 Task: Explore satellite view of the Great Barrier Reef in Australia.
Action: Mouse moved to (84, 62)
Screenshot: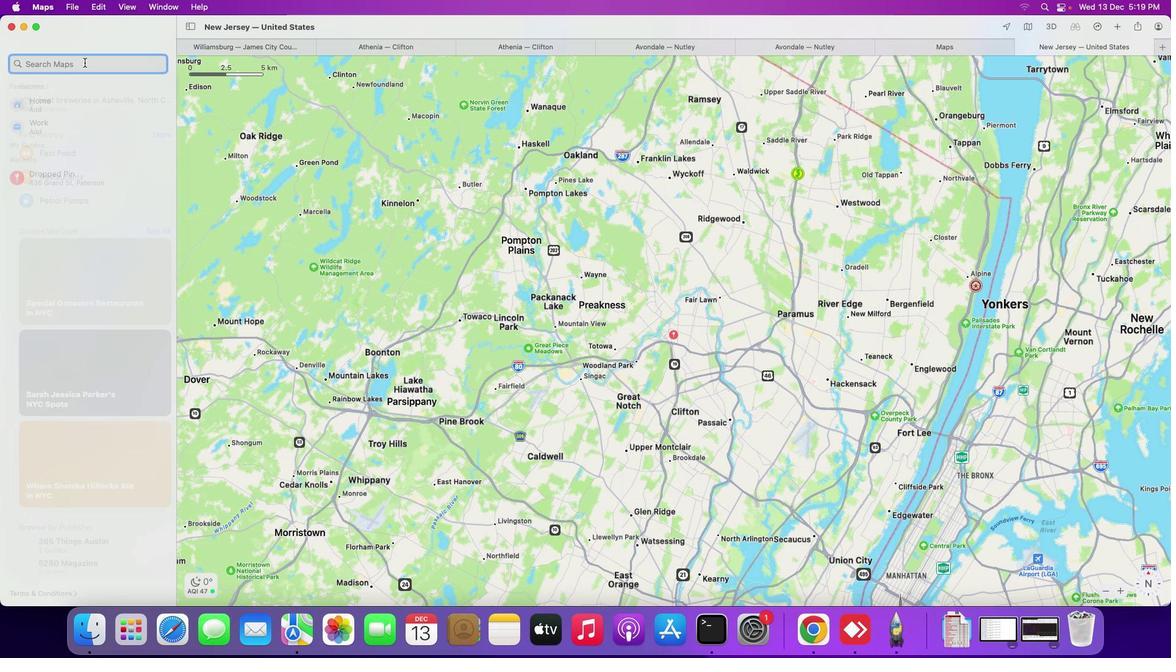 
Action: Mouse pressed left at (84, 62)
Screenshot: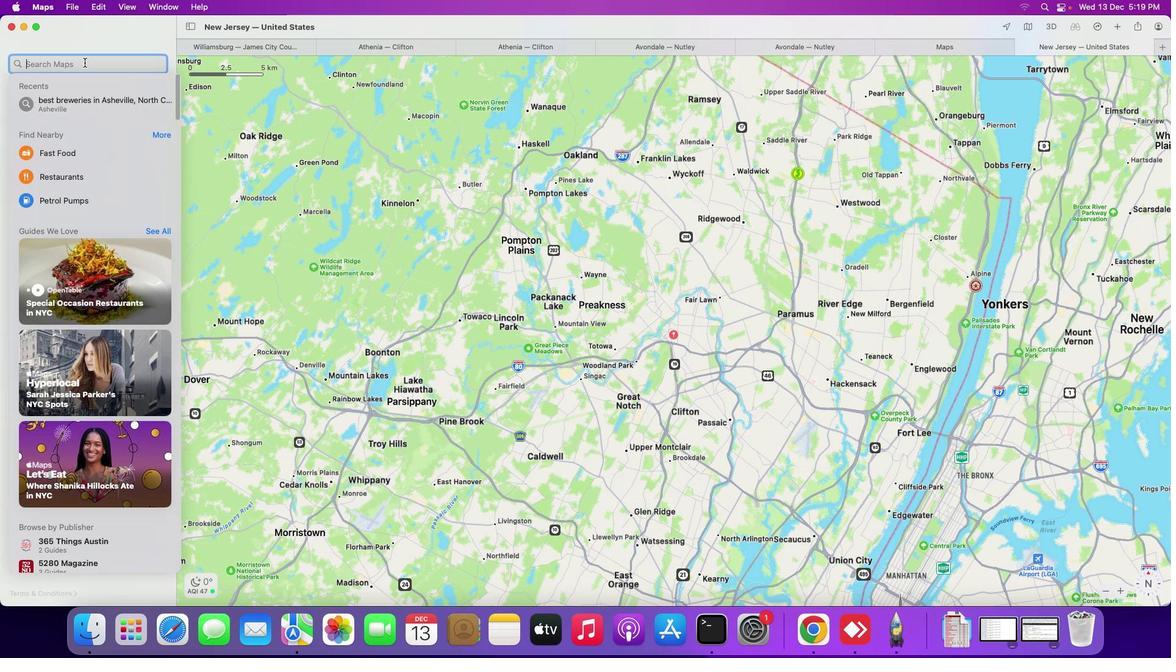 
Action: Mouse moved to (84, 62)
Screenshot: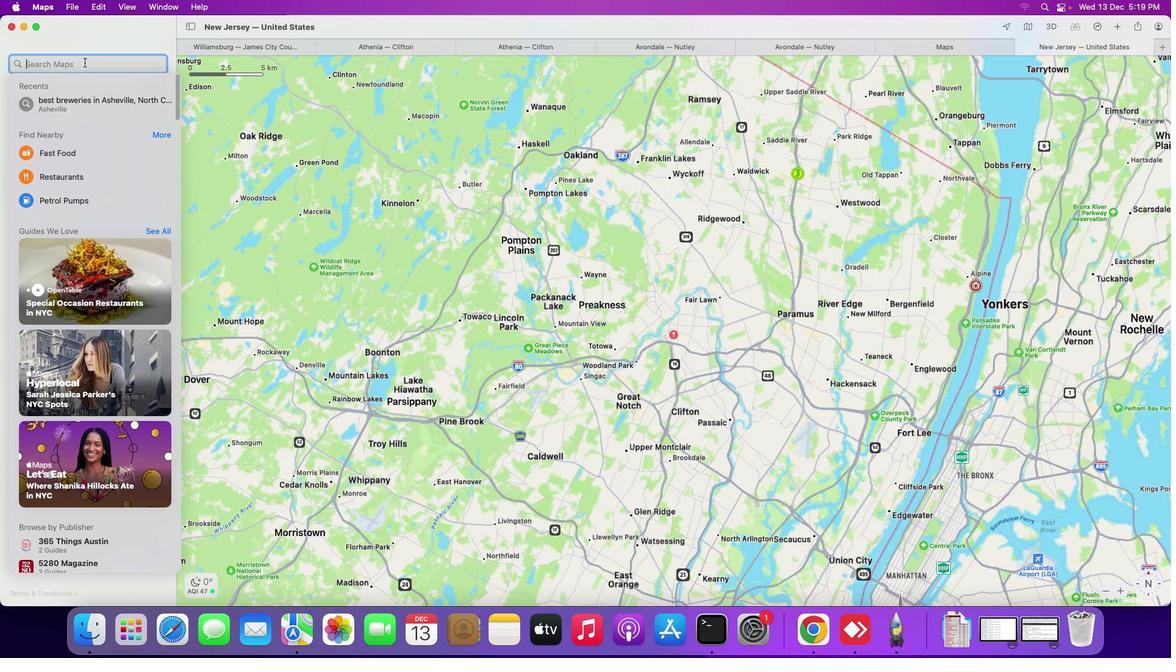 
Action: Key pressed Key.shift_r'V'Key.backspaceKey.shift_r'G''r''e''a''t'Key.spaceKey.shift_r'B'Key.backspaceKey.shift_r'B''a''r''r''i''e''r'Key.spaceKey.shift_r'R''e''e''f'Key.space'i''n'Key.spaceKey.shift_r'A''u''s''t''r''a''l''i''a'Key.enter
Screenshot: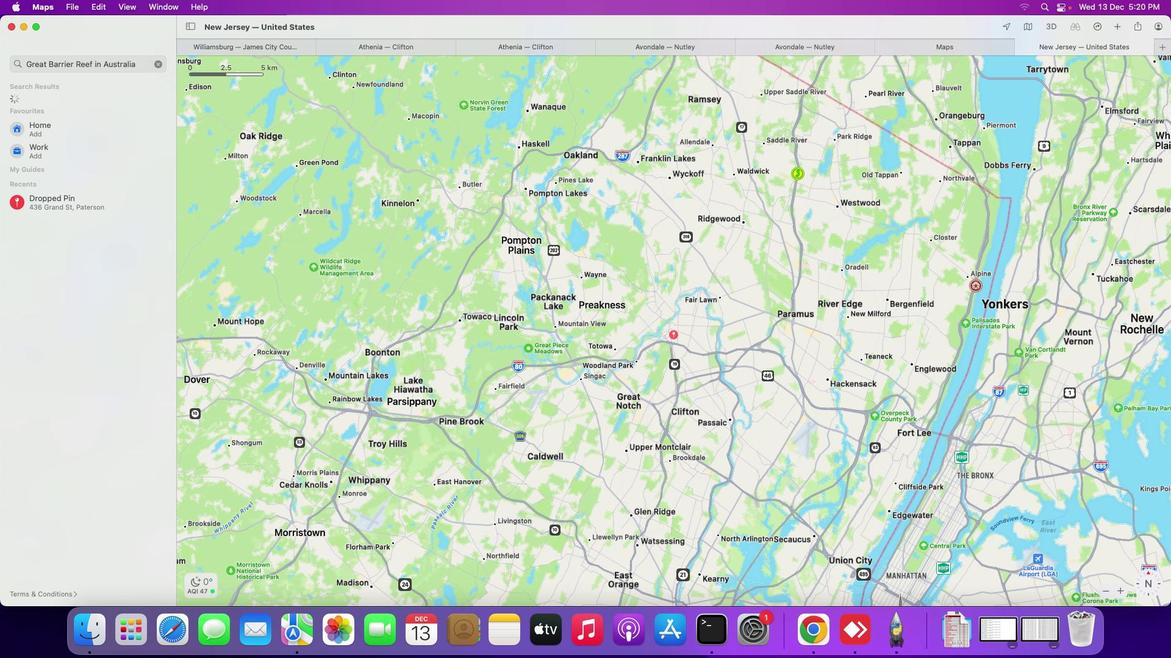 
Action: Mouse moved to (1029, 25)
Screenshot: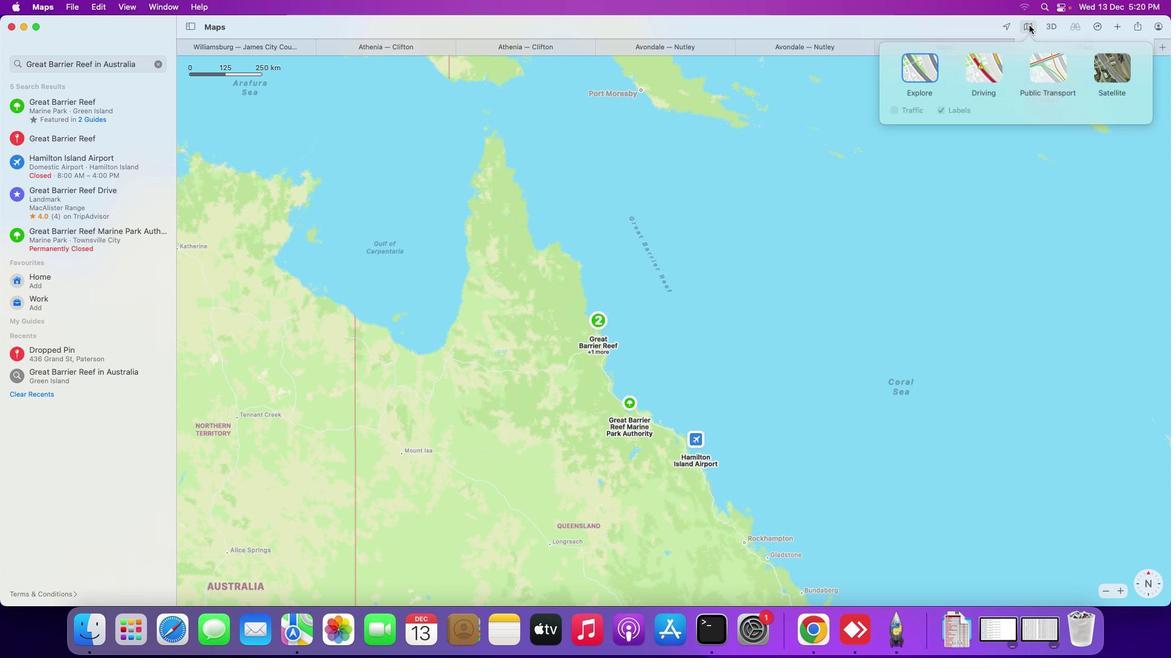 
Action: Mouse pressed left at (1029, 25)
Screenshot: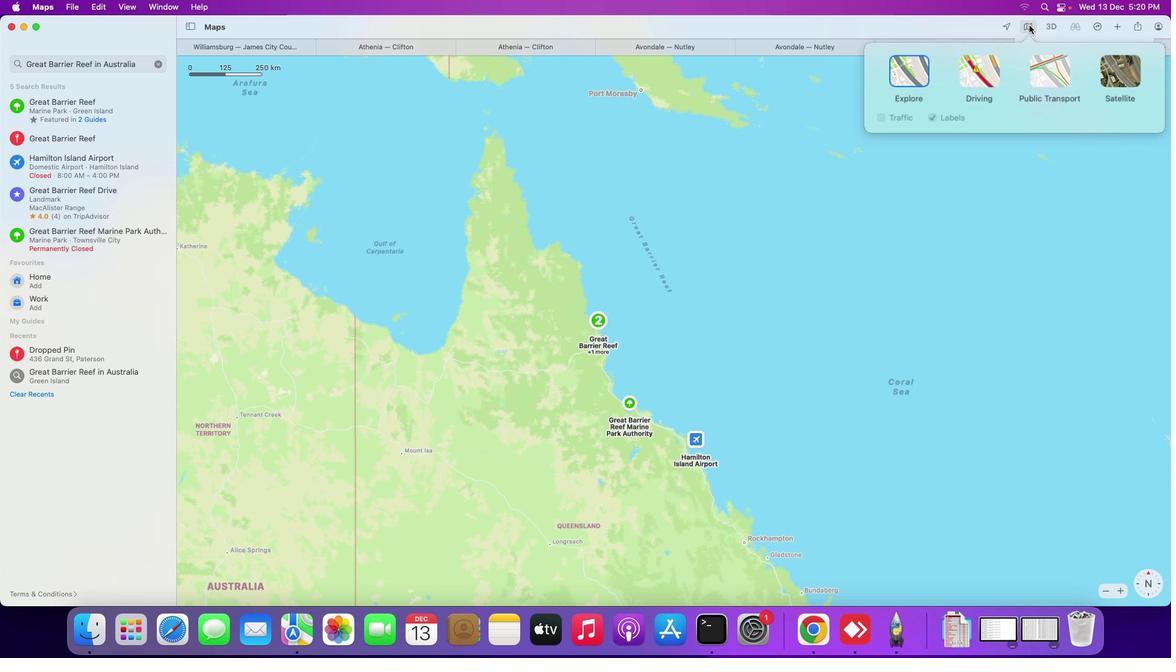 
Action: Mouse moved to (1113, 70)
Screenshot: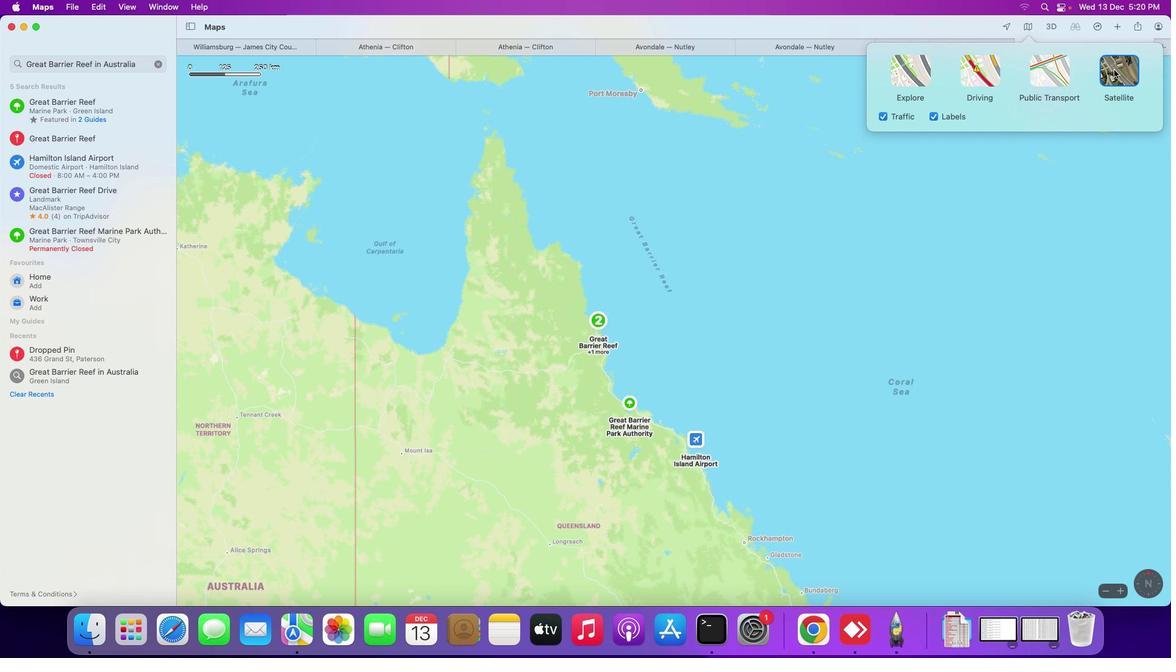 
Action: Mouse pressed left at (1113, 70)
Screenshot: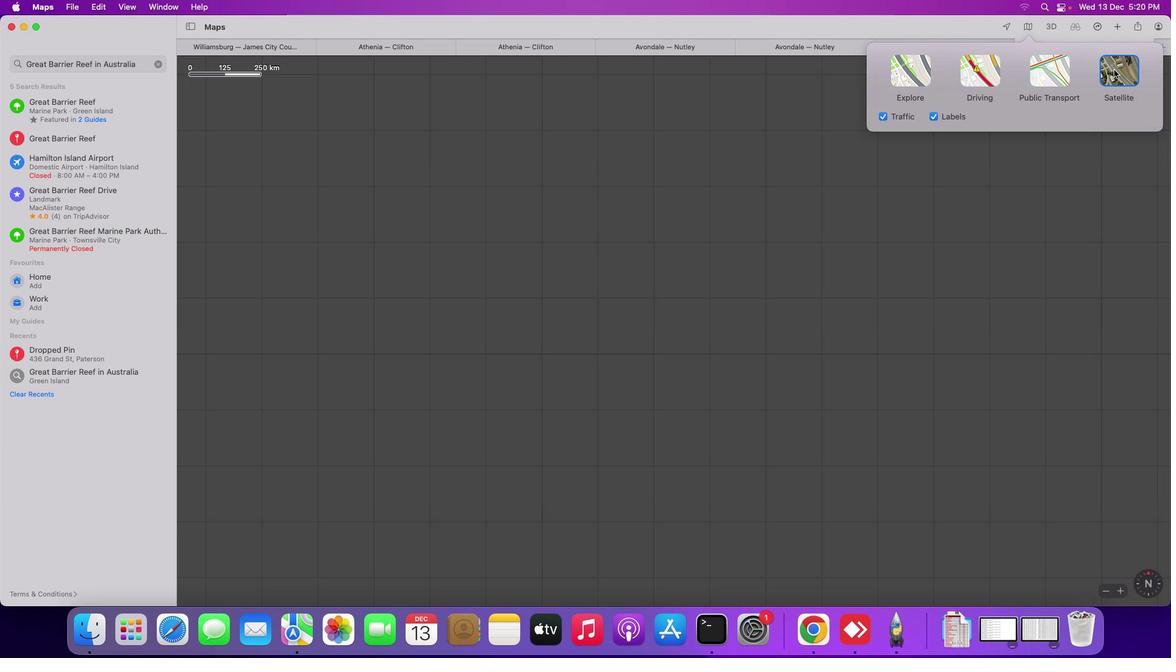 
Action: Mouse moved to (711, 310)
Screenshot: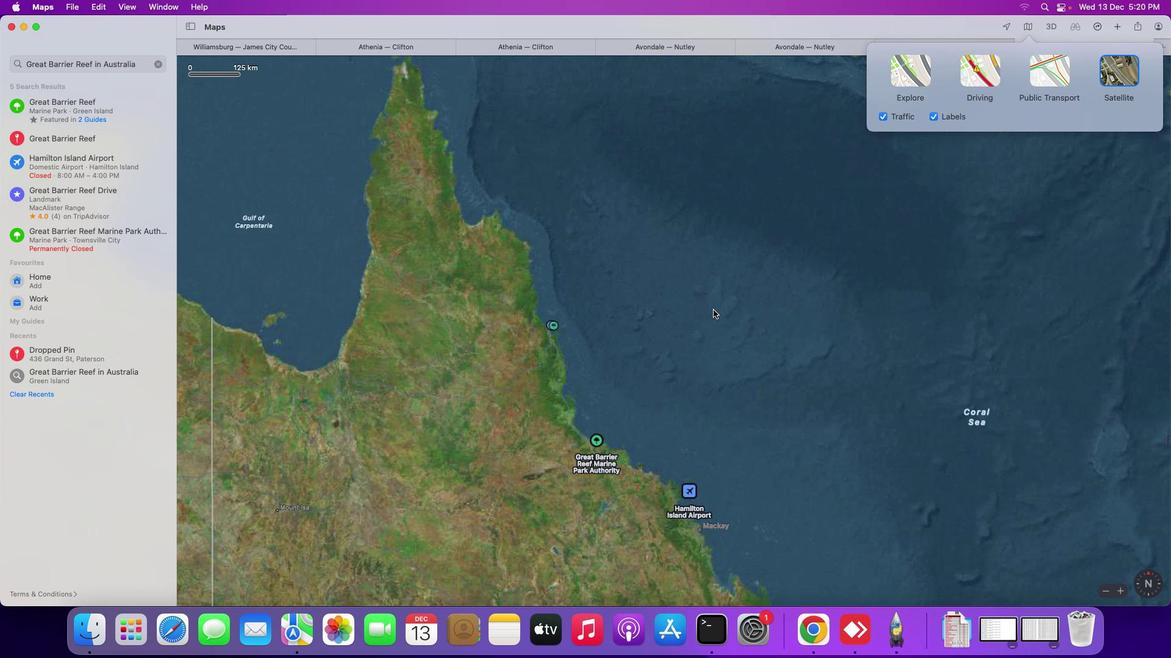 
Action: Mouse scrolled (711, 310) with delta (0, 0)
Screenshot: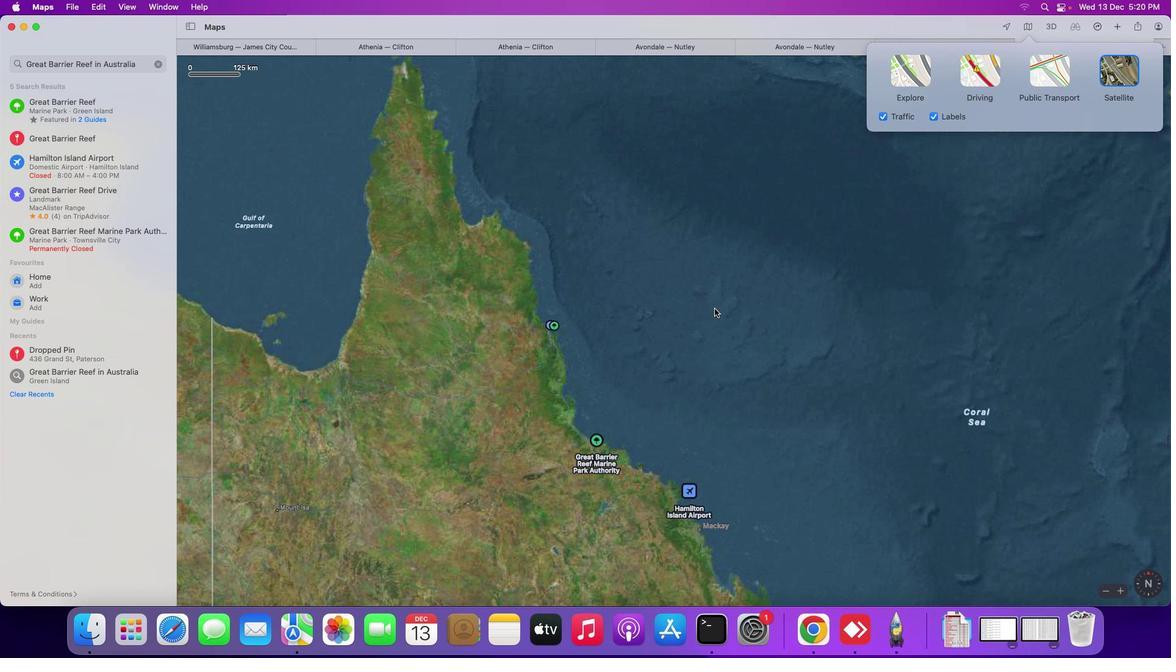 
Action: Mouse scrolled (711, 310) with delta (0, 0)
Screenshot: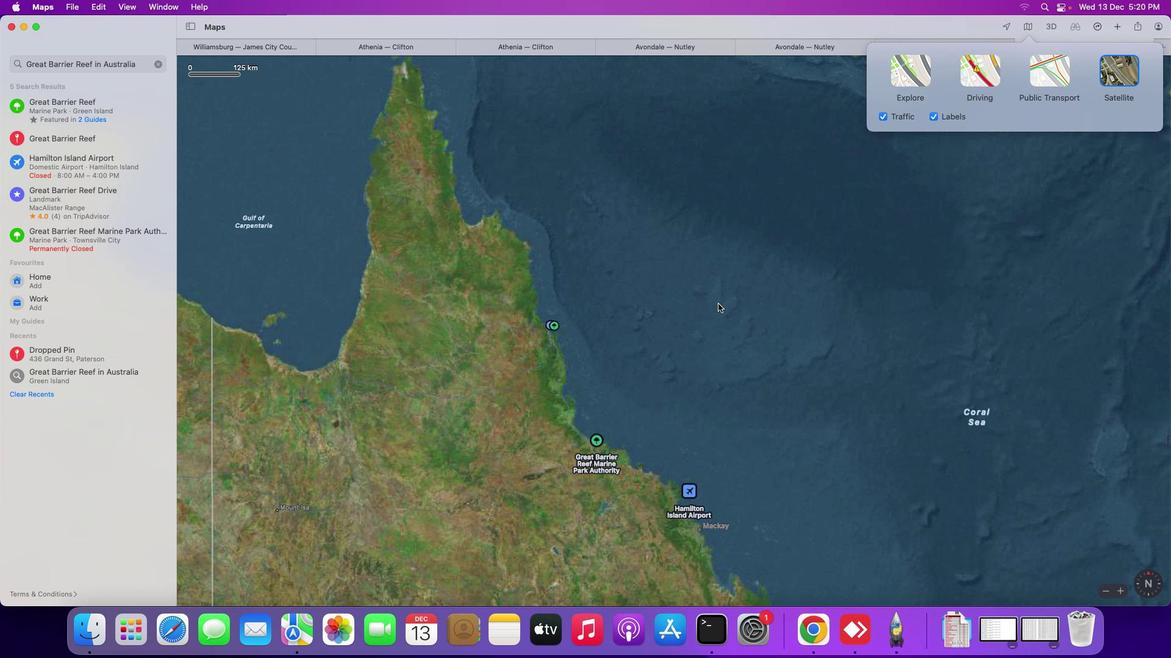 
Action: Mouse scrolled (711, 310) with delta (0, 1)
Screenshot: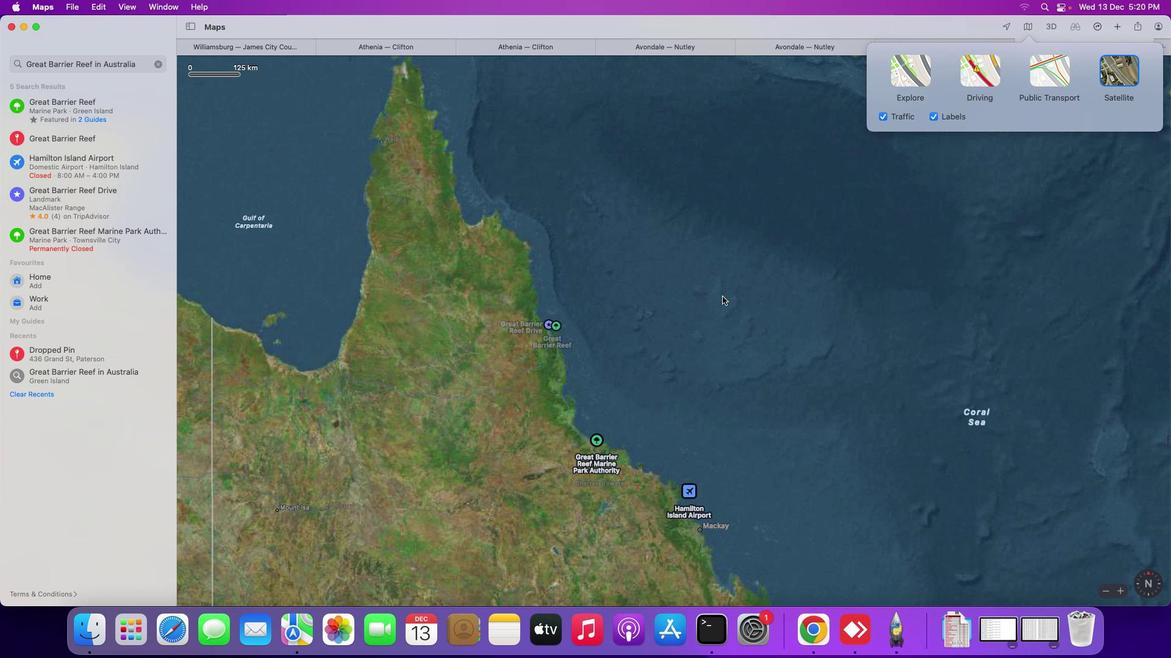 
Action: Mouse scrolled (711, 310) with delta (0, 2)
Screenshot: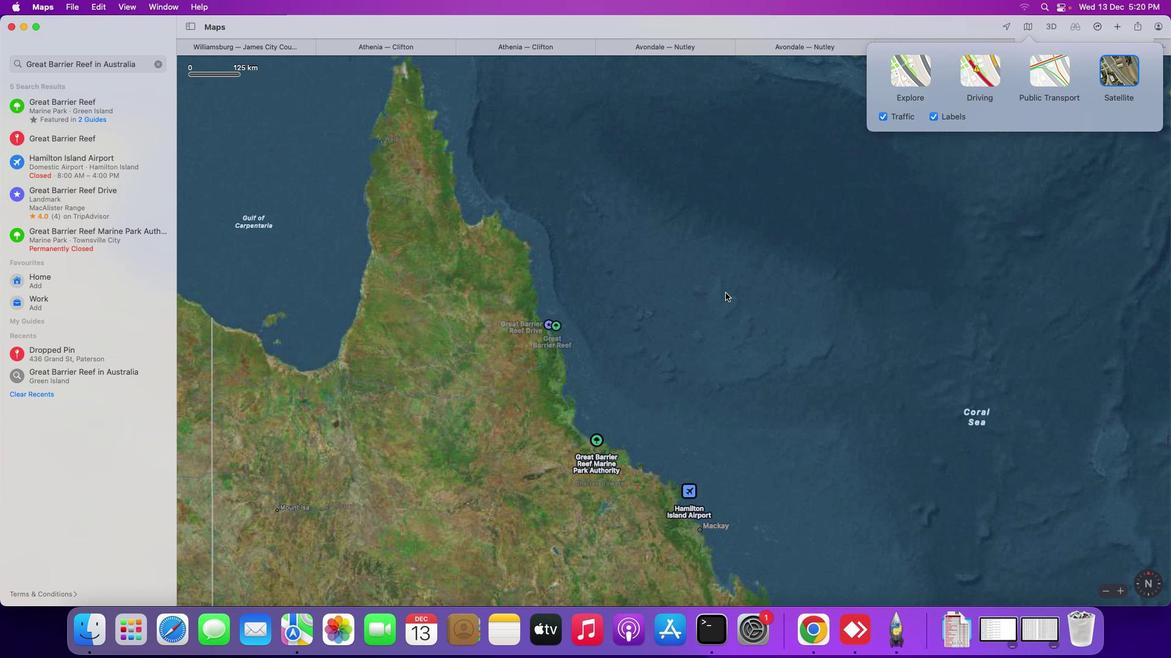 
Action: Mouse moved to (725, 292)
Screenshot: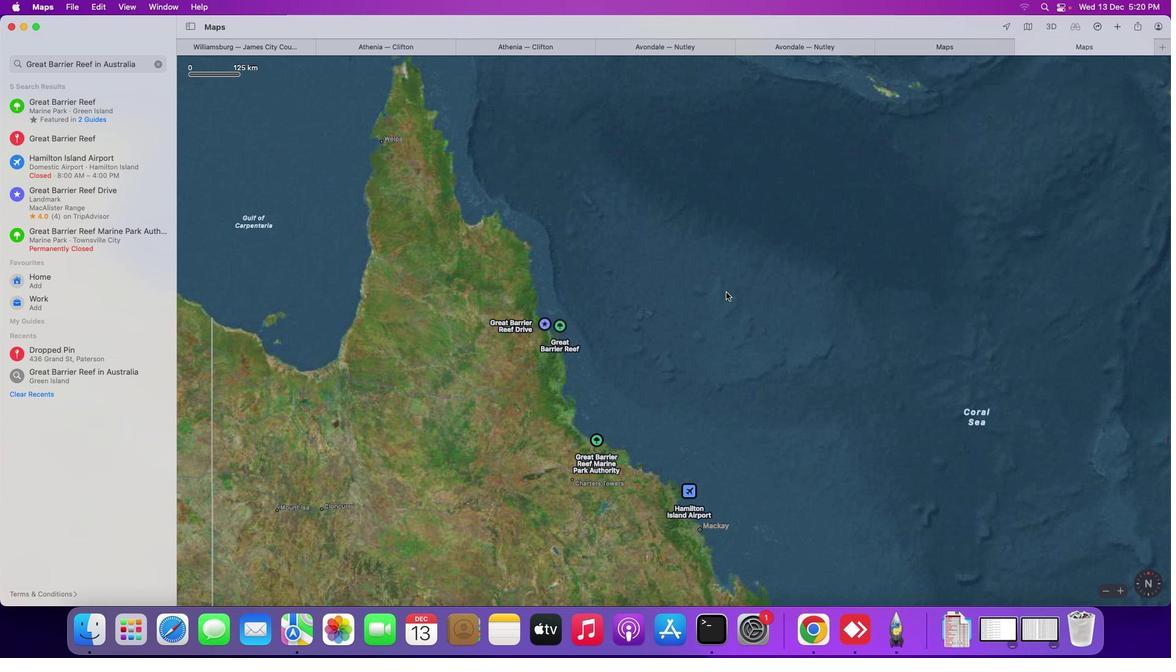 
Action: Mouse pressed left at (725, 292)
Screenshot: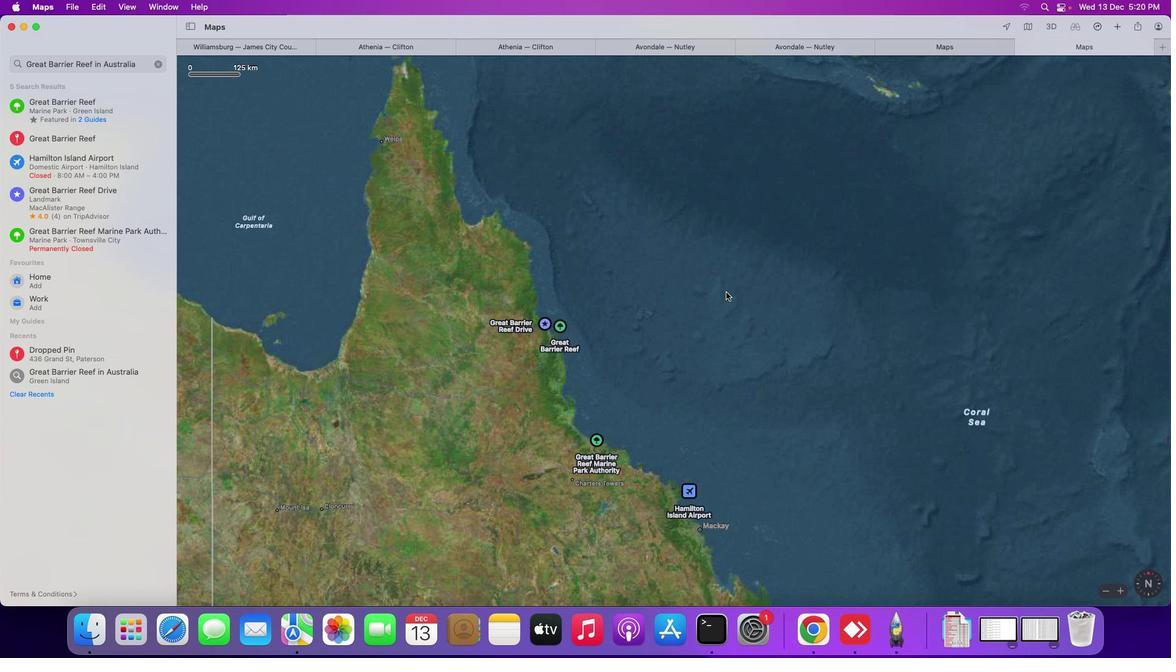 
Action: Mouse moved to (706, 326)
Screenshot: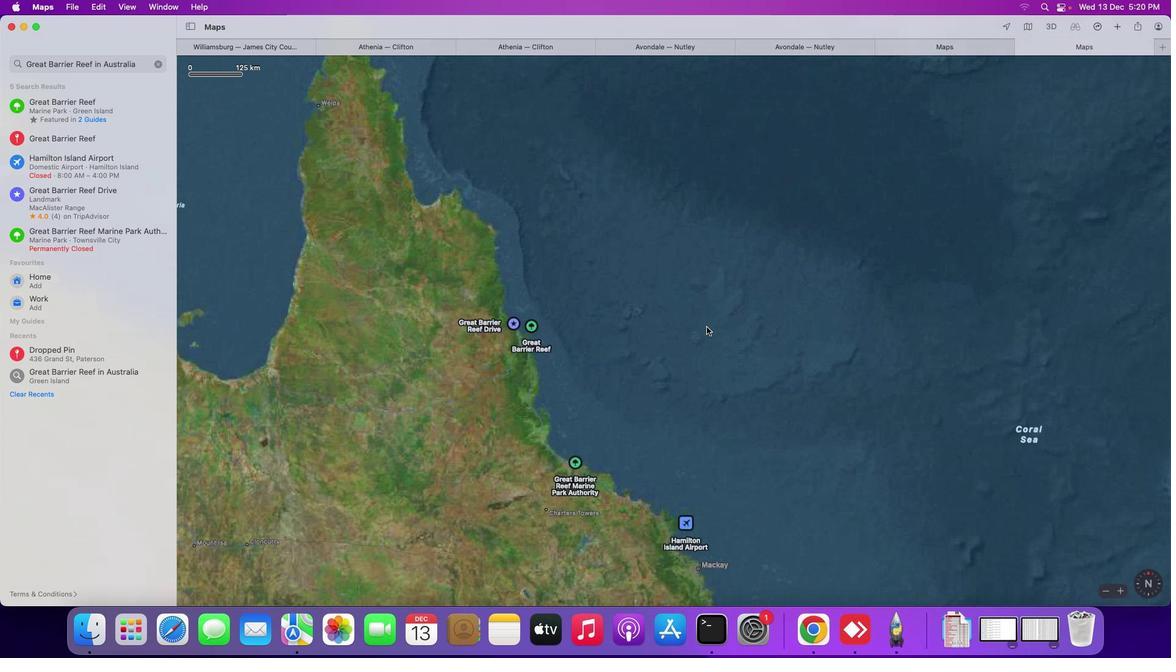 
Action: Mouse scrolled (706, 326) with delta (0, 0)
Screenshot: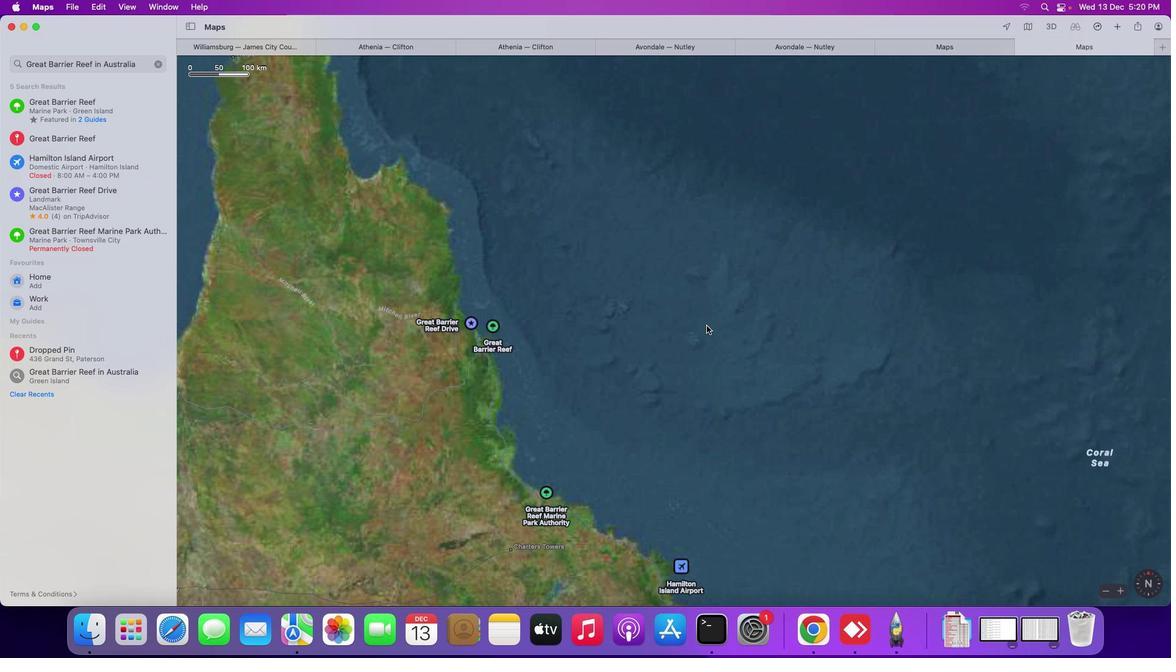
Action: Mouse scrolled (706, 326) with delta (0, 0)
Screenshot: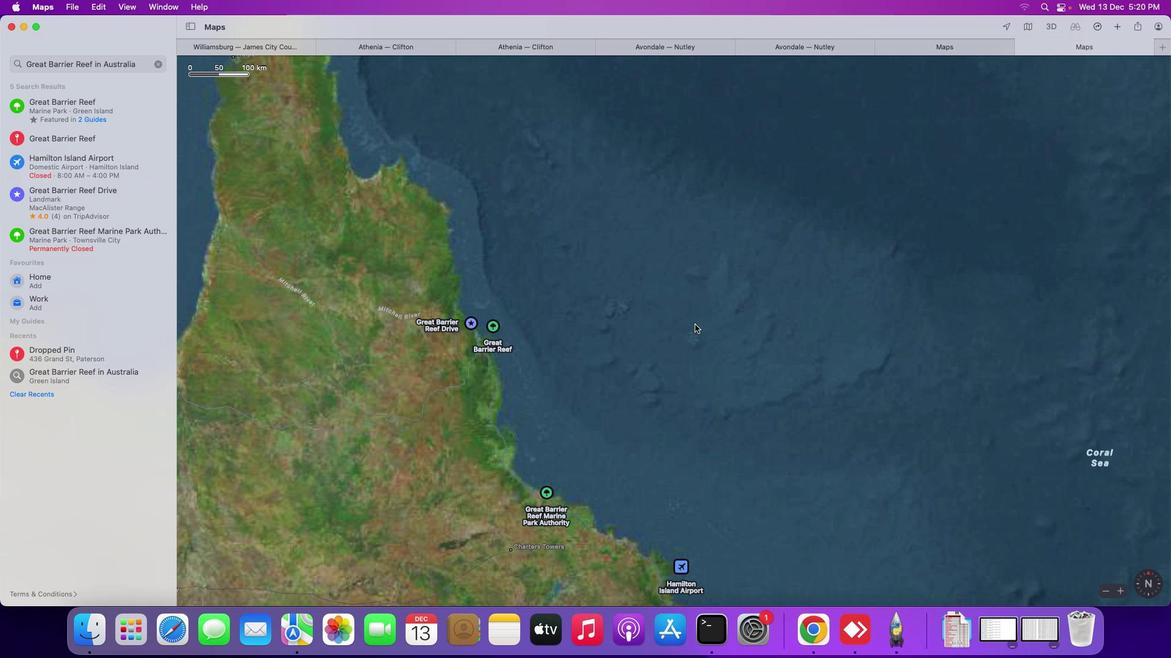 
Action: Mouse scrolled (706, 326) with delta (0, 1)
Screenshot: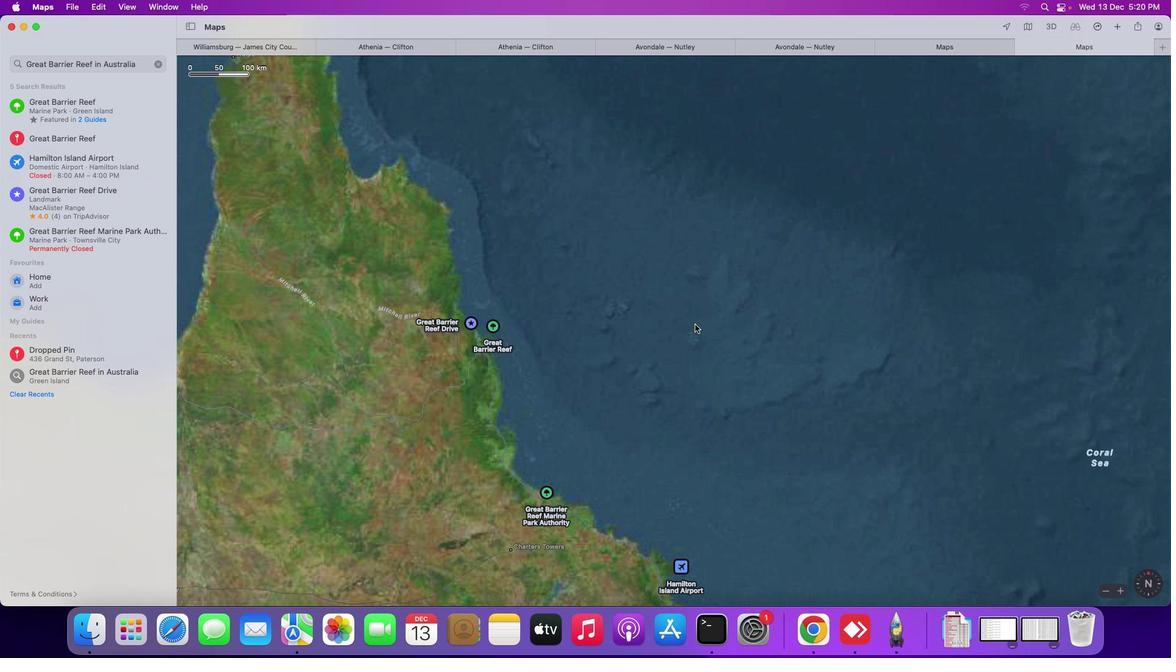 
Action: Mouse scrolled (706, 326) with delta (0, 3)
Screenshot: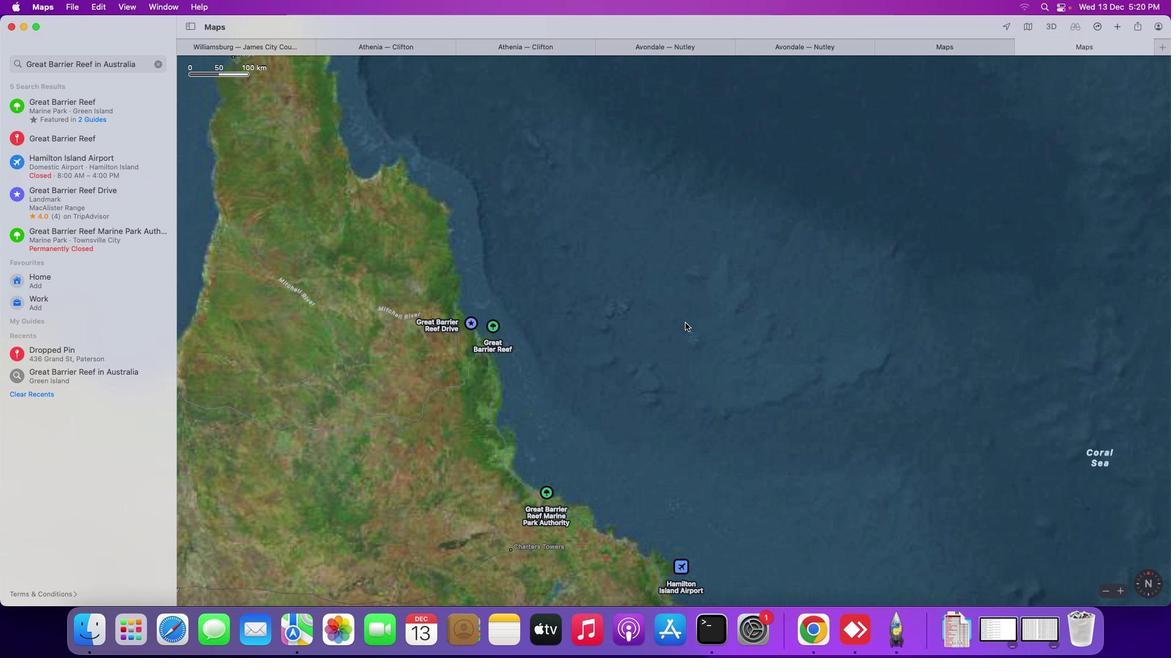 
Action: Mouse moved to (677, 320)
Screenshot: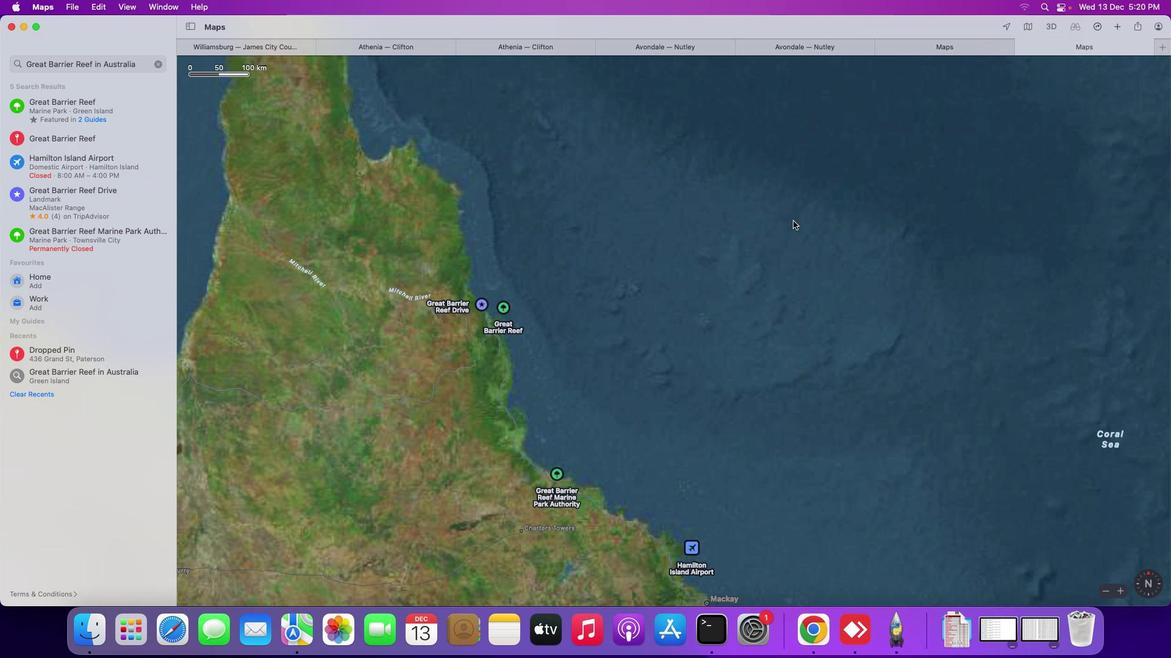 
Action: Mouse pressed left at (677, 320)
Screenshot: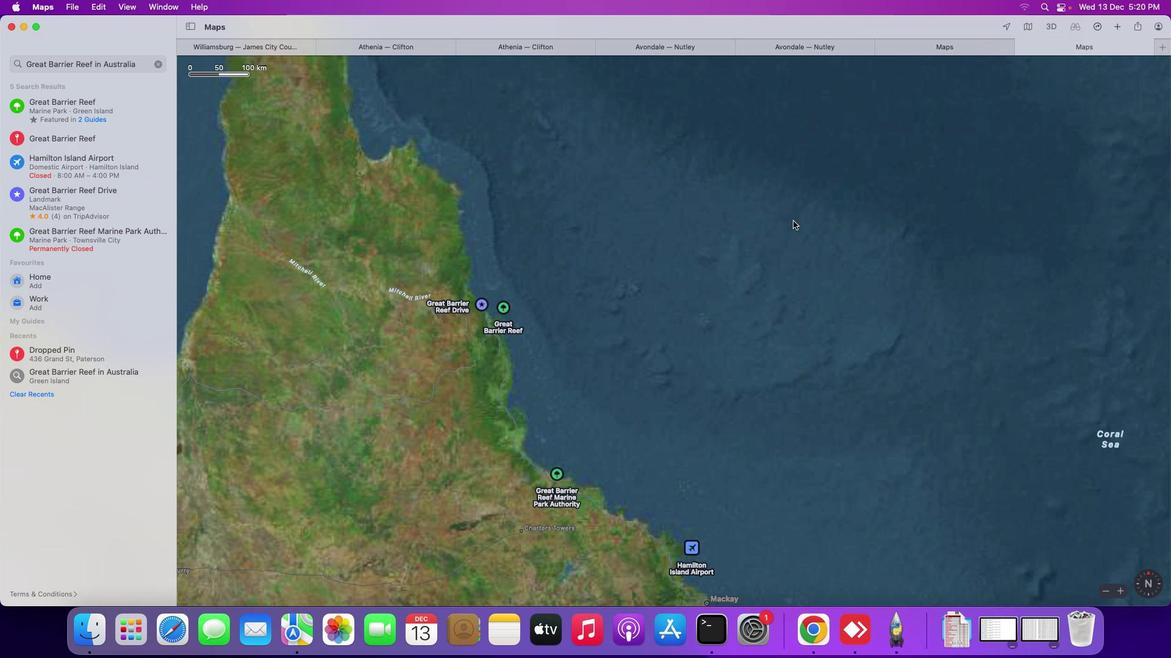 
Action: Mouse moved to (781, 320)
Screenshot: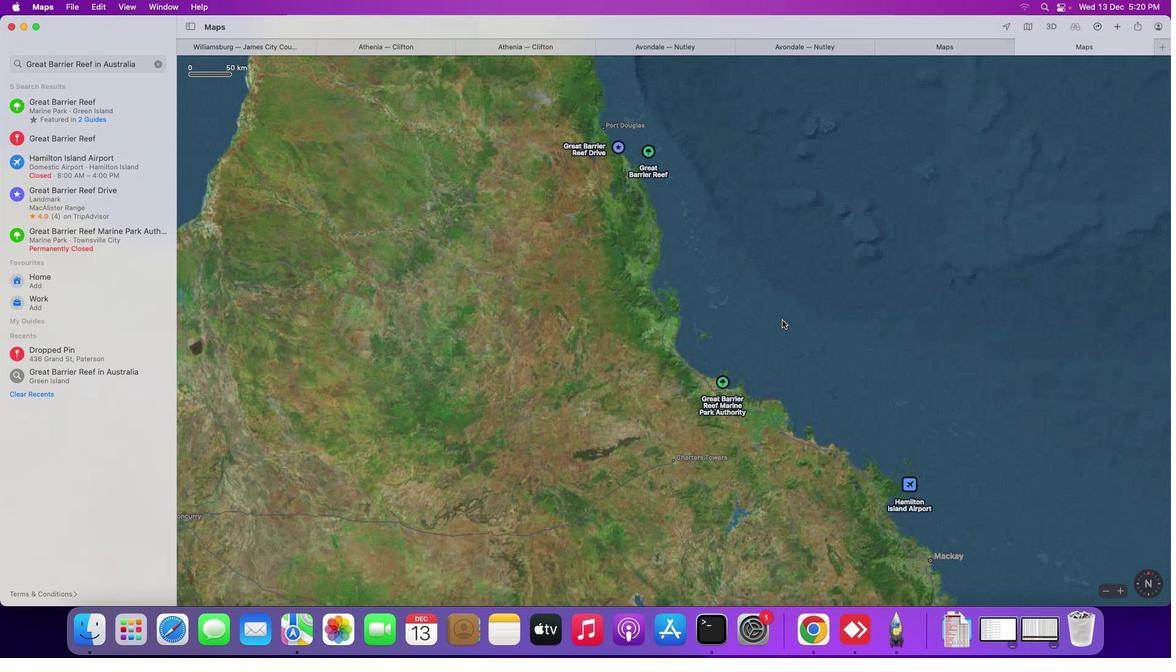 
Action: Mouse scrolled (781, 320) with delta (0, 0)
Screenshot: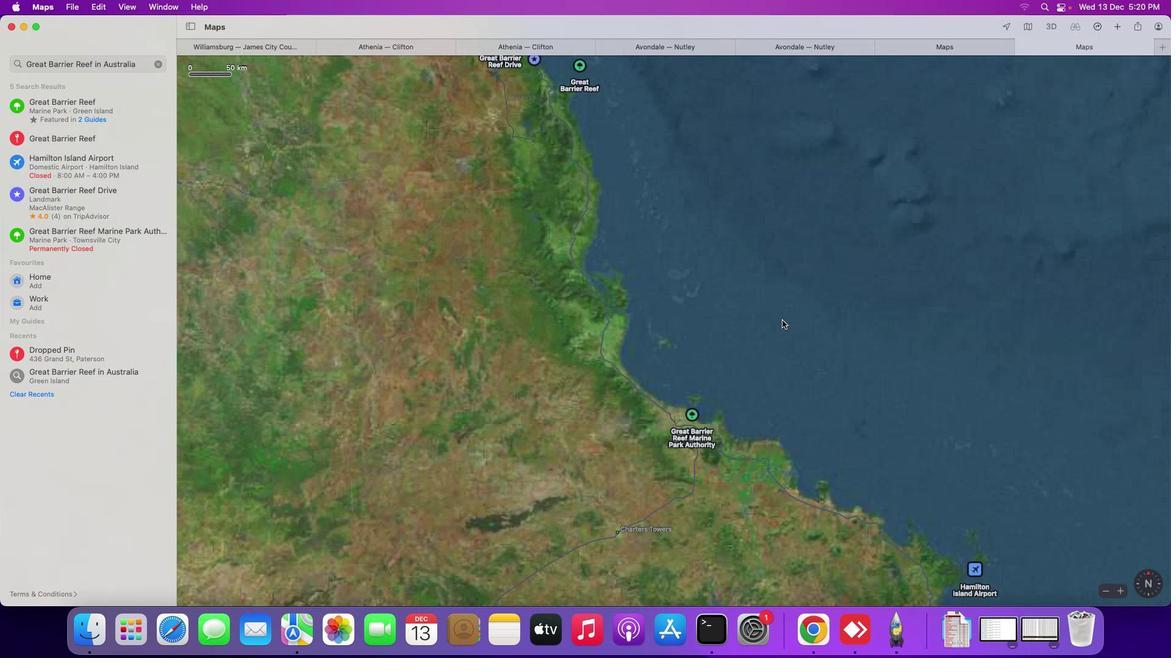 
Action: Mouse scrolled (781, 320) with delta (0, 0)
Screenshot: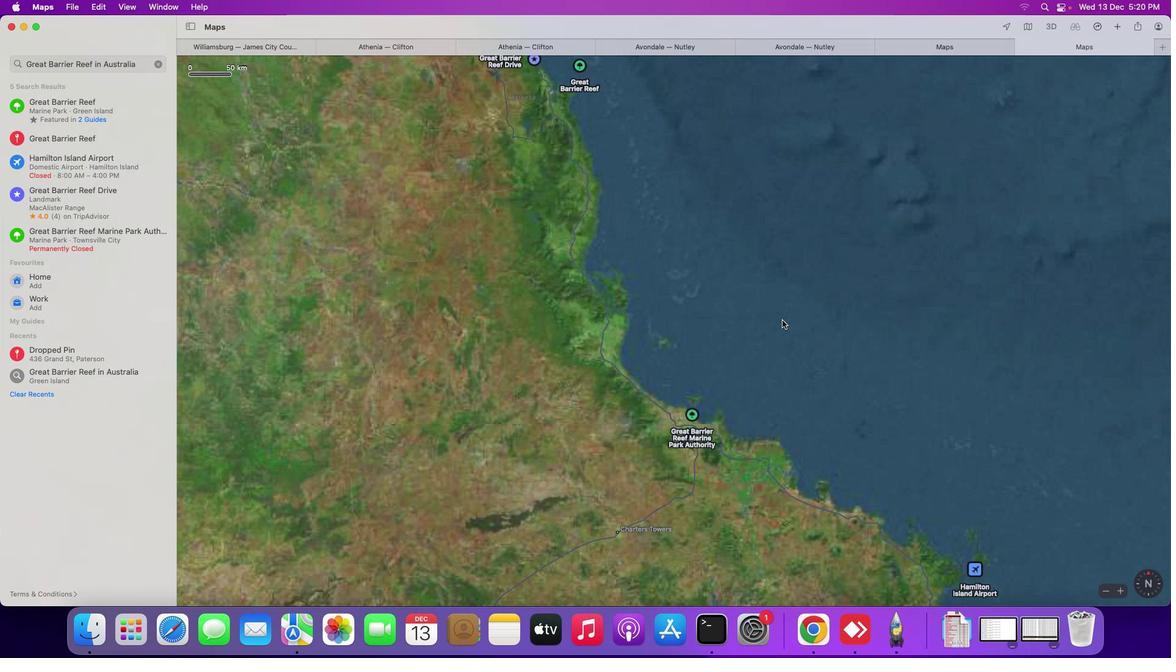 
Action: Mouse scrolled (781, 320) with delta (0, 1)
Screenshot: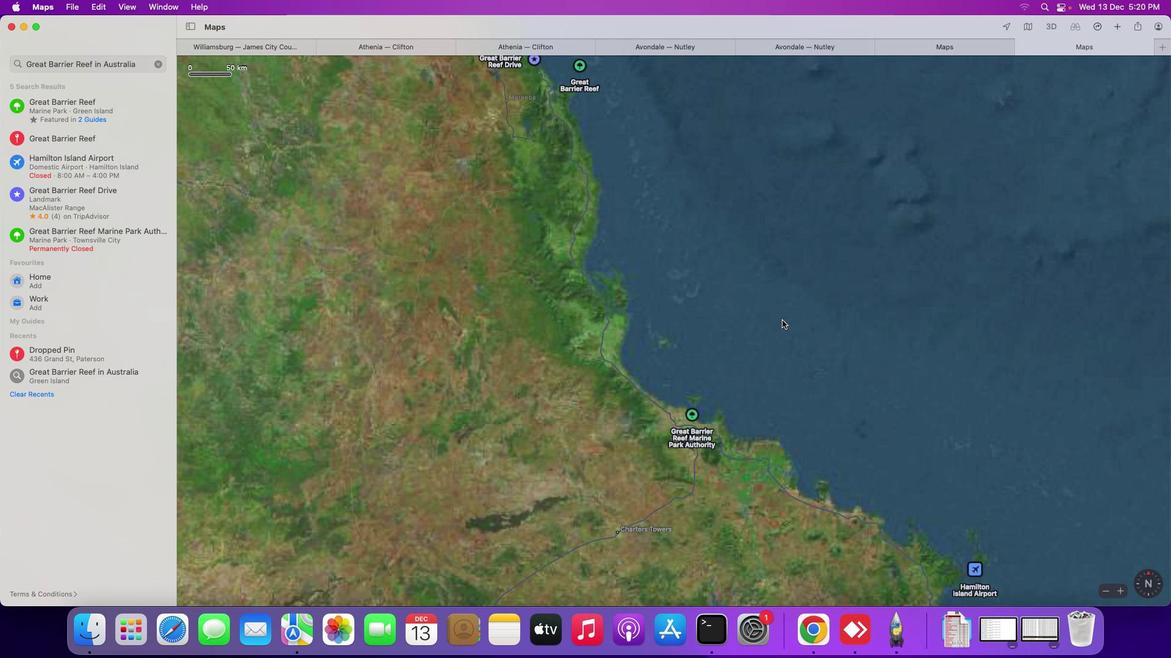 
Action: Mouse scrolled (781, 320) with delta (0, 2)
Screenshot: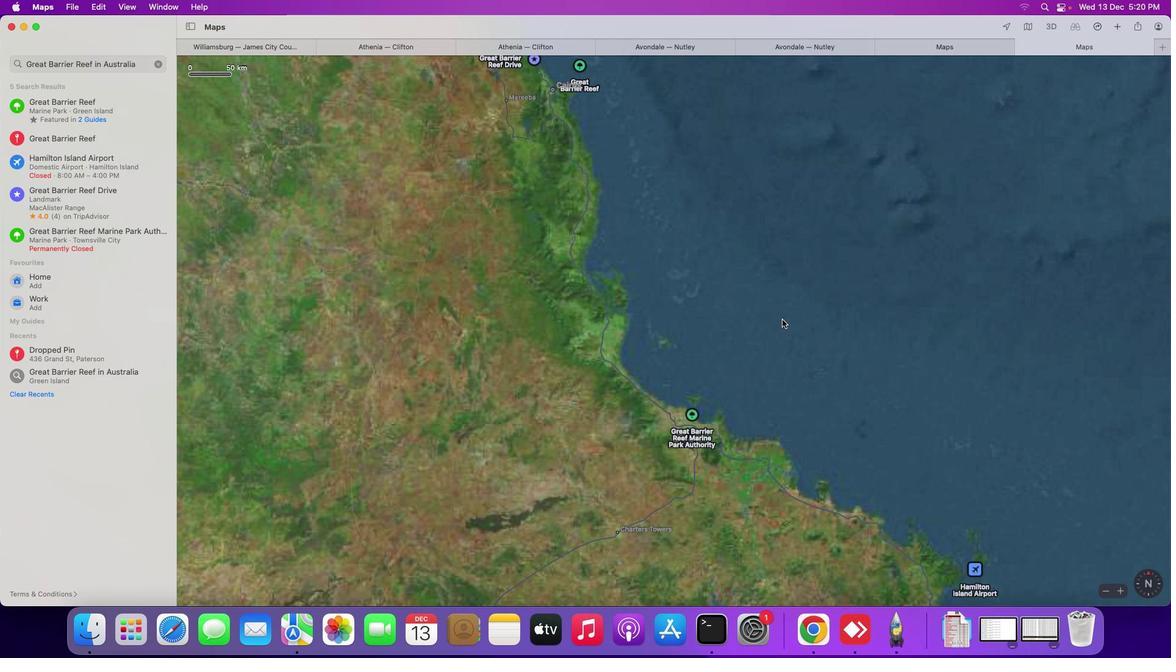 
Action: Mouse scrolled (781, 320) with delta (0, 3)
Screenshot: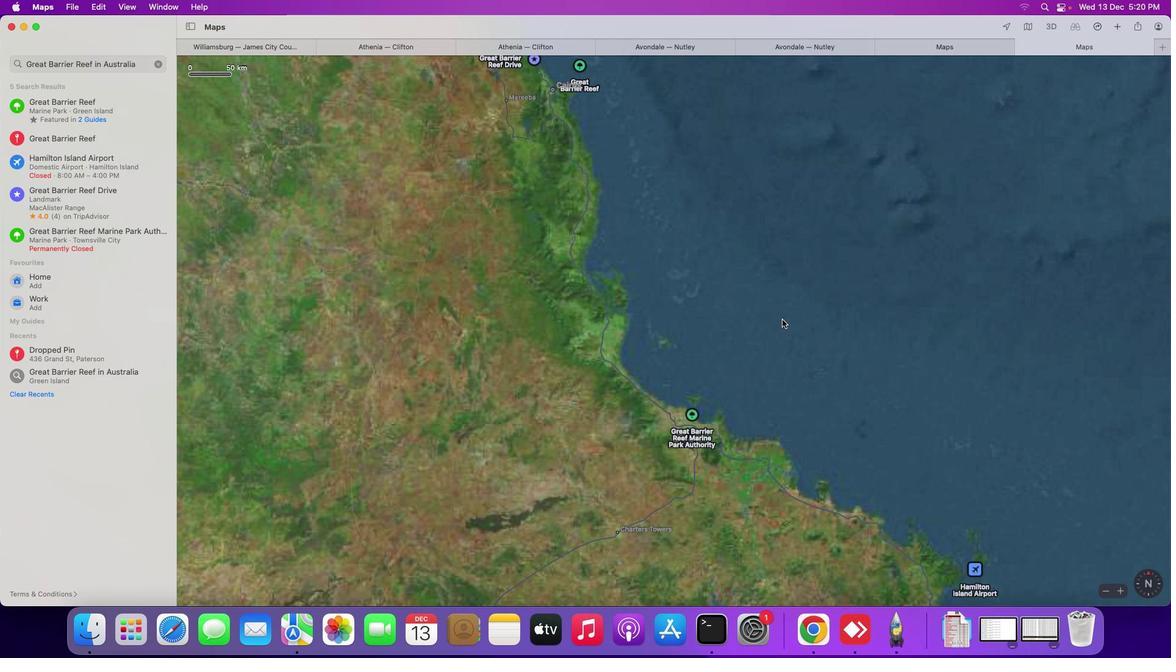 
Action: Mouse scrolled (781, 320) with delta (0, 3)
Screenshot: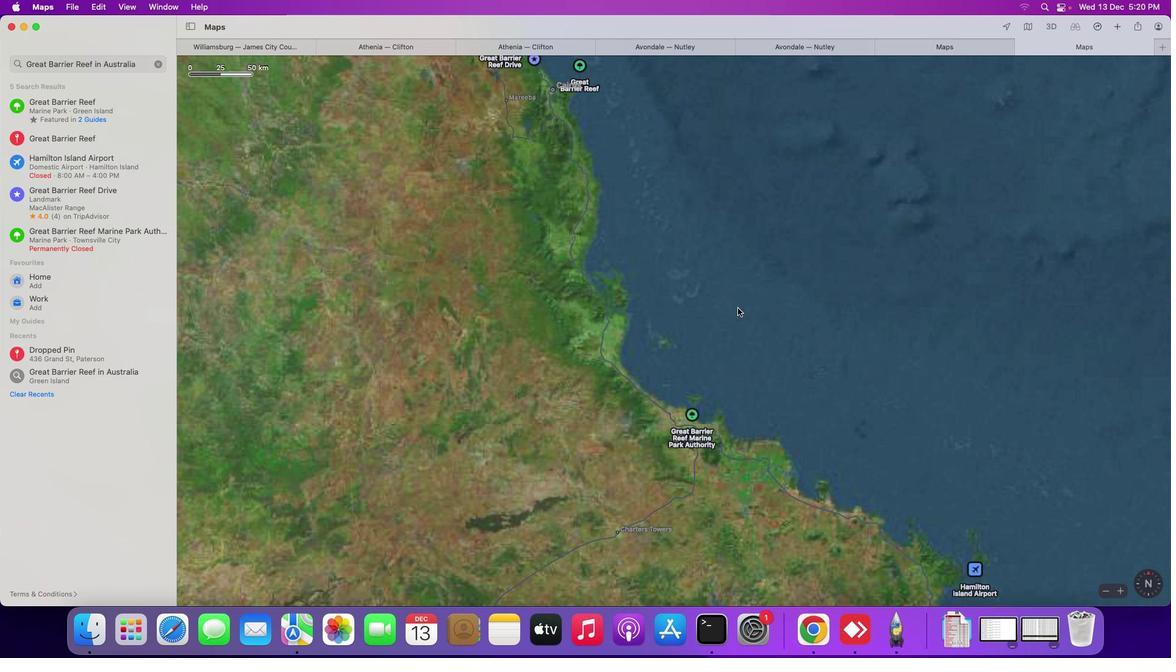 
Action: Mouse moved to (712, 300)
Screenshot: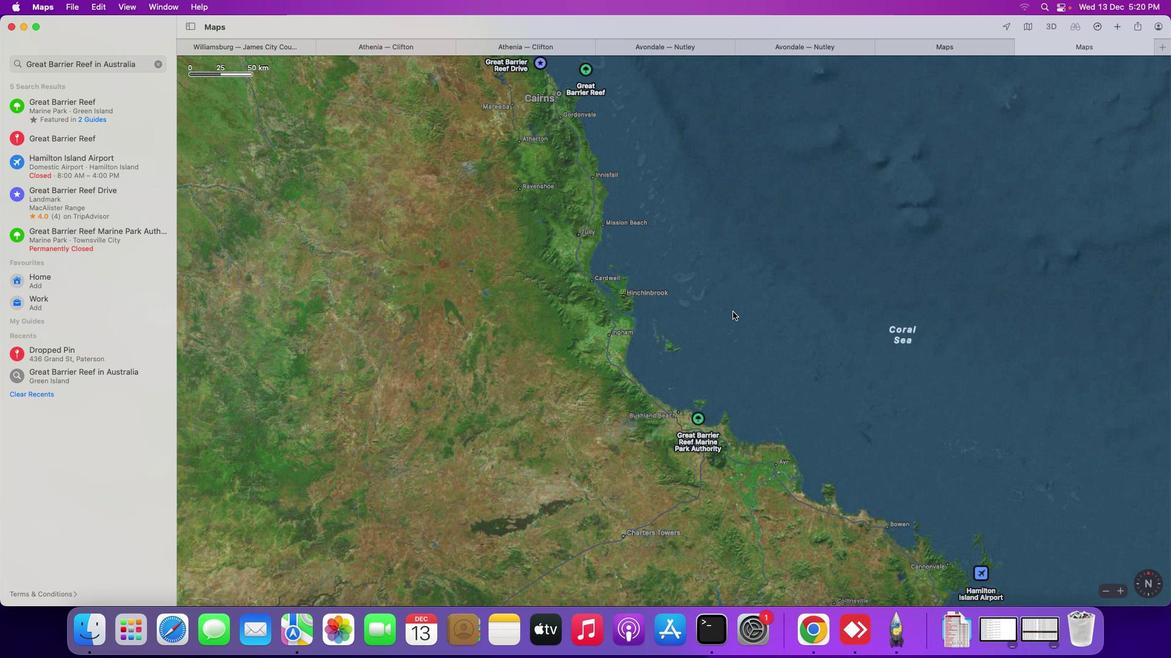 
Action: Mouse pressed left at (712, 300)
Screenshot: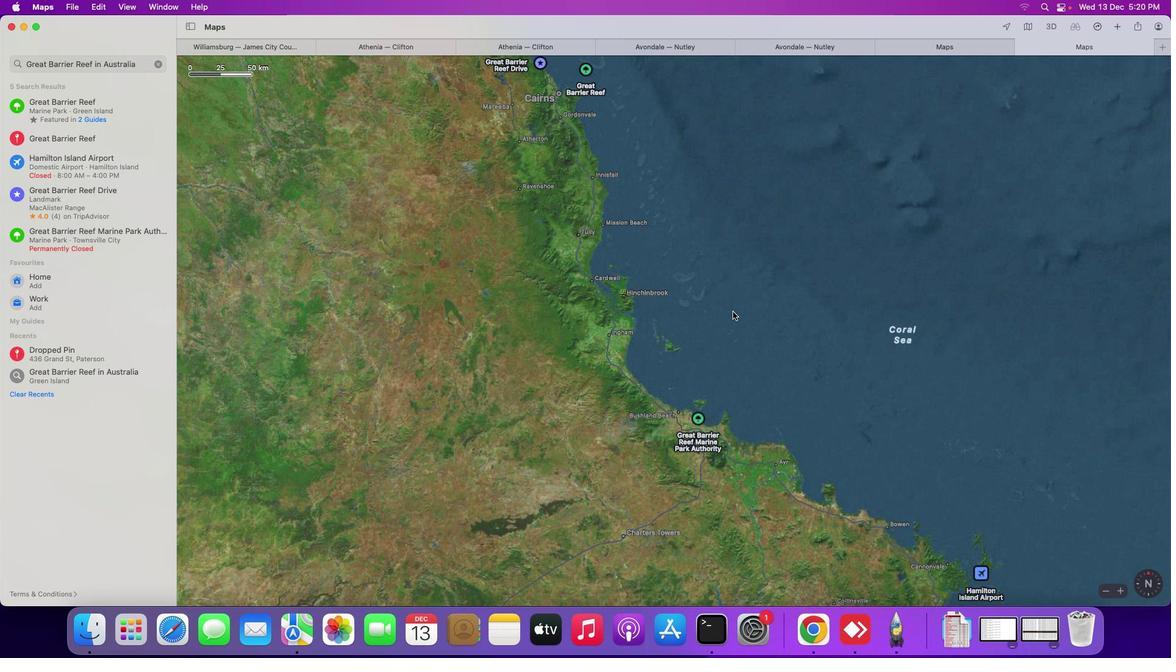 
Action: Mouse moved to (736, 311)
Screenshot: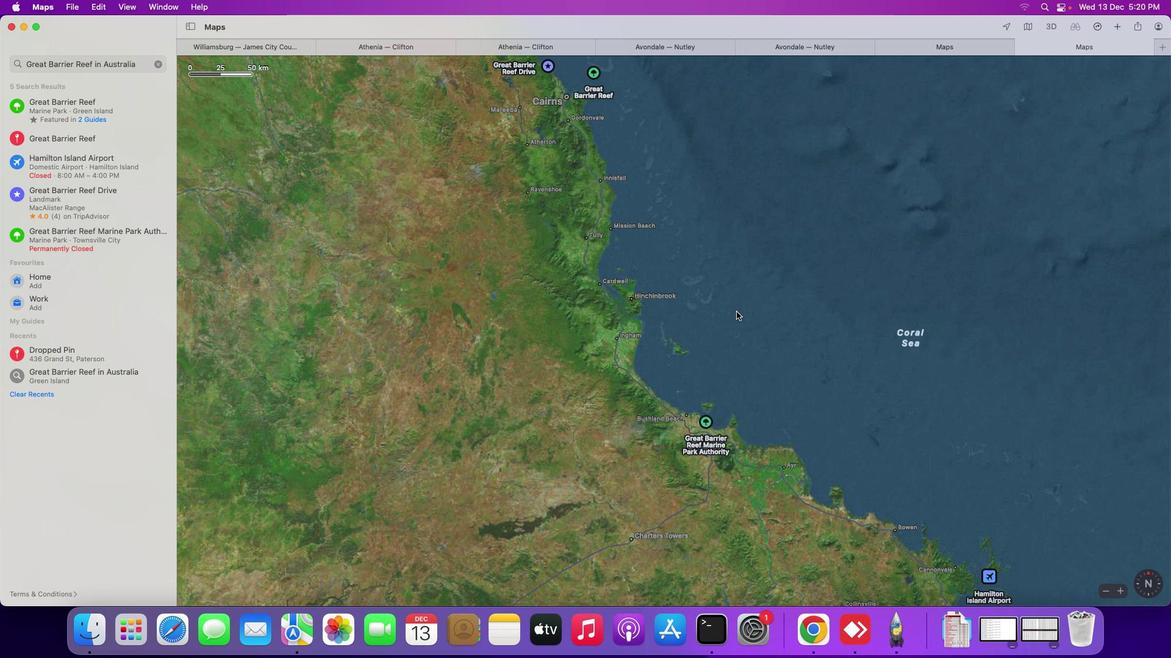 
Action: Mouse scrolled (736, 311) with delta (0, 0)
Screenshot: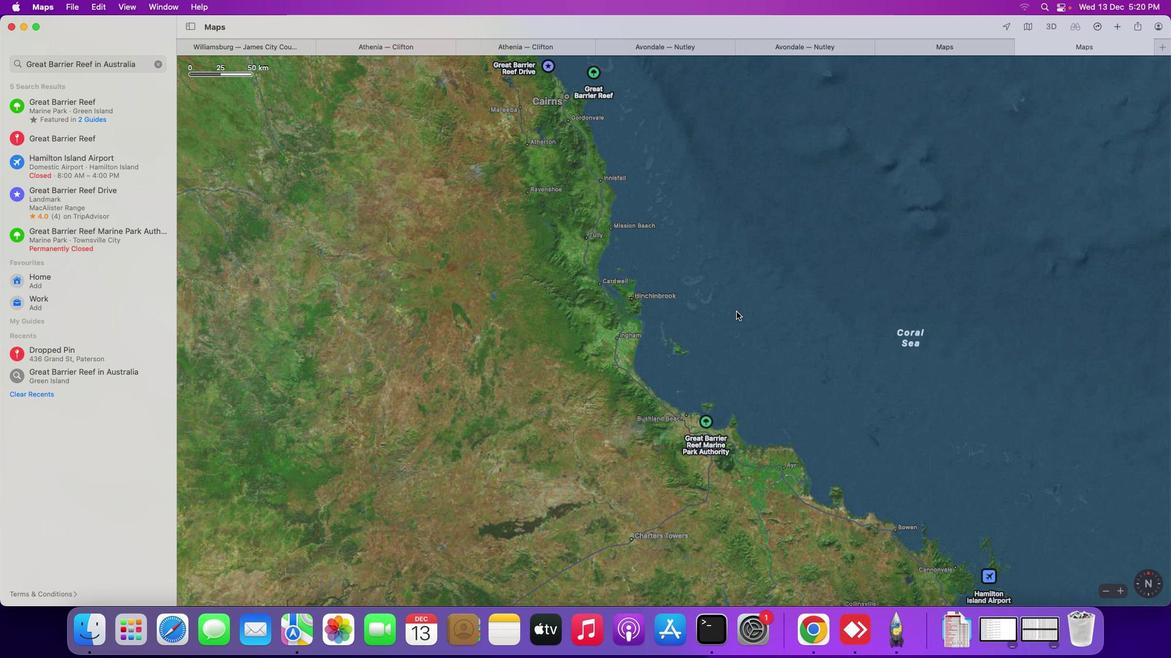 
Action: Mouse scrolled (736, 311) with delta (0, 0)
Screenshot: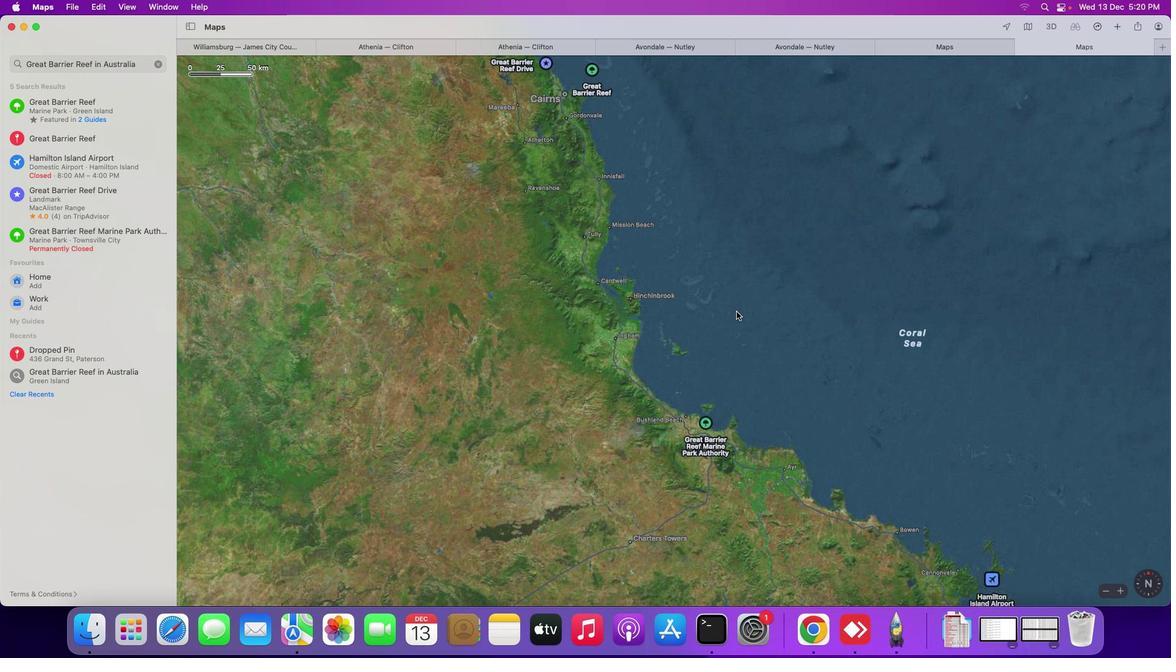 
Action: Mouse scrolled (736, 311) with delta (0, 0)
Screenshot: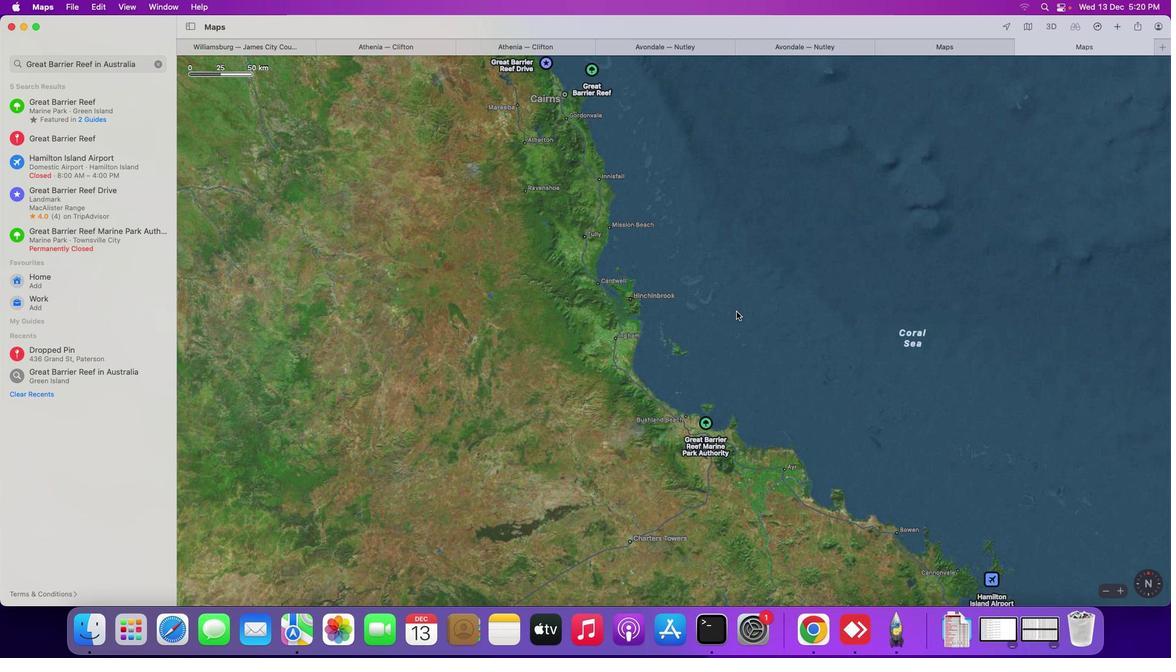 
Action: Mouse scrolled (736, 311) with delta (0, 0)
Screenshot: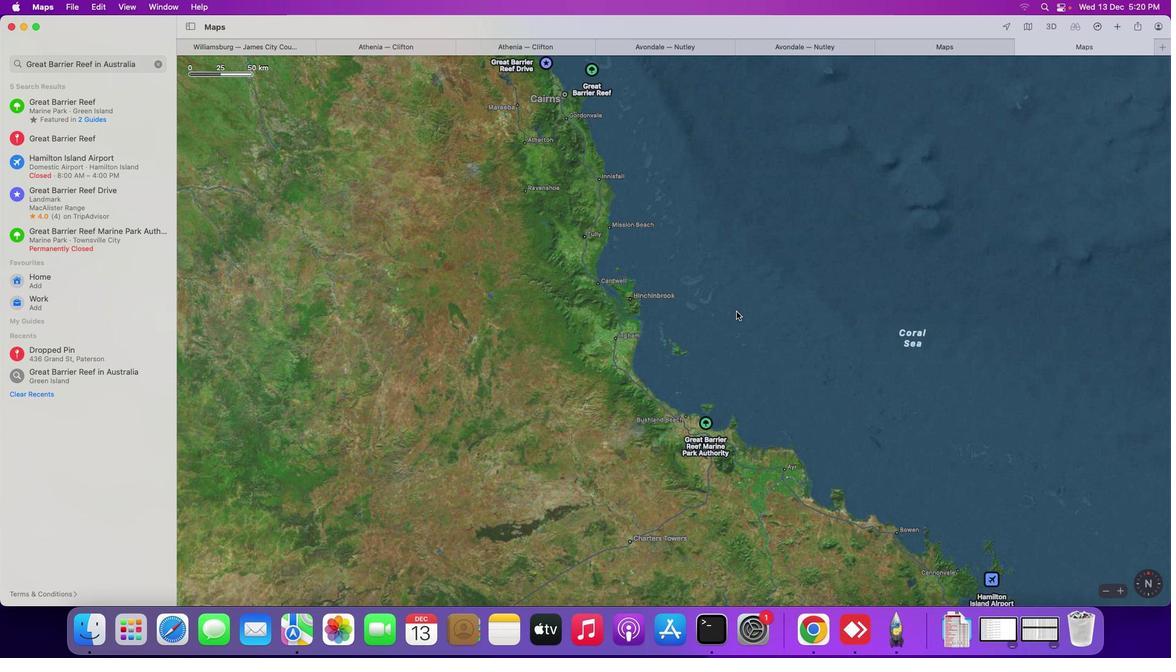
Action: Mouse scrolled (736, 311) with delta (0, 0)
Screenshot: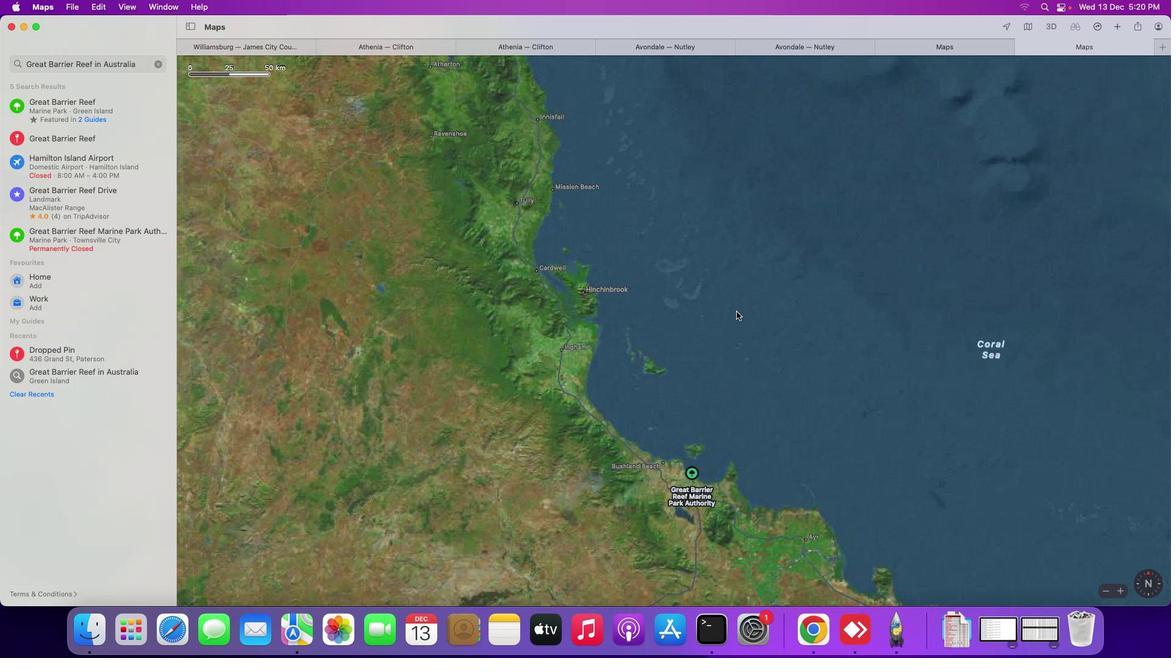 
Action: Mouse scrolled (736, 311) with delta (0, 0)
Screenshot: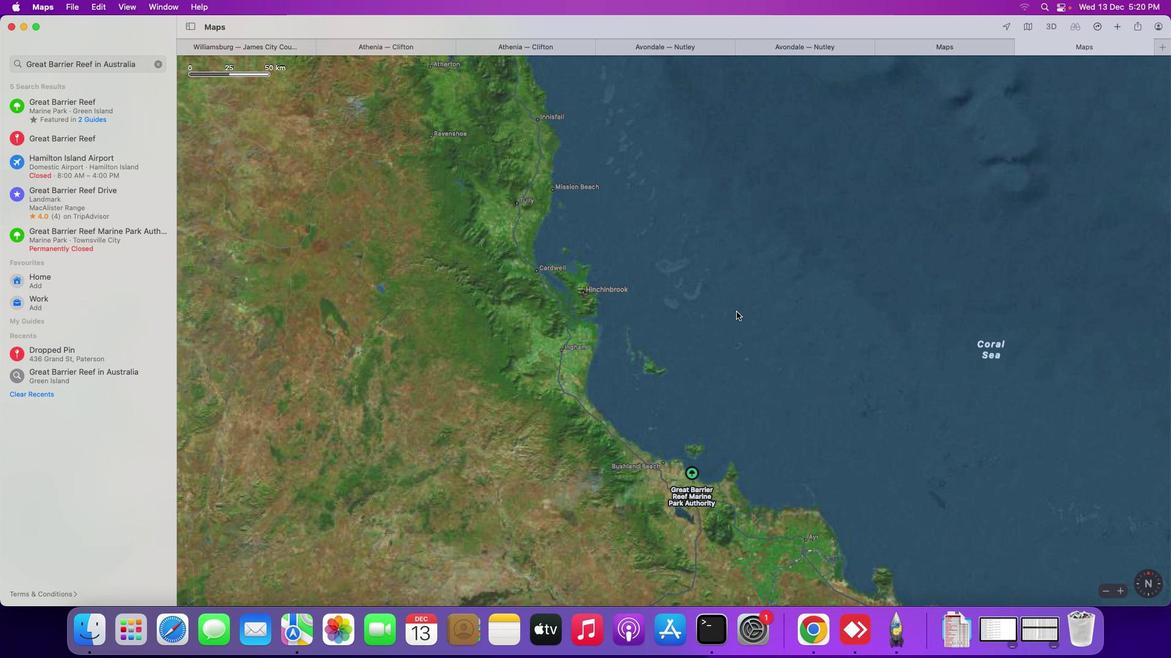 
Action: Mouse scrolled (736, 311) with delta (0, 1)
Screenshot: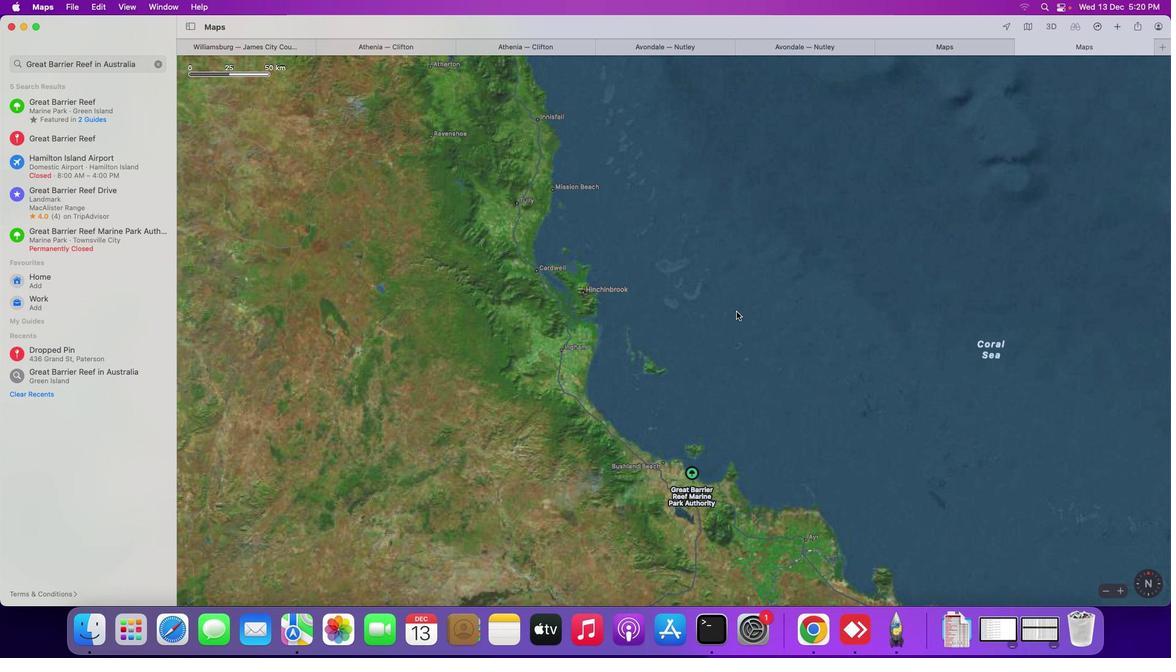 
Action: Mouse scrolled (736, 311) with delta (0, 1)
Screenshot: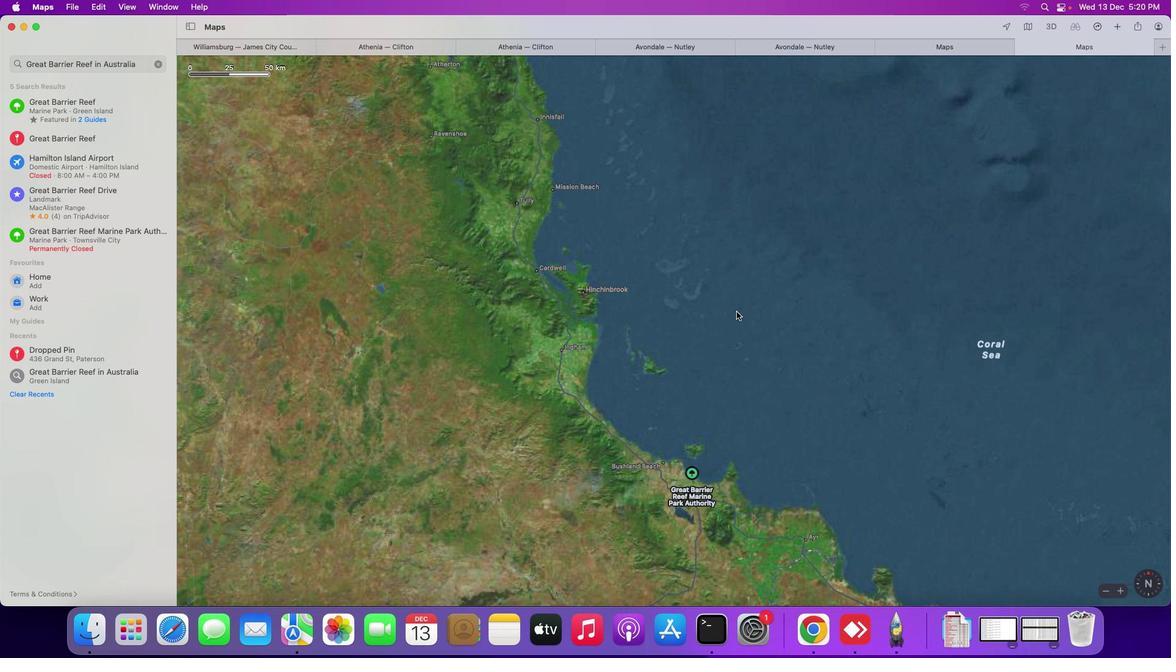 
Action: Mouse scrolled (736, 311) with delta (0, 1)
Screenshot: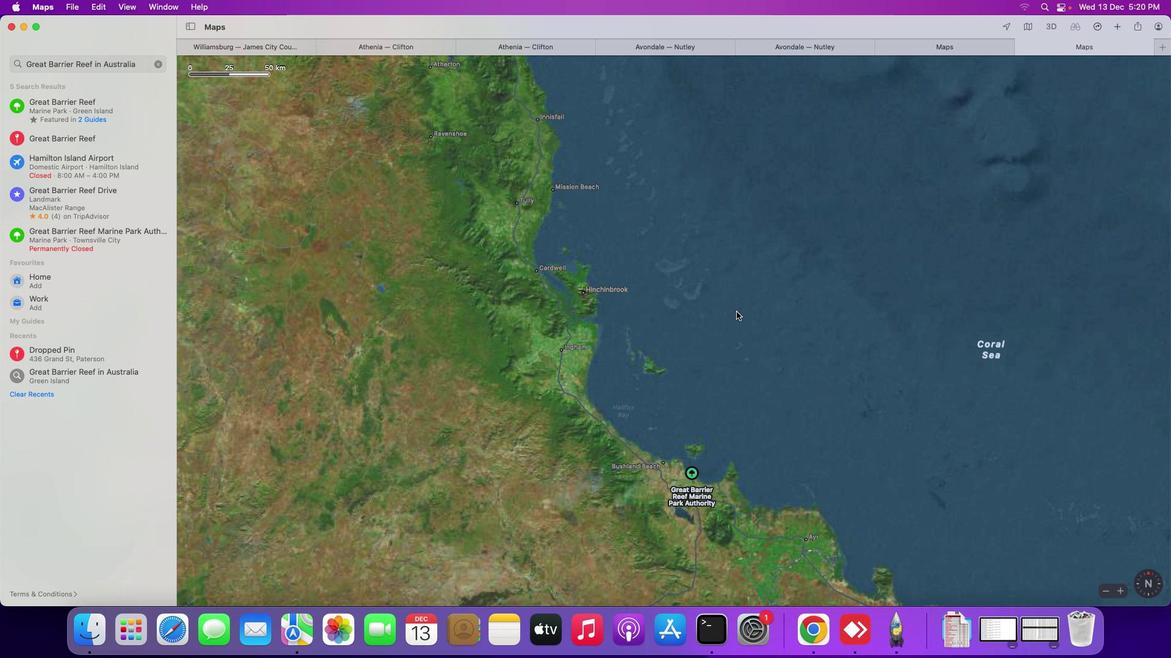 
Action: Mouse moved to (718, 305)
Screenshot: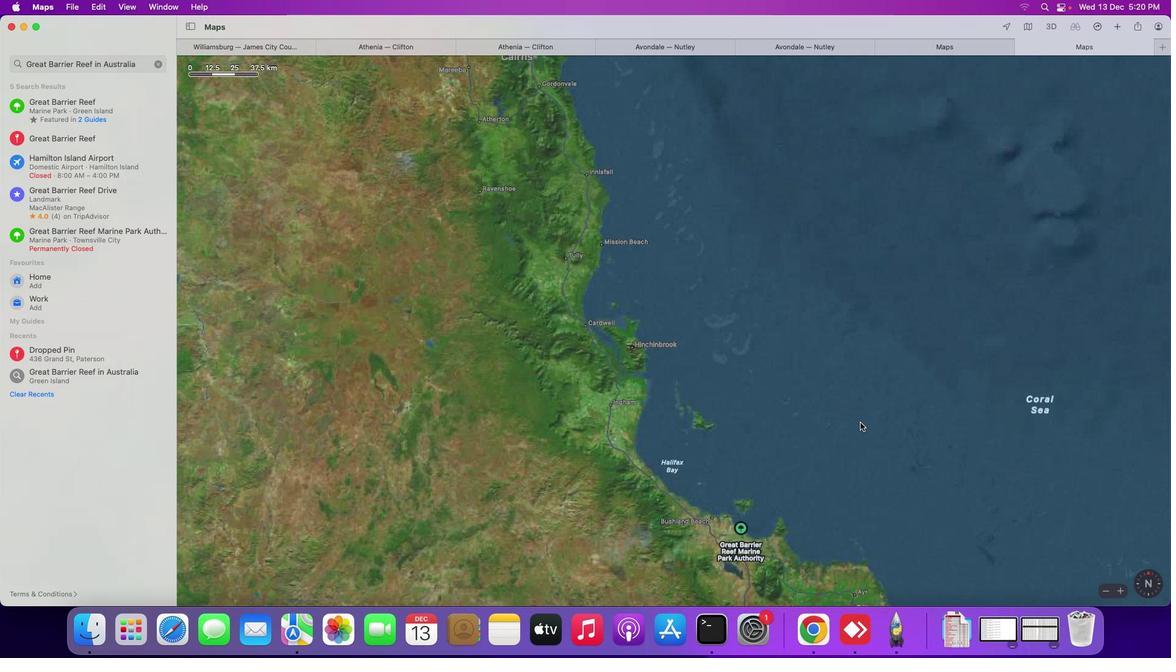 
Action: Mouse pressed left at (718, 305)
Screenshot: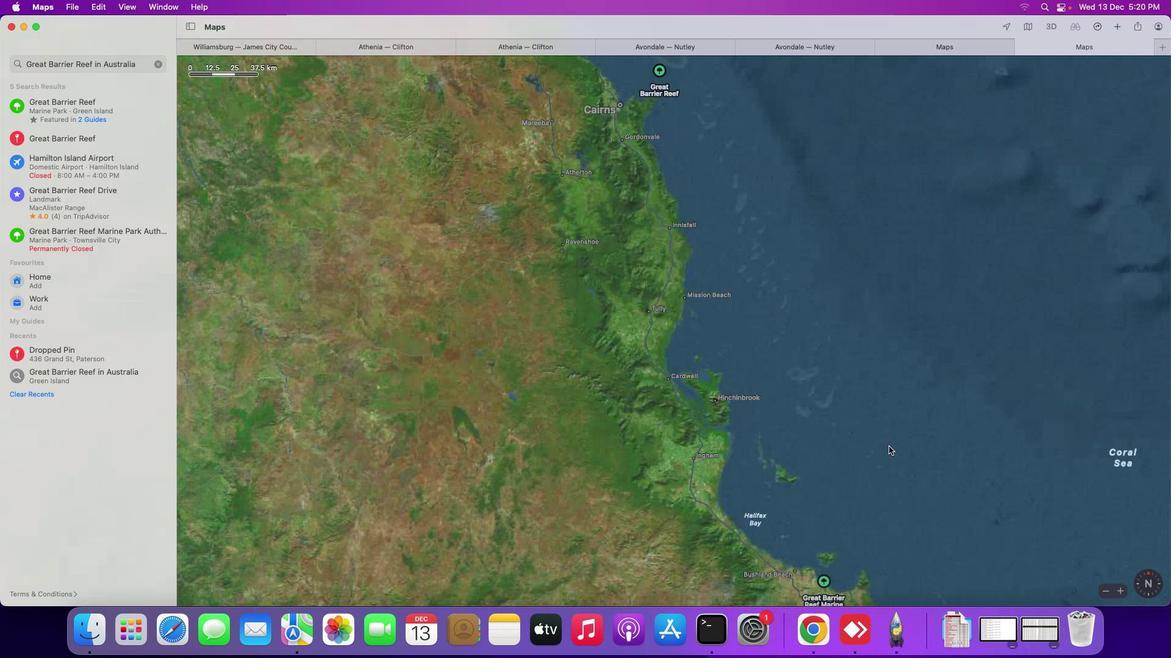 
Action: Mouse moved to (901, 460)
Screenshot: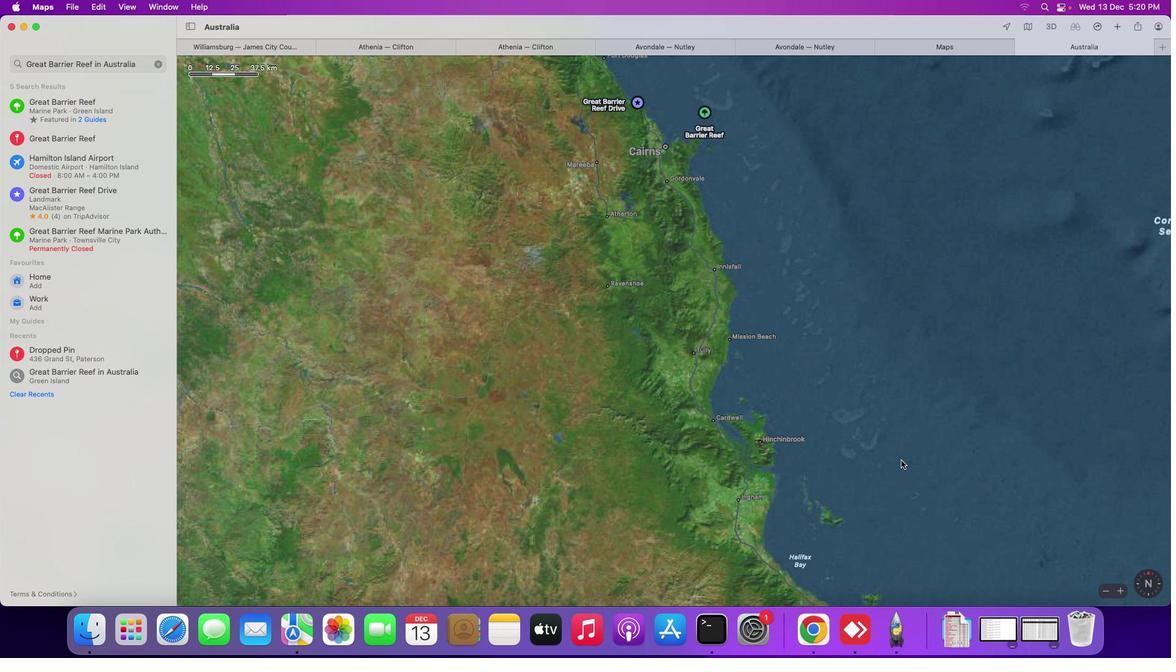 
Action: Mouse pressed left at (901, 460)
Screenshot: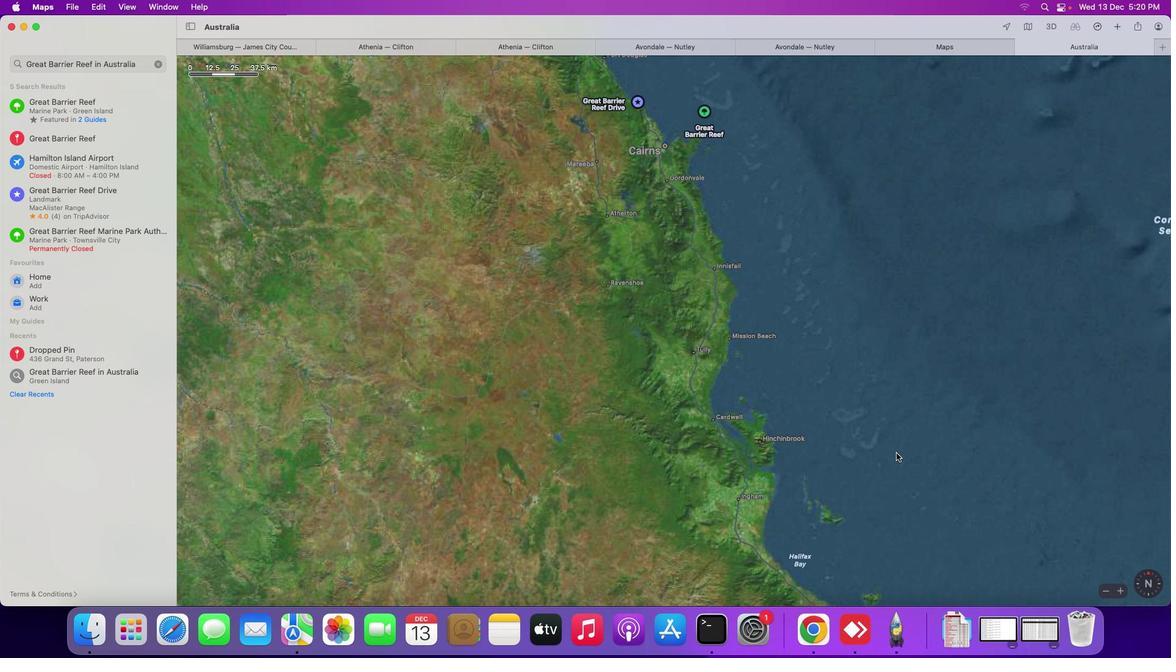 
Action: Mouse moved to (846, 384)
Screenshot: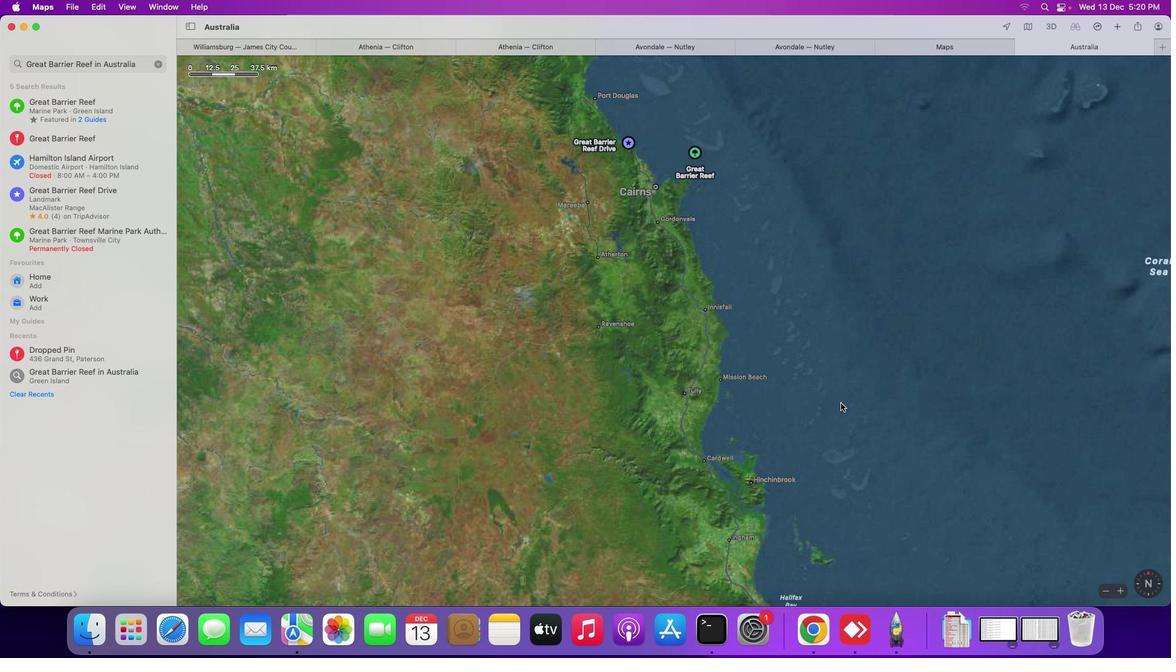 
Action: Mouse pressed left at (846, 384)
Screenshot: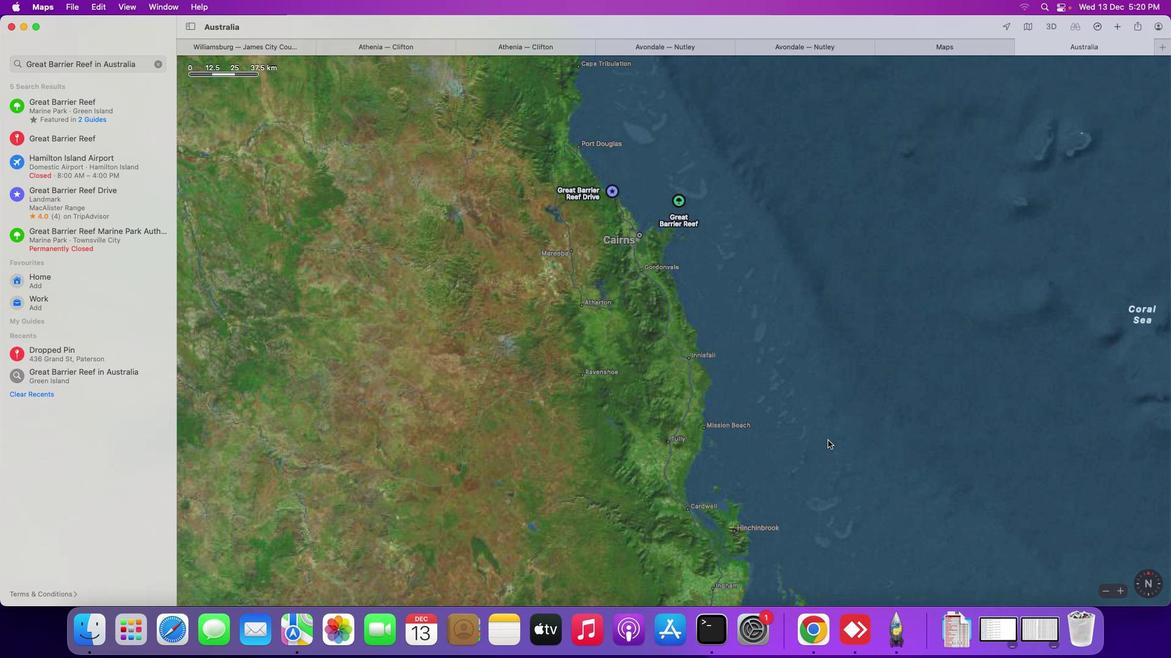 
Action: Mouse moved to (766, 286)
Screenshot: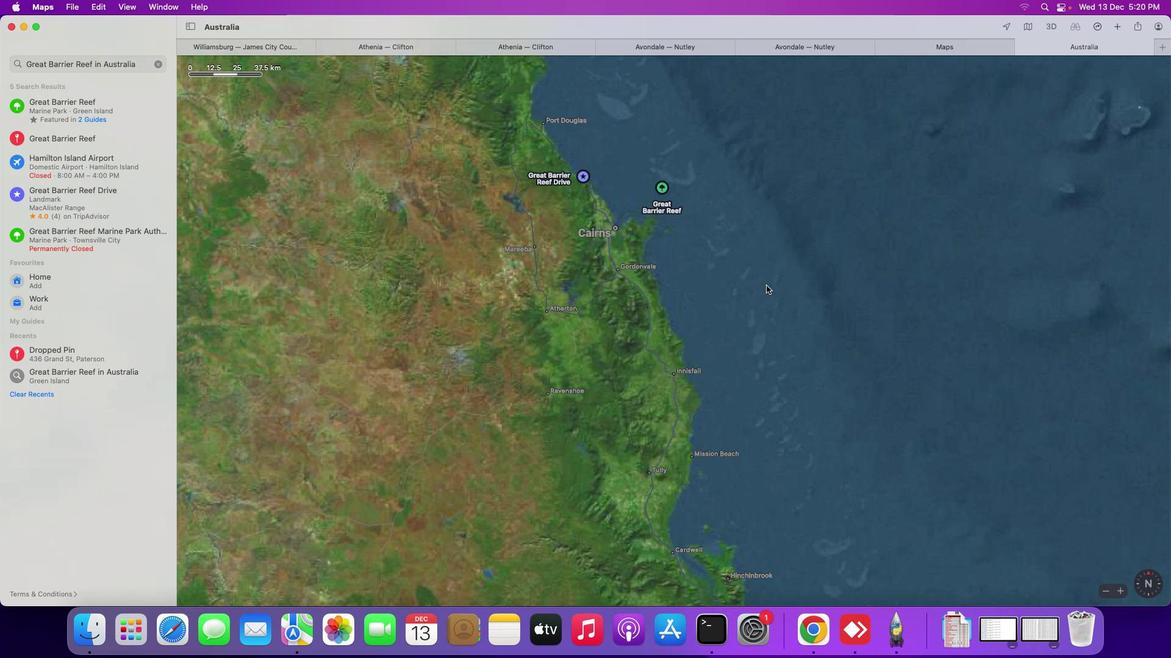 
Action: Mouse scrolled (766, 286) with delta (0, 0)
Screenshot: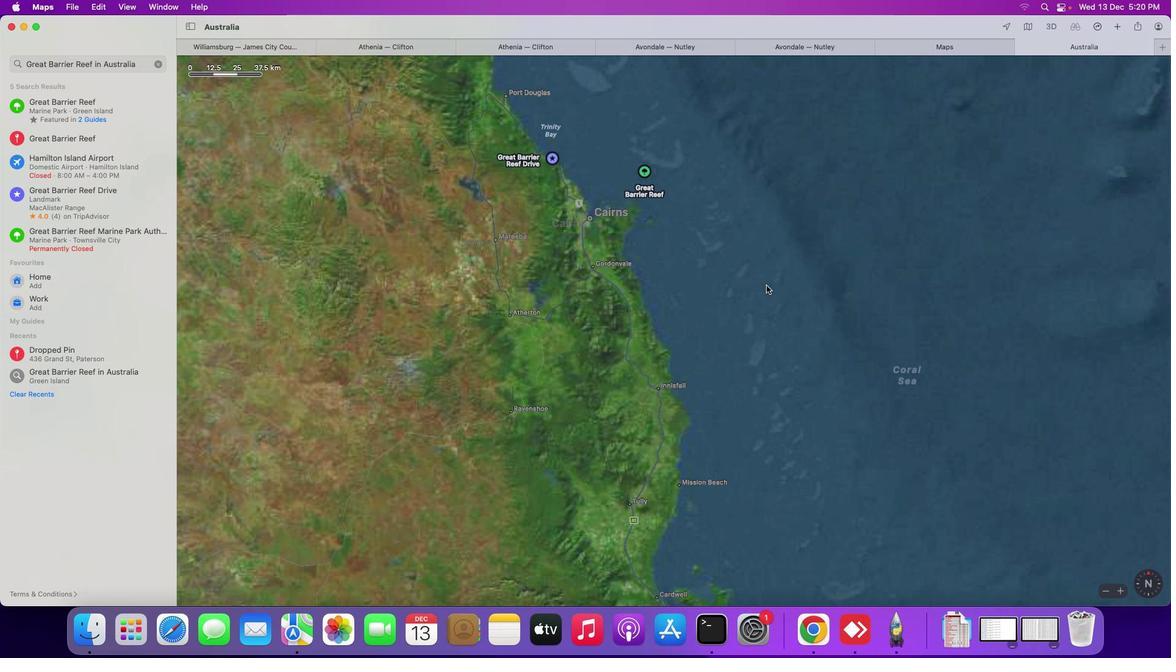 
Action: Mouse scrolled (766, 286) with delta (0, 0)
Screenshot: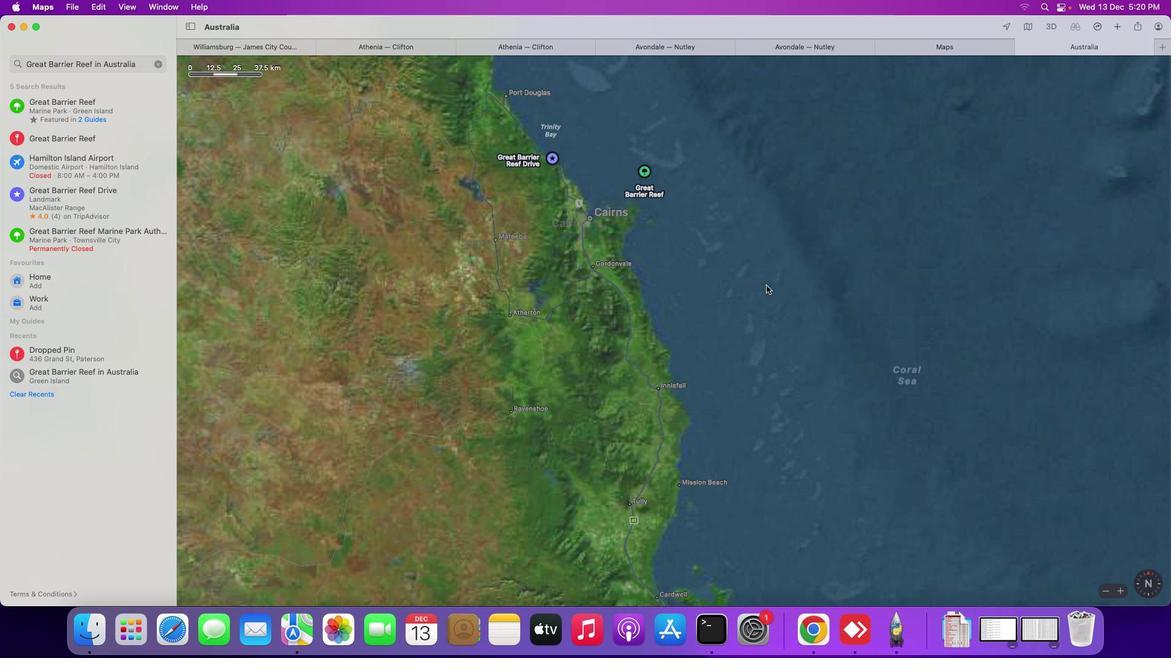 
Action: Mouse scrolled (766, 286) with delta (0, 1)
Screenshot: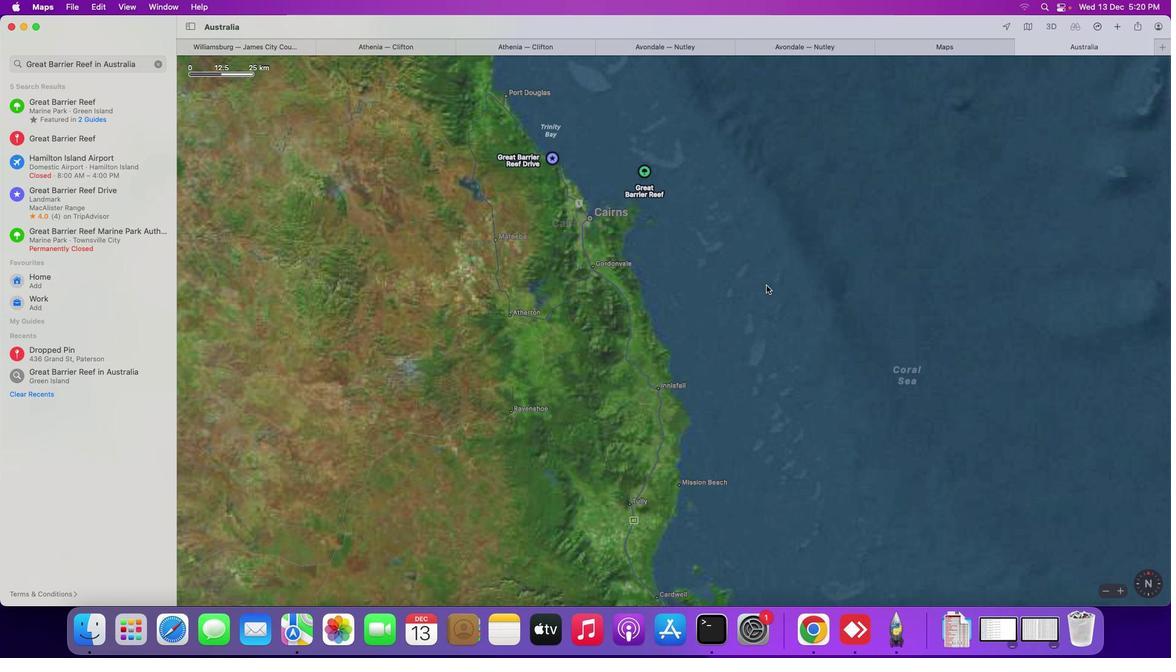
Action: Mouse scrolled (766, 286) with delta (0, 2)
Screenshot: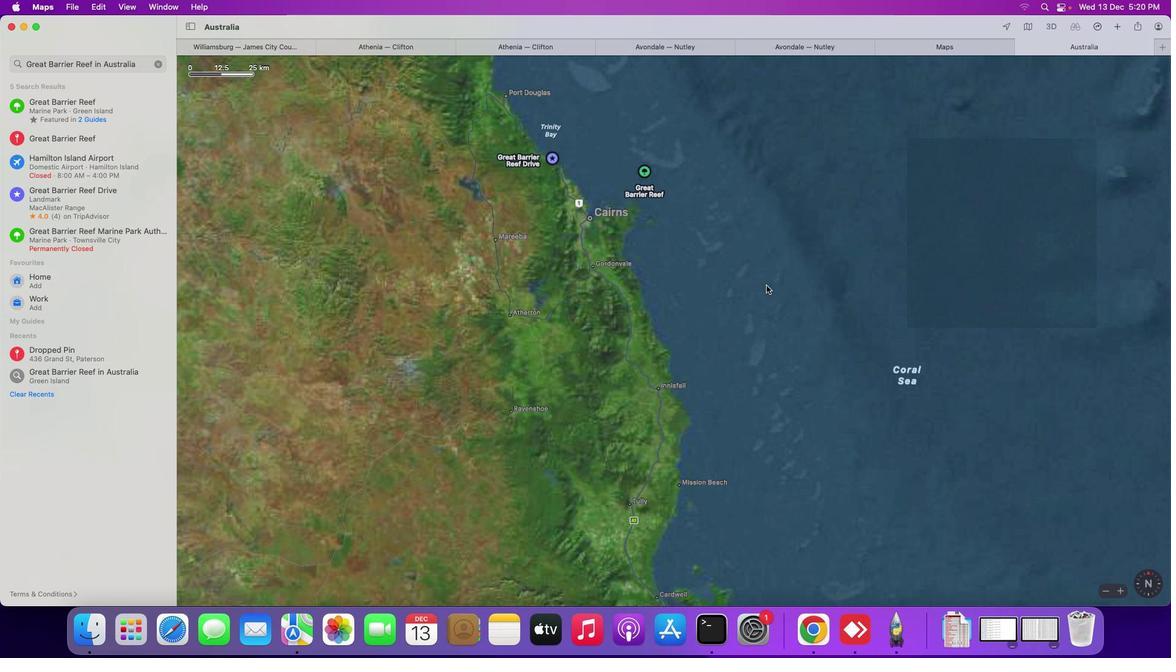 
Action: Mouse scrolled (766, 286) with delta (0, 0)
Screenshot: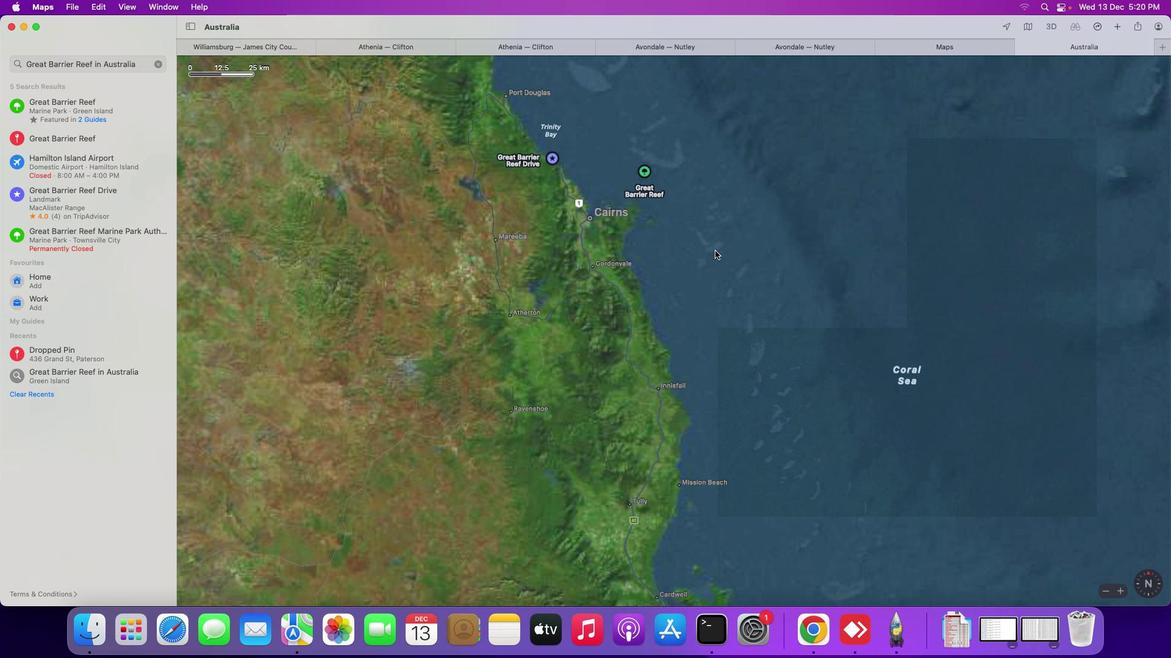 
Action: Mouse moved to (669, 206)
Screenshot: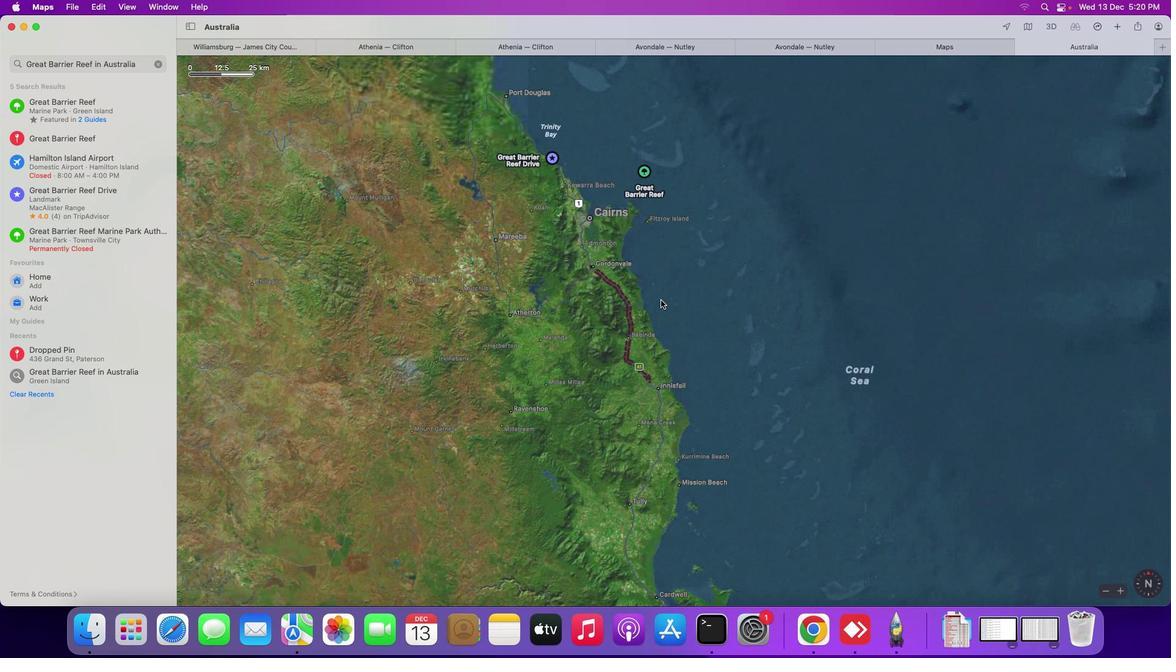 
Action: Mouse pressed left at (669, 206)
Screenshot: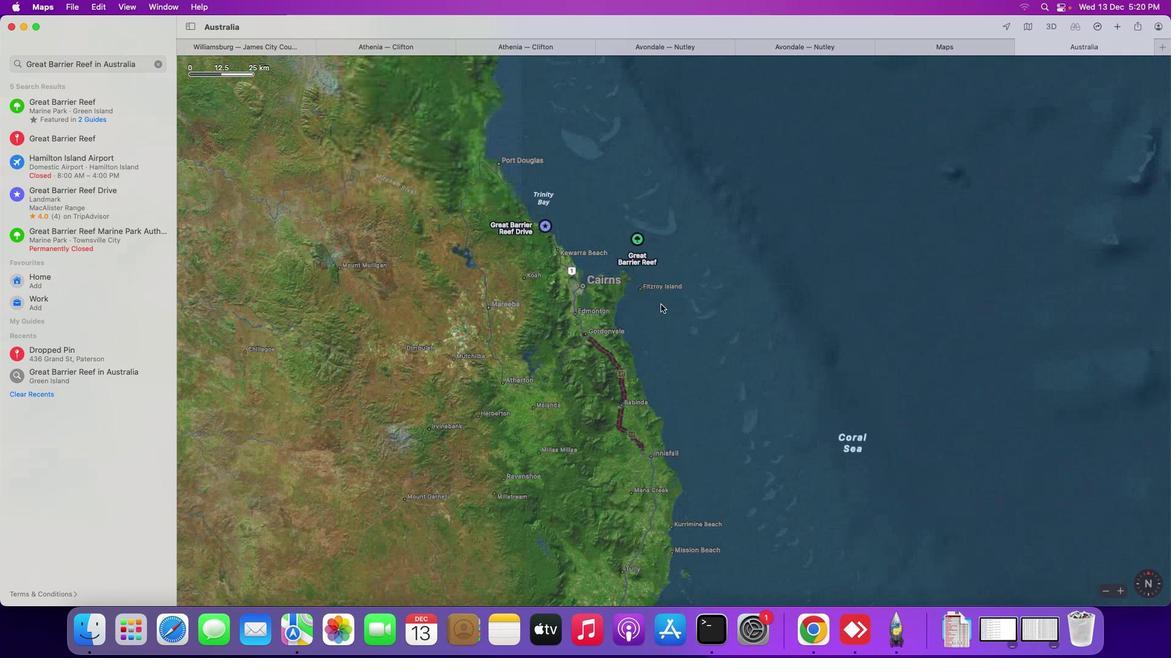 
Action: Mouse moved to (695, 313)
Screenshot: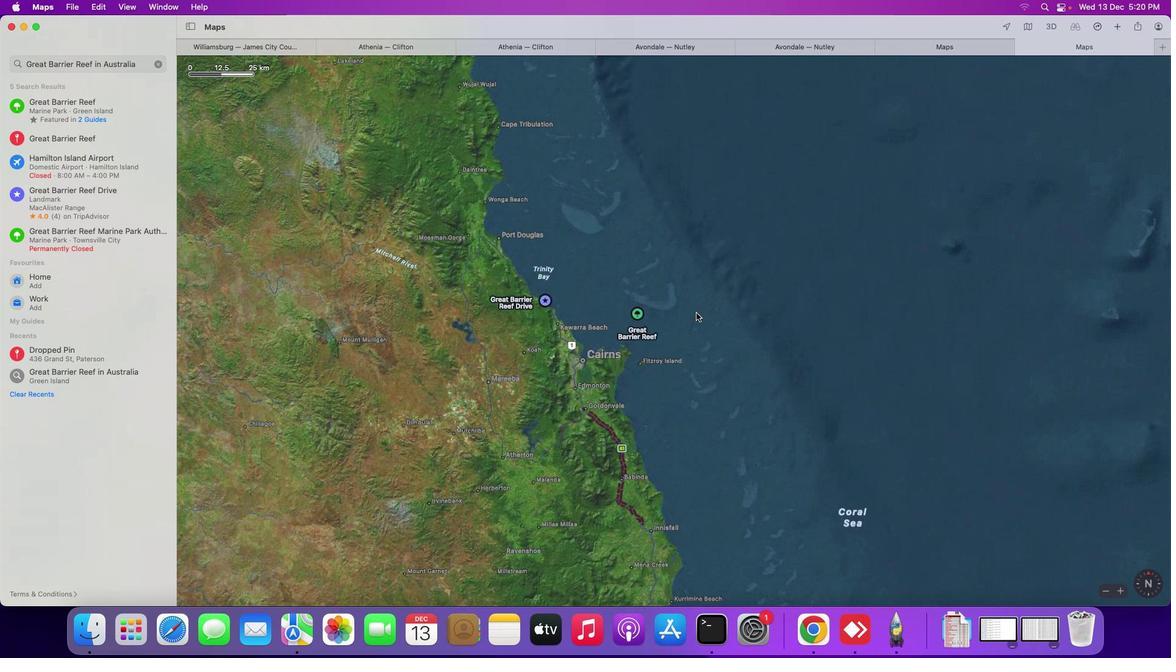 
Action: Mouse scrolled (695, 313) with delta (0, 0)
Screenshot: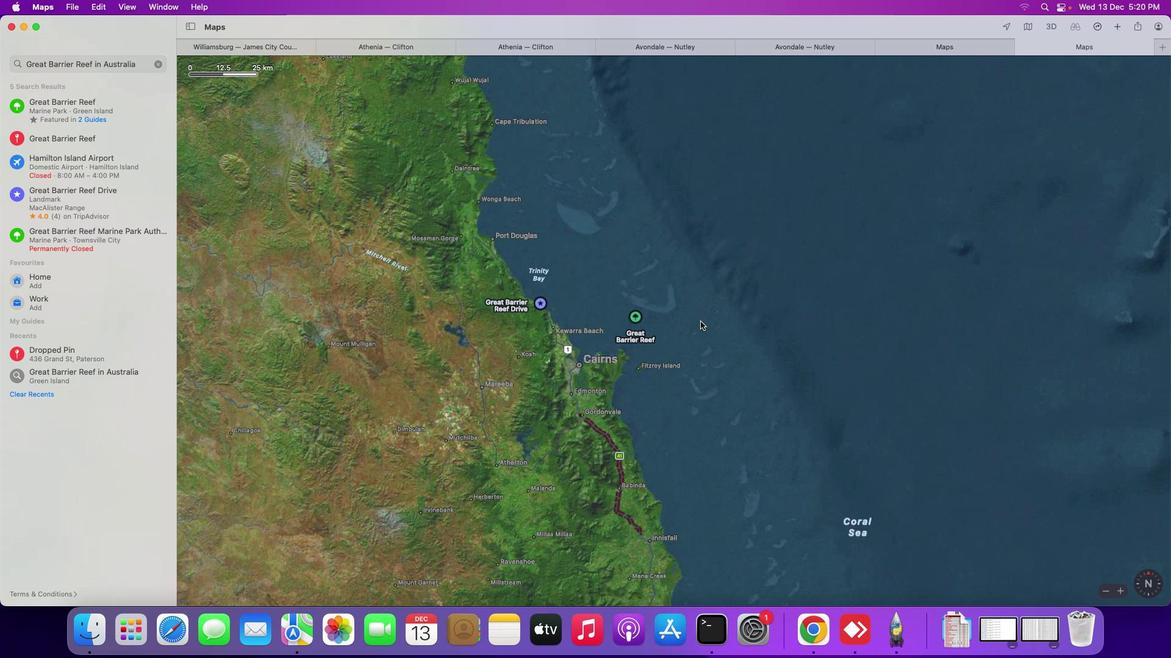 
Action: Mouse scrolled (695, 313) with delta (0, 0)
Screenshot: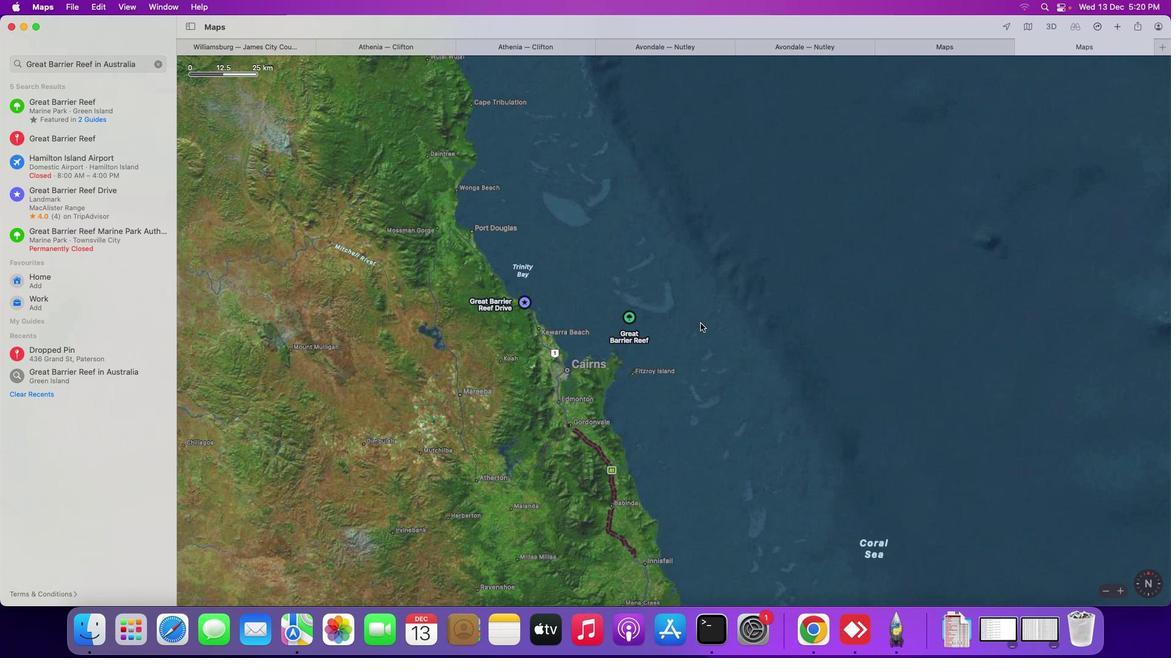 
Action: Mouse scrolled (695, 313) with delta (0, 0)
Screenshot: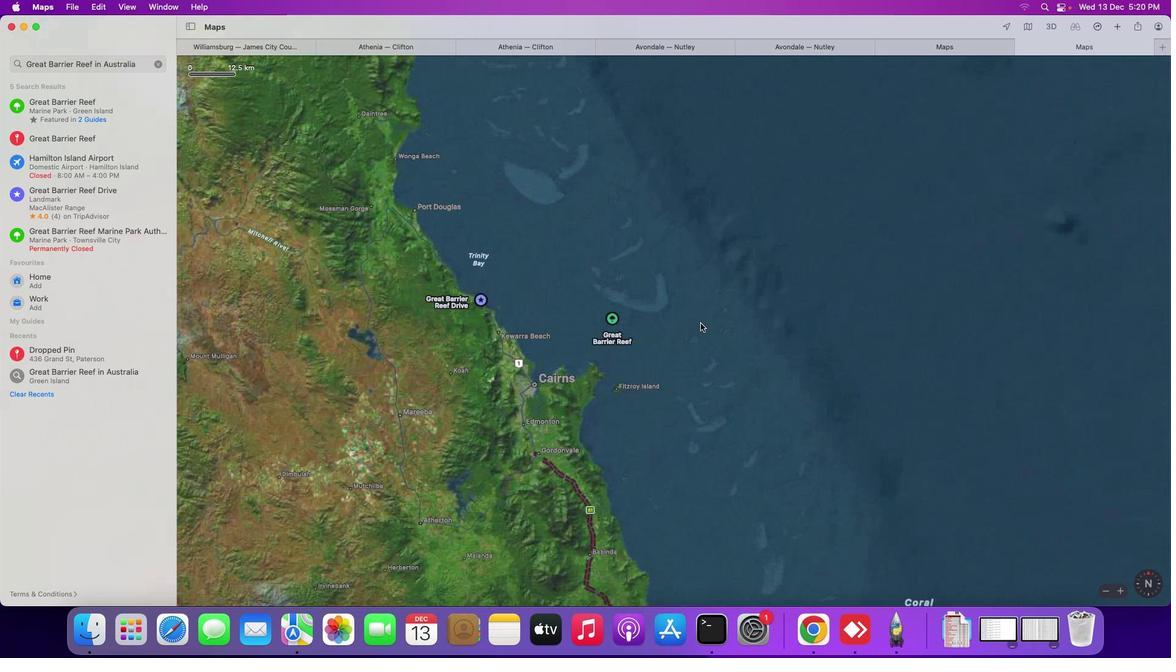 
Action: Mouse moved to (697, 315)
Screenshot: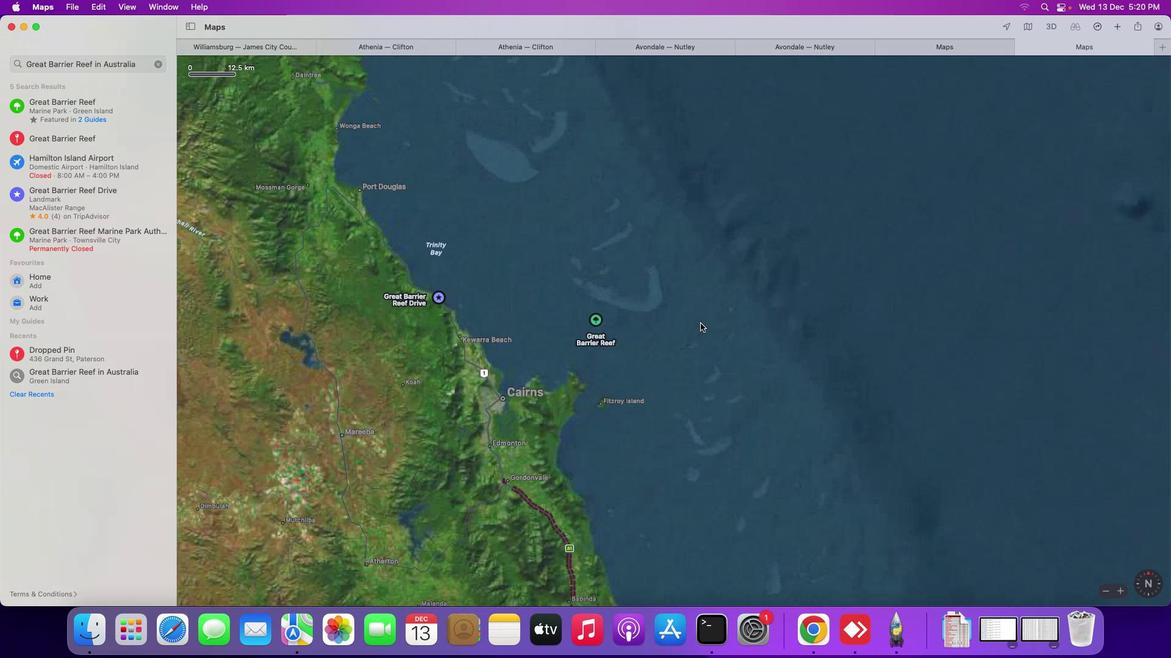 
Action: Mouse scrolled (697, 315) with delta (0, 0)
Screenshot: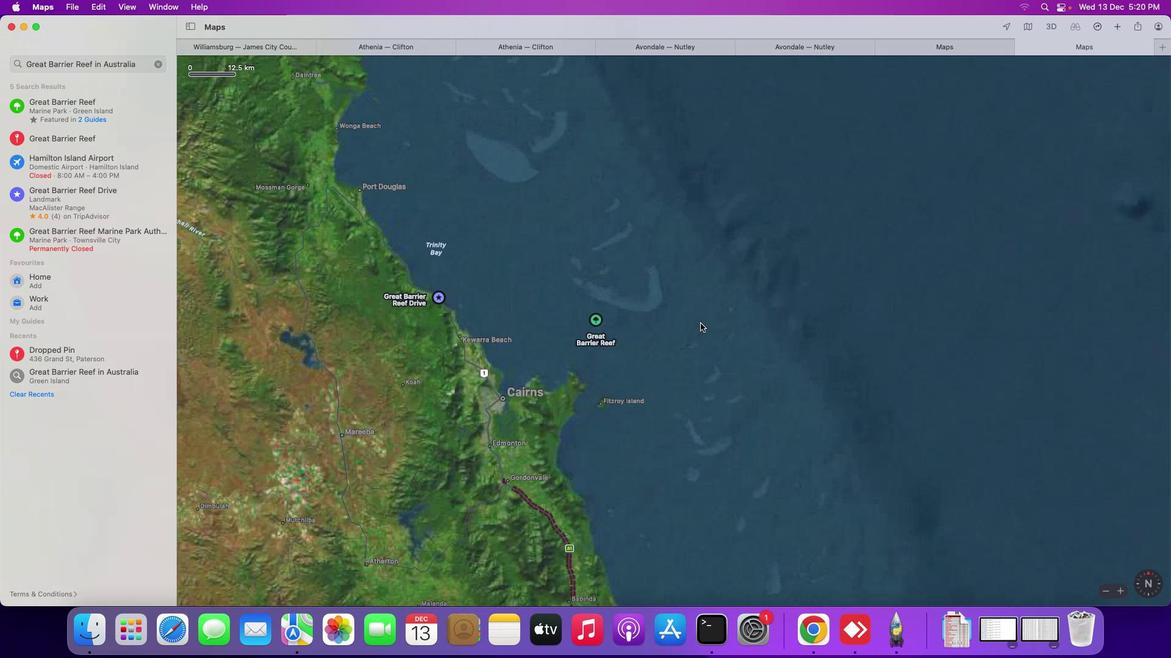 
Action: Mouse moved to (700, 322)
Screenshot: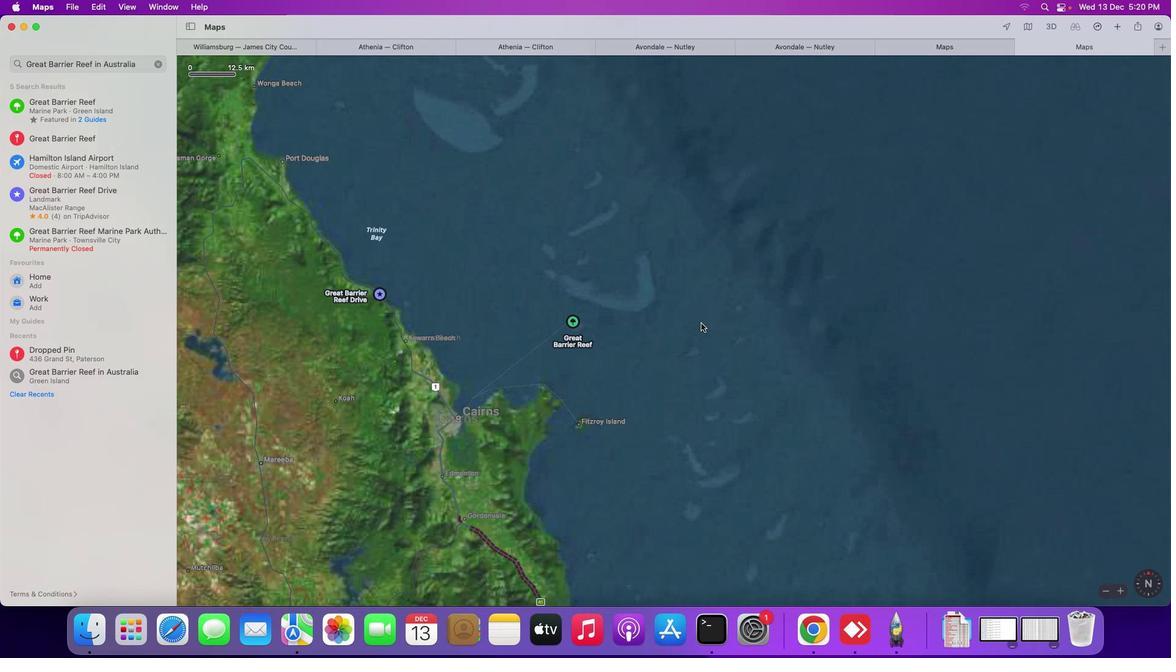 
Action: Mouse scrolled (700, 322) with delta (0, 0)
Screenshot: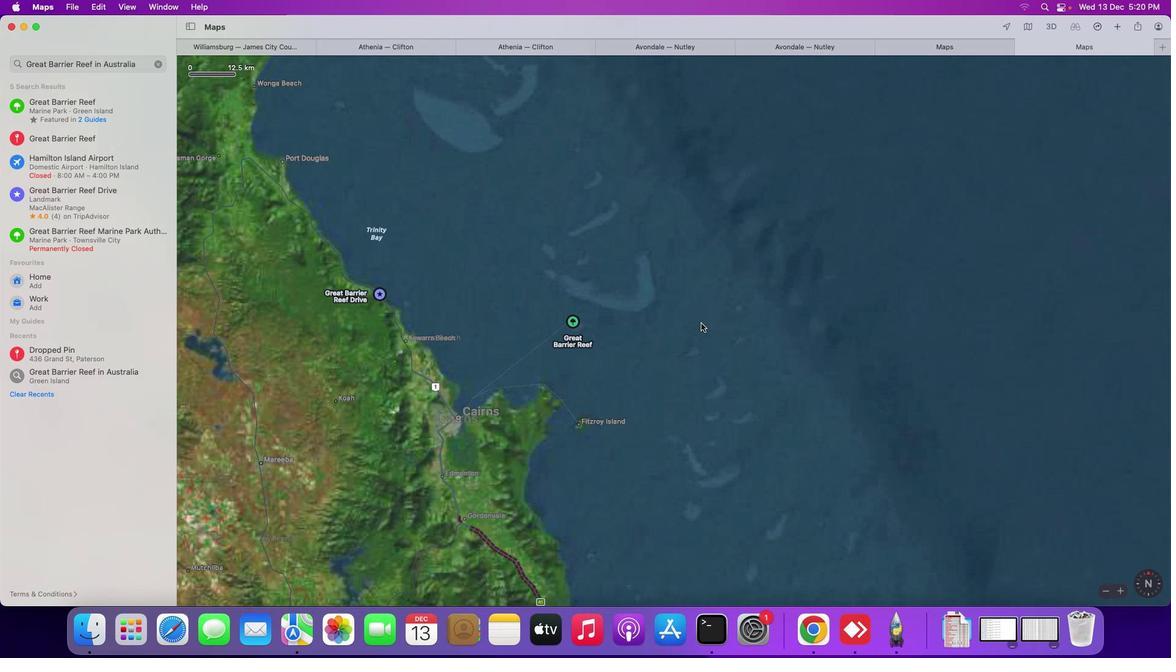 
Action: Mouse moved to (700, 323)
Screenshot: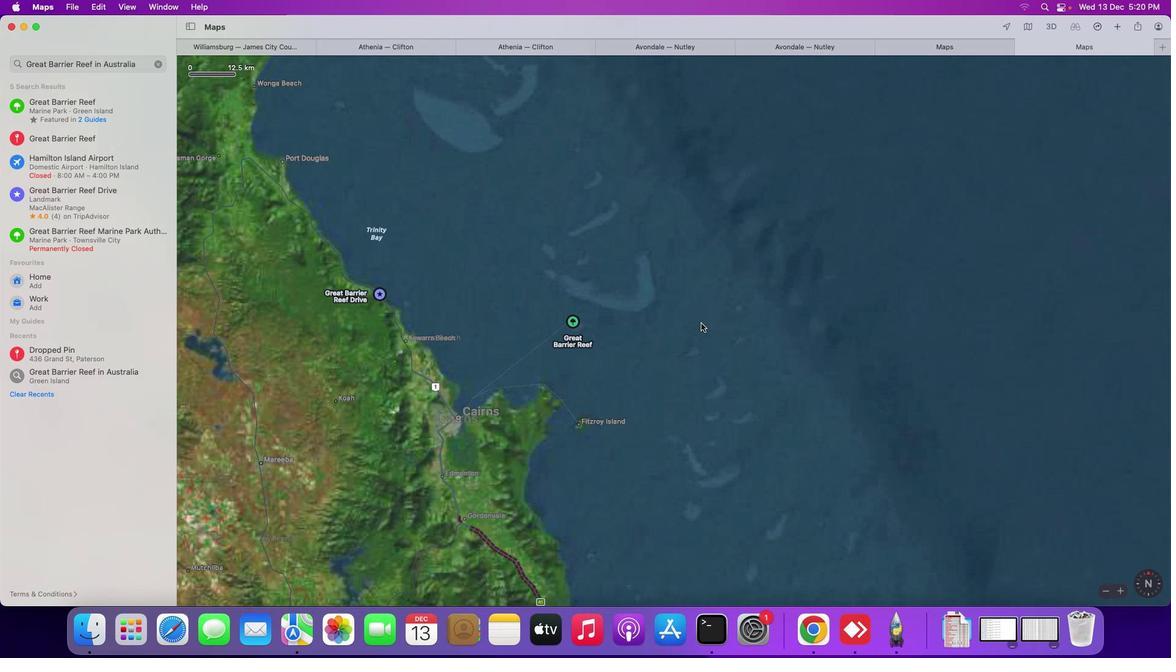 
Action: Mouse scrolled (700, 323) with delta (0, 1)
Screenshot: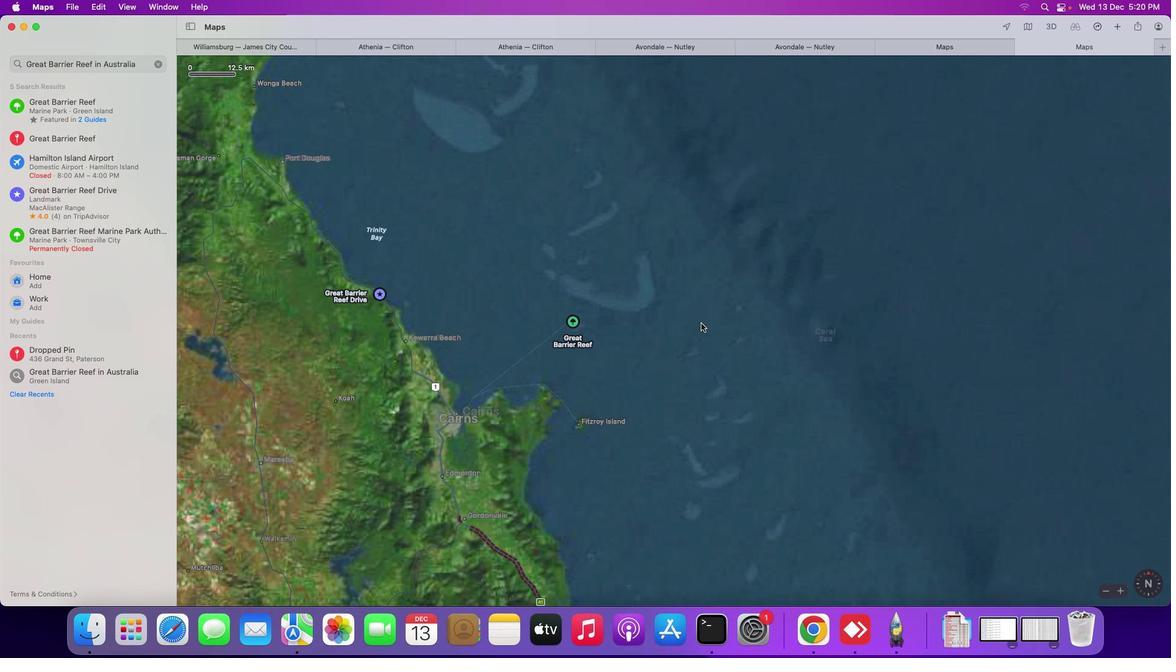 
Action: Mouse scrolled (700, 323) with delta (0, 1)
Screenshot: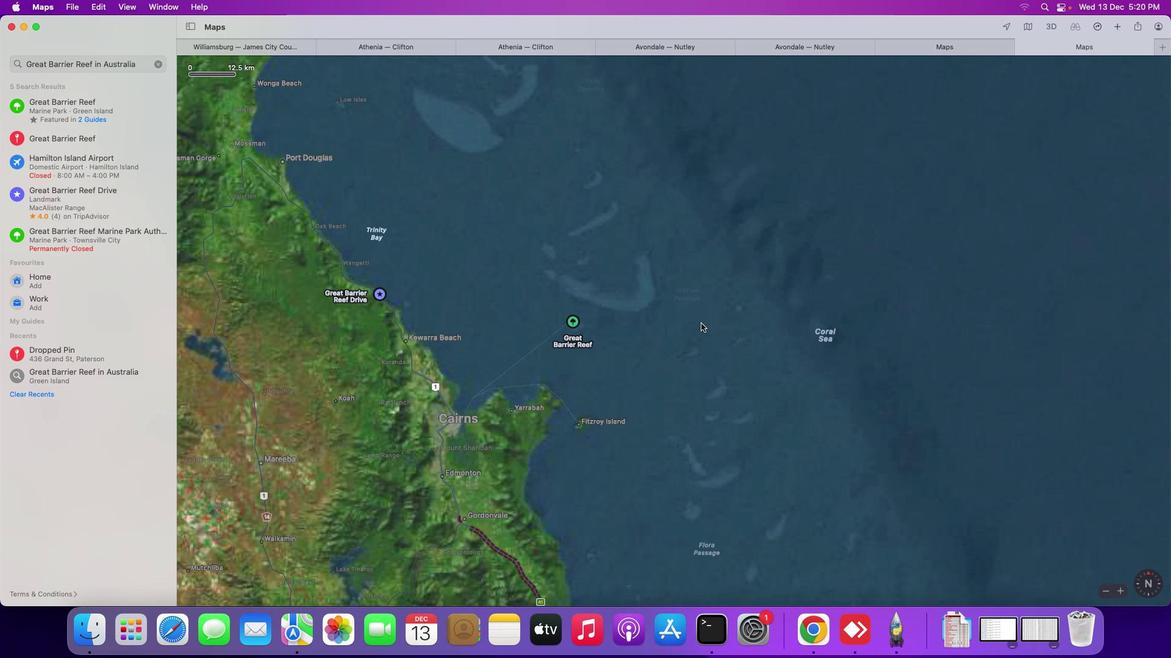 
Action: Mouse moved to (700, 323)
Screenshot: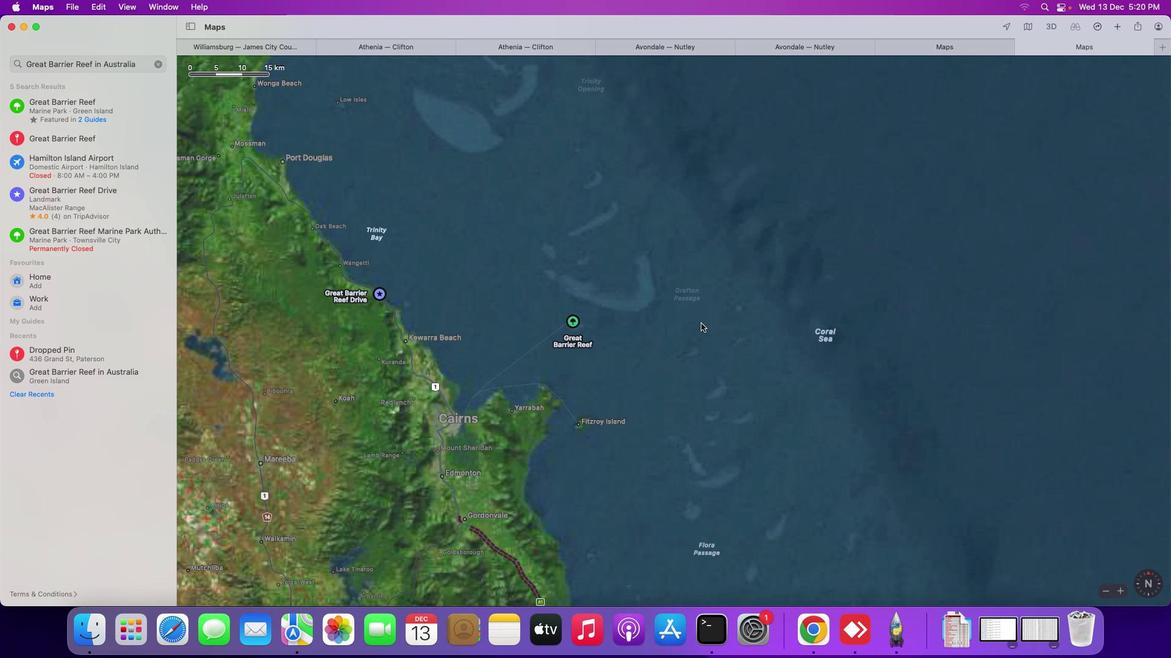 
Action: Mouse scrolled (700, 323) with delta (0, 2)
Screenshot: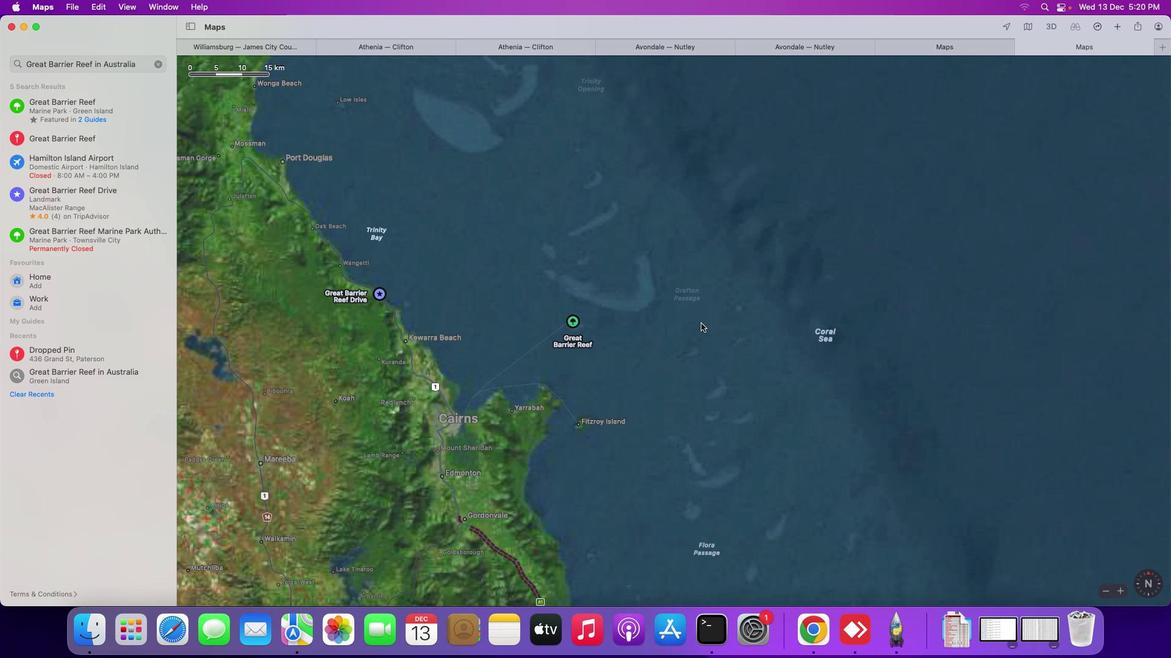 
Action: Mouse scrolled (700, 323) with delta (0, 3)
Screenshot: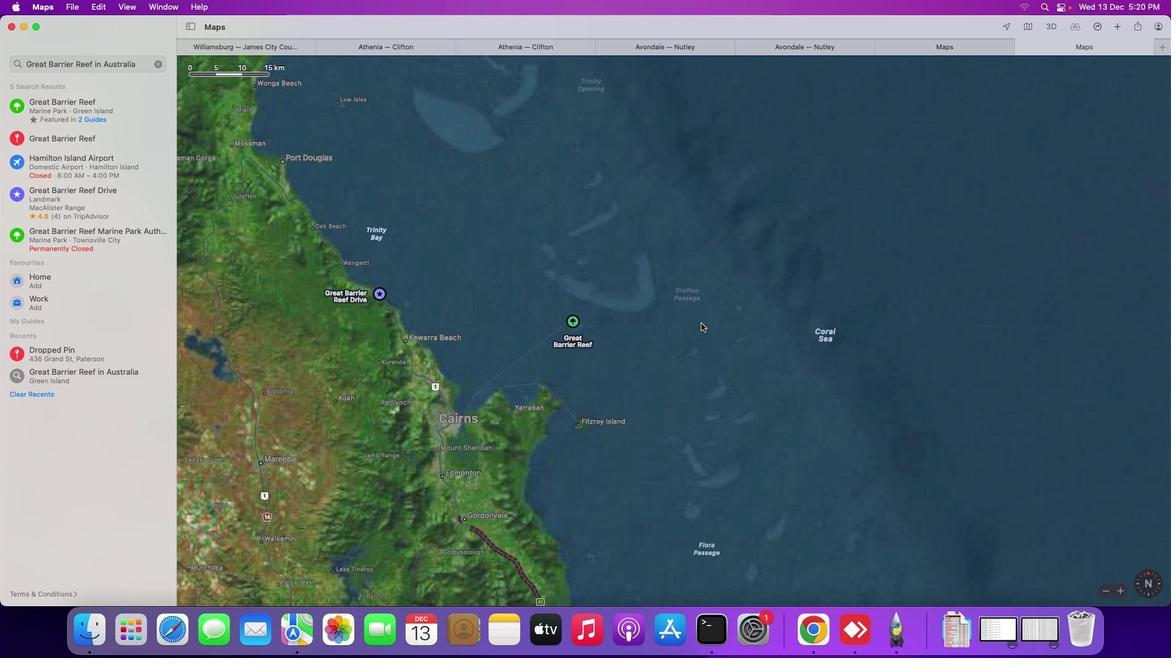 
Action: Mouse moved to (701, 323)
Screenshot: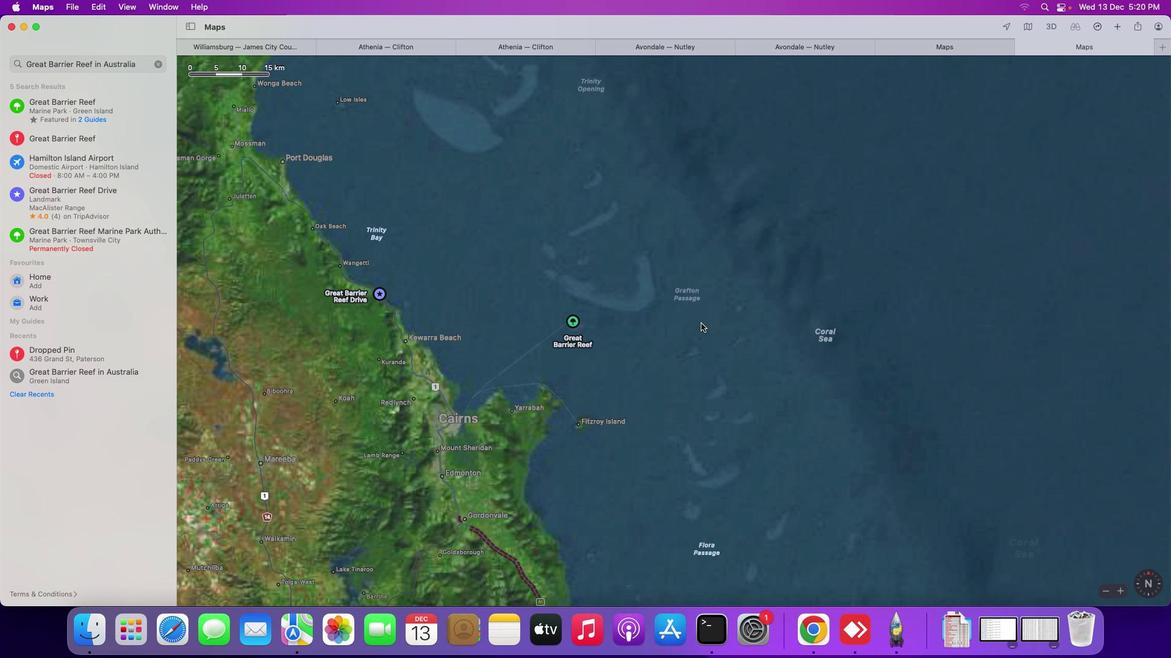 
Action: Mouse scrolled (701, 323) with delta (0, 0)
Screenshot: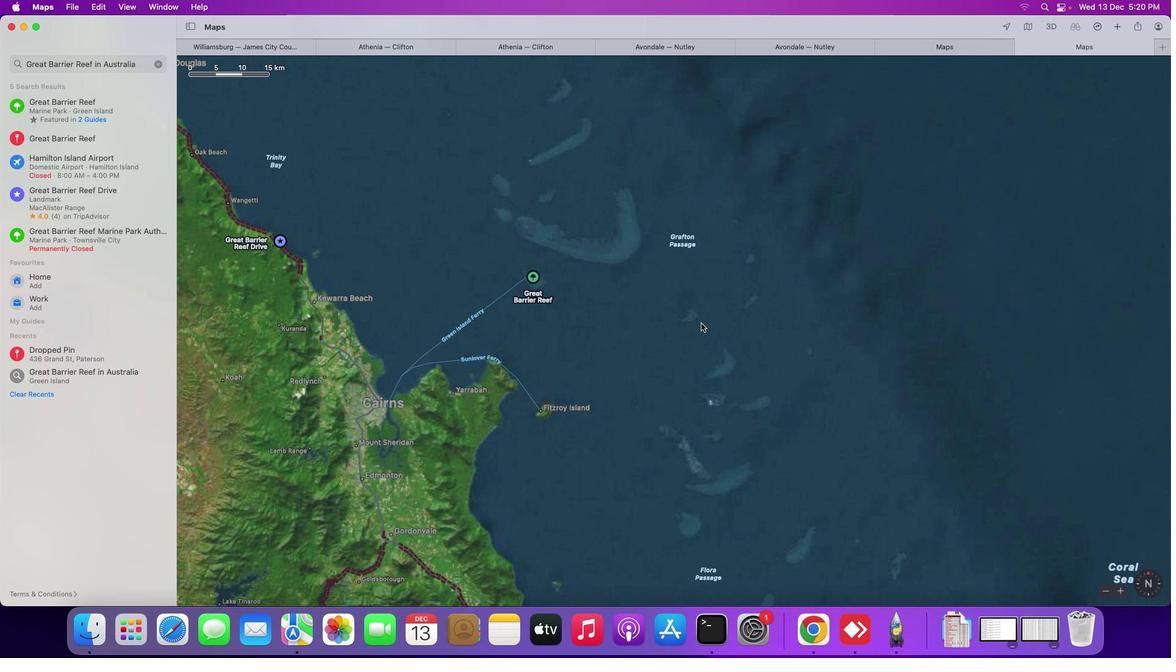 
Action: Mouse scrolled (701, 323) with delta (0, 0)
Screenshot: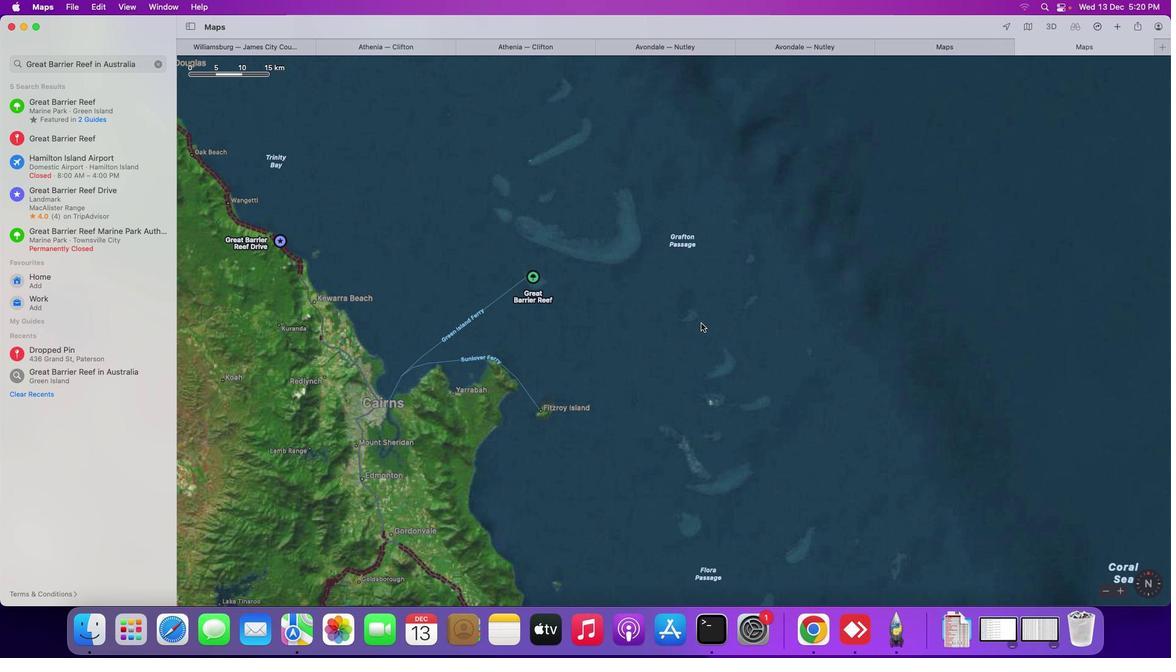 
Action: Mouse scrolled (701, 323) with delta (0, 1)
Screenshot: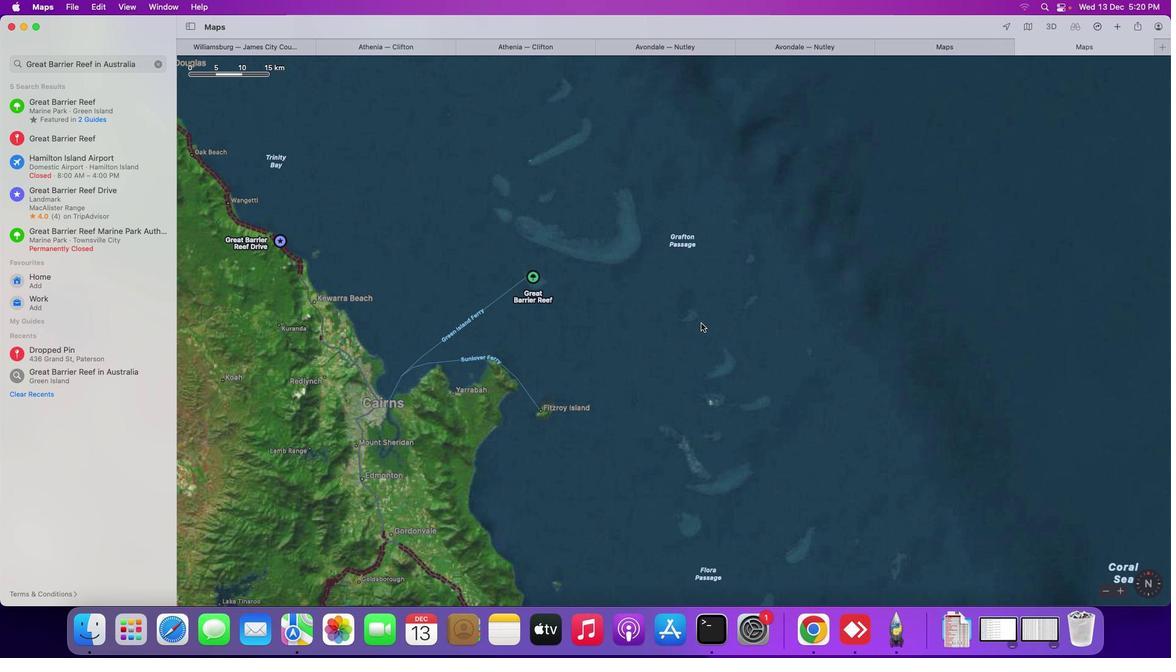 
Action: Mouse scrolled (701, 323) with delta (0, 3)
Screenshot: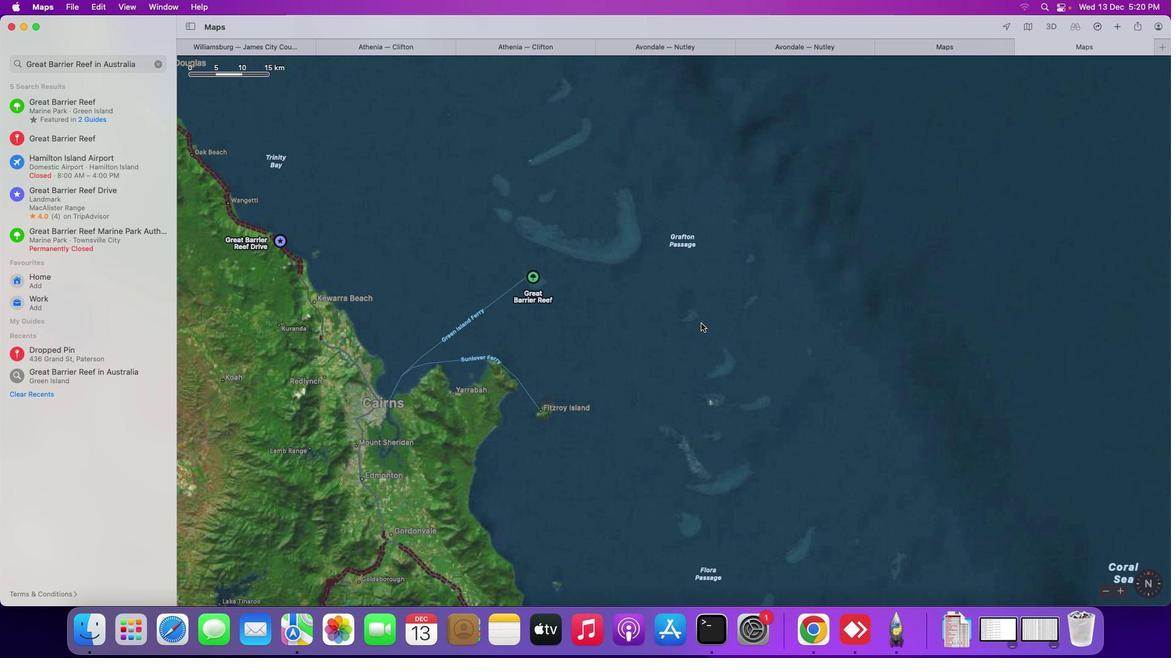 
Action: Mouse scrolled (701, 323) with delta (0, 3)
Screenshot: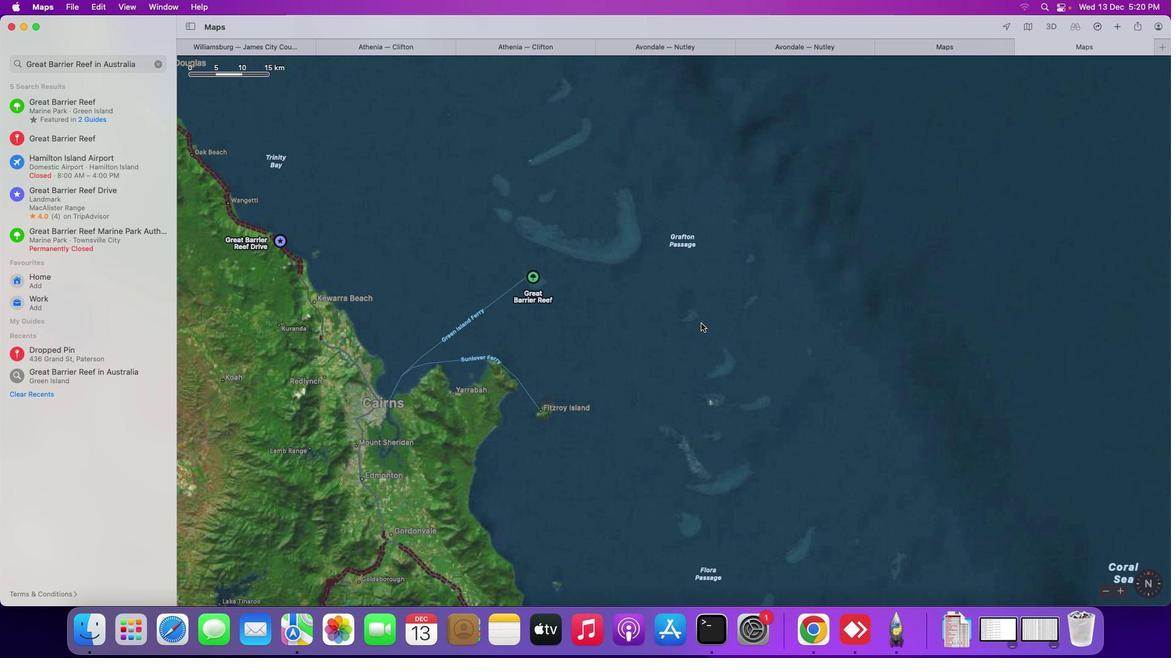 
Action: Mouse scrolled (701, 323) with delta (0, 4)
Screenshot: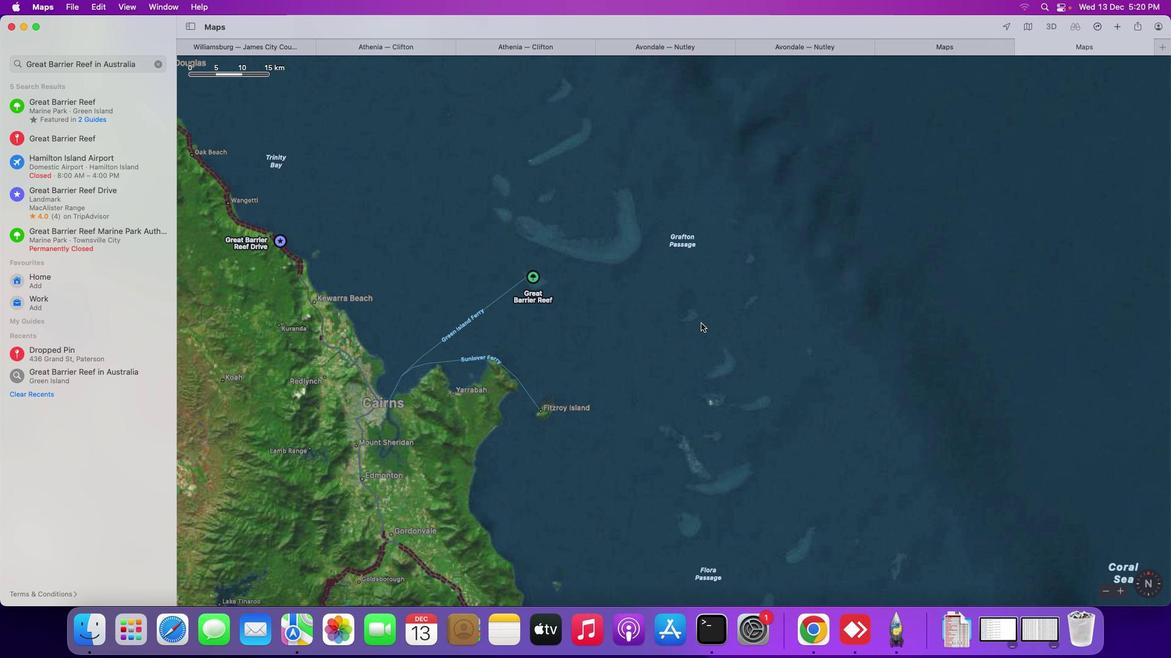 
Action: Mouse scrolled (701, 323) with delta (0, 4)
Screenshot: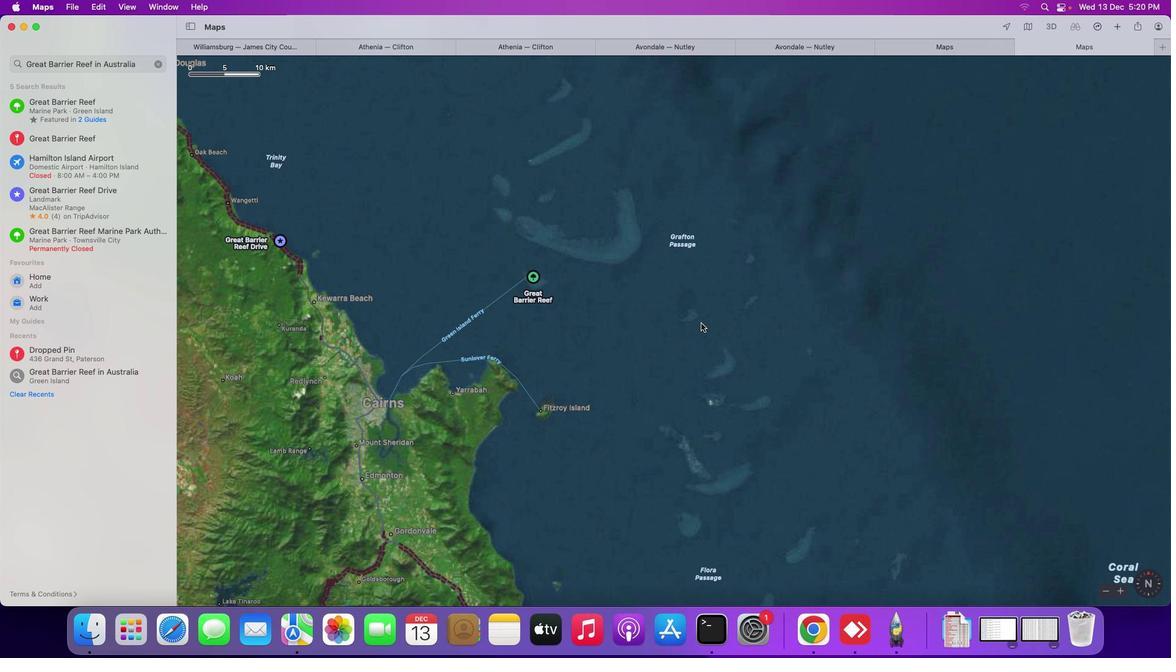 
Action: Mouse moved to (629, 294)
Screenshot: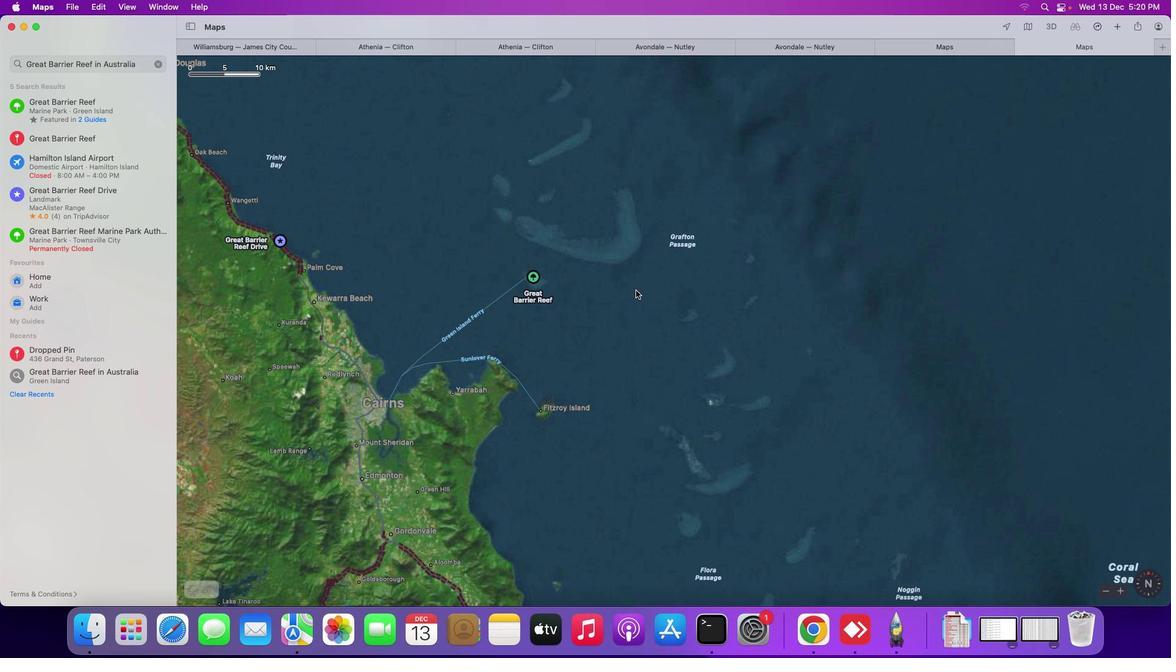 
Action: Mouse pressed left at (629, 294)
Screenshot: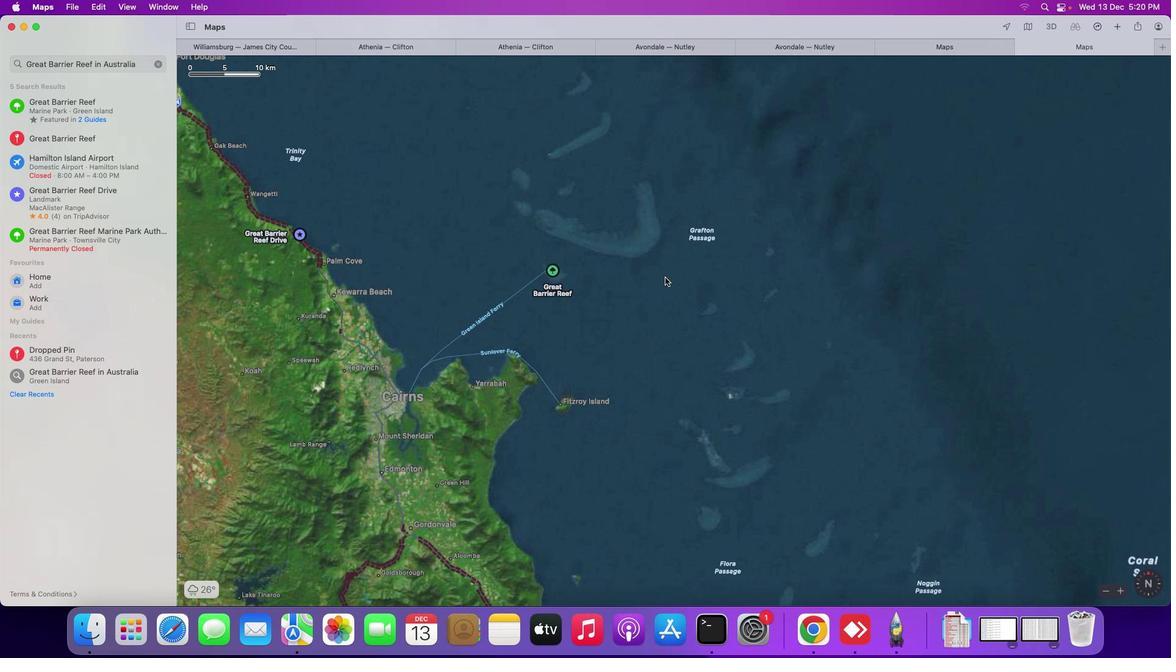 
Action: Mouse moved to (654, 316)
Screenshot: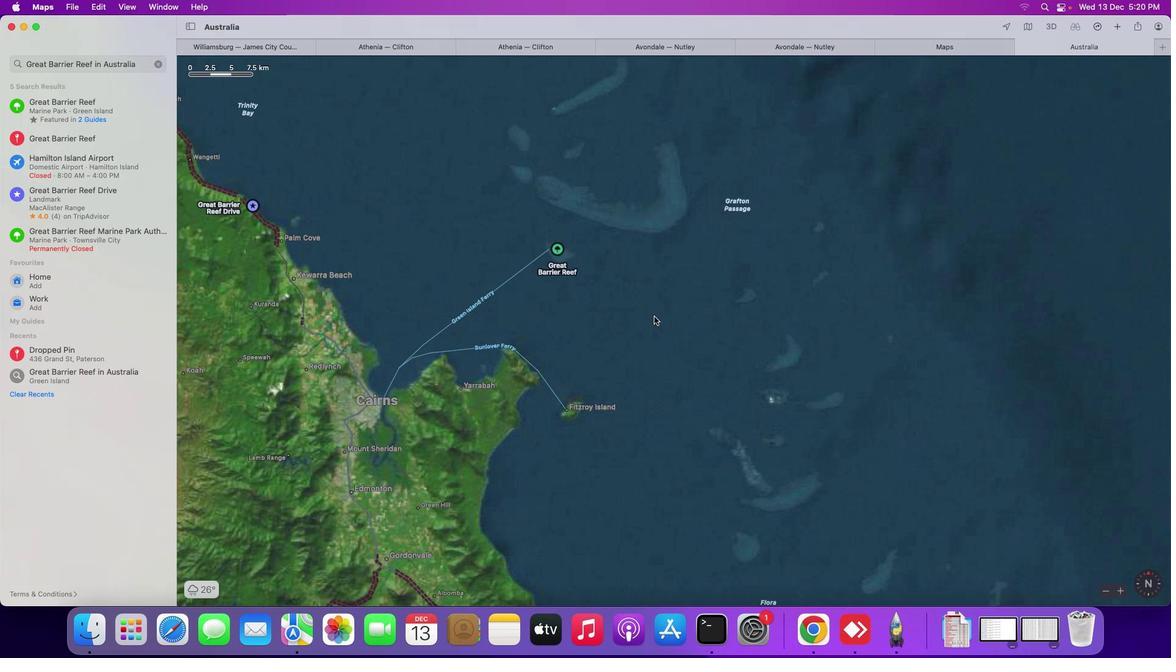 
Action: Mouse scrolled (654, 316) with delta (0, 0)
Screenshot: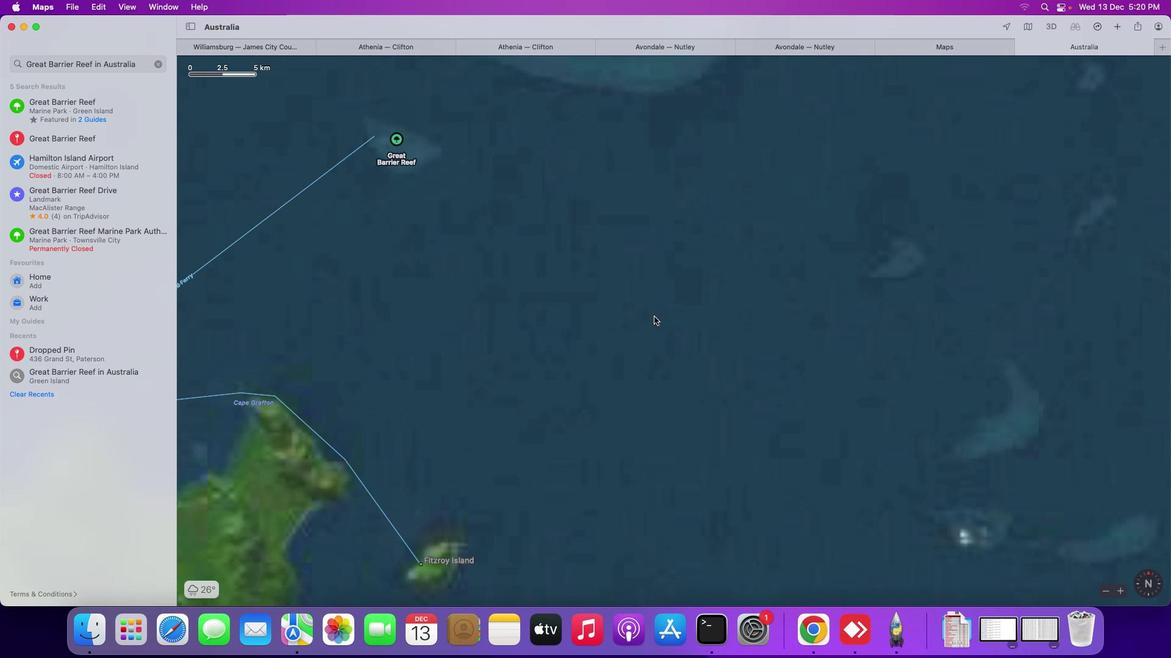 
Action: Mouse scrolled (654, 316) with delta (0, 0)
Screenshot: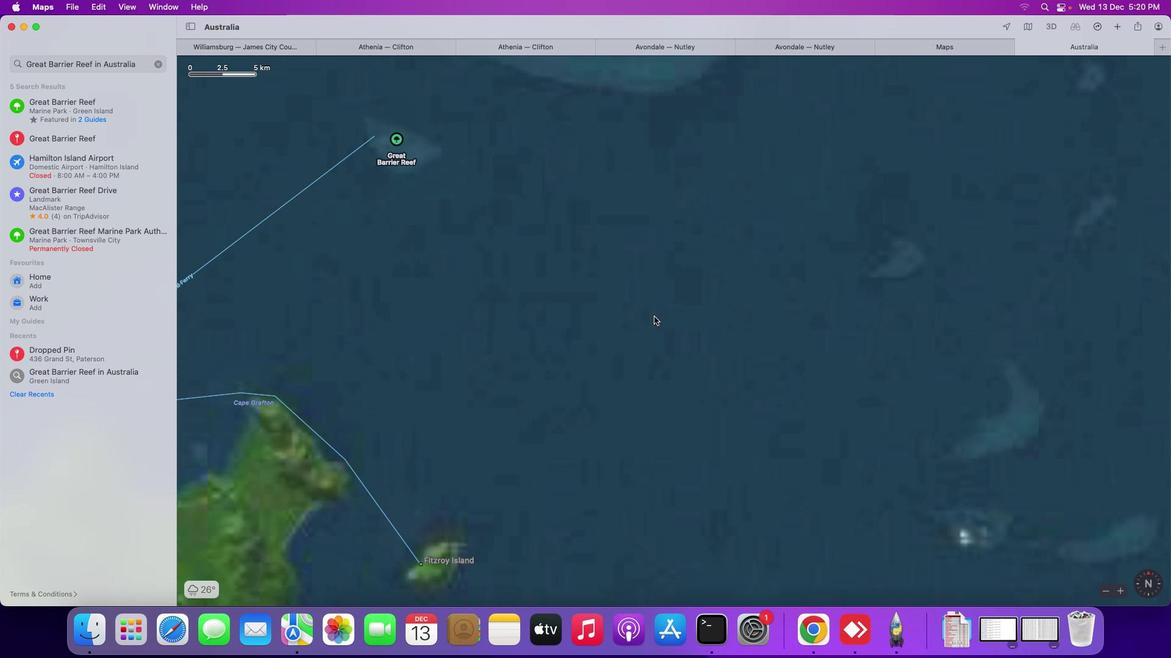 
Action: Mouse scrolled (654, 316) with delta (0, 1)
Screenshot: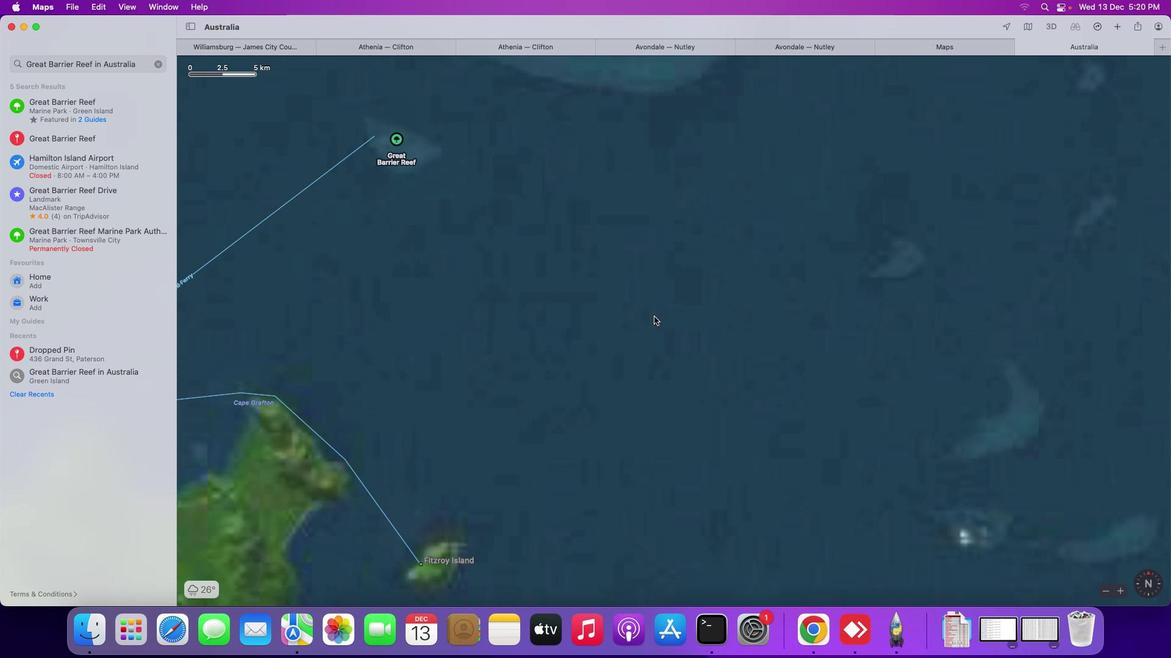 
Action: Mouse scrolled (654, 316) with delta (0, 3)
Screenshot: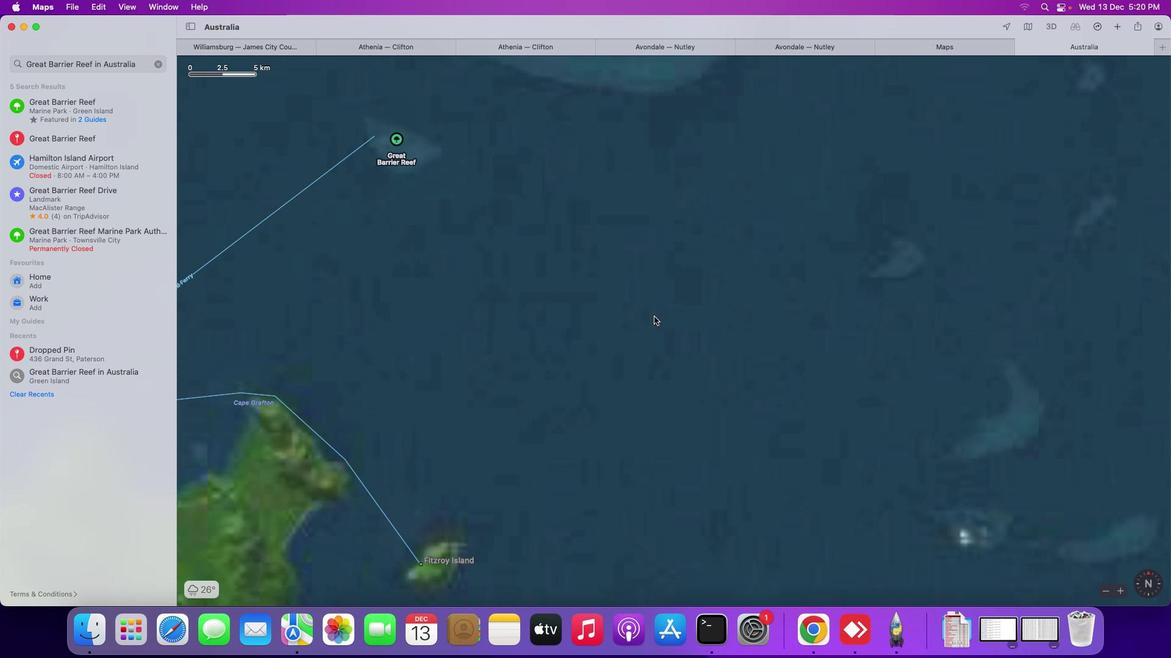 
Action: Mouse scrolled (654, 316) with delta (0, 3)
Screenshot: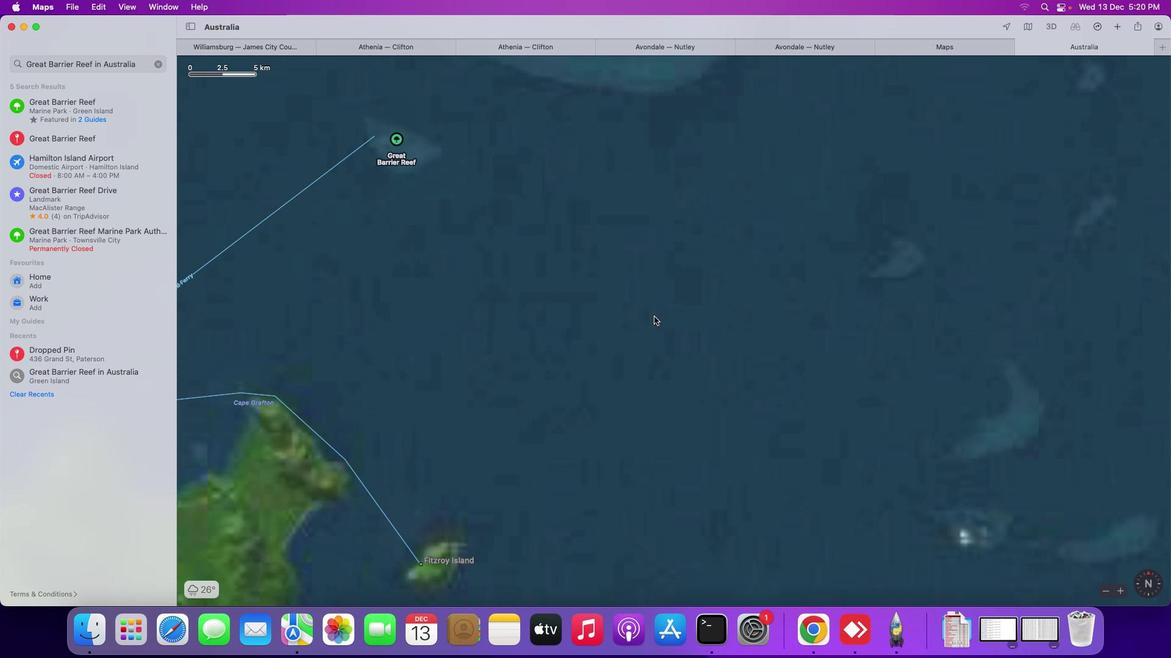 
Action: Mouse scrolled (654, 316) with delta (0, 4)
Screenshot: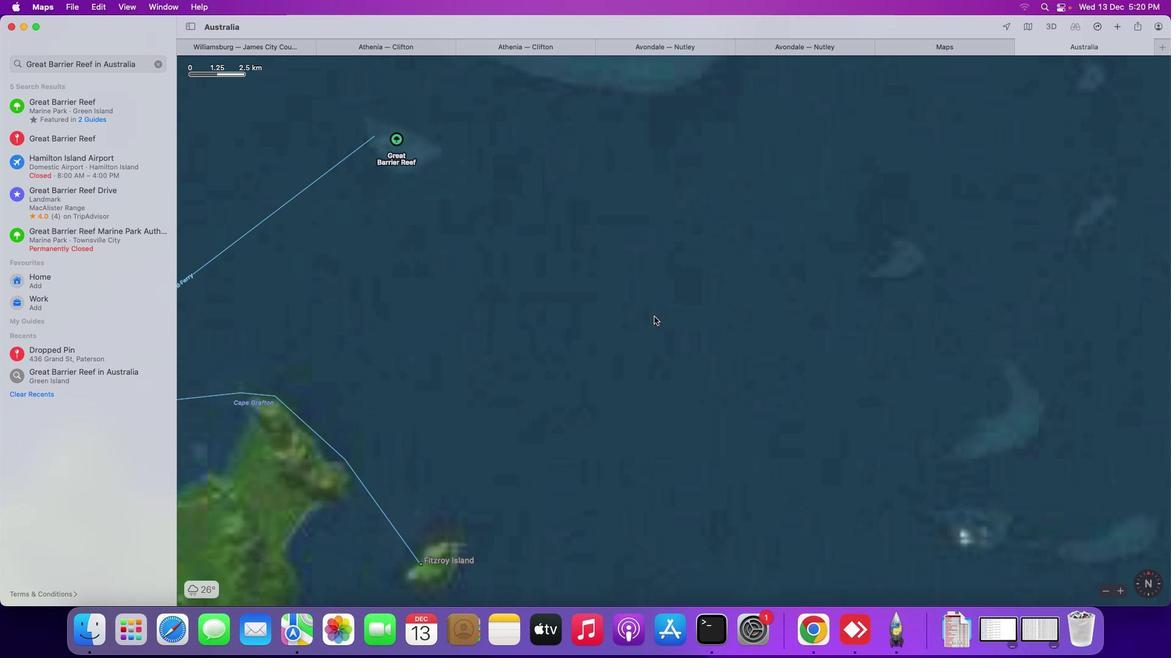 
Action: Mouse scrolled (654, 316) with delta (0, 4)
Screenshot: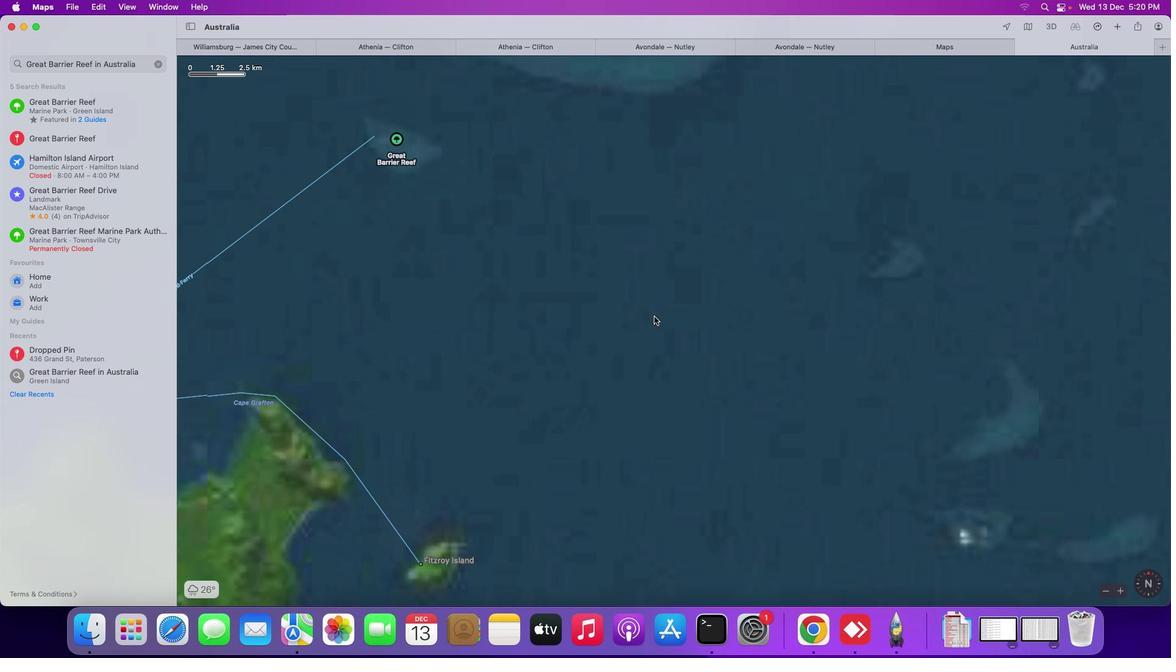 
Action: Mouse moved to (494, 254)
Screenshot: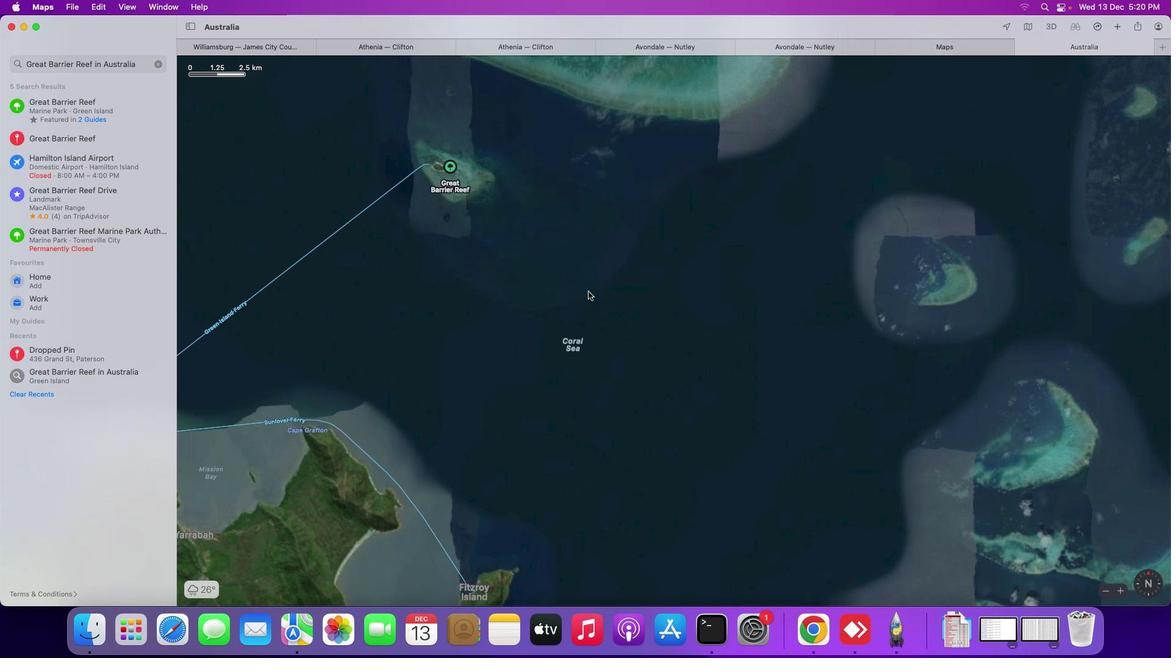 
Action: Mouse pressed left at (494, 254)
Screenshot: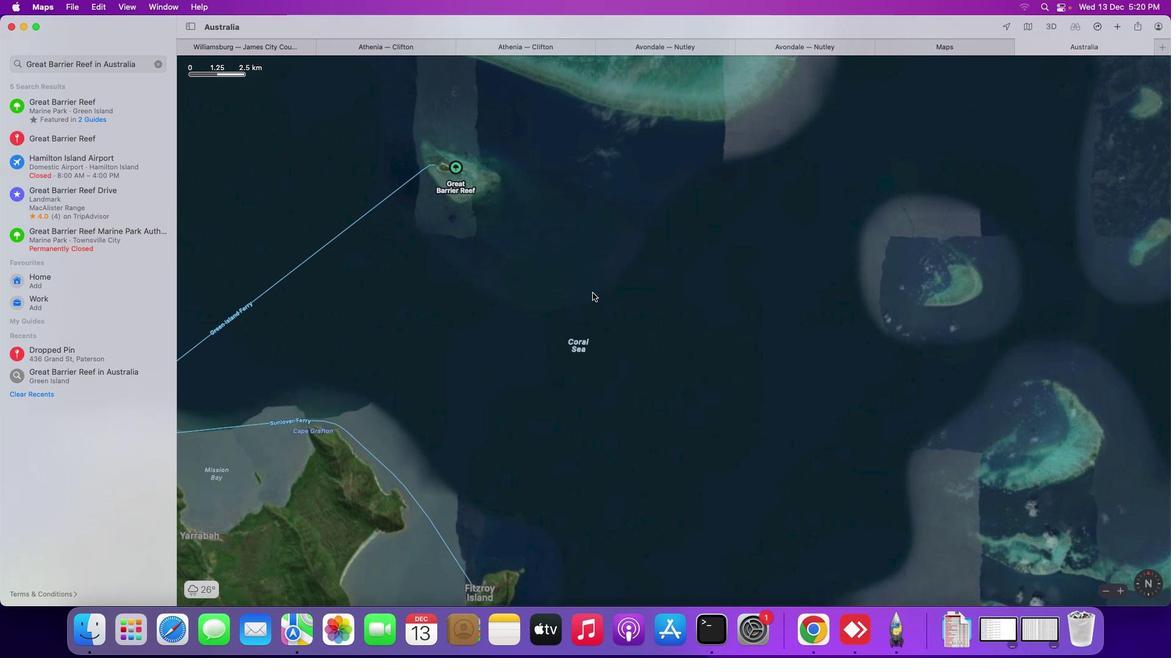 
Action: Mouse moved to (552, 271)
Screenshot: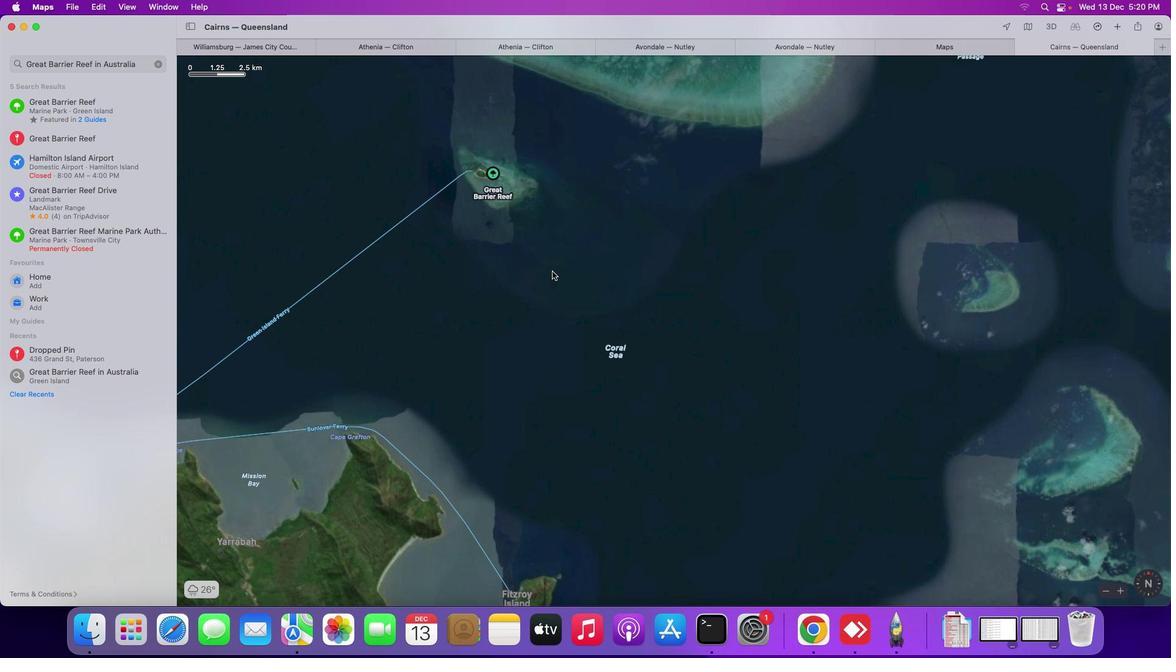 
Action: Mouse scrolled (552, 271) with delta (0, 0)
Screenshot: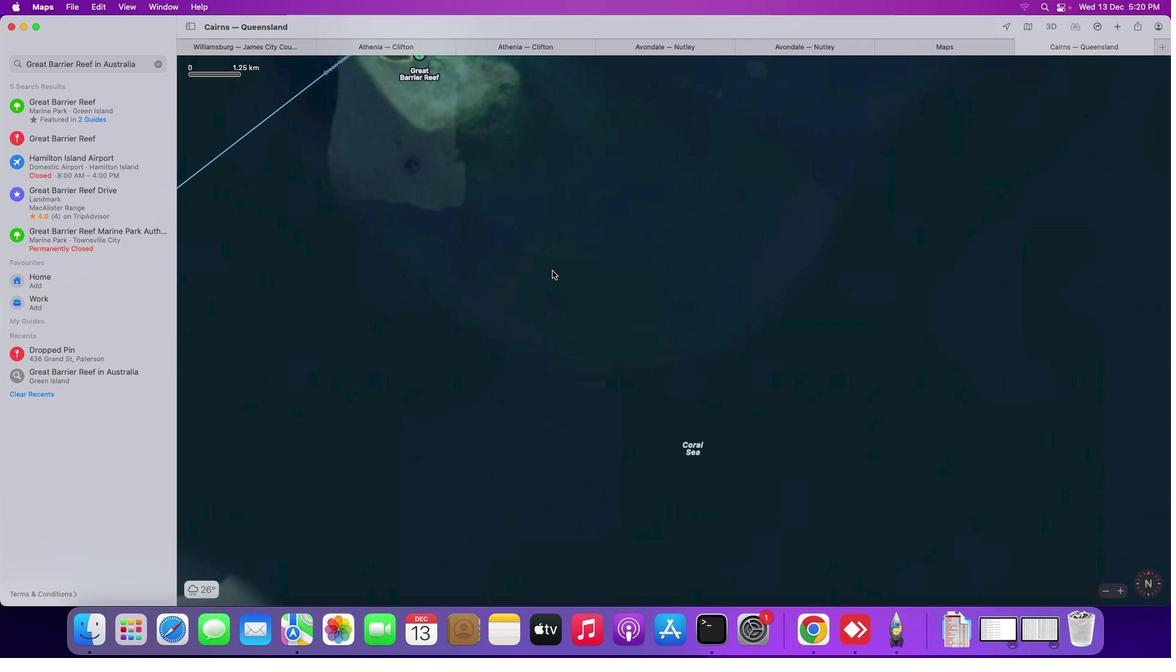 
Action: Mouse scrolled (552, 271) with delta (0, 0)
Screenshot: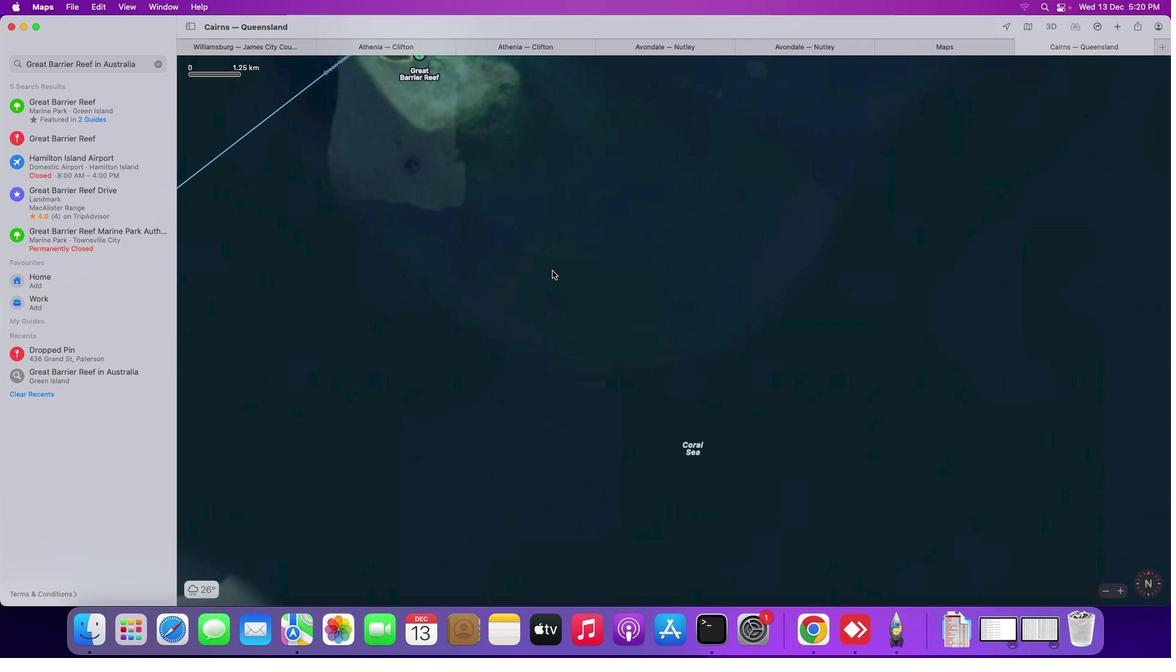
Action: Mouse scrolled (552, 271) with delta (0, 1)
Screenshot: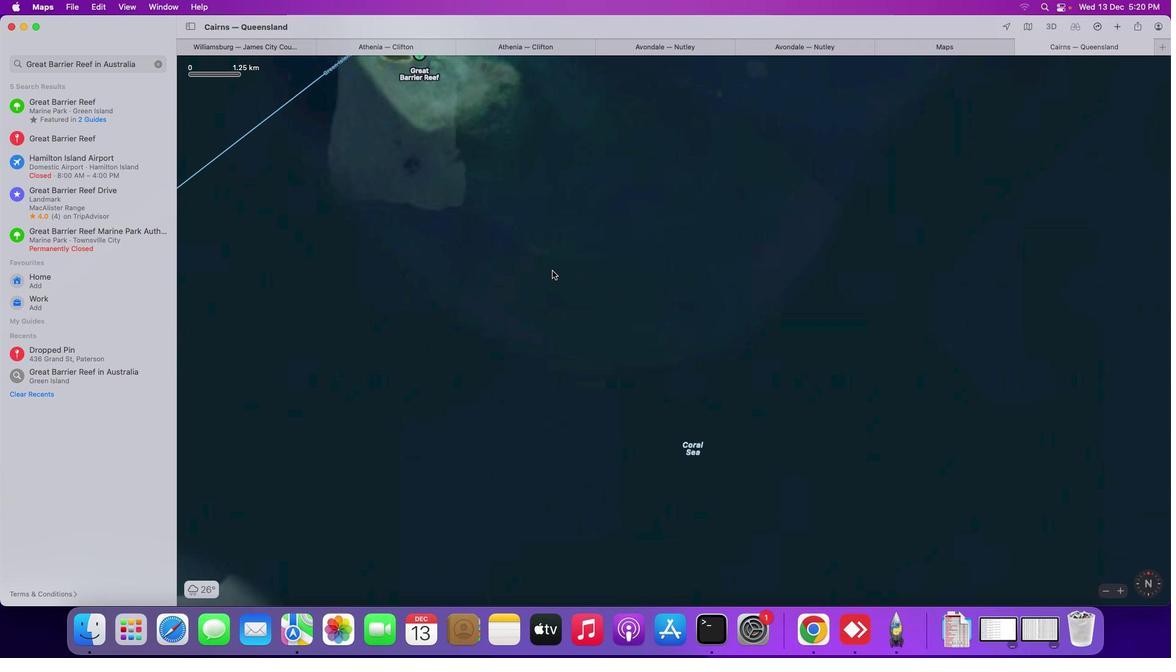 
Action: Mouse scrolled (552, 271) with delta (0, 3)
Screenshot: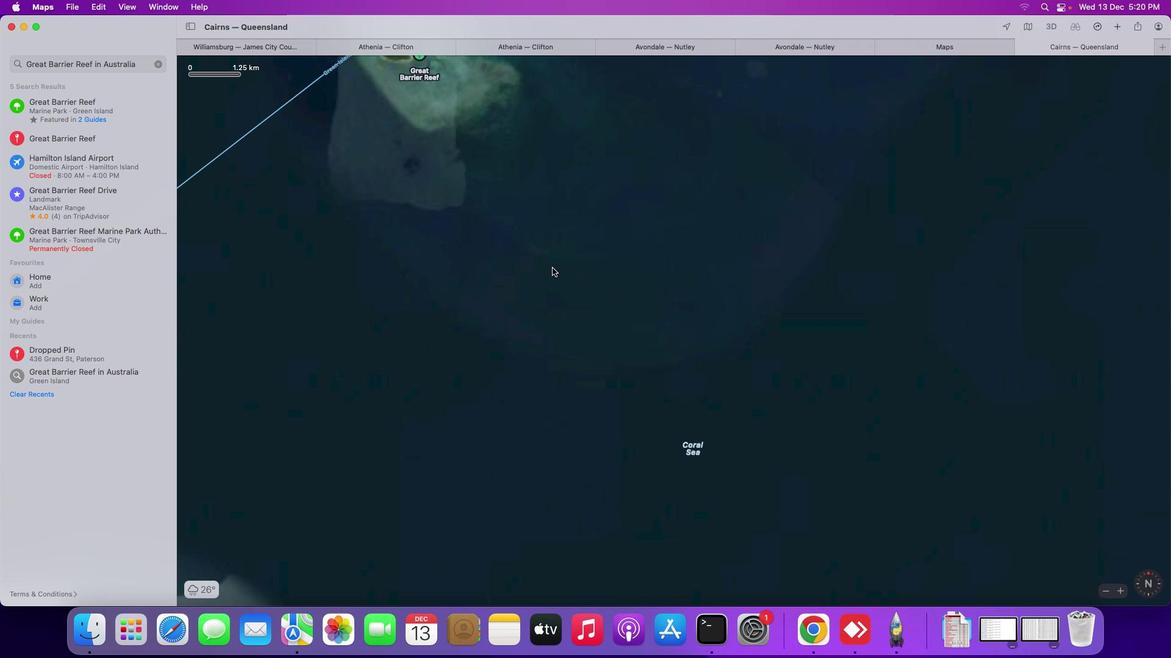
Action: Mouse scrolled (552, 271) with delta (0, 3)
Screenshot: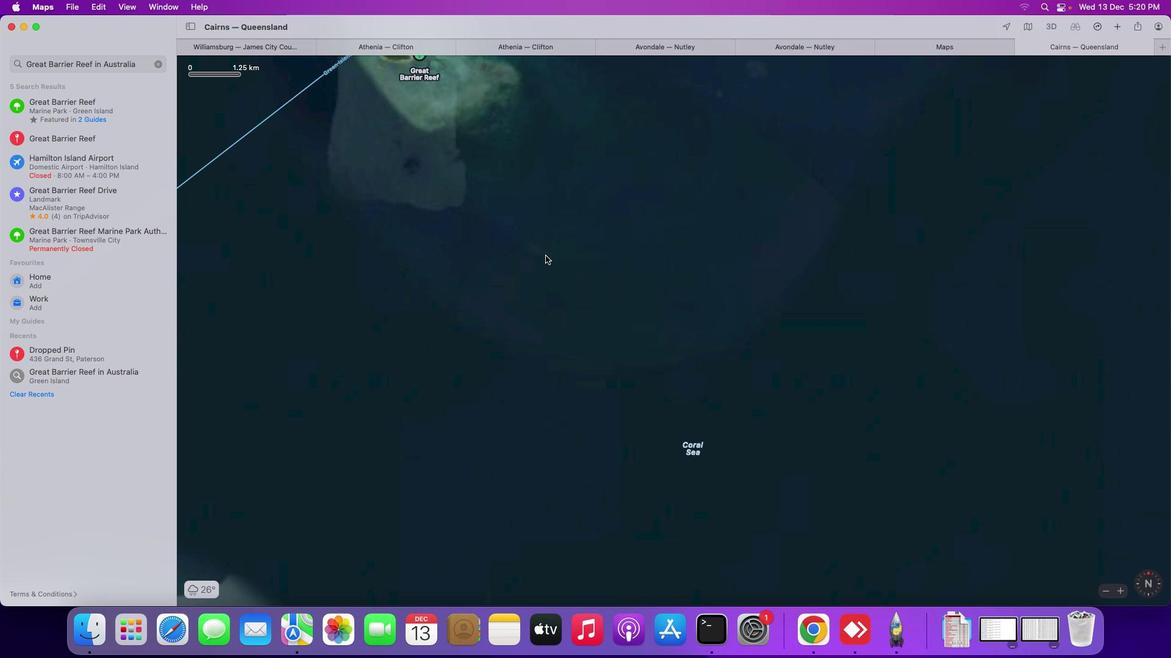 
Action: Mouse scrolled (552, 271) with delta (0, 3)
Screenshot: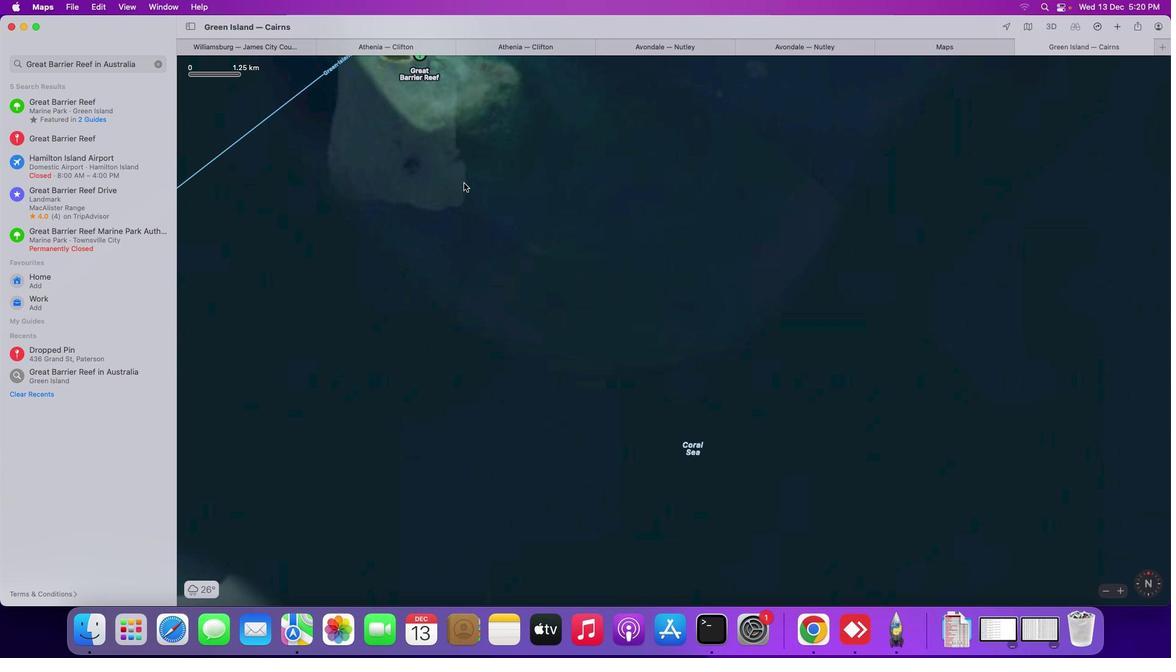 
Action: Mouse moved to (462, 182)
Screenshot: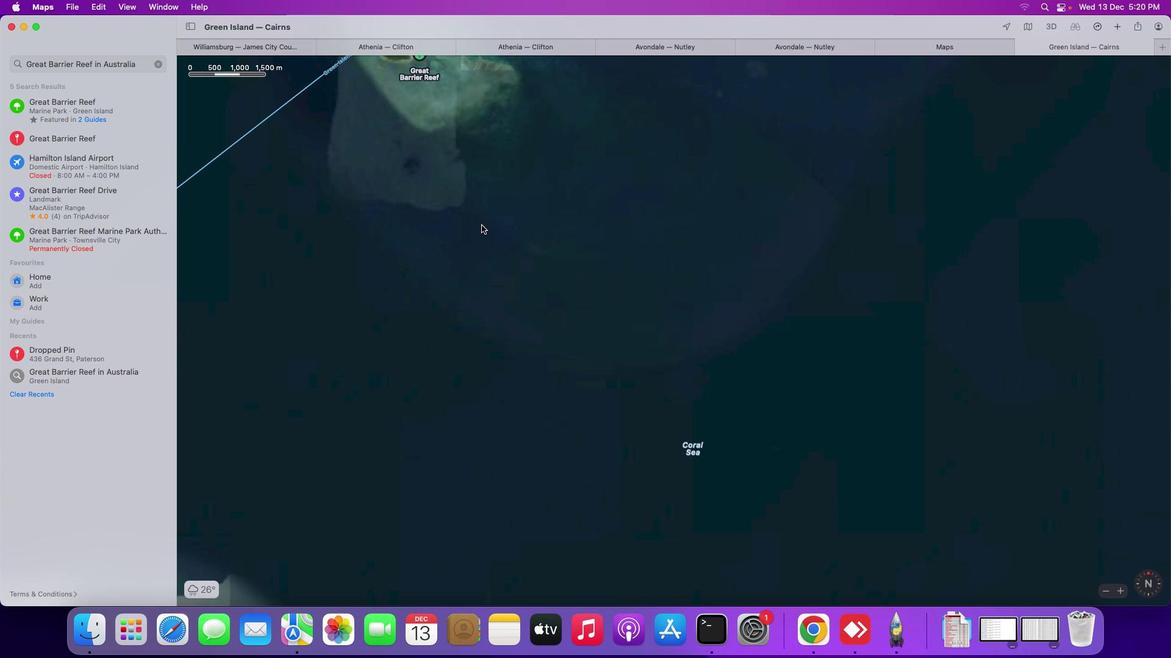 
Action: Mouse pressed left at (462, 182)
Screenshot: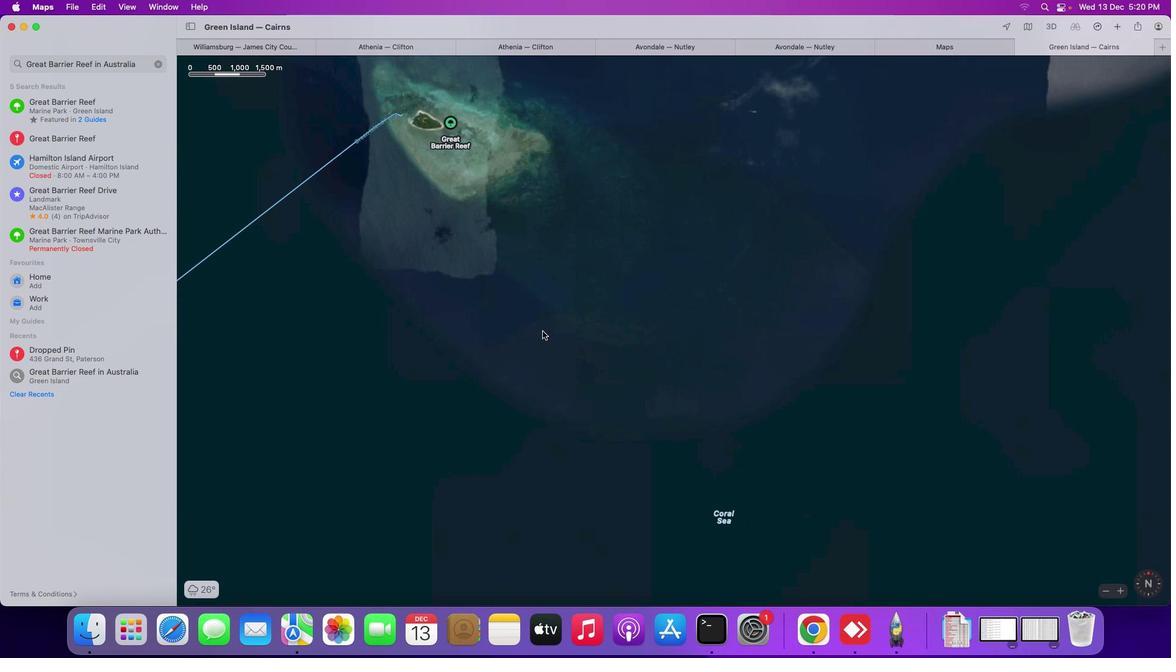 
Action: Mouse moved to (576, 320)
Screenshot: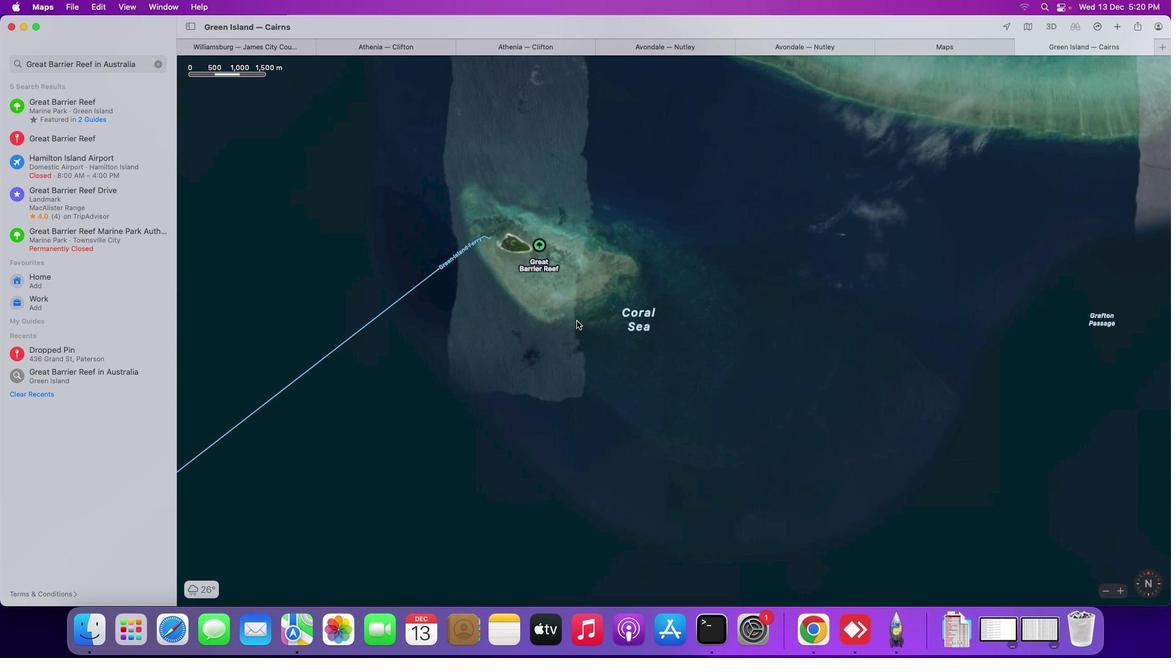 
Action: Mouse scrolled (576, 320) with delta (0, 0)
Screenshot: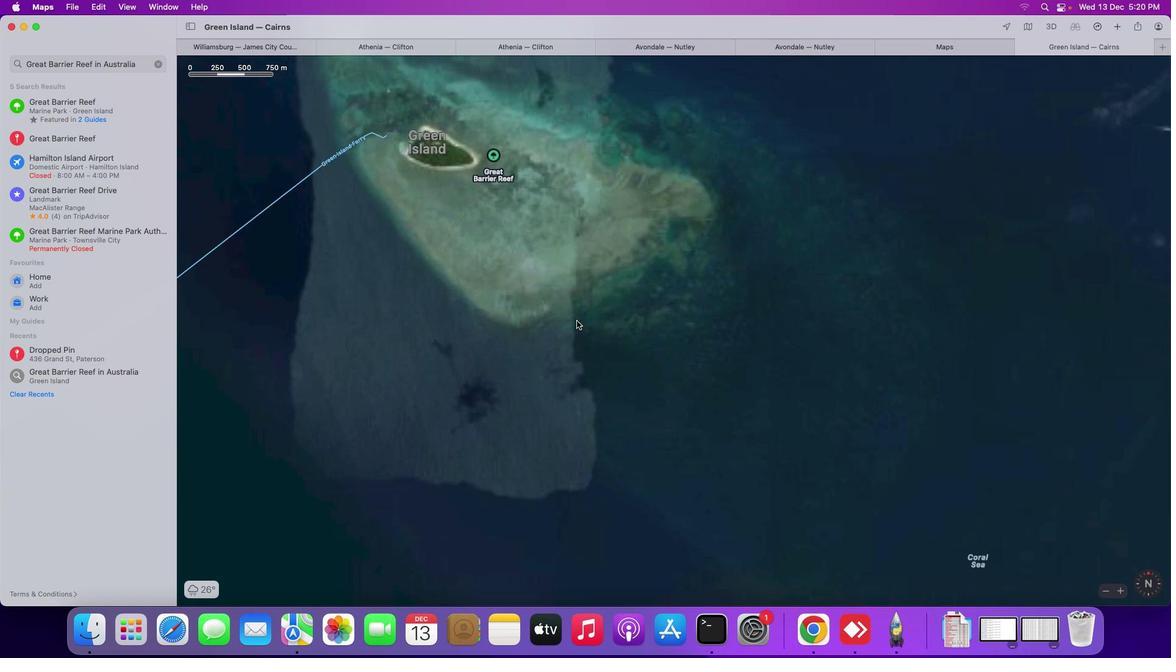 
Action: Mouse scrolled (576, 320) with delta (0, 0)
Screenshot: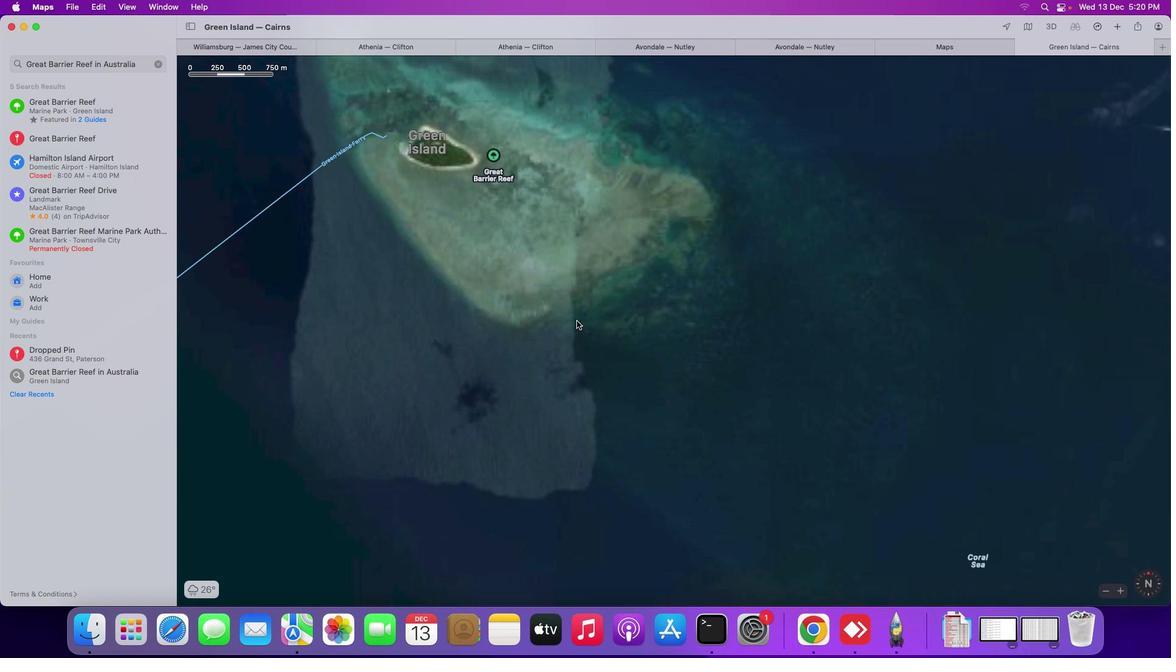 
Action: Mouse scrolled (576, 320) with delta (0, 1)
Screenshot: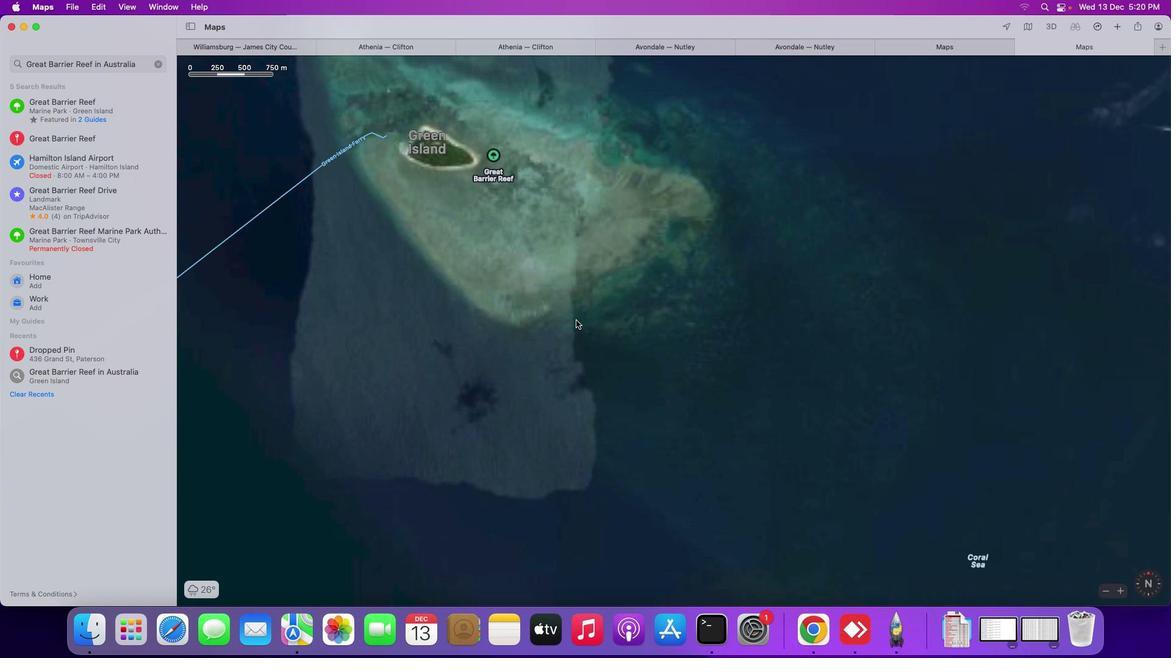 
Action: Mouse scrolled (576, 320) with delta (0, 2)
Screenshot: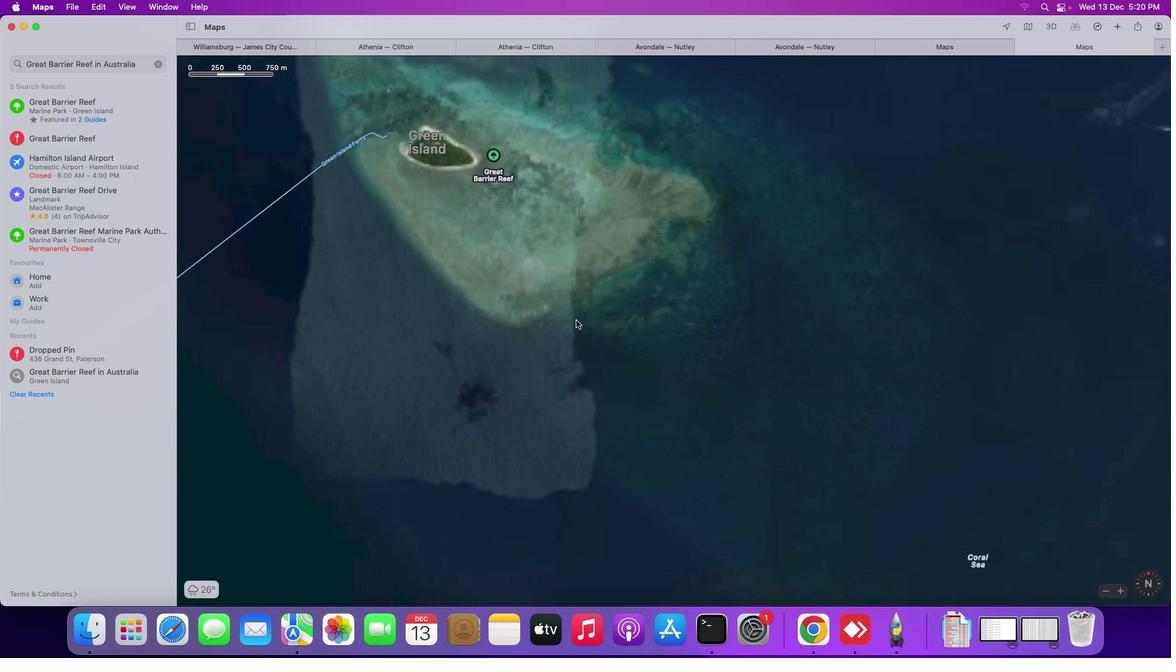 
Action: Mouse scrolled (576, 320) with delta (0, 3)
Screenshot: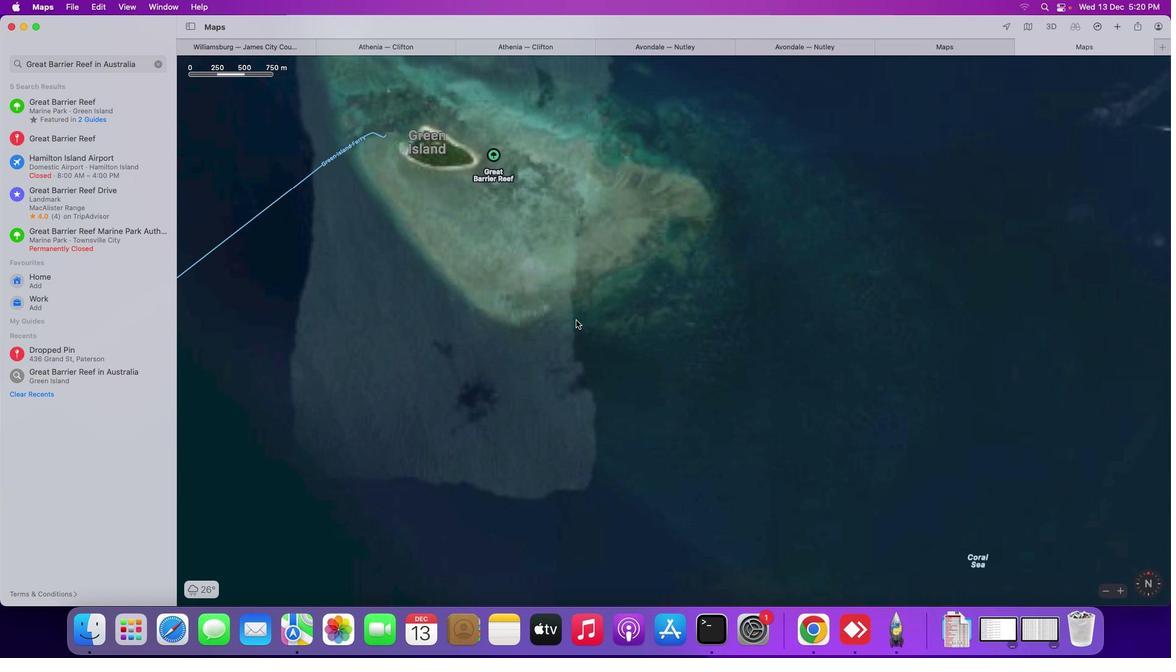 
Action: Mouse scrolled (576, 320) with delta (0, 3)
Screenshot: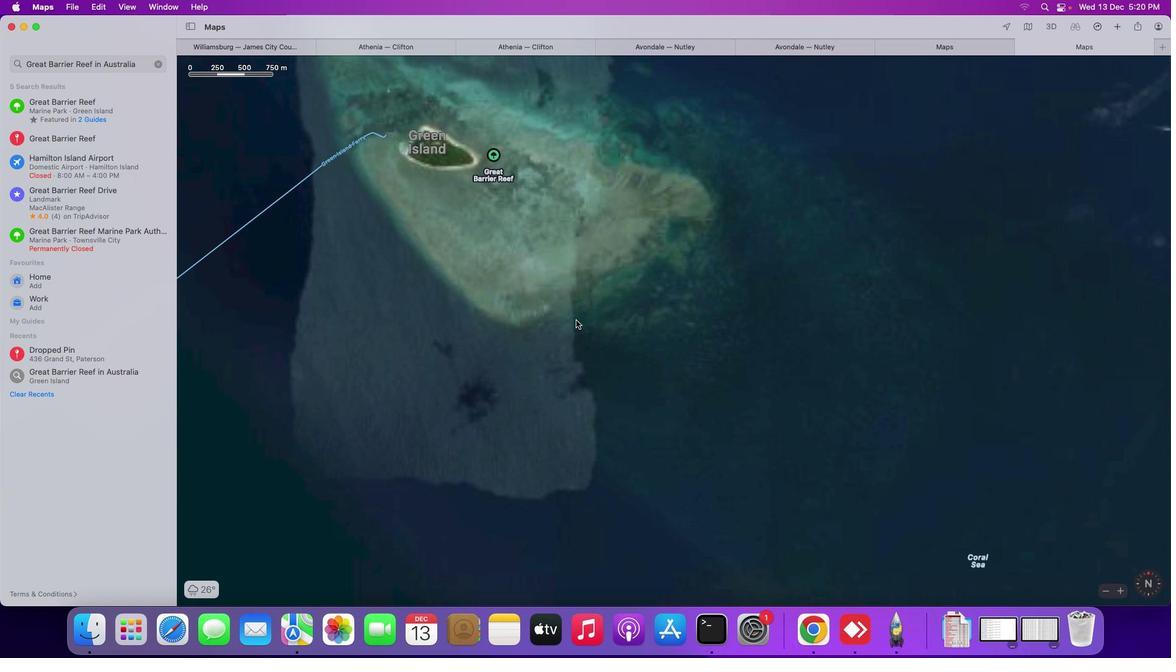 
Action: Mouse moved to (576, 320)
Screenshot: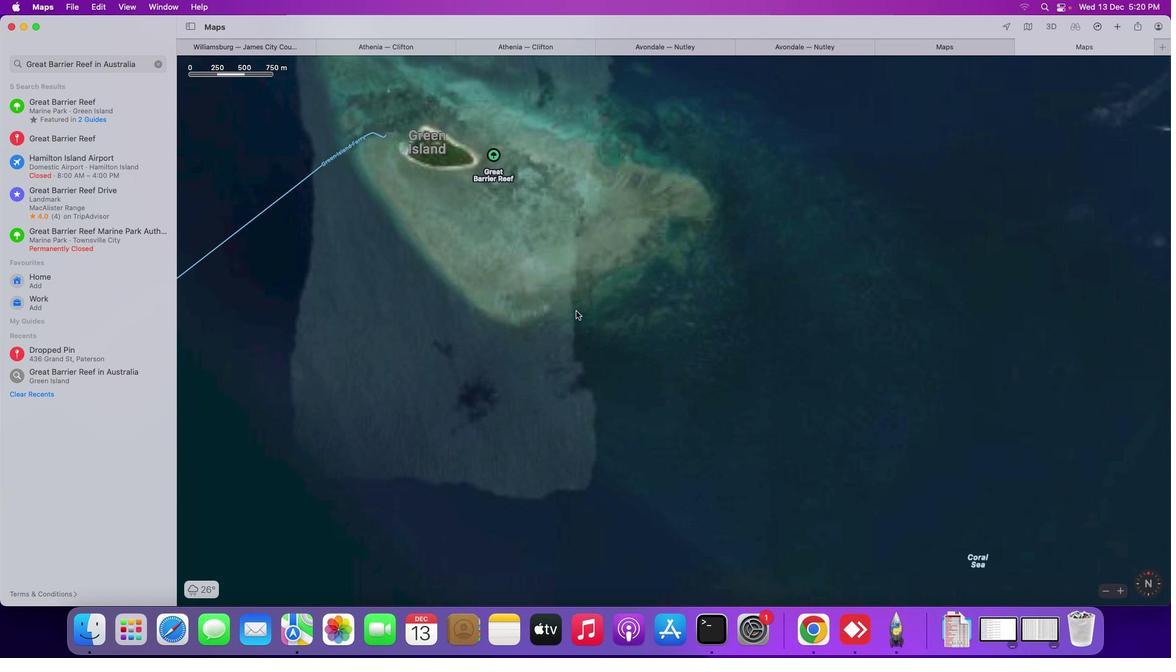 
Action: Mouse scrolled (576, 320) with delta (0, 0)
Screenshot: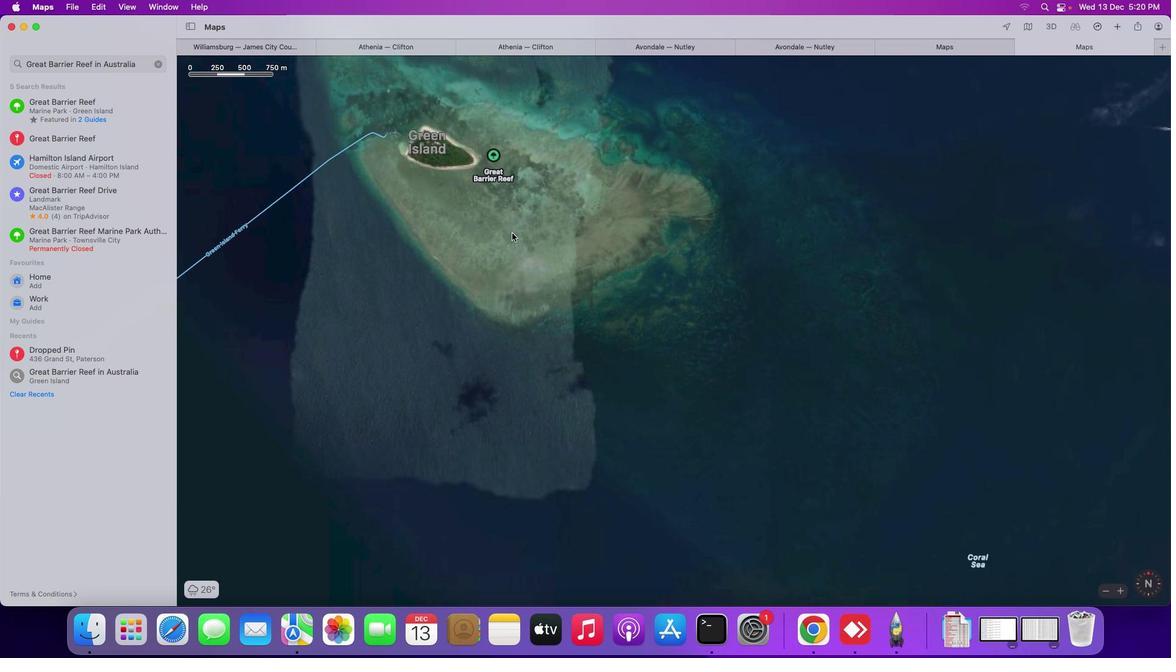 
Action: Mouse moved to (495, 215)
Screenshot: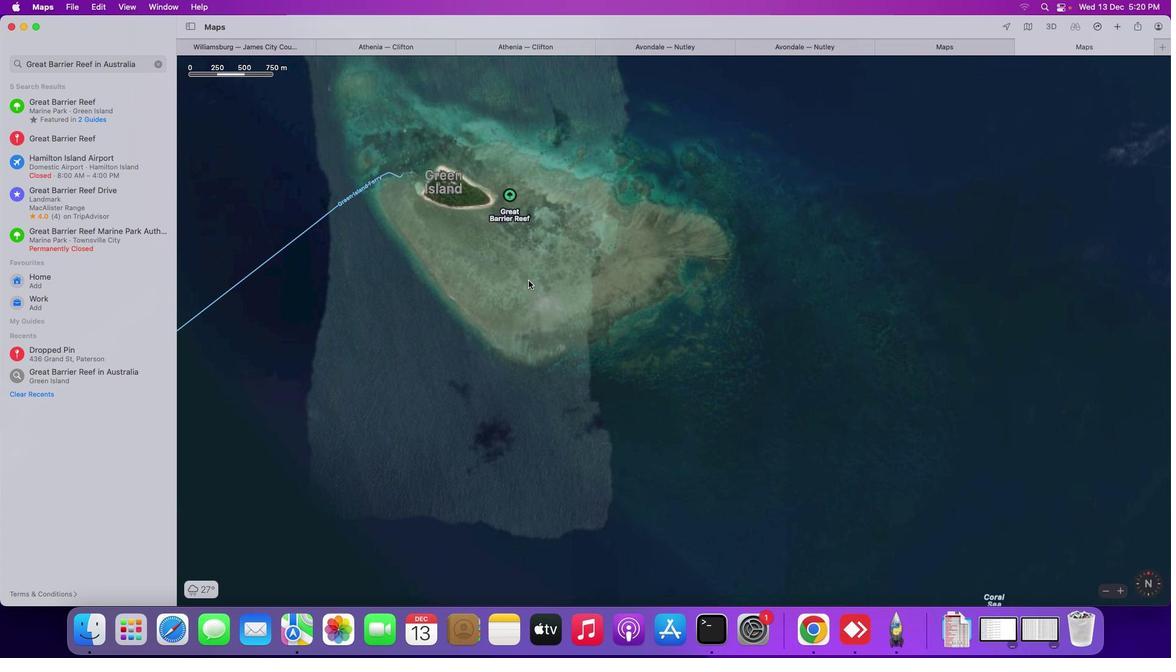 
Action: Mouse pressed left at (495, 215)
Screenshot: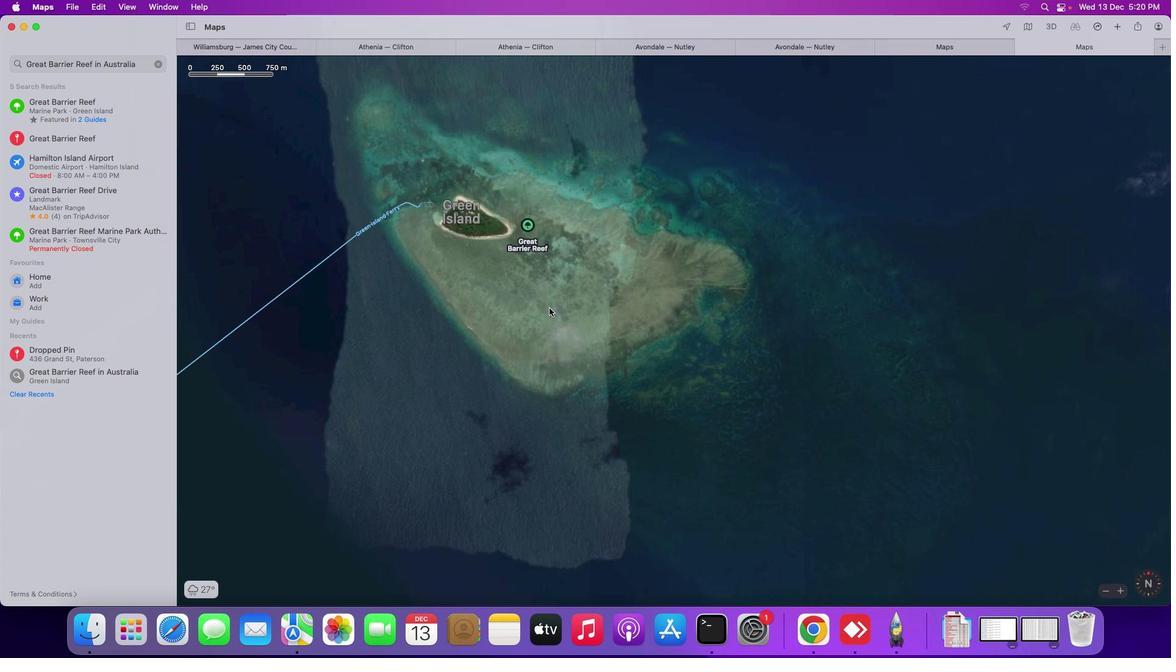 
Action: Mouse moved to (635, 371)
Screenshot: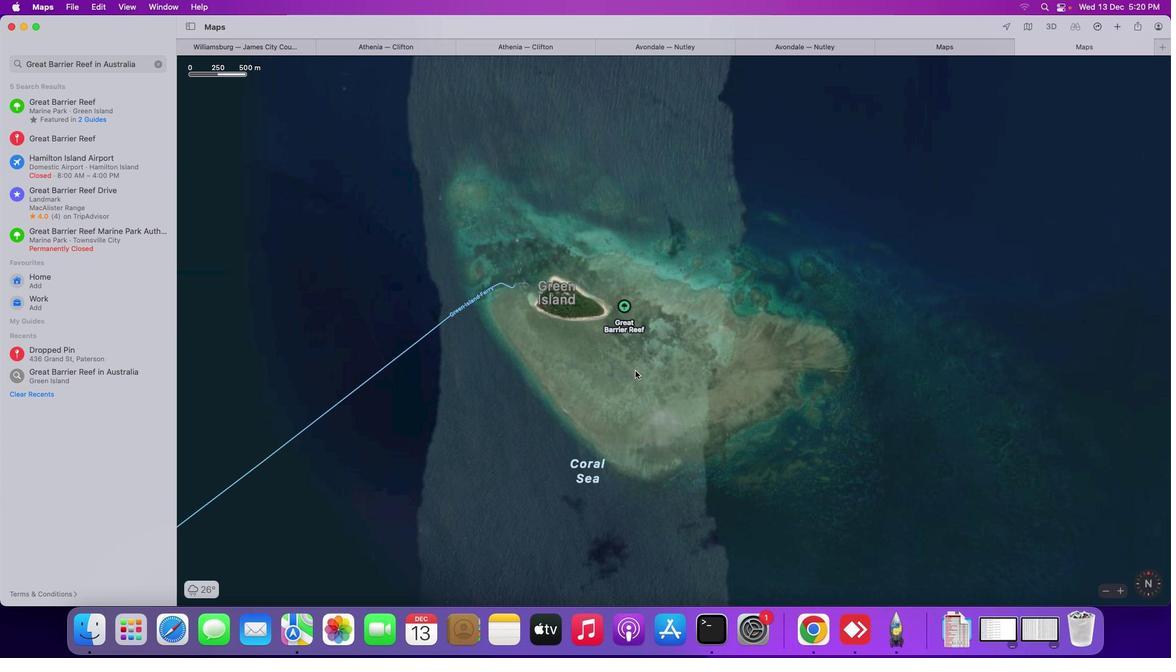 
Action: Mouse scrolled (635, 371) with delta (0, 0)
Screenshot: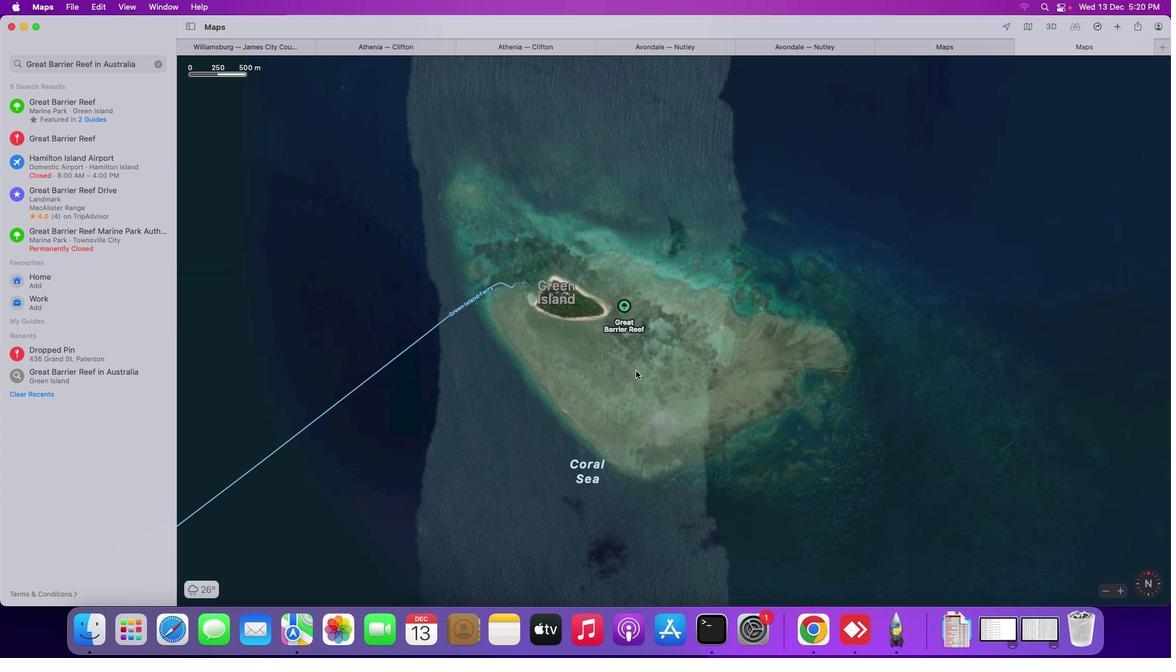 
Action: Mouse scrolled (635, 371) with delta (0, 0)
Screenshot: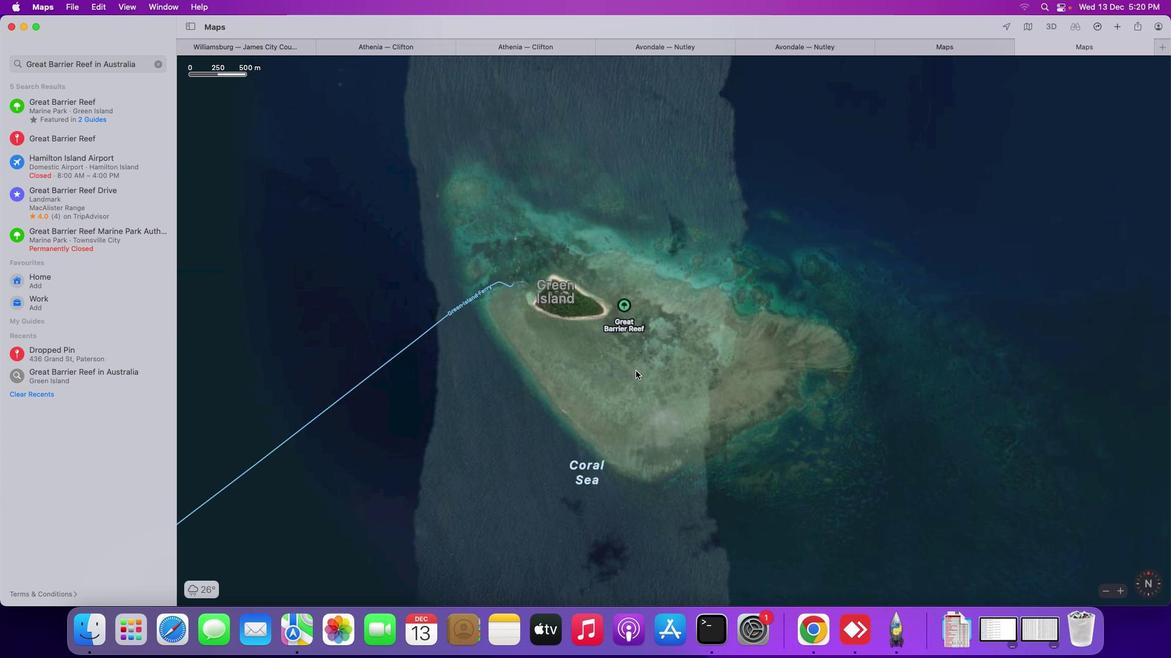 
Action: Mouse scrolled (635, 371) with delta (0, 0)
Screenshot: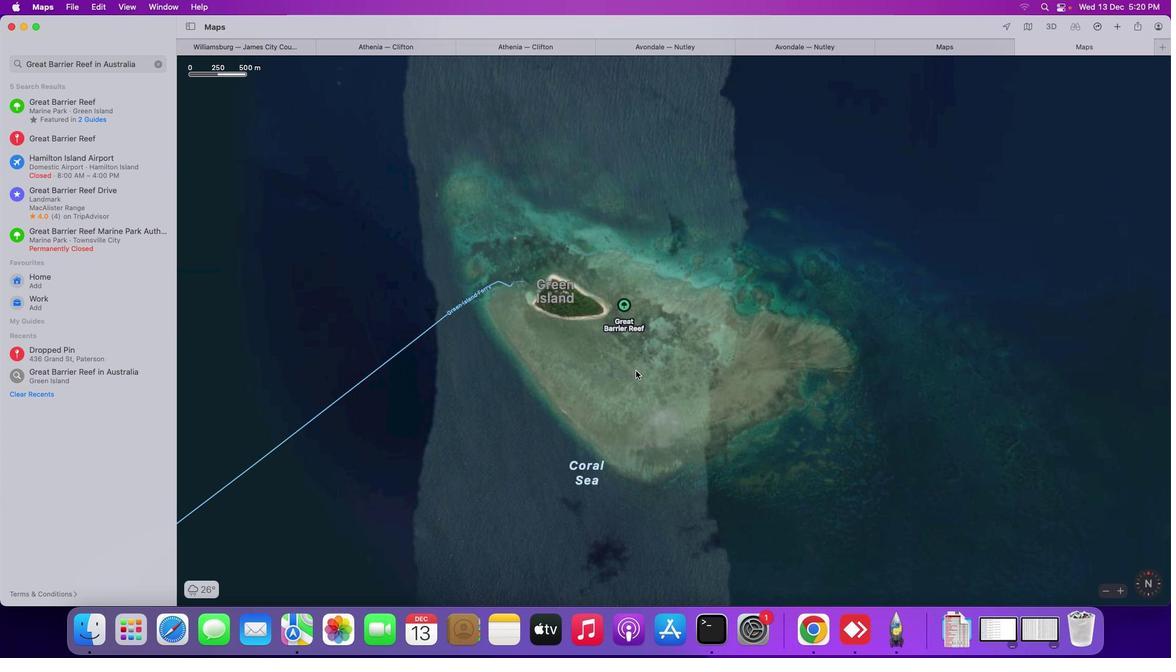
Action: Mouse moved to (635, 371)
Screenshot: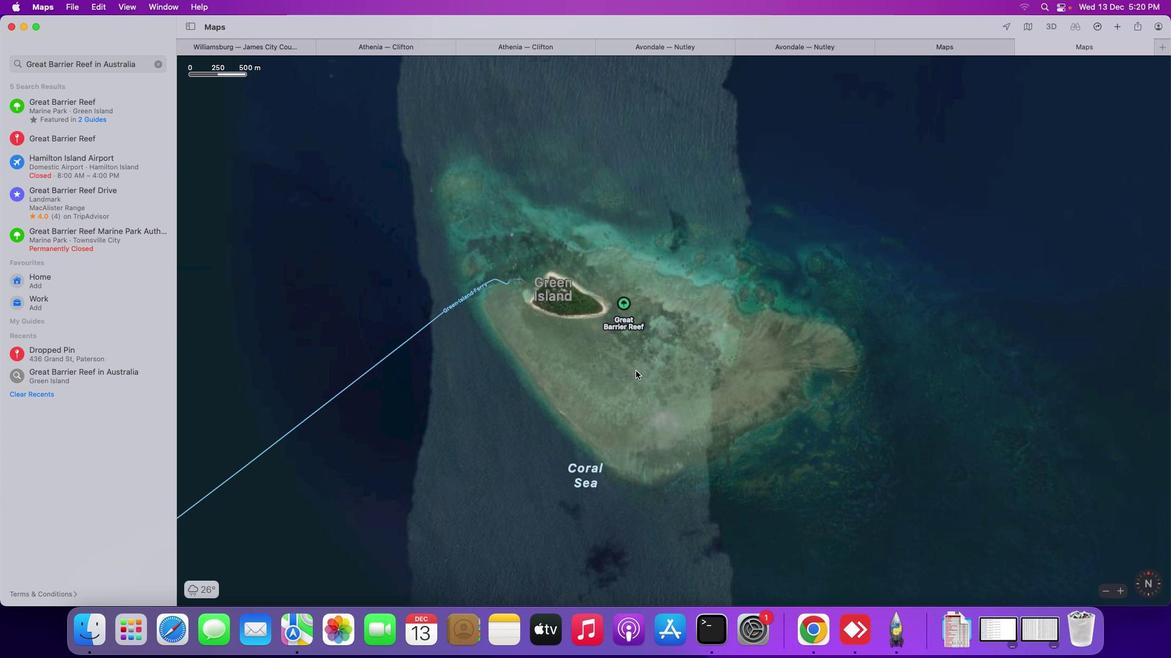 
Action: Mouse scrolled (635, 371) with delta (0, 0)
Screenshot: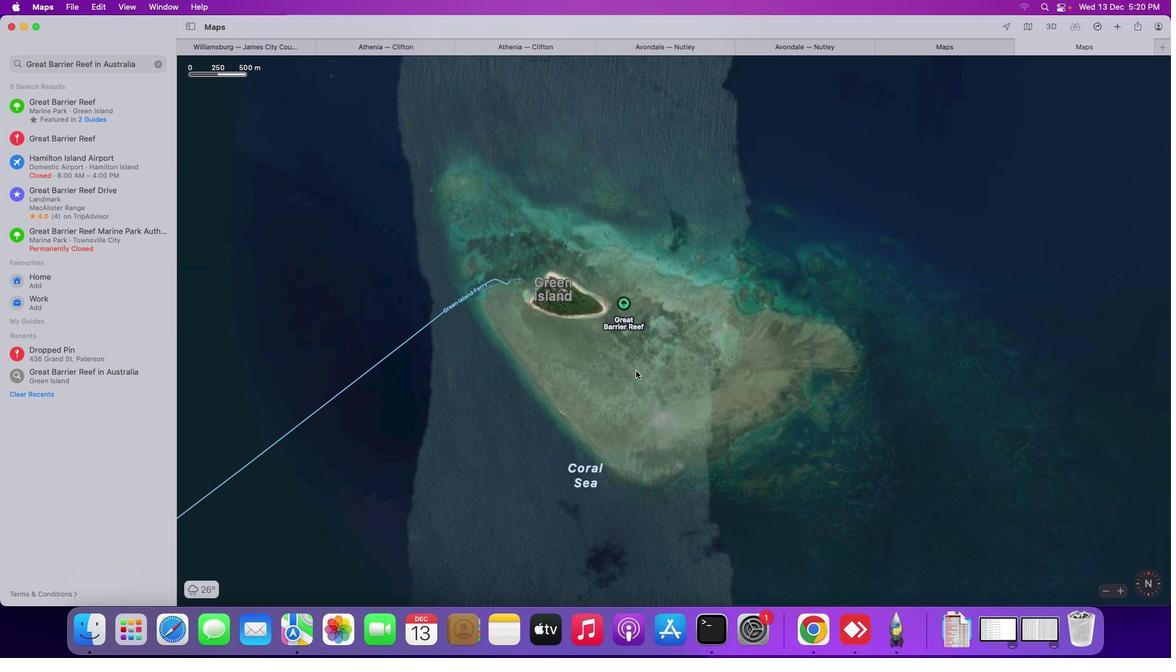 
Action: Mouse scrolled (635, 371) with delta (0, 0)
Screenshot: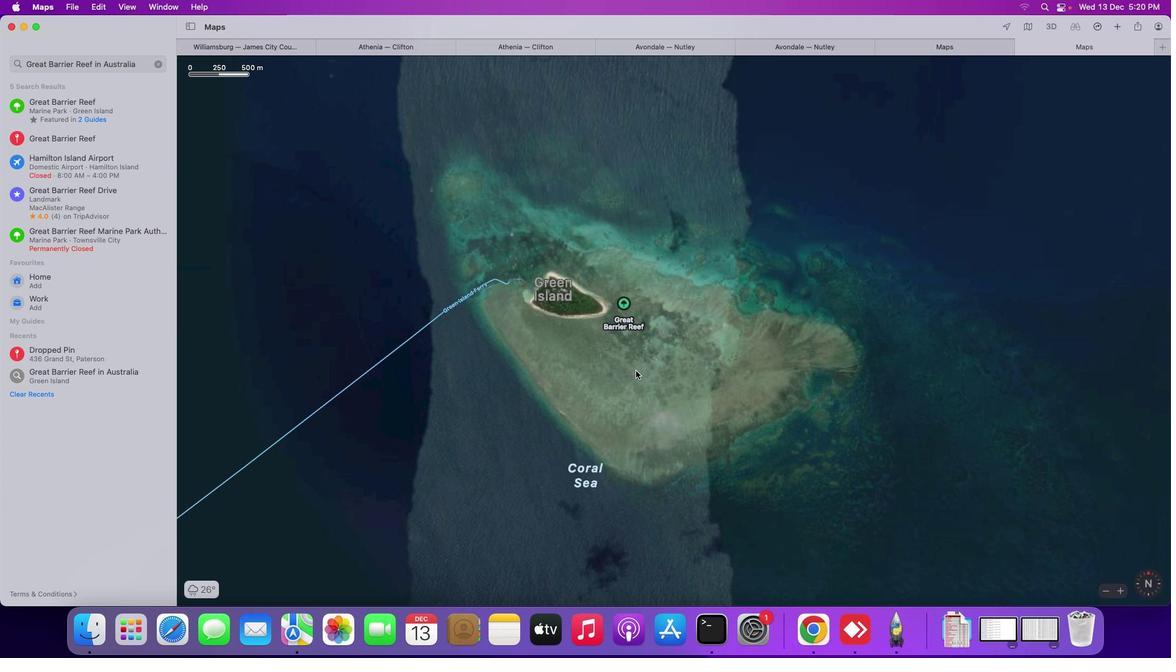 
Action: Mouse scrolled (635, 371) with delta (0, 0)
Screenshot: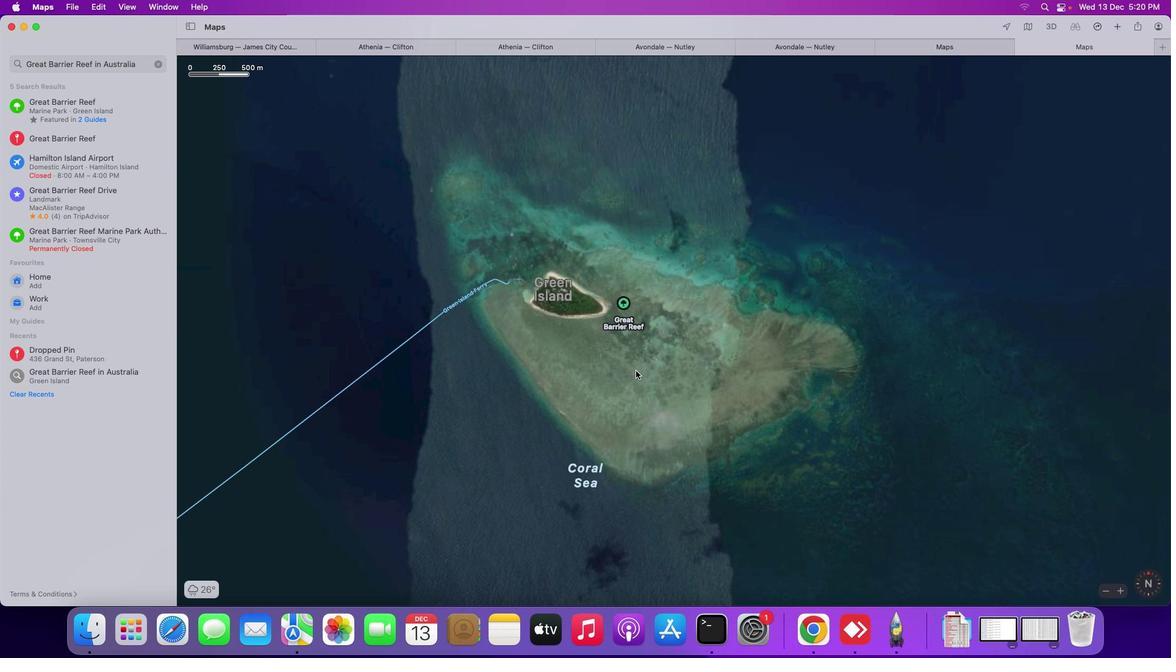 
Action: Mouse scrolled (635, 371) with delta (0, 0)
Screenshot: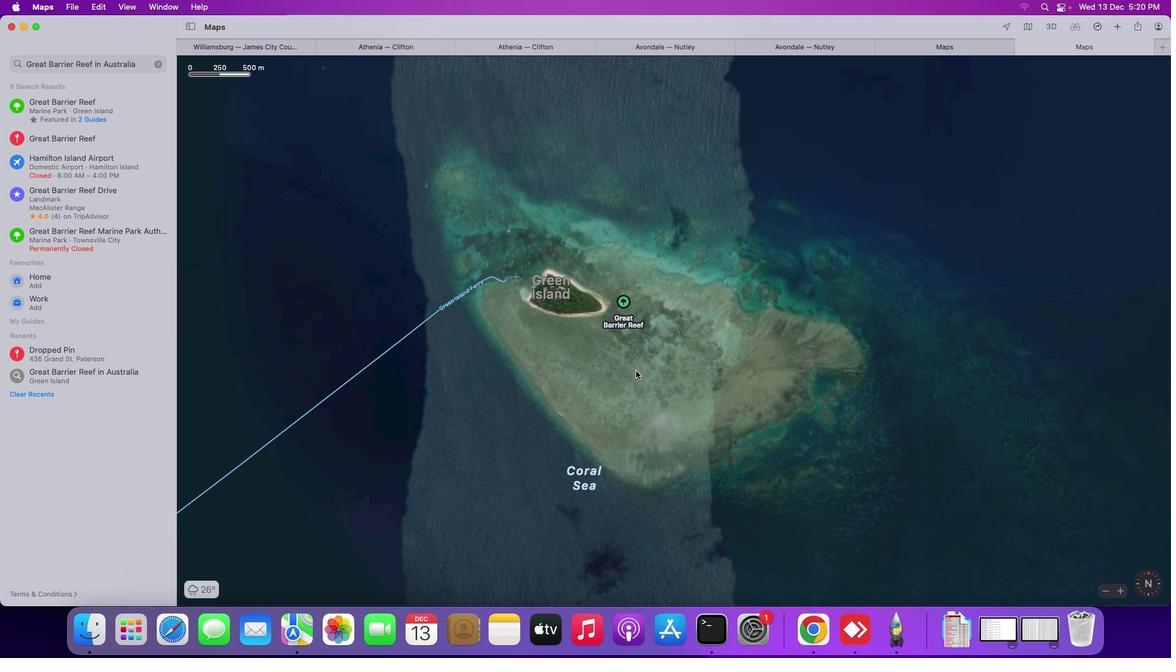 
Action: Mouse scrolled (635, 371) with delta (0, 0)
Screenshot: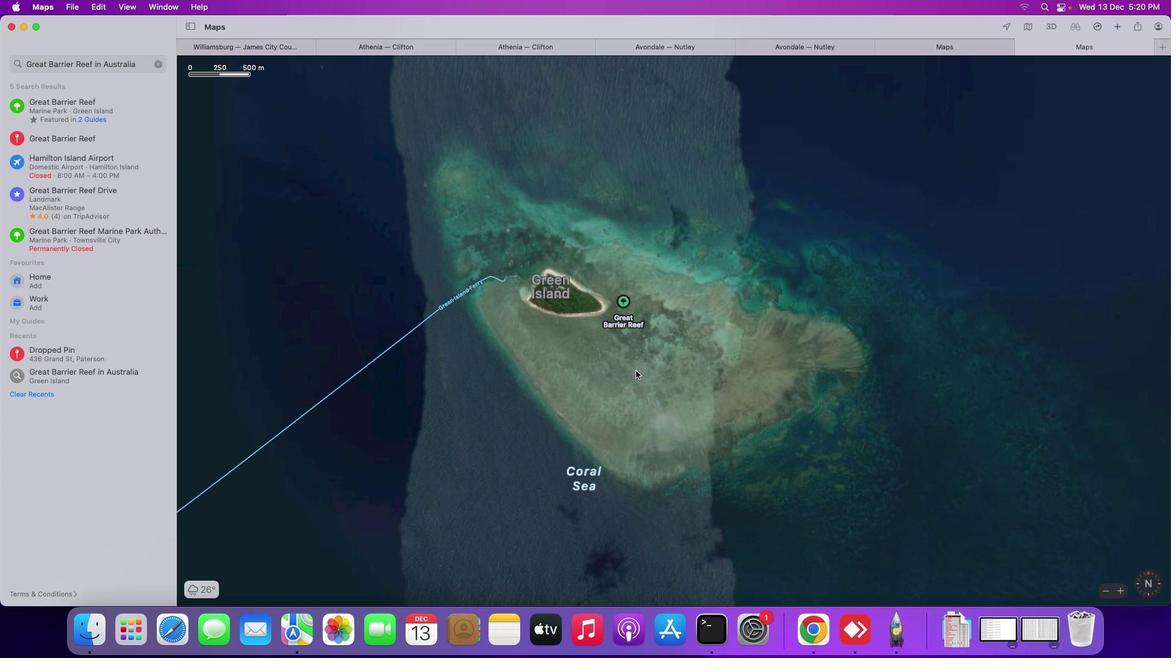 
Action: Mouse scrolled (635, 371) with delta (0, 0)
Screenshot: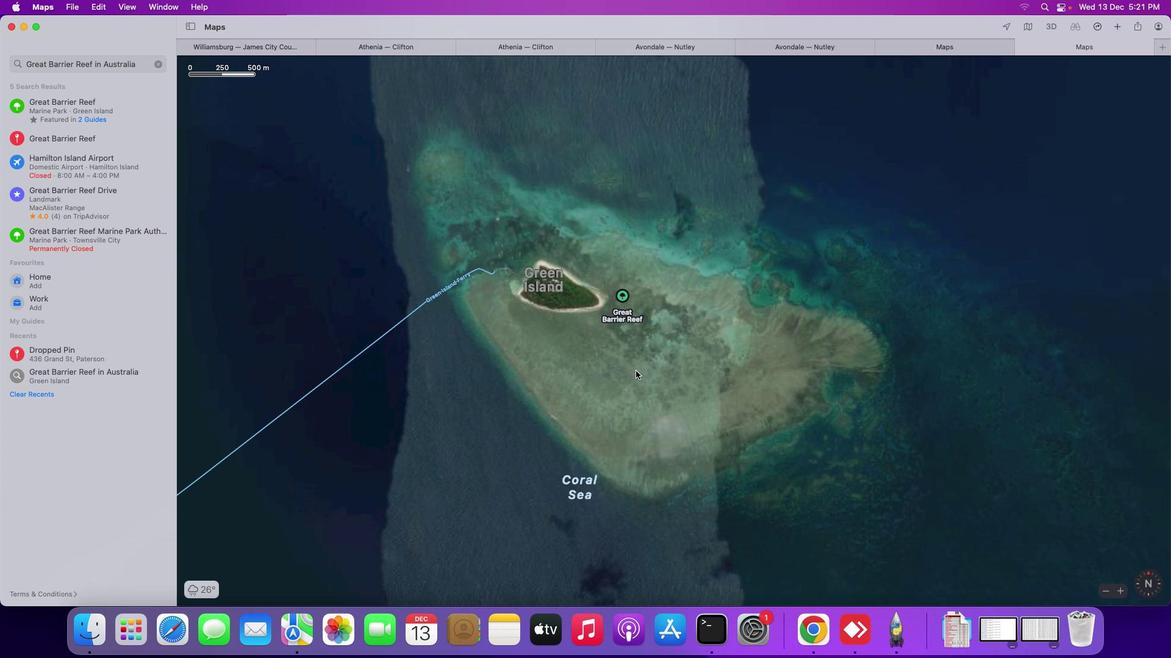 
Action: Mouse scrolled (635, 371) with delta (0, 0)
Screenshot: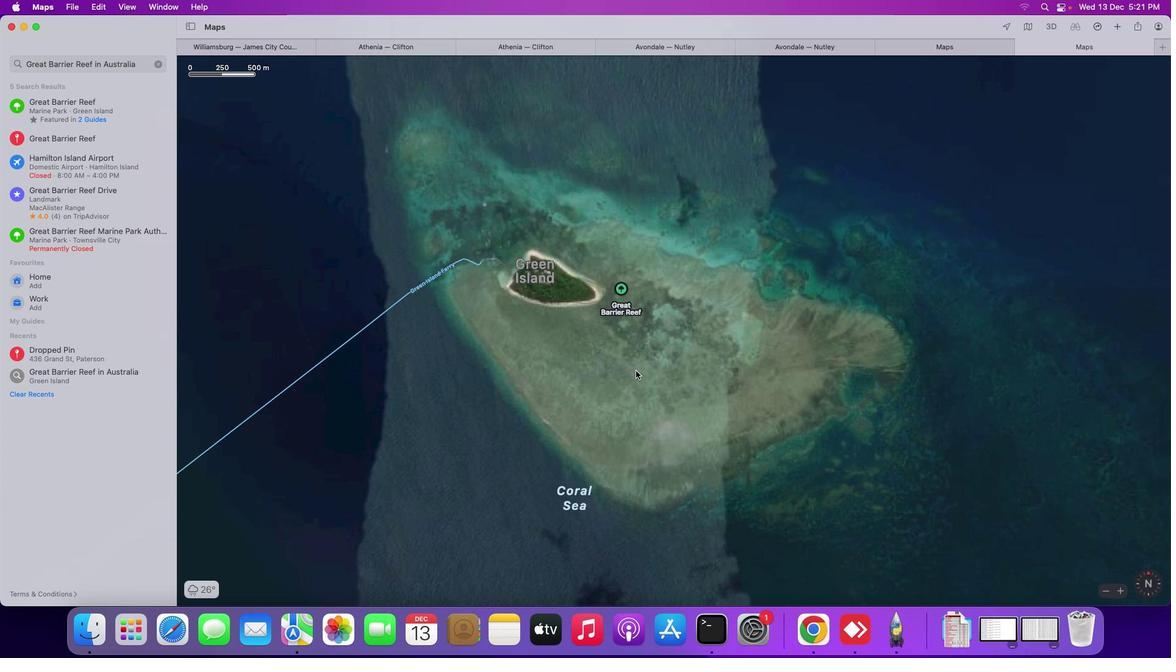 
Action: Mouse scrolled (635, 371) with delta (0, 0)
Screenshot: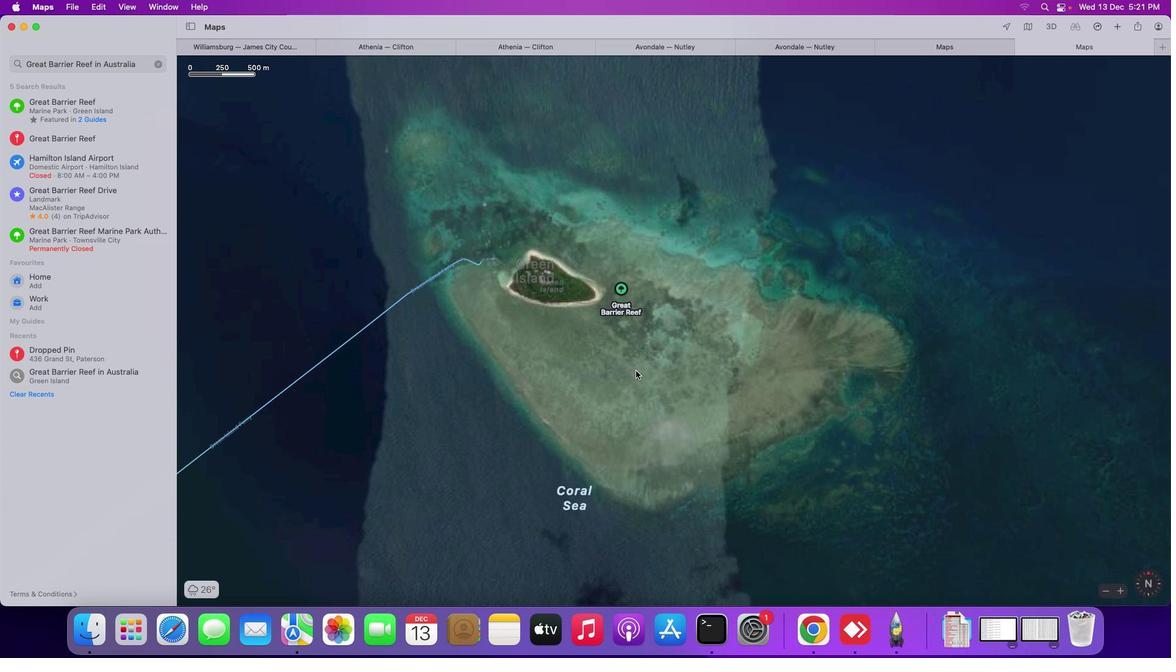 
Action: Mouse scrolled (635, 371) with delta (0, 0)
Screenshot: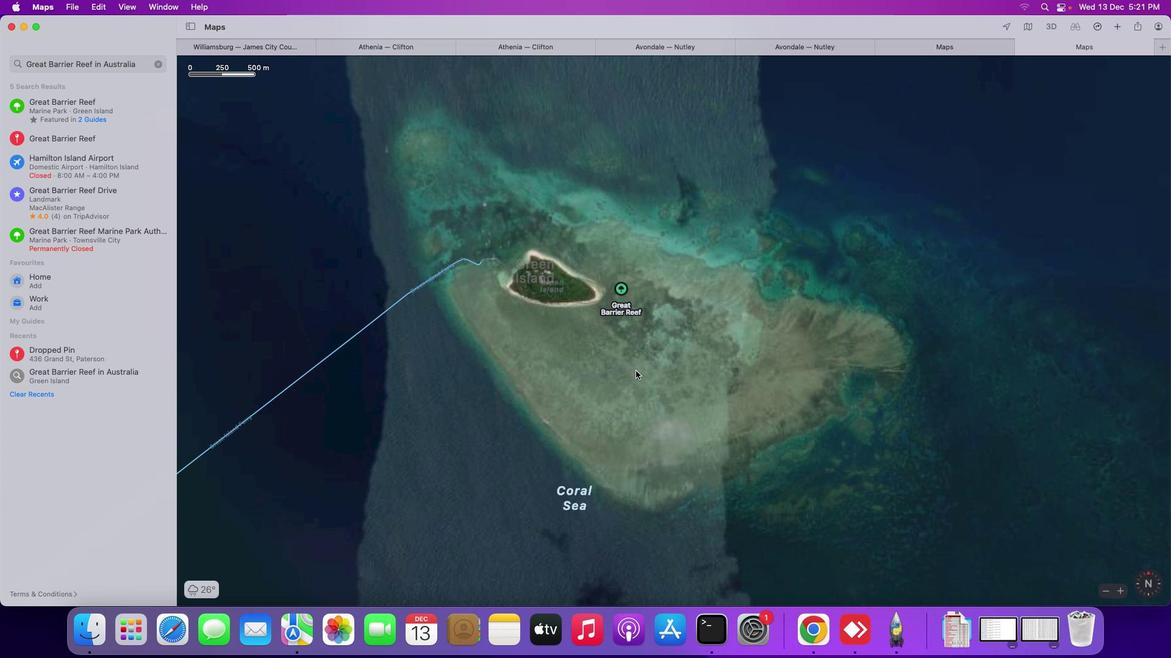 
Action: Mouse scrolled (635, 371) with delta (0, 1)
Screenshot: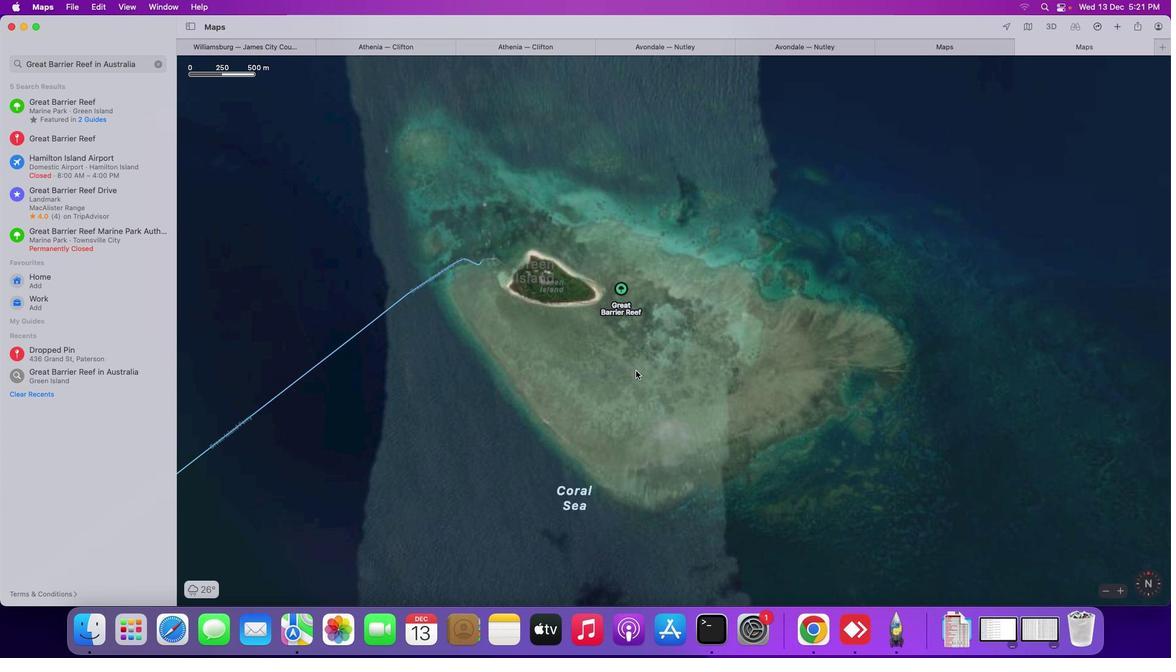 
Action: Mouse moved to (636, 365)
Screenshot: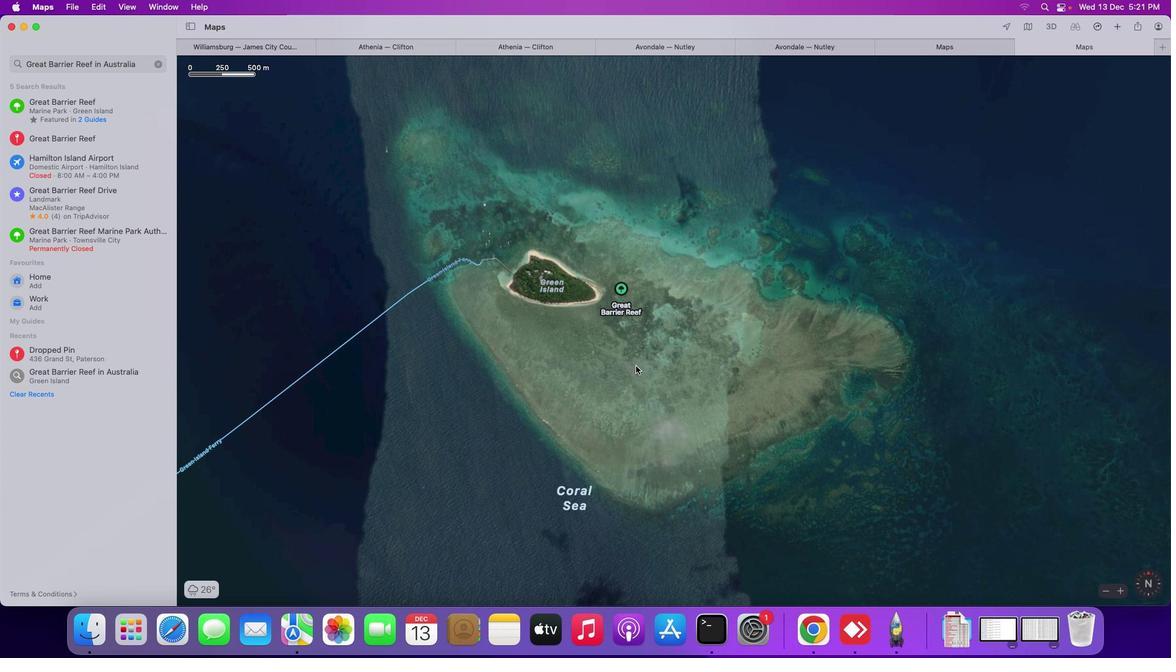 
Action: Mouse scrolled (636, 365) with delta (0, 0)
Screenshot: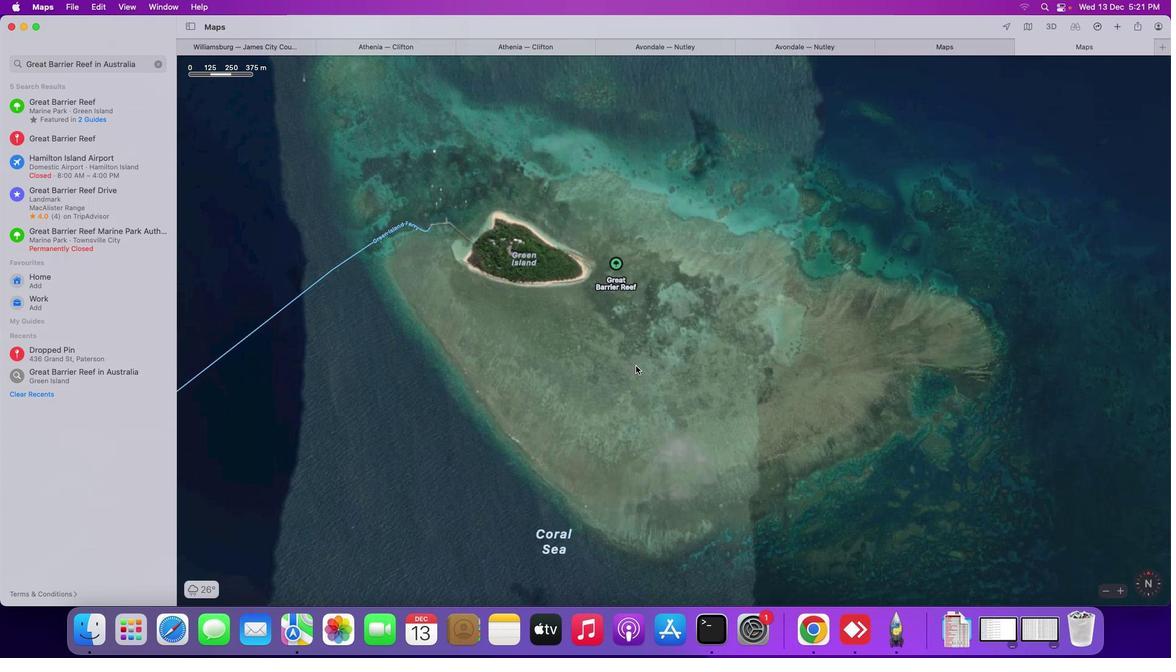 
Action: Mouse scrolled (636, 365) with delta (0, 0)
Screenshot: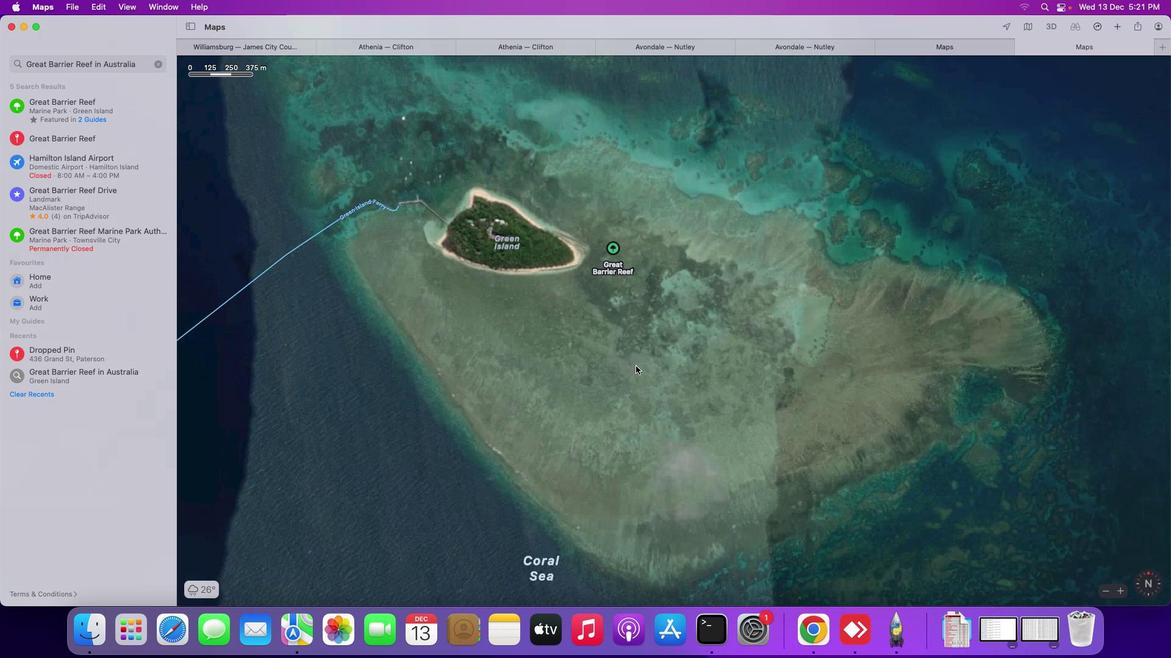 
Action: Mouse scrolled (636, 365) with delta (0, 0)
Screenshot: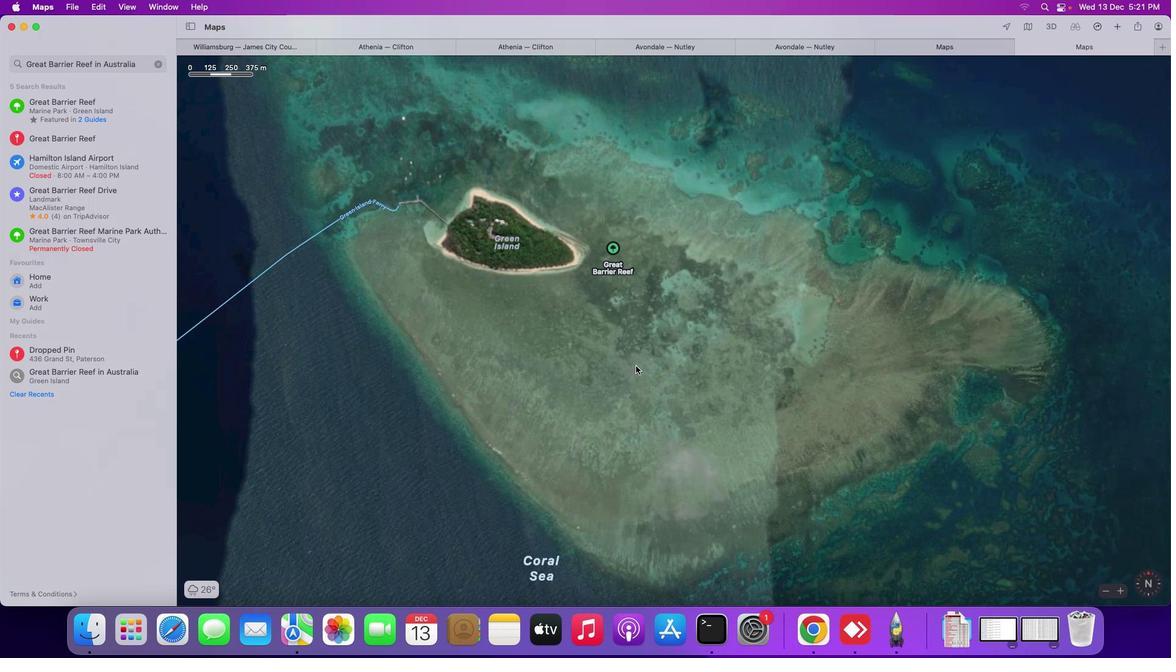 
Action: Mouse scrolled (636, 365) with delta (0, 0)
Screenshot: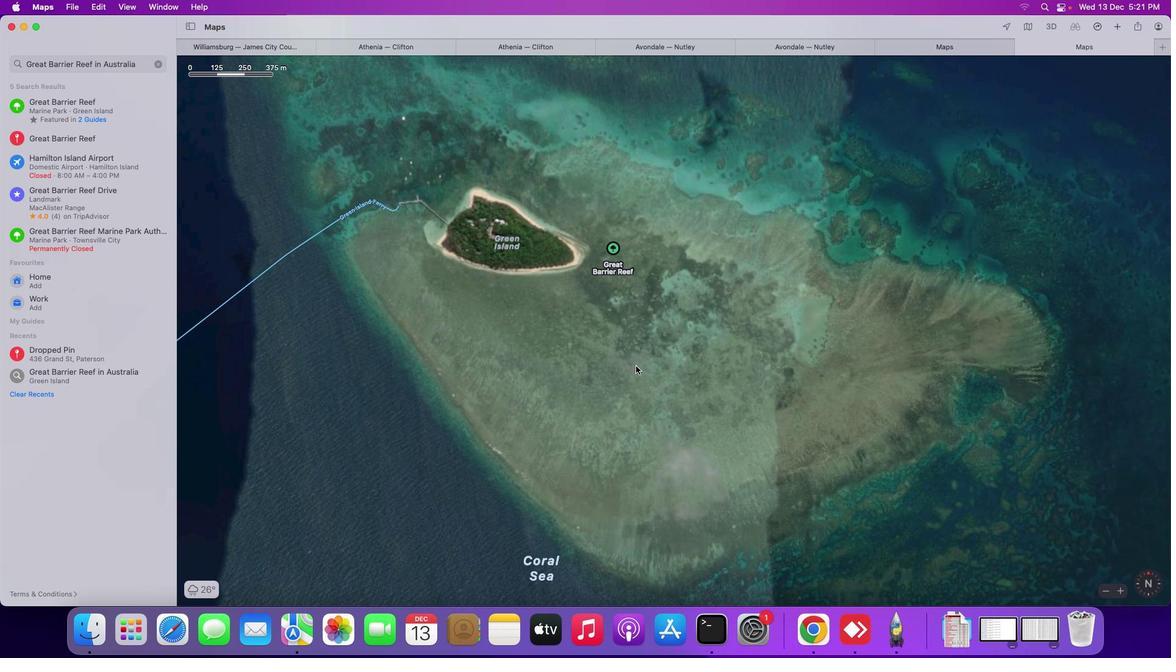 
Action: Mouse scrolled (636, 365) with delta (0, 1)
Screenshot: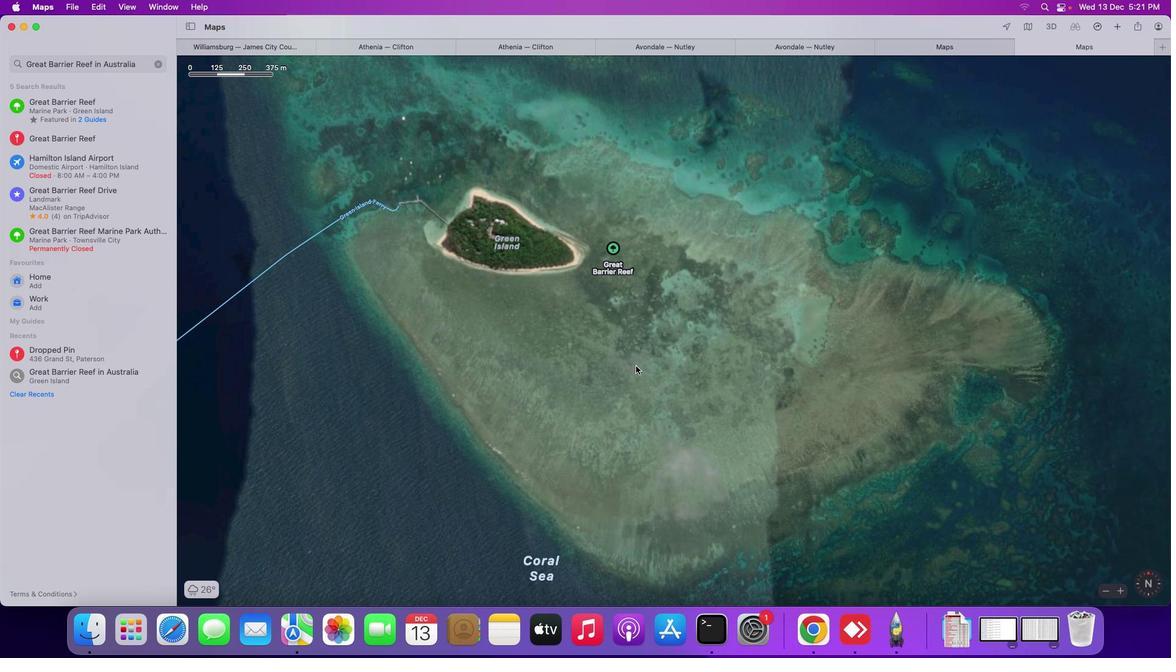 
Action: Mouse scrolled (636, 365) with delta (0, 1)
Screenshot: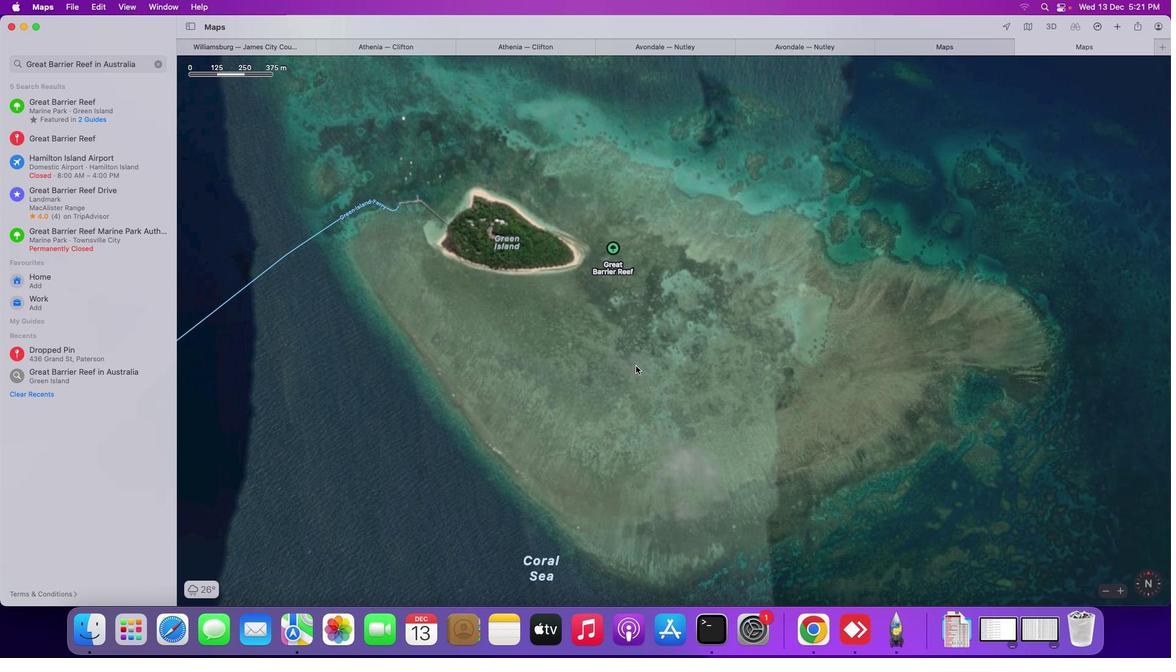 
Action: Mouse scrolled (636, 365) with delta (0, 0)
Screenshot: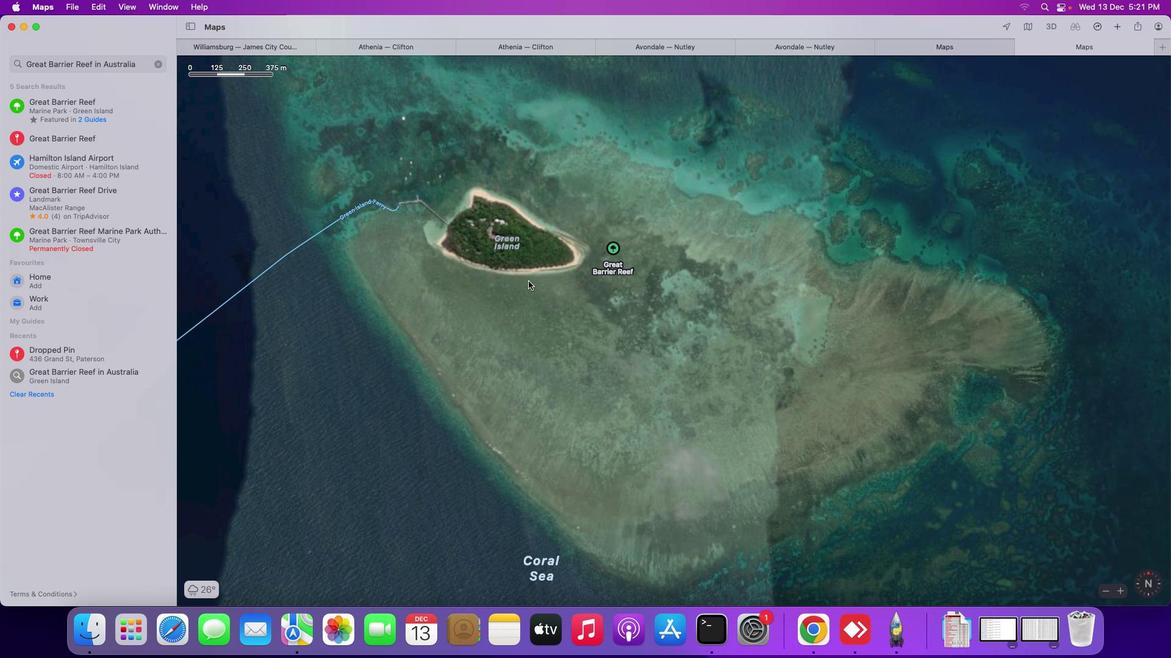 
Action: Mouse moved to (506, 268)
Screenshot: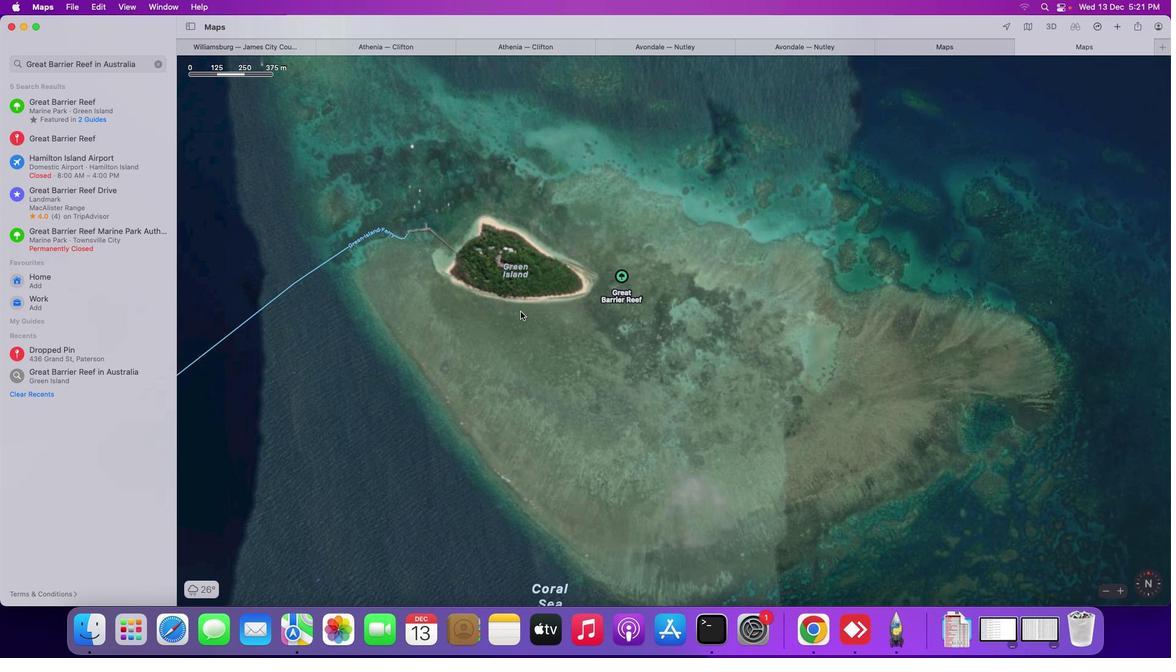 
Action: Mouse pressed left at (506, 268)
Screenshot: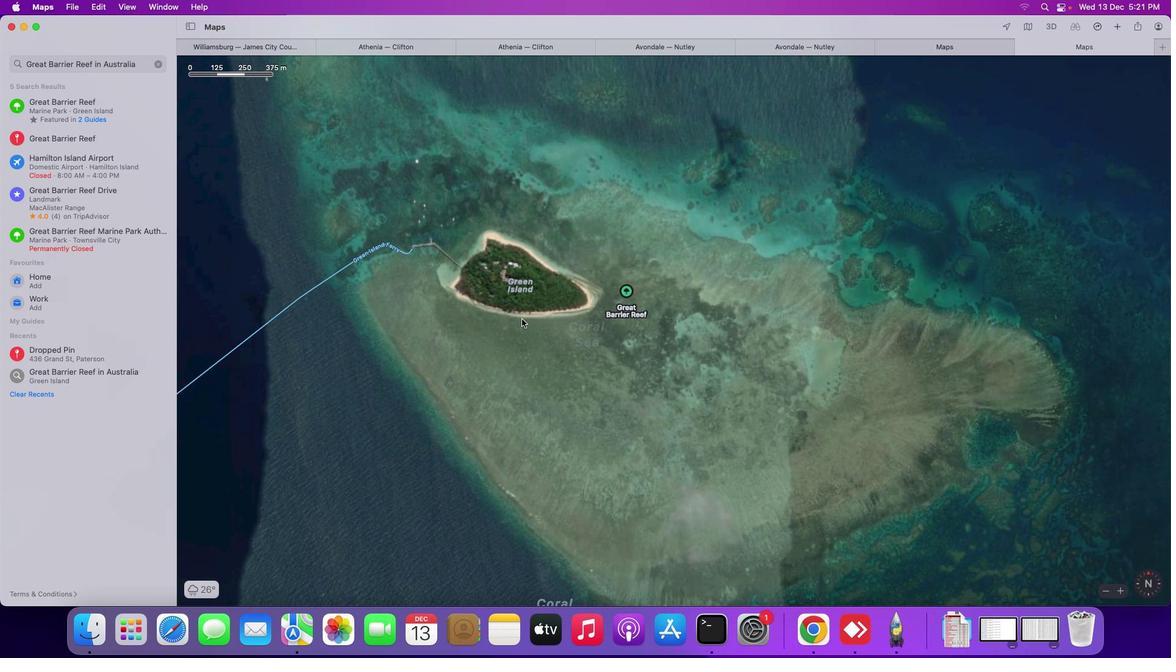 
Action: Mouse moved to (562, 315)
Screenshot: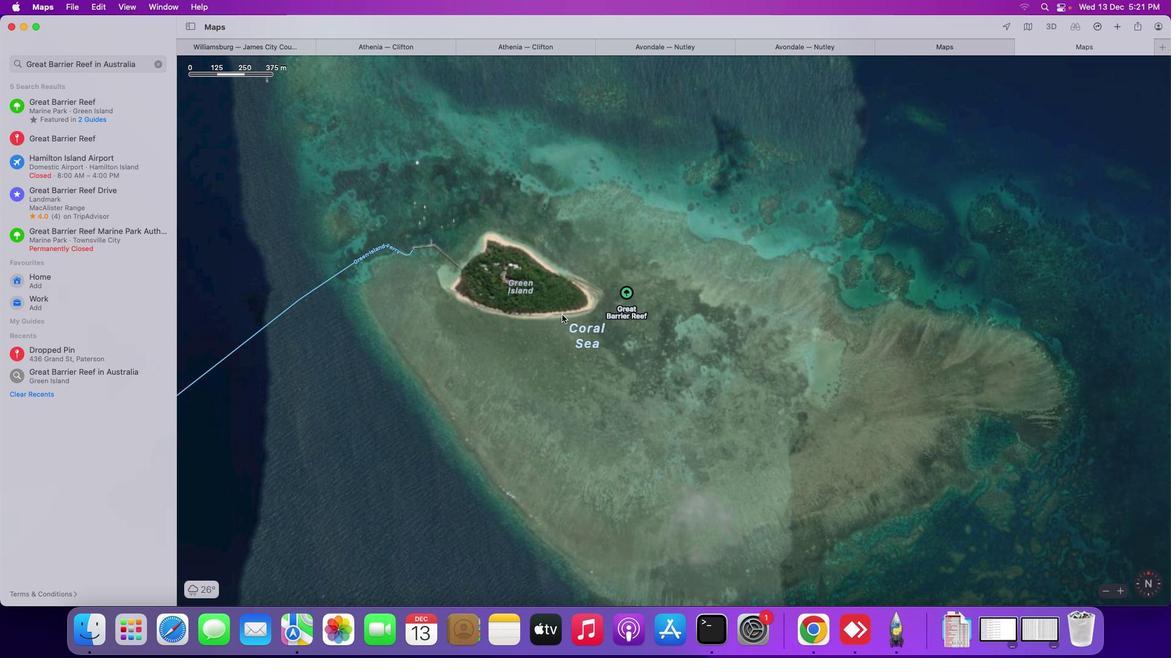 
Action: Mouse scrolled (562, 315) with delta (0, 0)
Screenshot: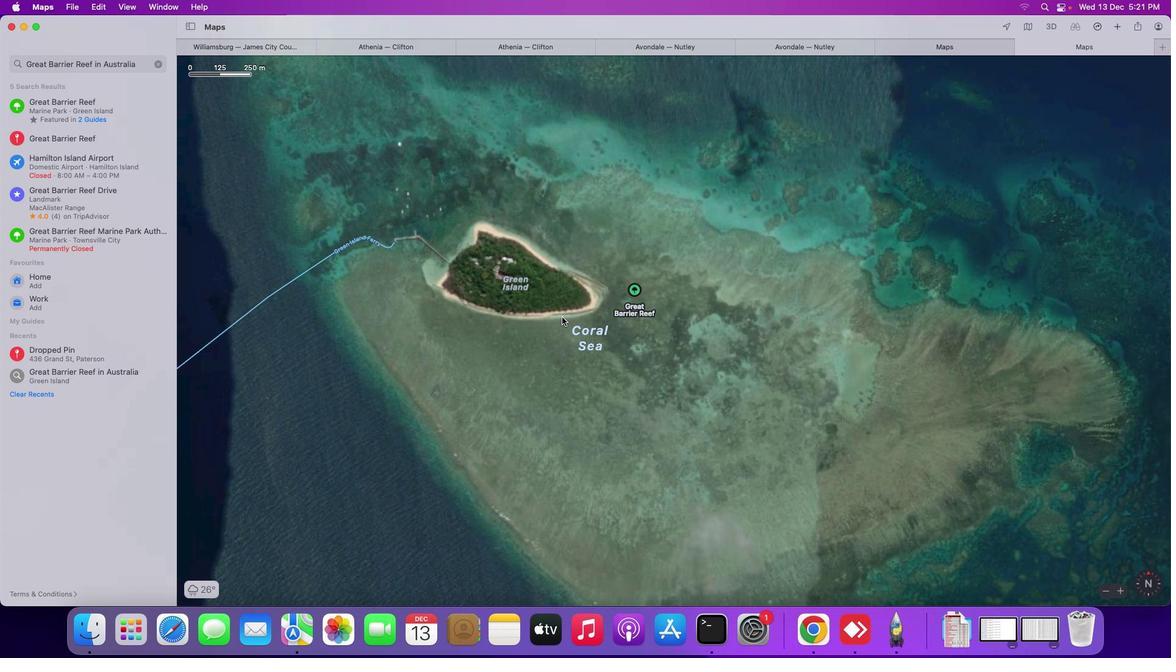 
Action: Mouse moved to (562, 316)
Screenshot: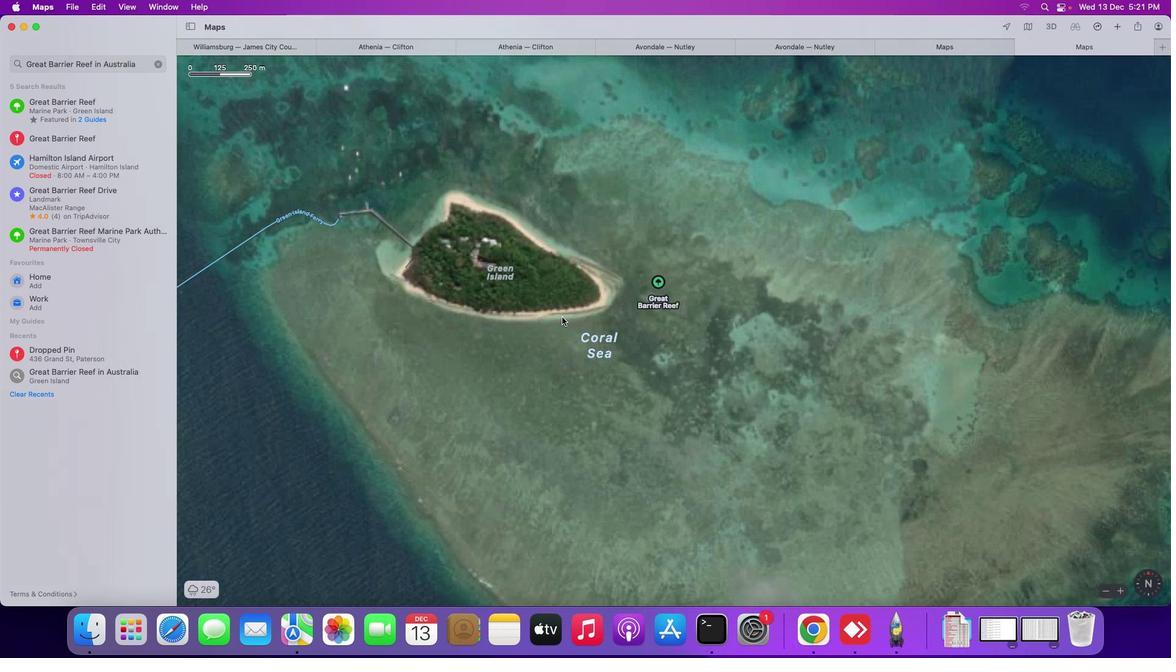 
Action: Mouse scrolled (562, 316) with delta (0, 0)
Screenshot: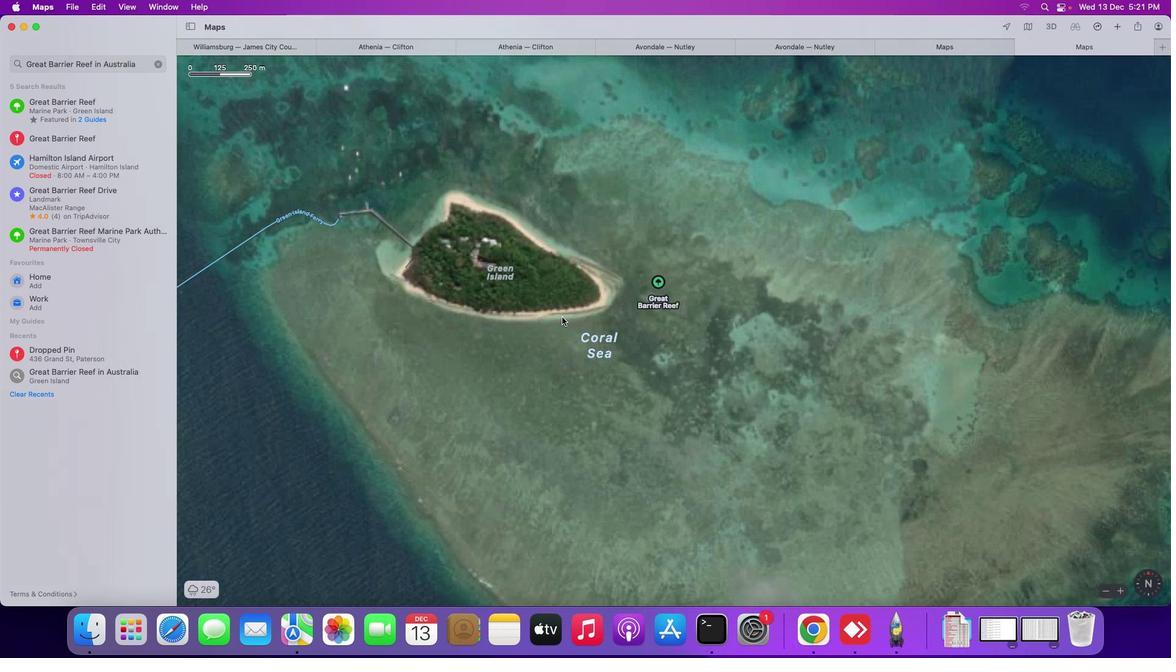 
Action: Mouse moved to (562, 317)
Screenshot: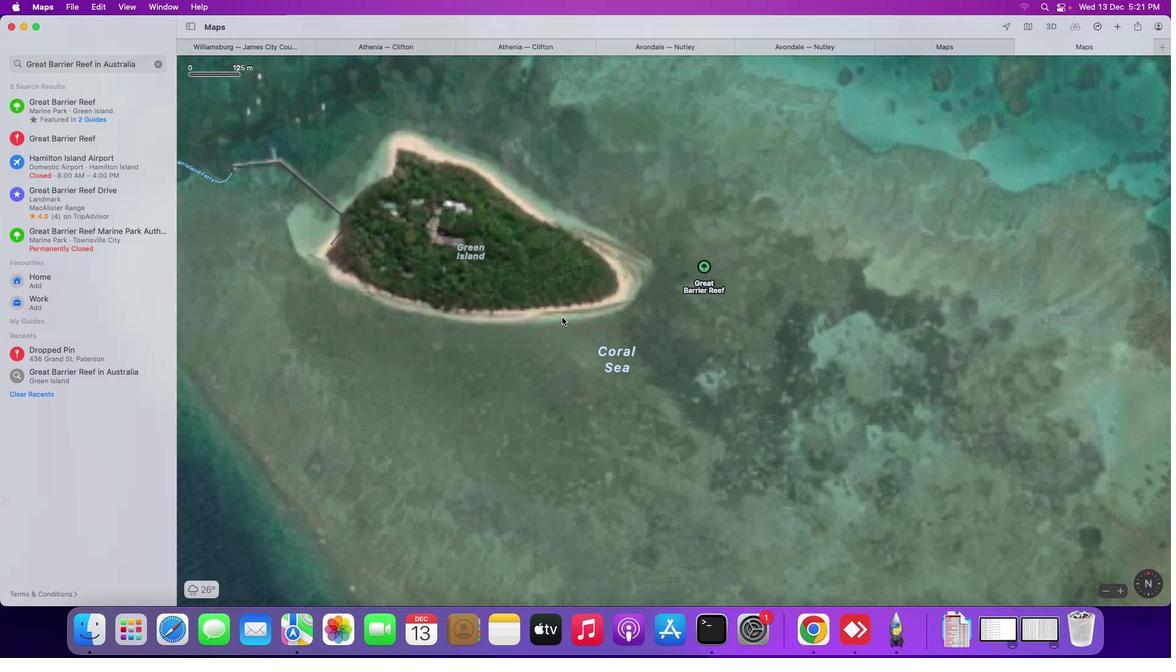
Action: Mouse scrolled (562, 317) with delta (0, 0)
Screenshot: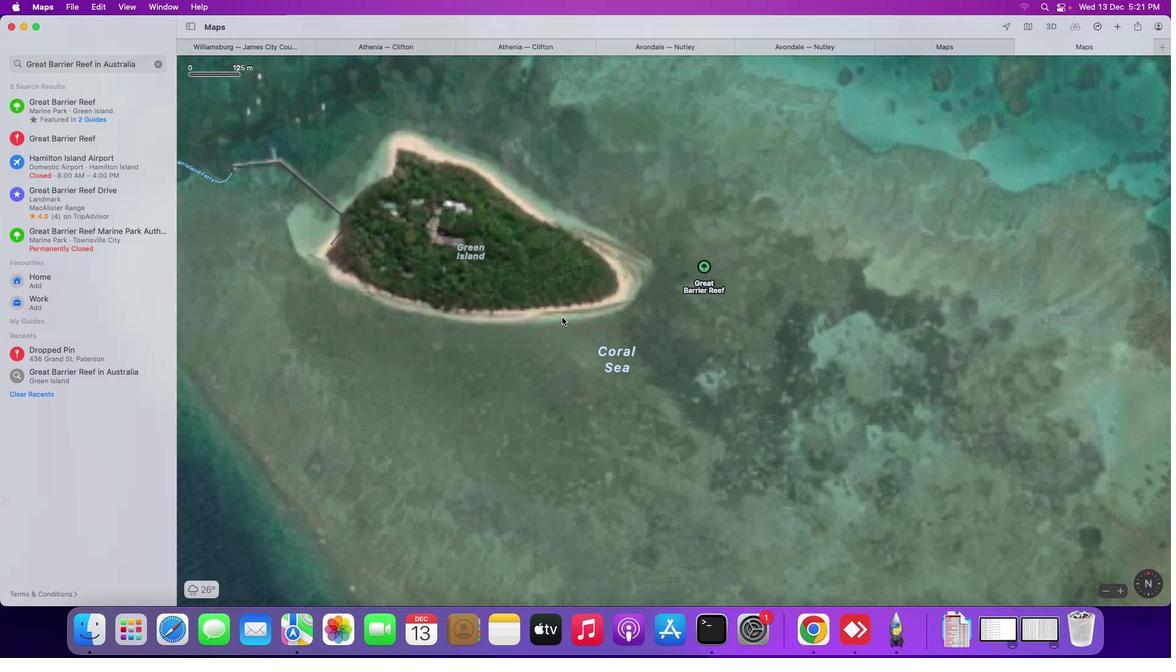 
Action: Mouse scrolled (562, 317) with delta (0, 0)
Screenshot: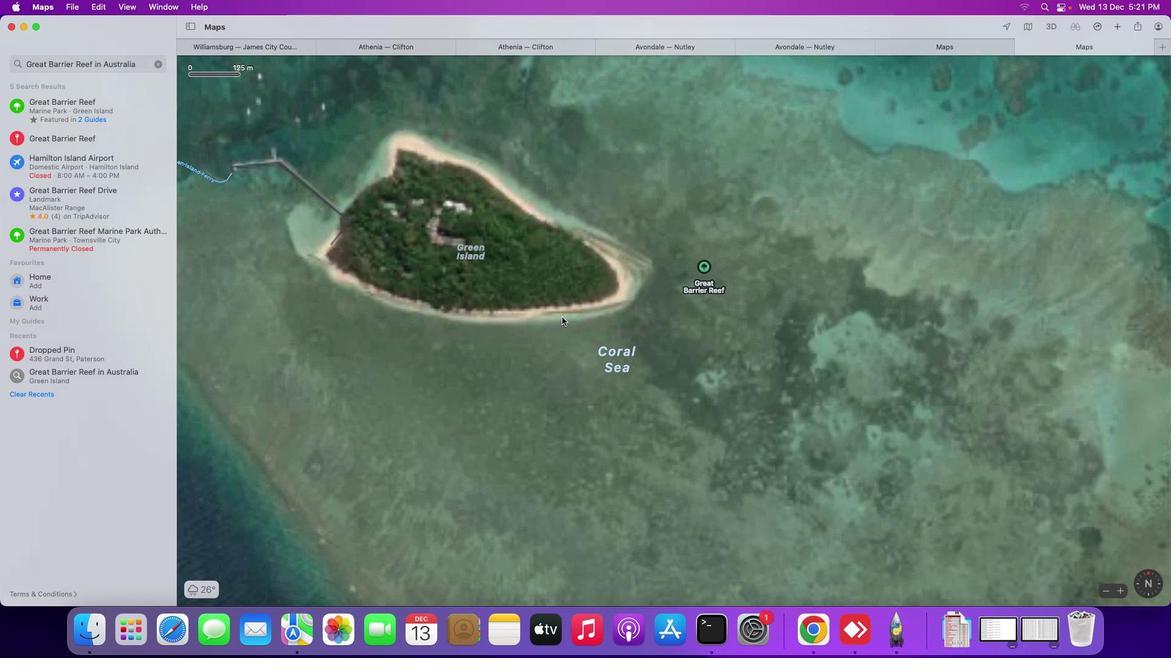 
Action: Mouse scrolled (562, 317) with delta (0, 1)
Screenshot: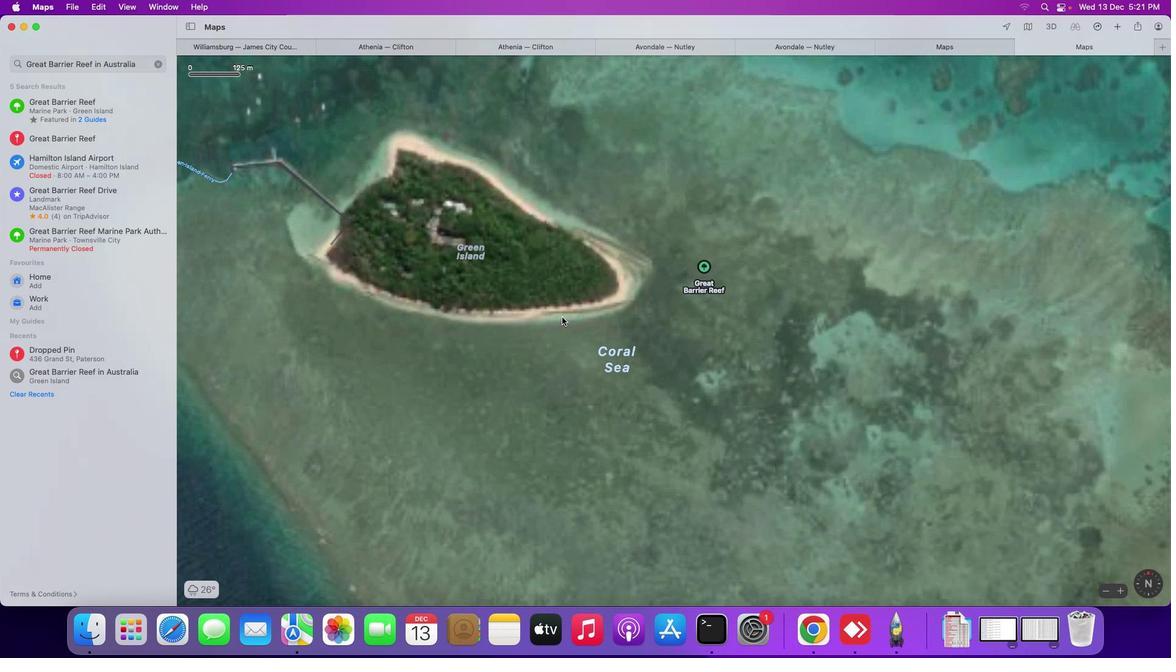 
Action: Mouse scrolled (562, 317) with delta (0, 2)
Screenshot: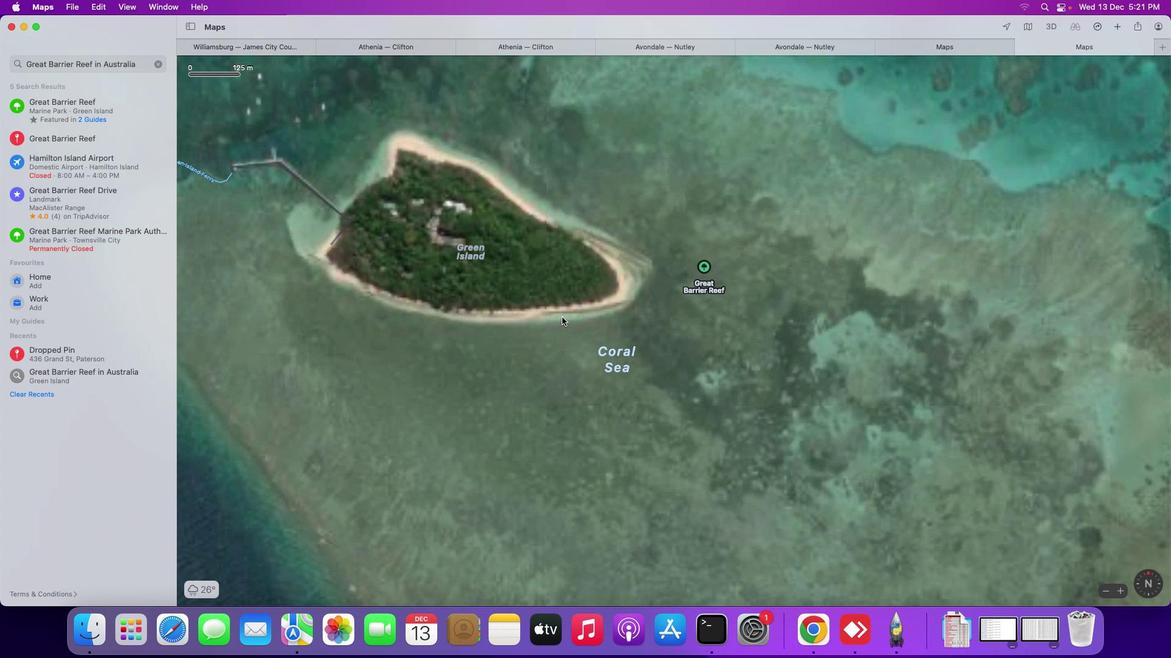 
Action: Mouse scrolled (562, 317) with delta (0, 3)
Screenshot: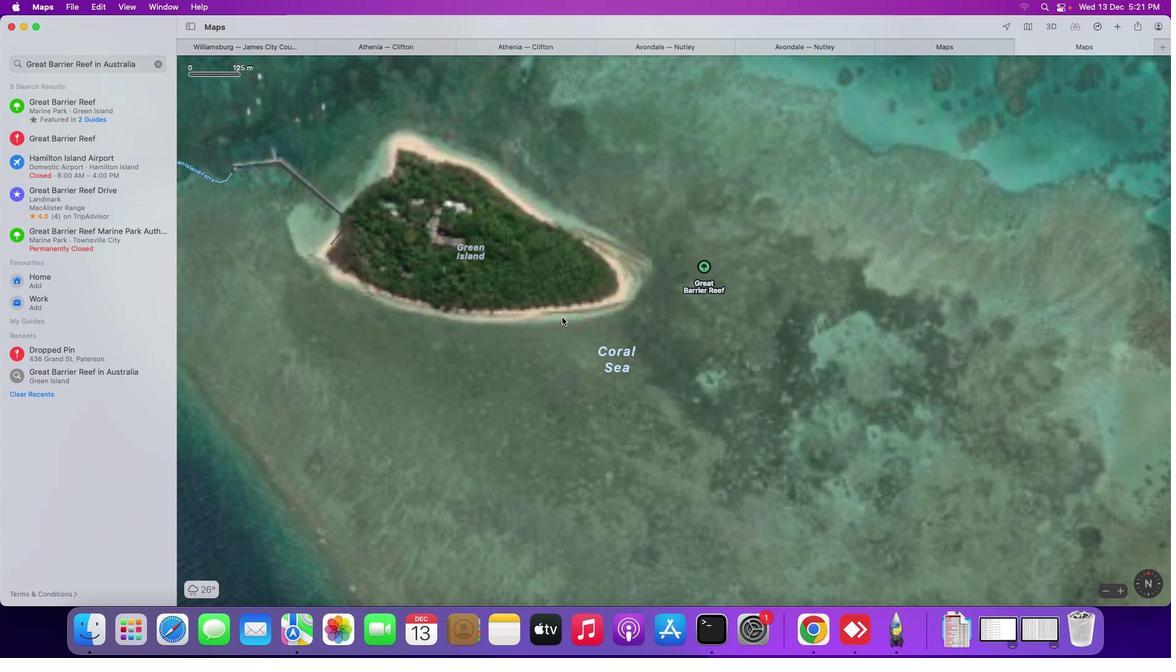 
Action: Mouse scrolled (562, 317) with delta (0, 3)
Screenshot: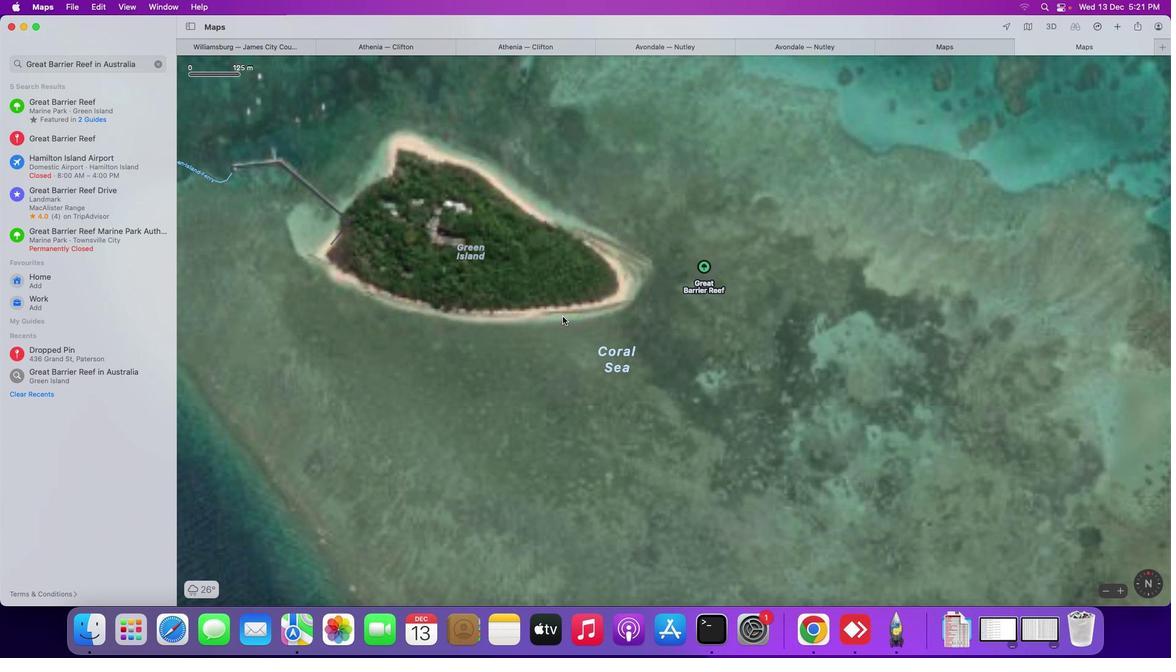 
Action: Mouse moved to (516, 288)
Screenshot: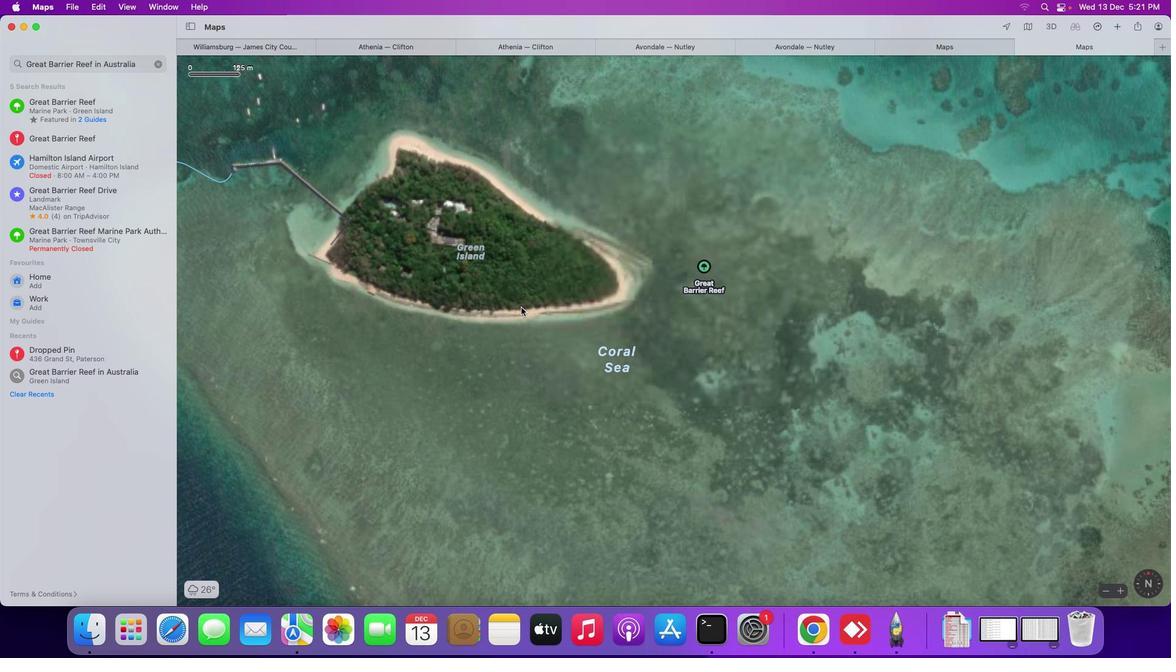 
Action: Mouse pressed left at (516, 288)
Screenshot: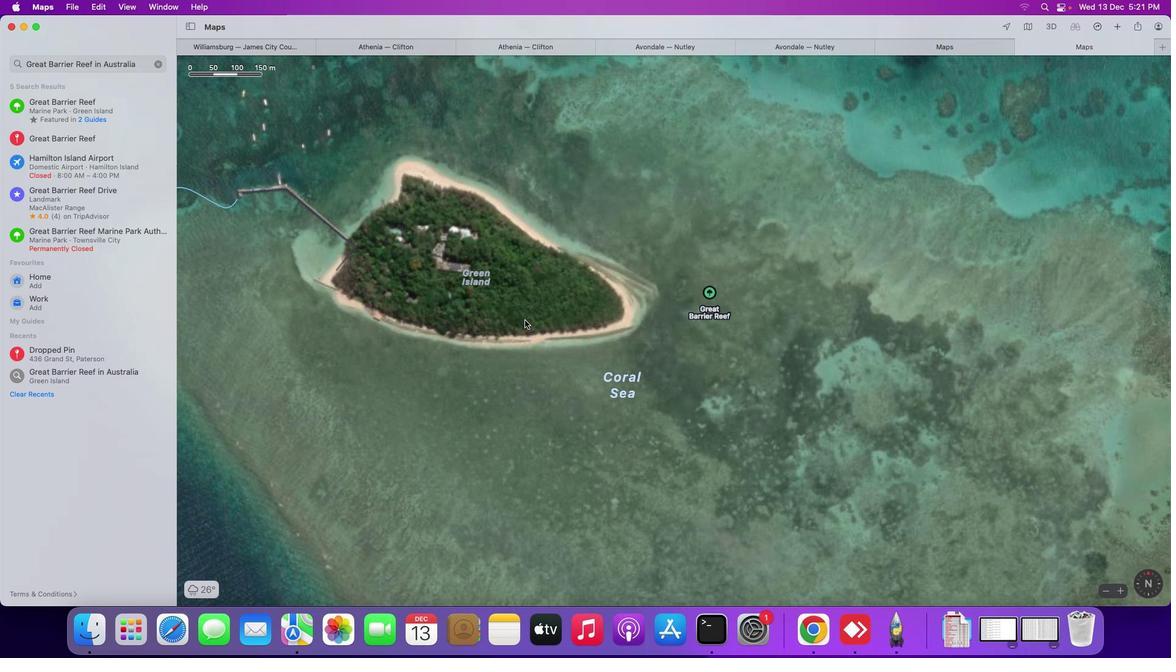 
Action: Mouse moved to (705, 336)
Screenshot: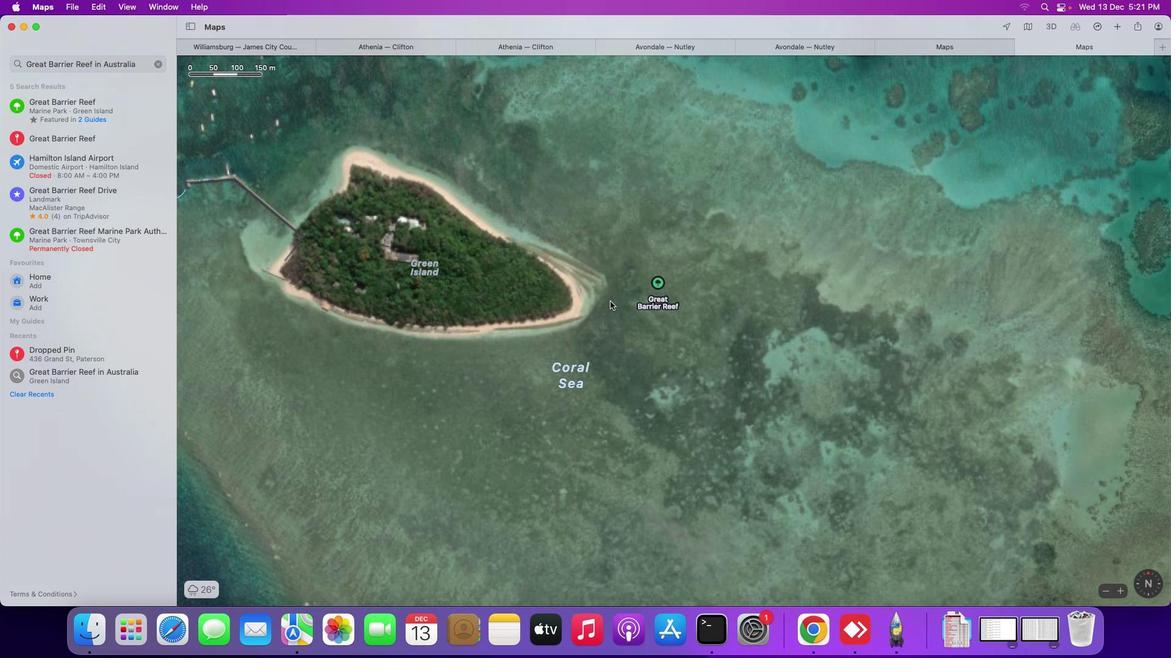 
Action: Mouse pressed left at (705, 336)
Screenshot: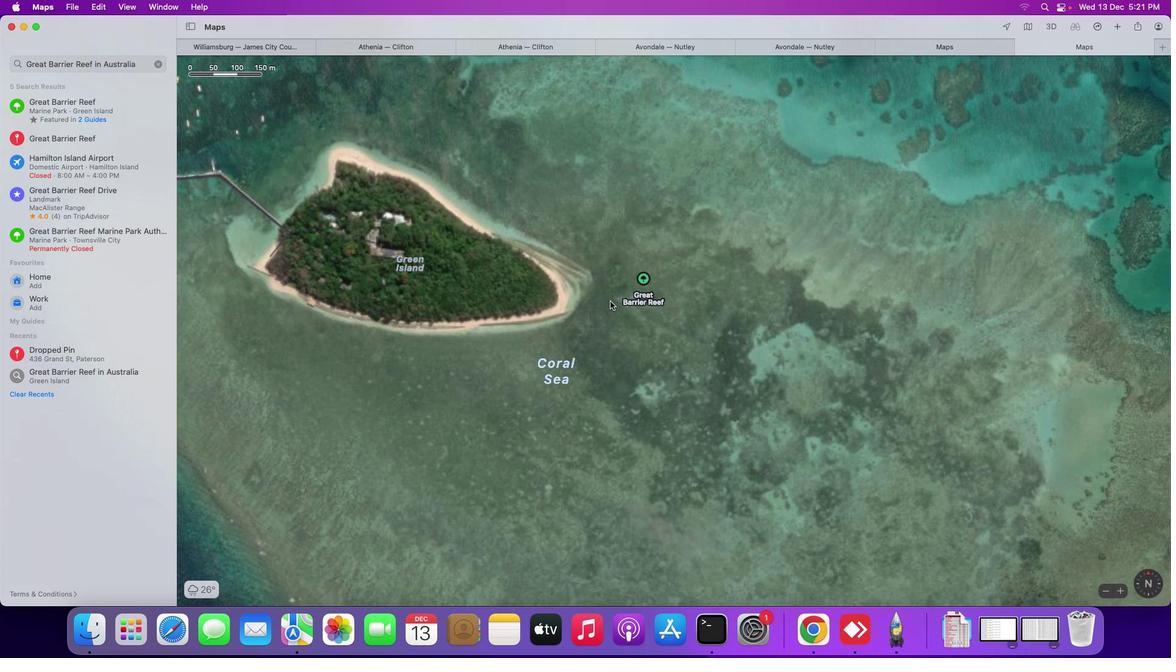 
Action: Mouse moved to (675, 334)
Screenshot: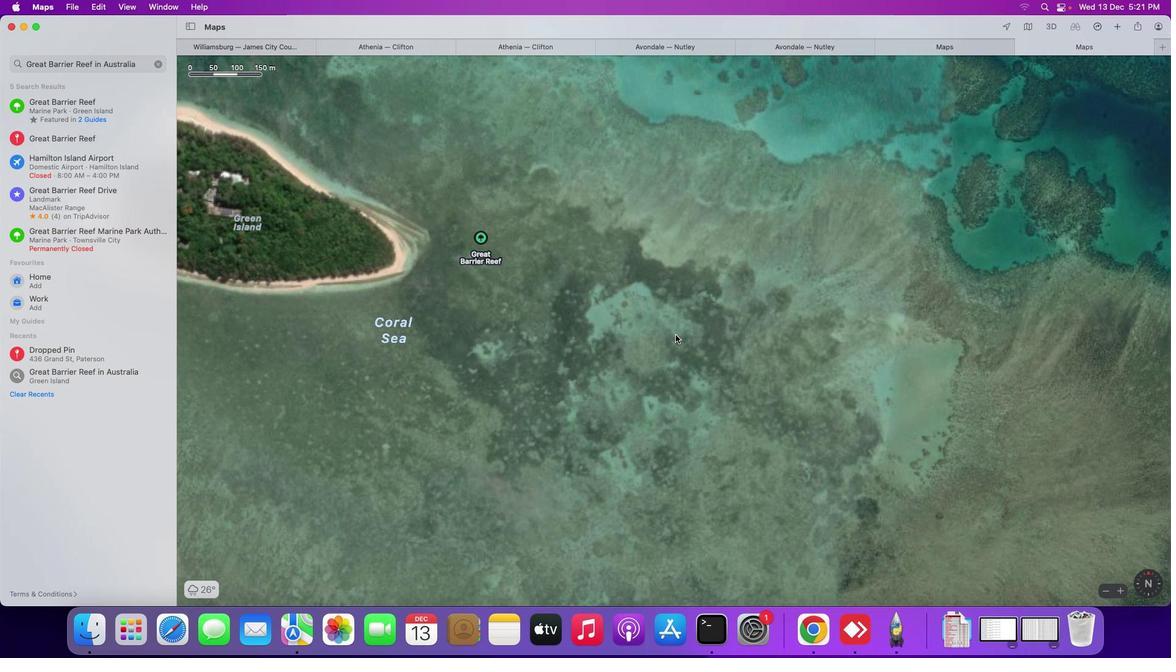 
Action: Mouse scrolled (675, 334) with delta (0, 0)
Screenshot: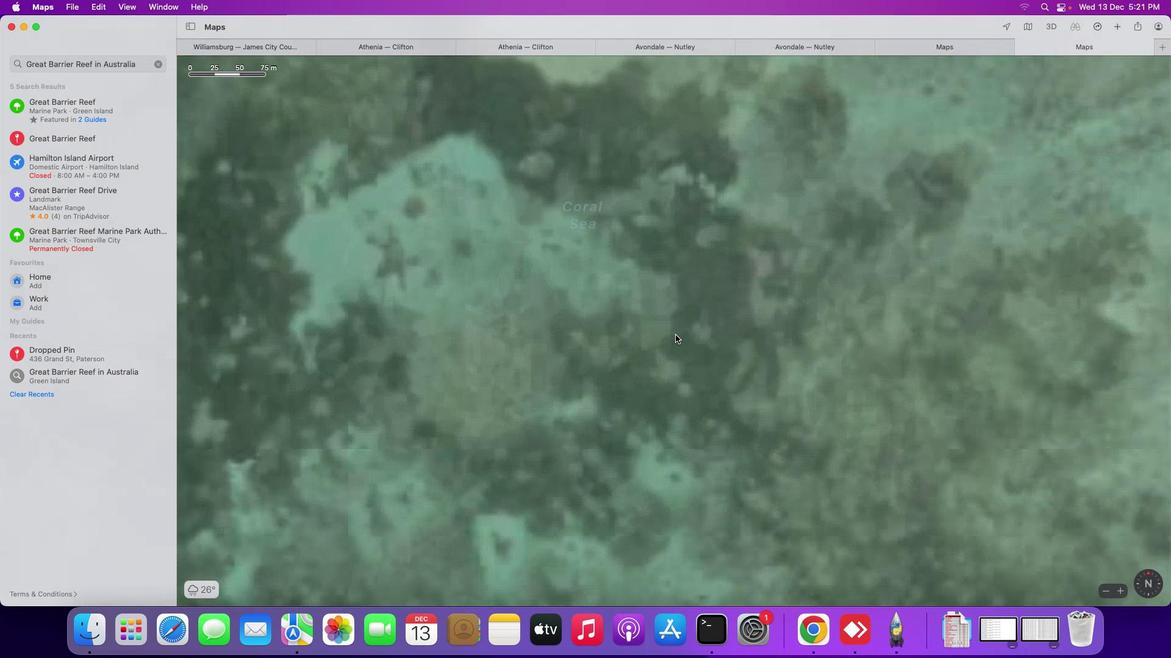 
Action: Mouse scrolled (675, 334) with delta (0, 0)
Screenshot: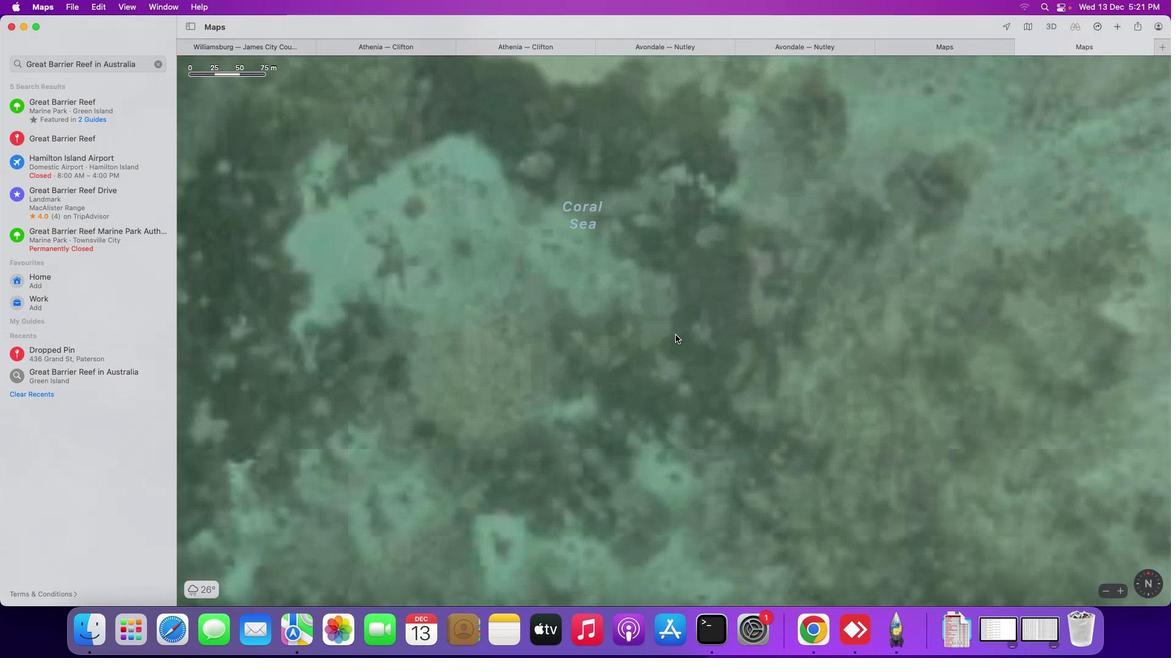 
Action: Mouse scrolled (675, 334) with delta (0, 1)
Screenshot: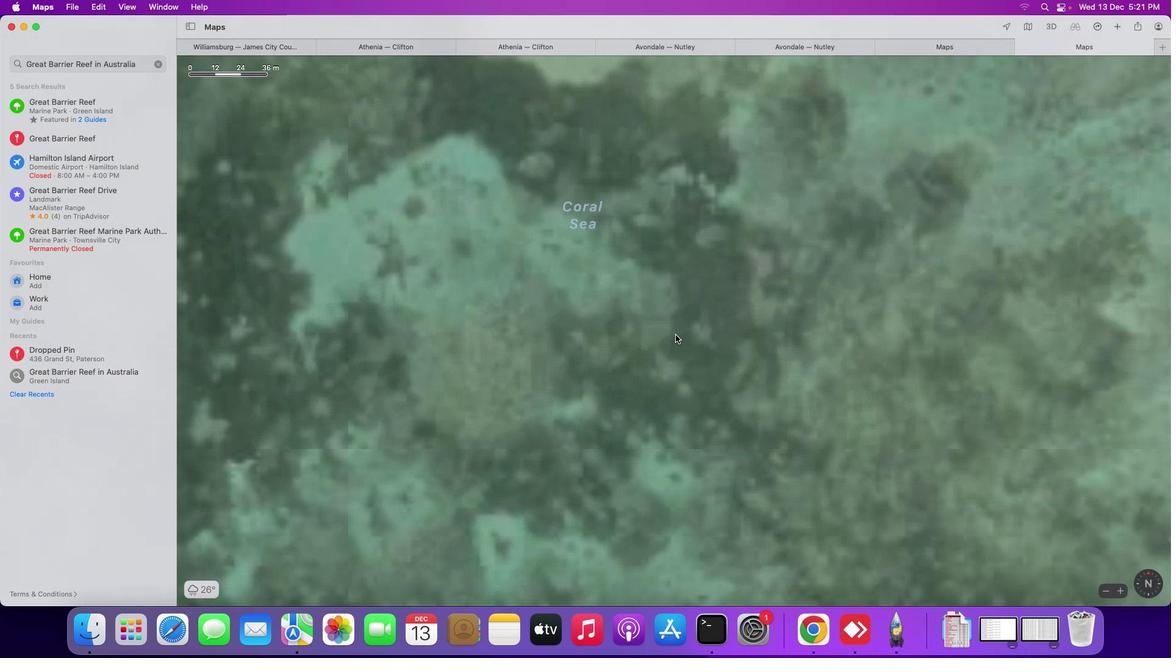 
Action: Mouse scrolled (675, 334) with delta (0, 2)
Screenshot: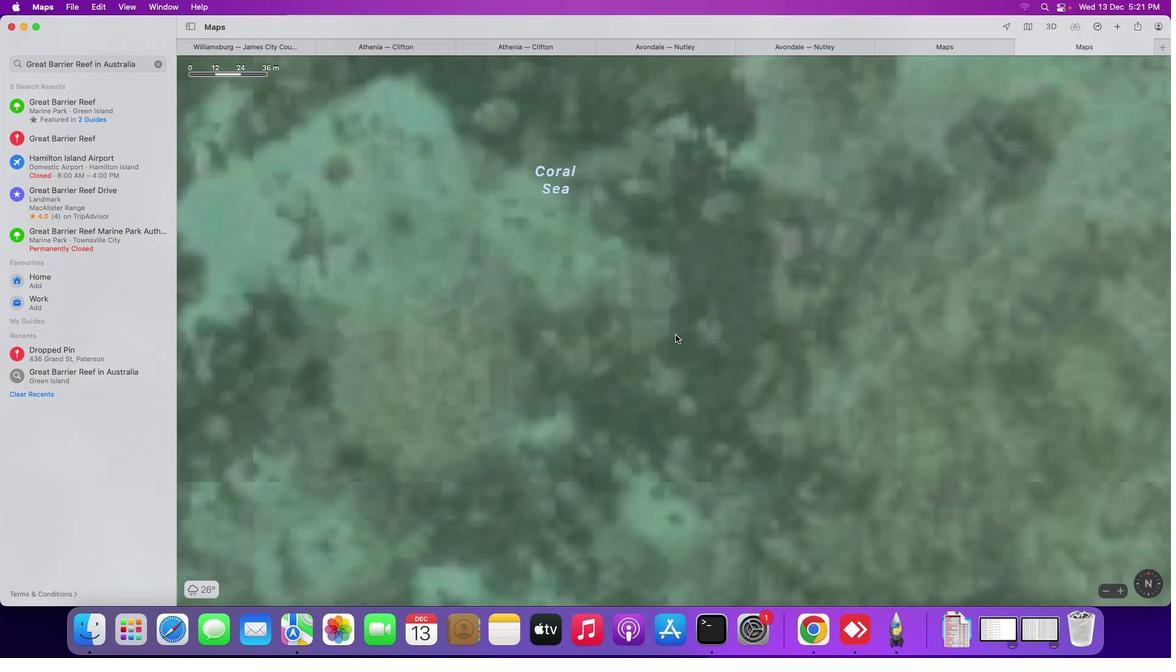 
Action: Mouse scrolled (675, 334) with delta (0, 3)
Screenshot: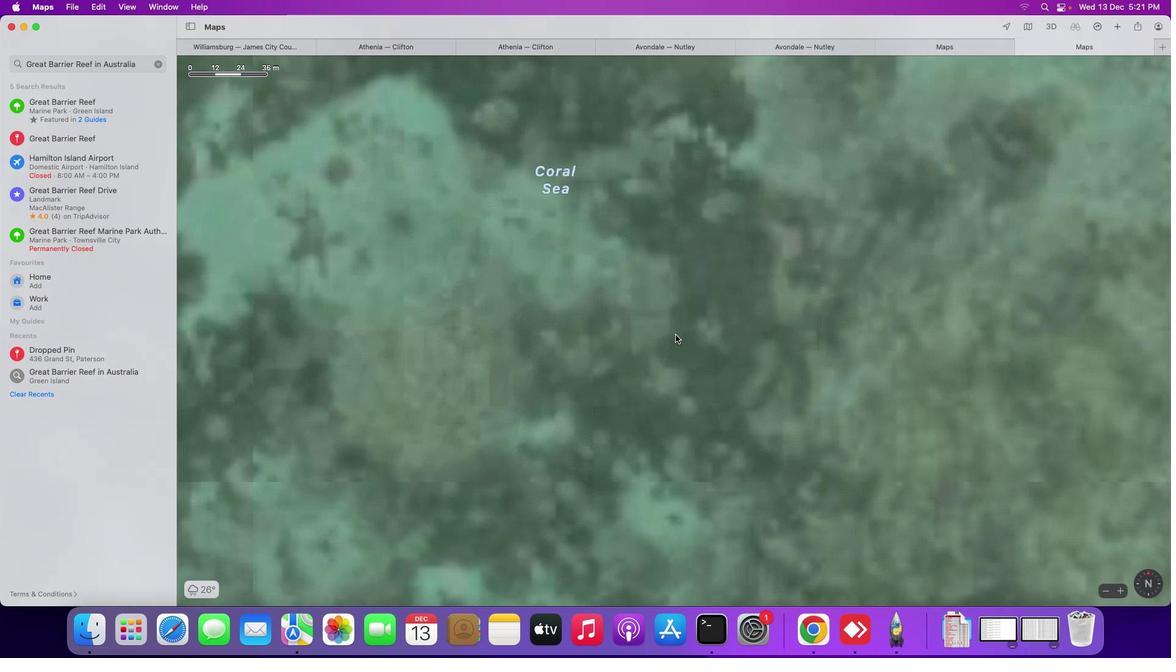 
Action: Mouse scrolled (675, 334) with delta (0, 3)
Screenshot: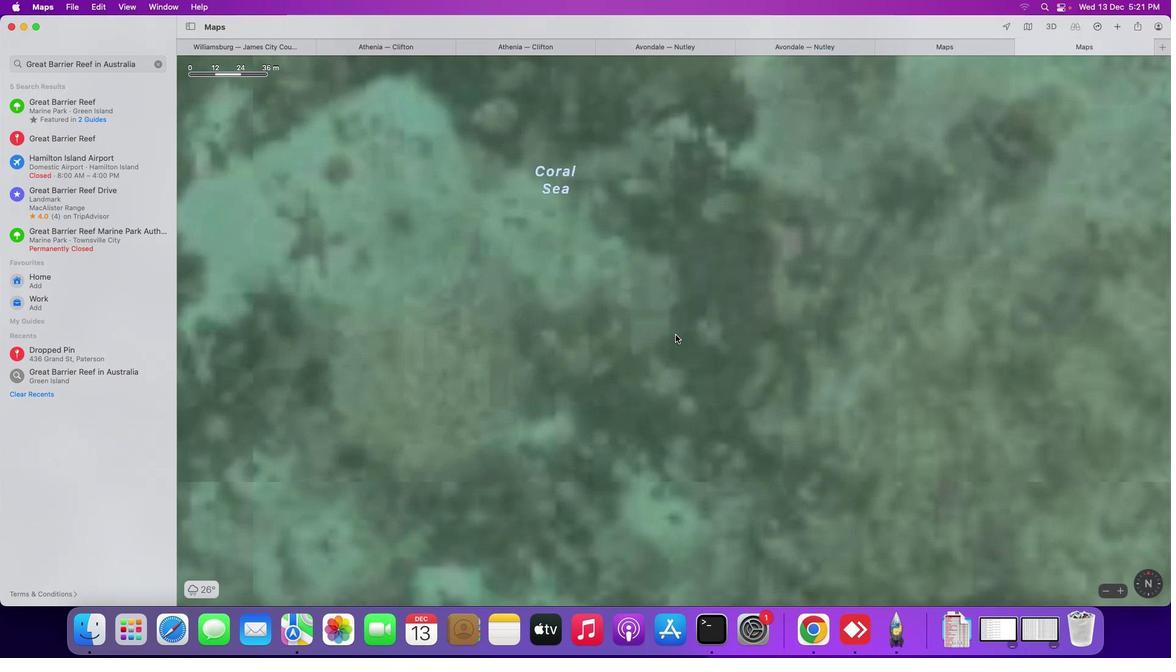 
Action: Mouse scrolled (675, 334) with delta (0, 3)
Screenshot: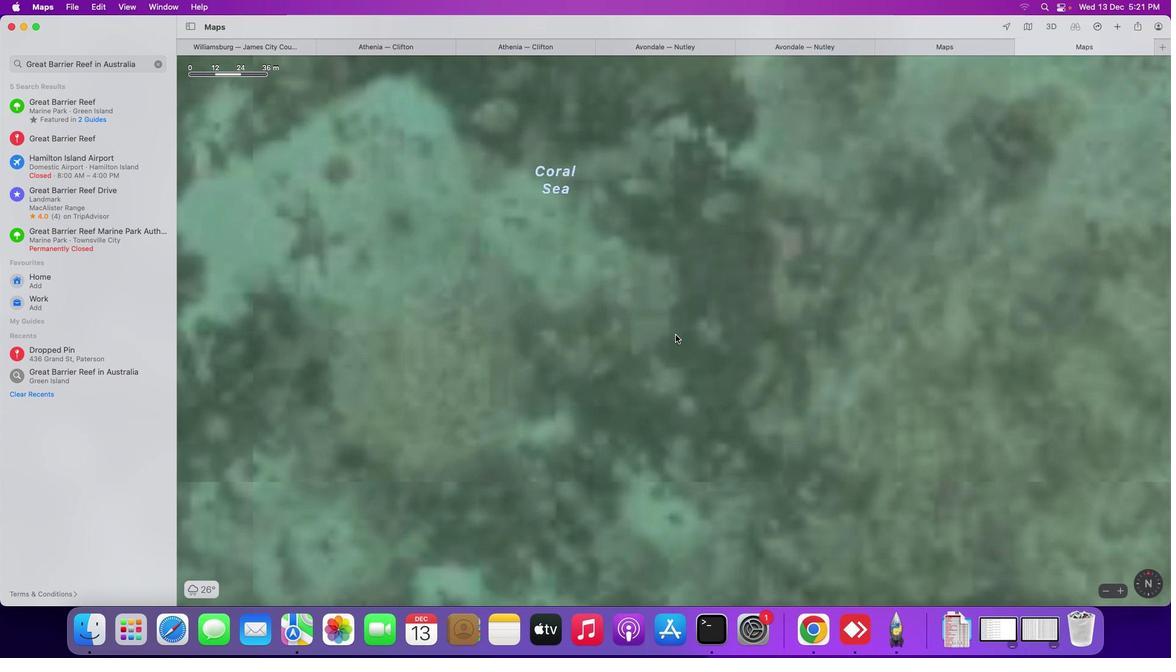 
Action: Mouse scrolled (675, 334) with delta (0, 3)
Screenshot: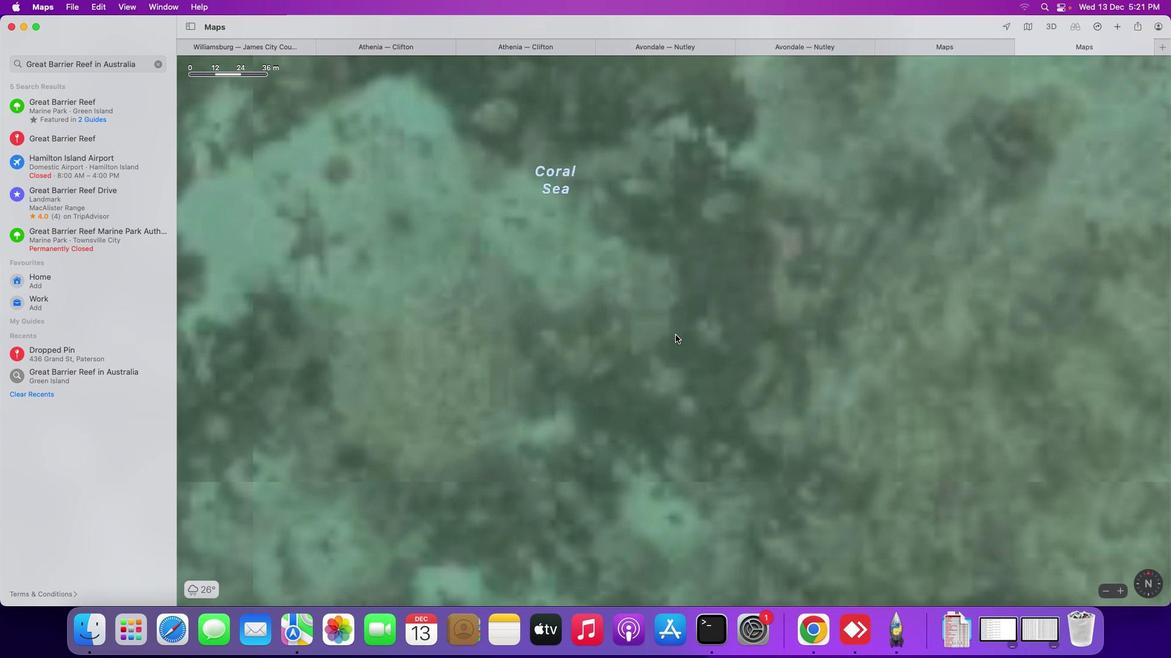 
Action: Mouse scrolled (675, 334) with delta (0, 4)
Screenshot: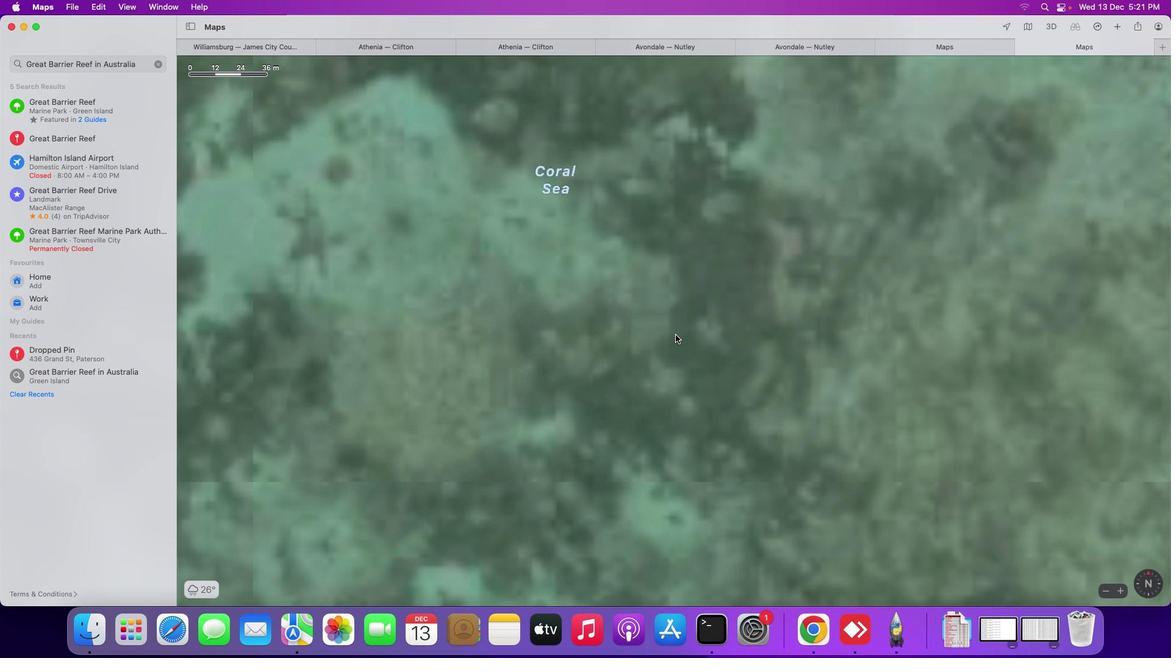 
Action: Mouse moved to (459, 254)
Screenshot: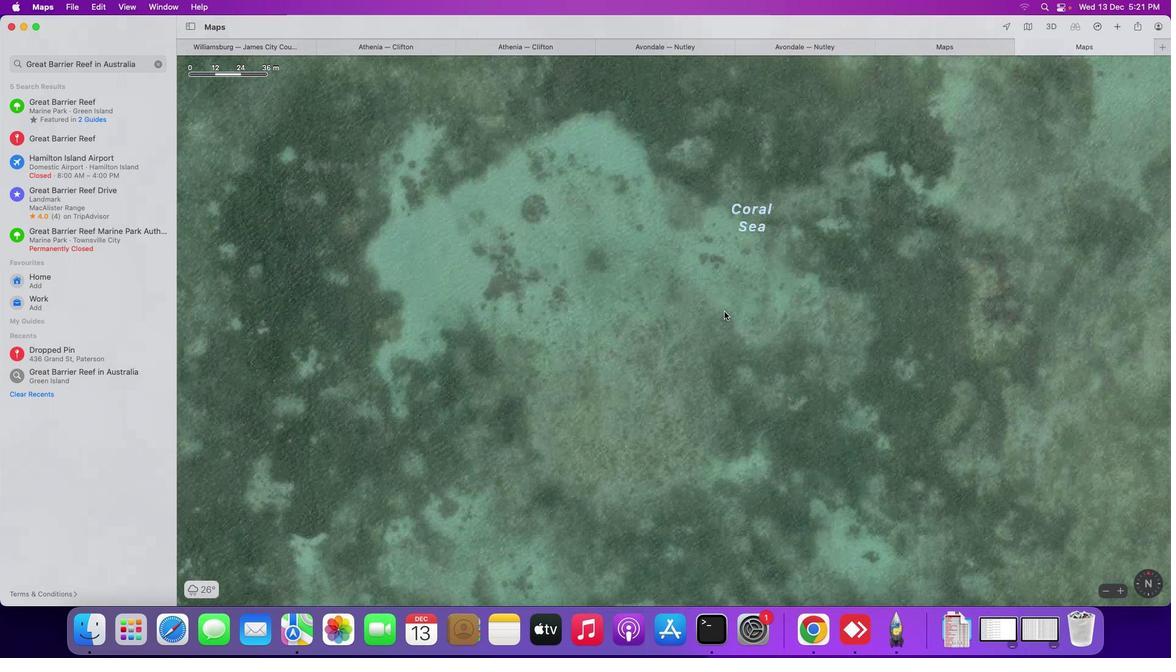 
Action: Mouse pressed left at (459, 254)
Screenshot: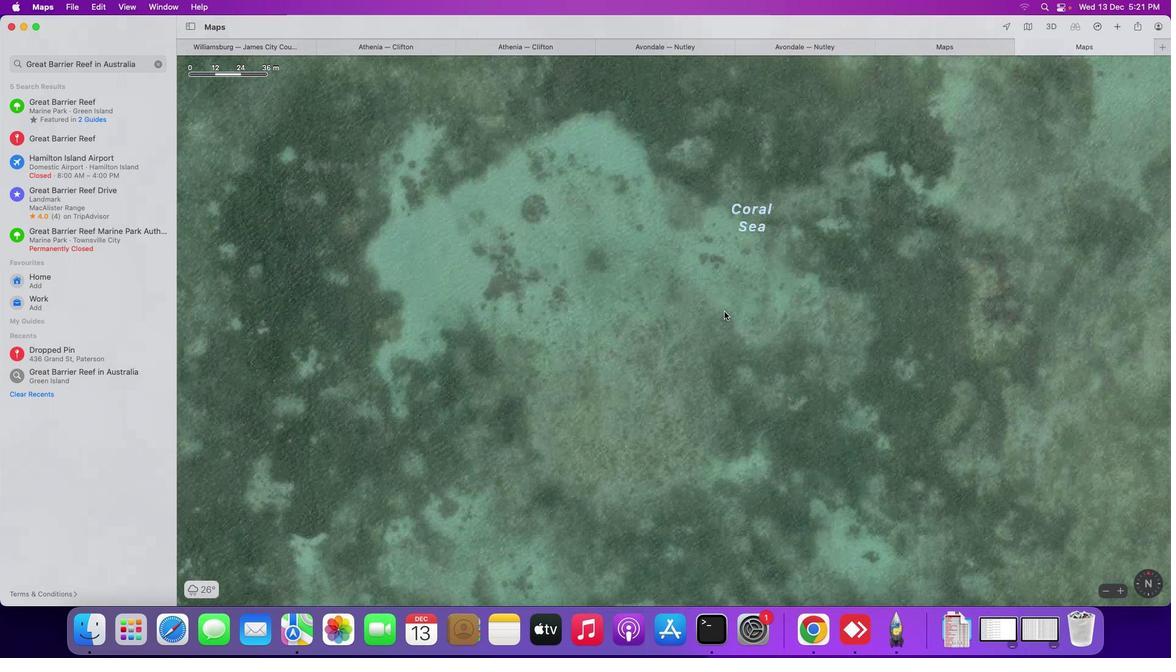 
Action: Mouse moved to (498, 279)
Screenshot: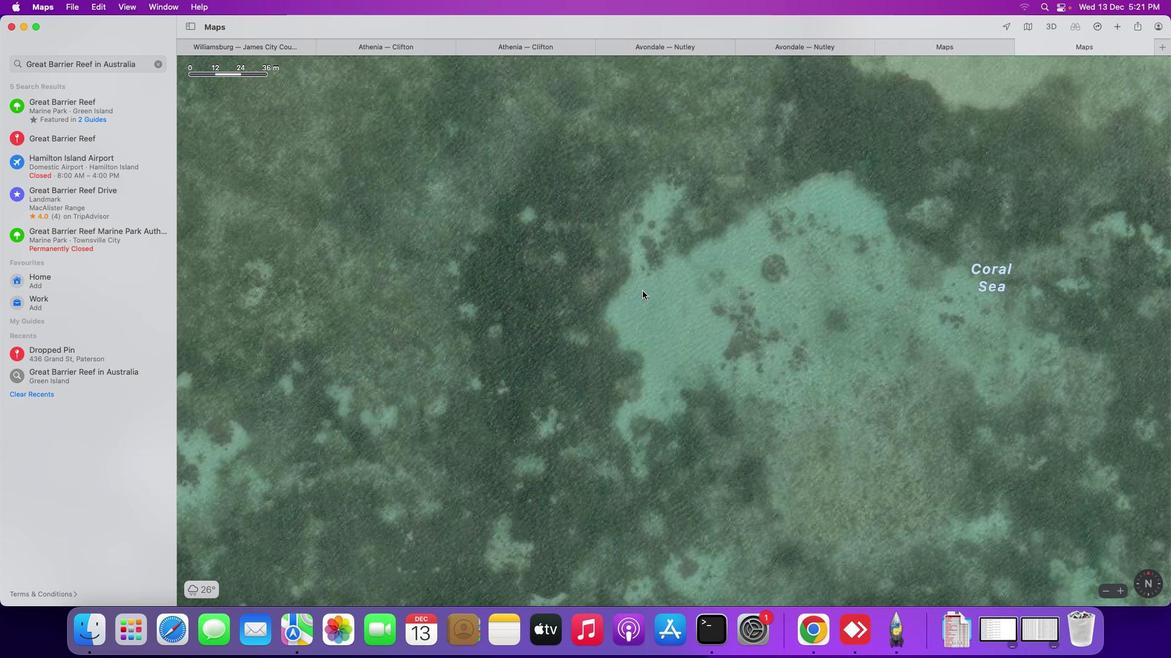 
Action: Mouse pressed left at (498, 279)
Screenshot: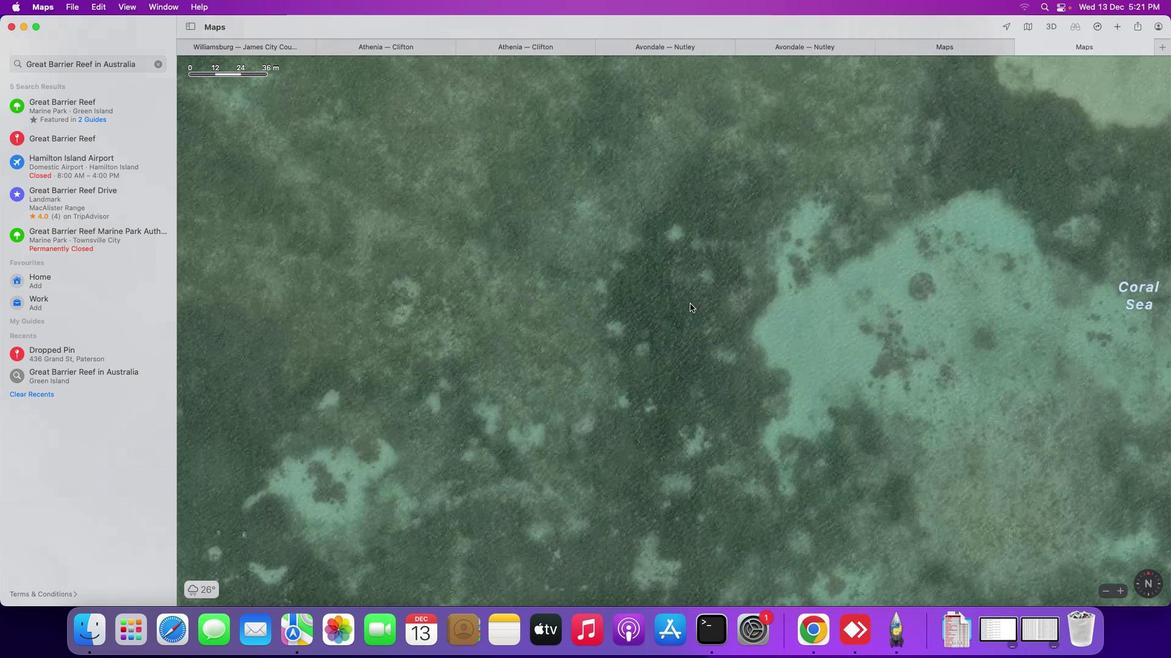 
Action: Mouse moved to (503, 257)
Screenshot: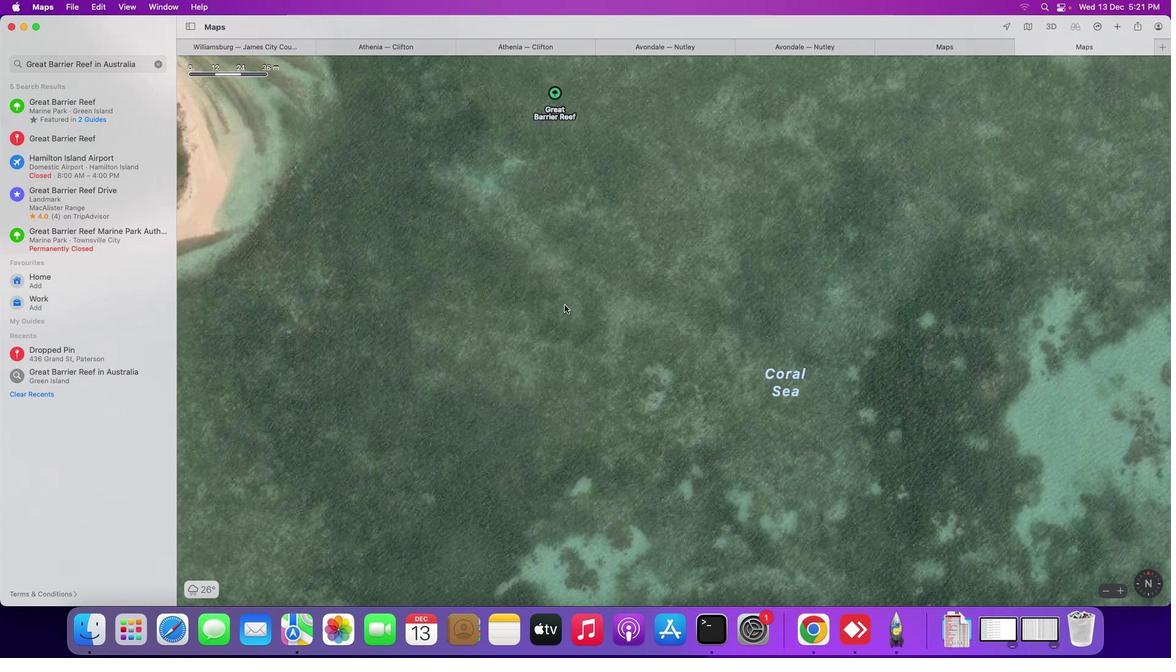 
Action: Mouse pressed left at (503, 257)
Screenshot: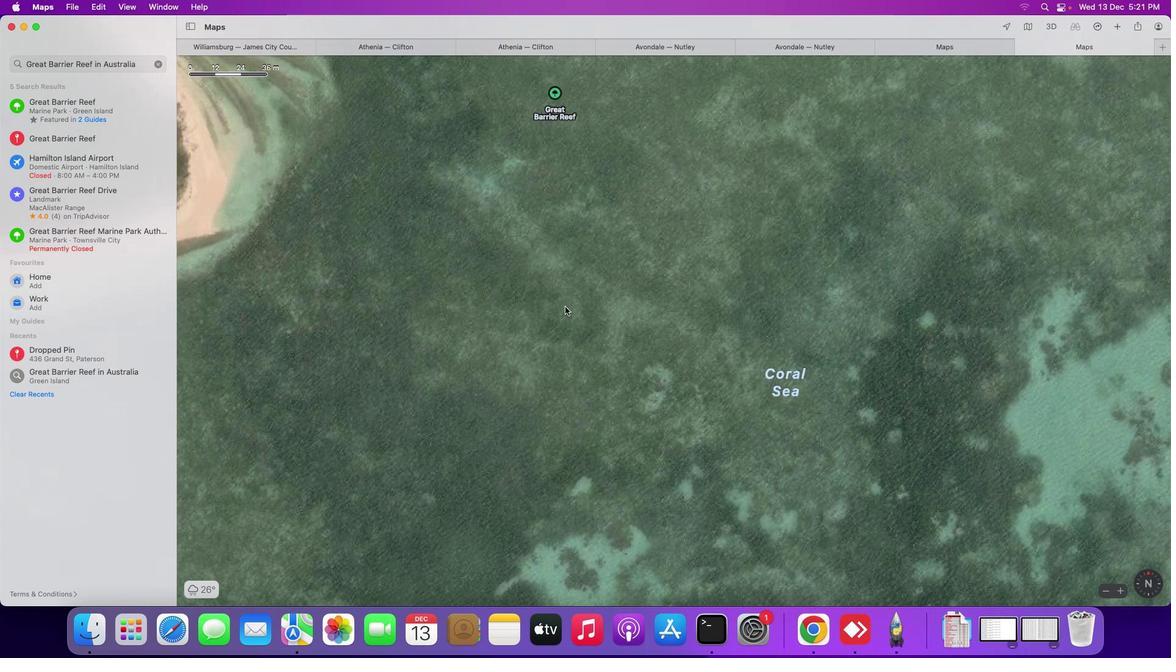 
Action: Mouse moved to (523, 254)
Screenshot: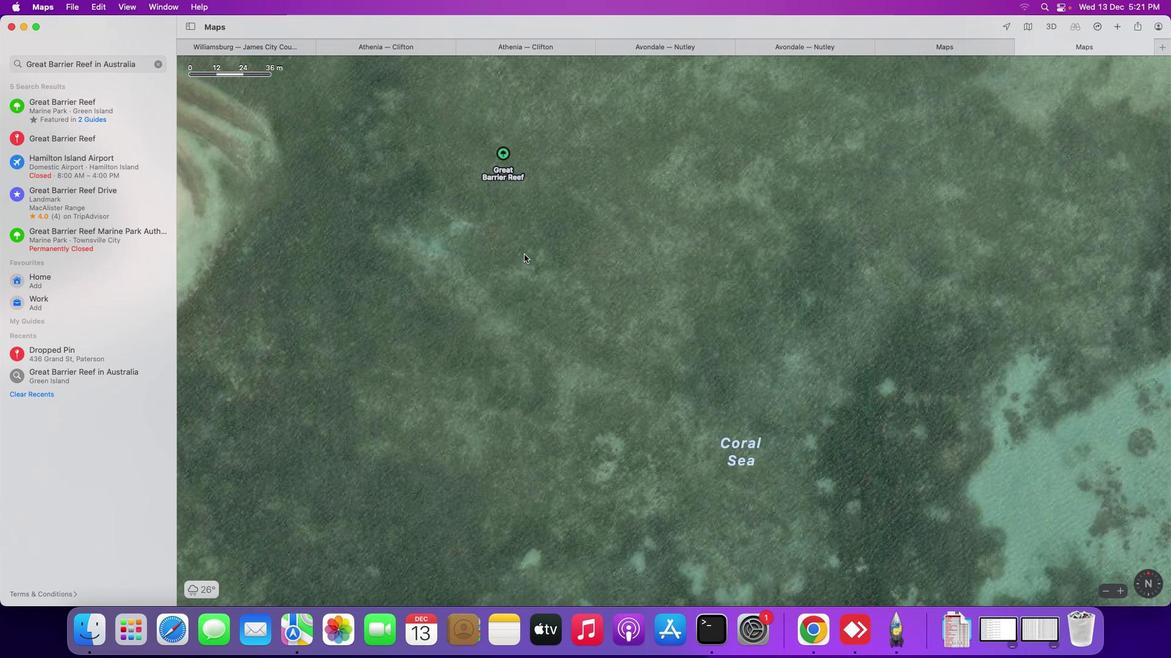 
Action: Mouse scrolled (523, 254) with delta (0, 0)
Screenshot: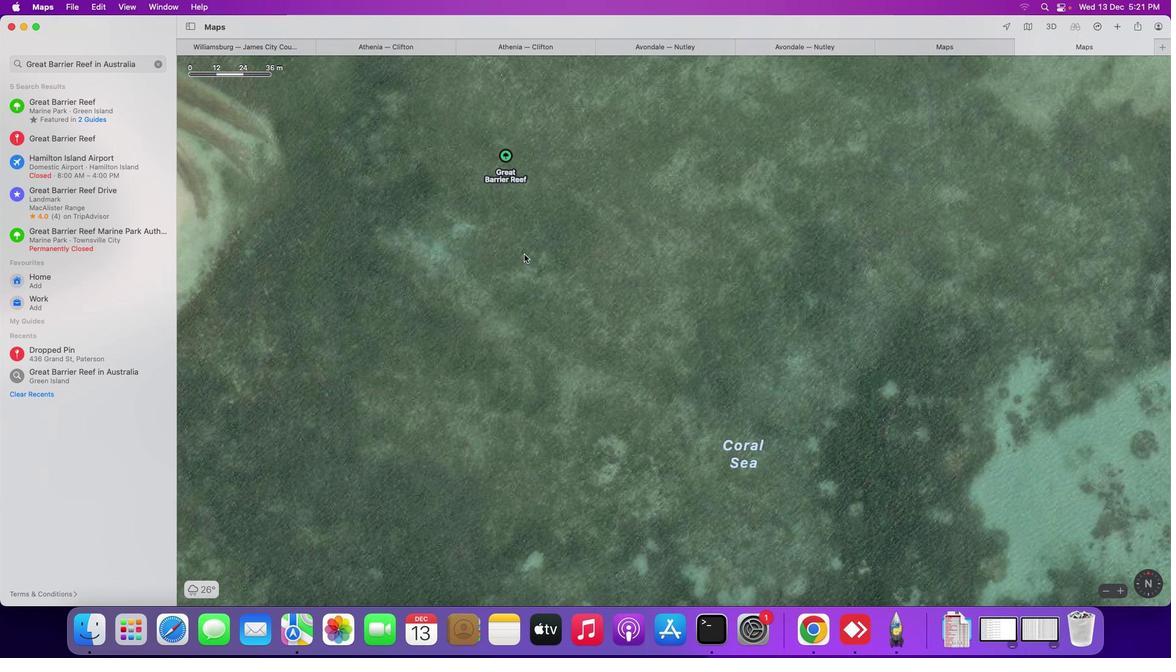 
Action: Mouse scrolled (523, 254) with delta (0, 0)
Screenshot: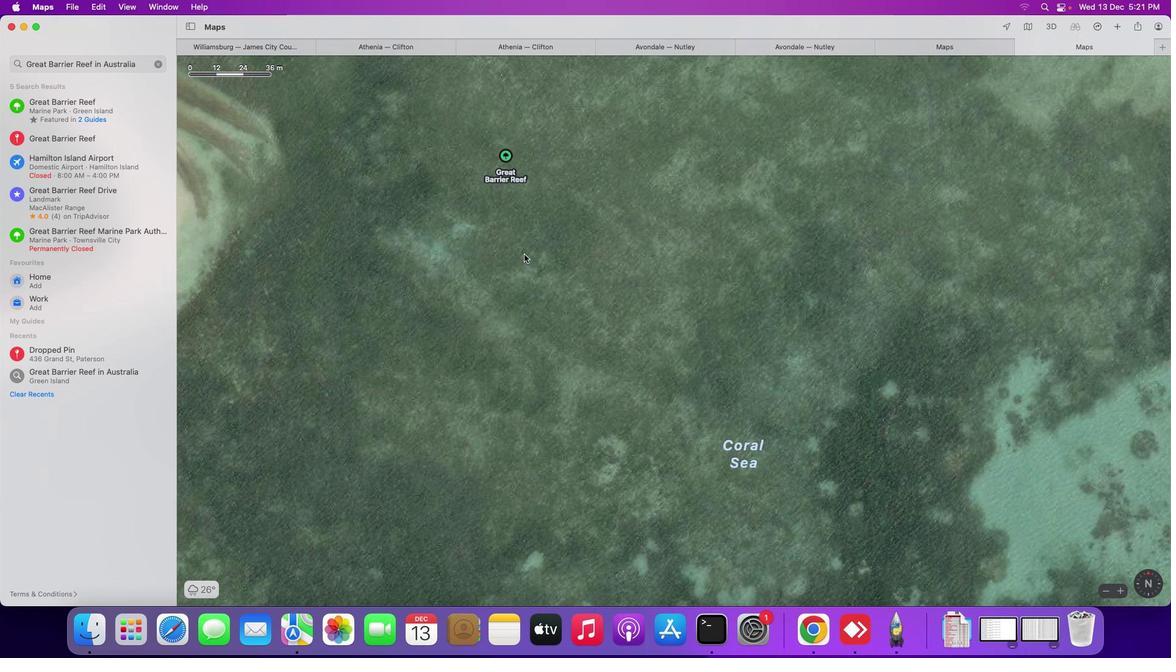 
Action: Mouse scrolled (523, 254) with delta (0, 0)
Screenshot: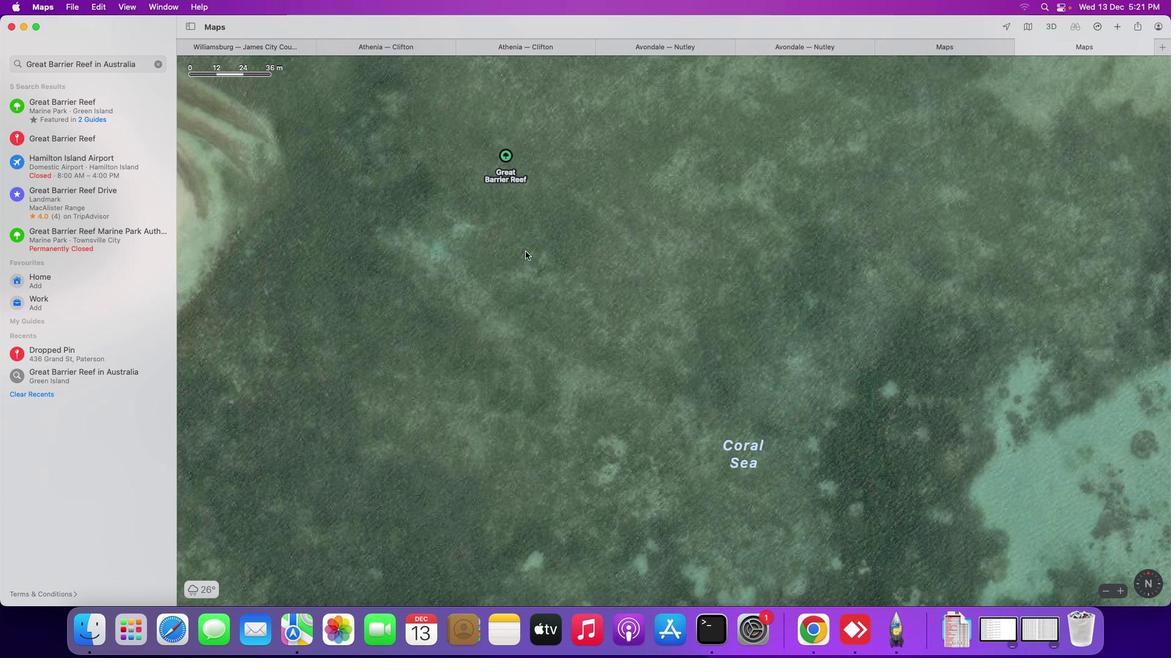 
Action: Mouse moved to (525, 251)
Screenshot: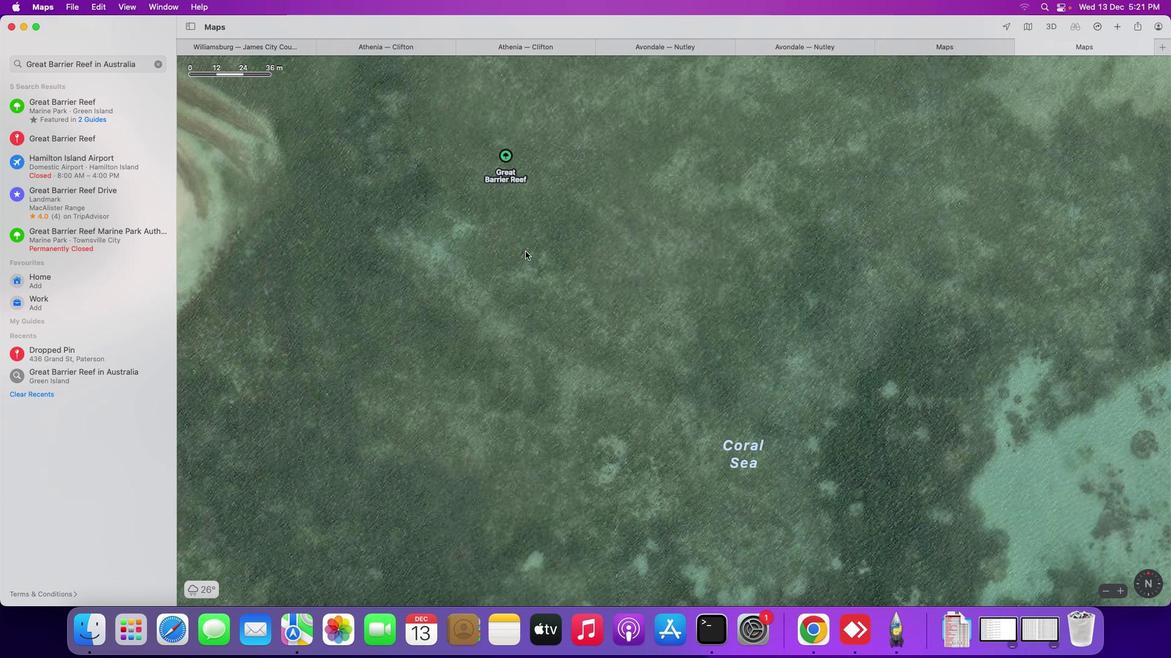 
Action: Mouse scrolled (525, 251) with delta (0, 0)
Screenshot: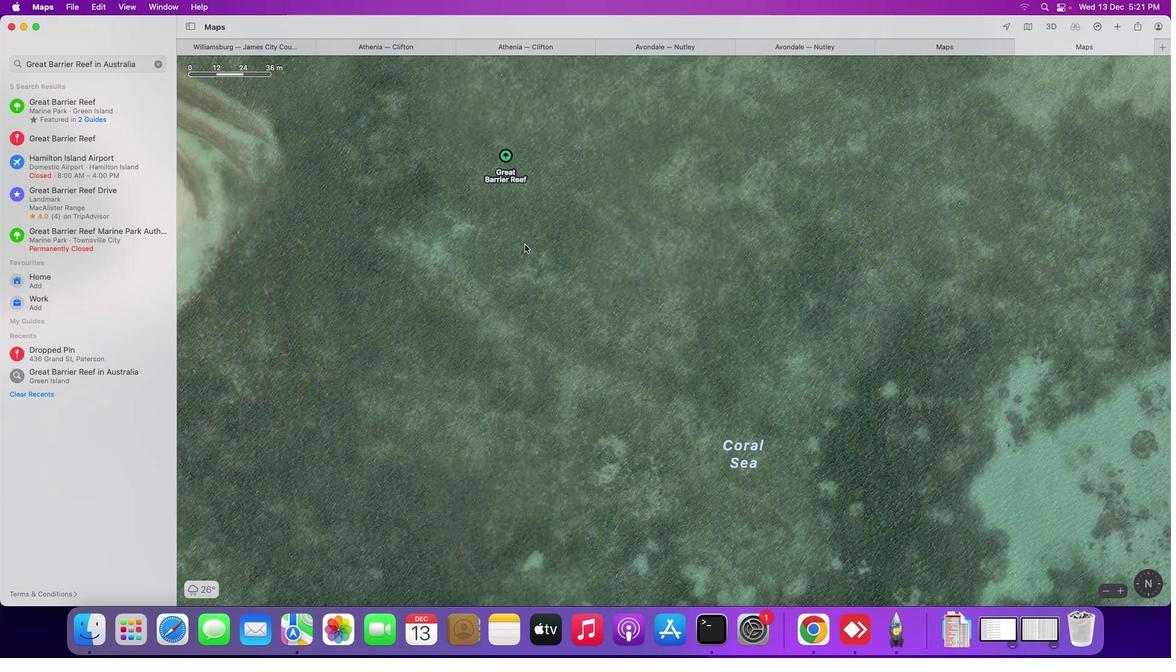 
Action: Mouse scrolled (525, 251) with delta (0, 0)
Screenshot: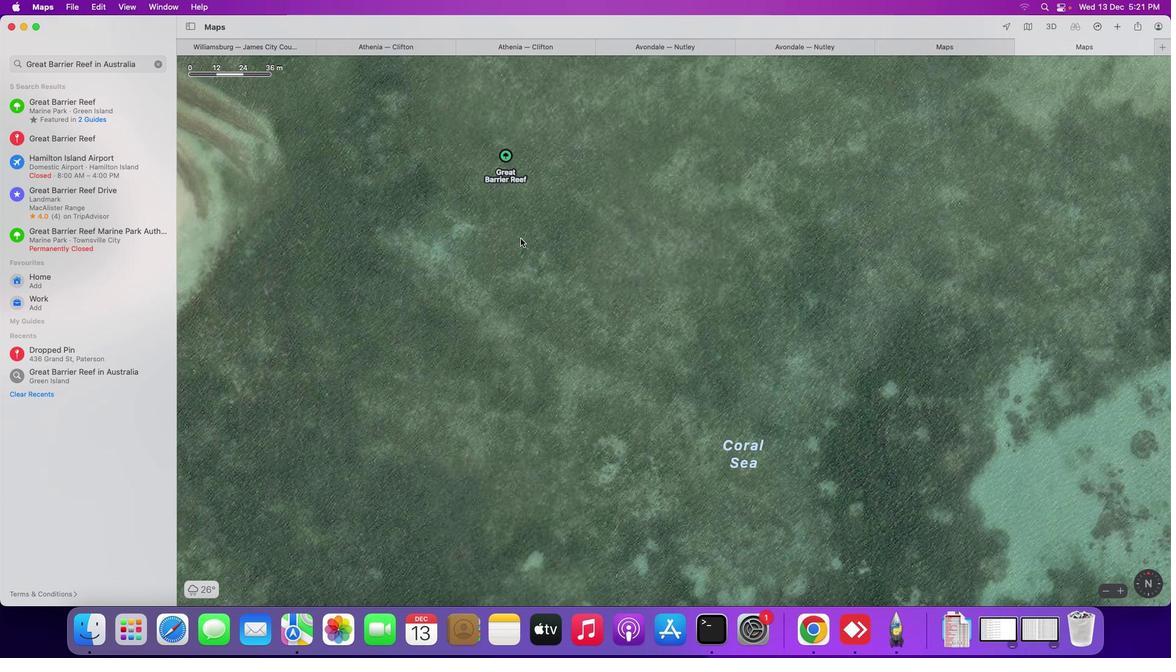 
Action: Mouse scrolled (525, 251) with delta (0, 1)
Screenshot: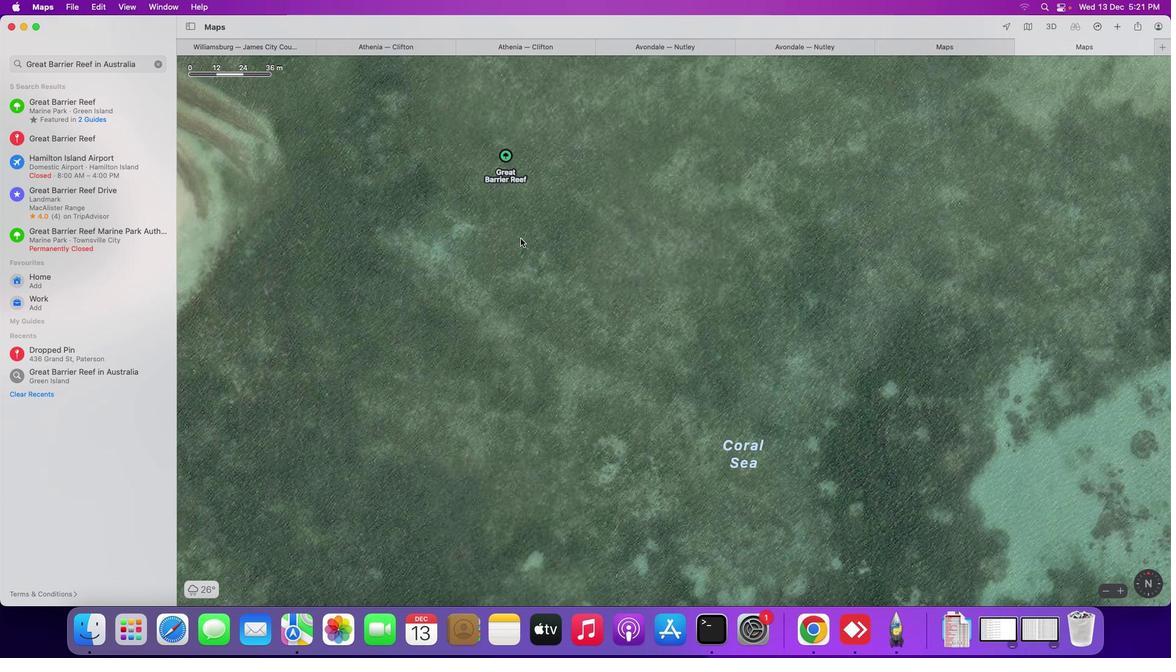 
Action: Mouse scrolled (525, 251) with delta (0, 3)
Screenshot: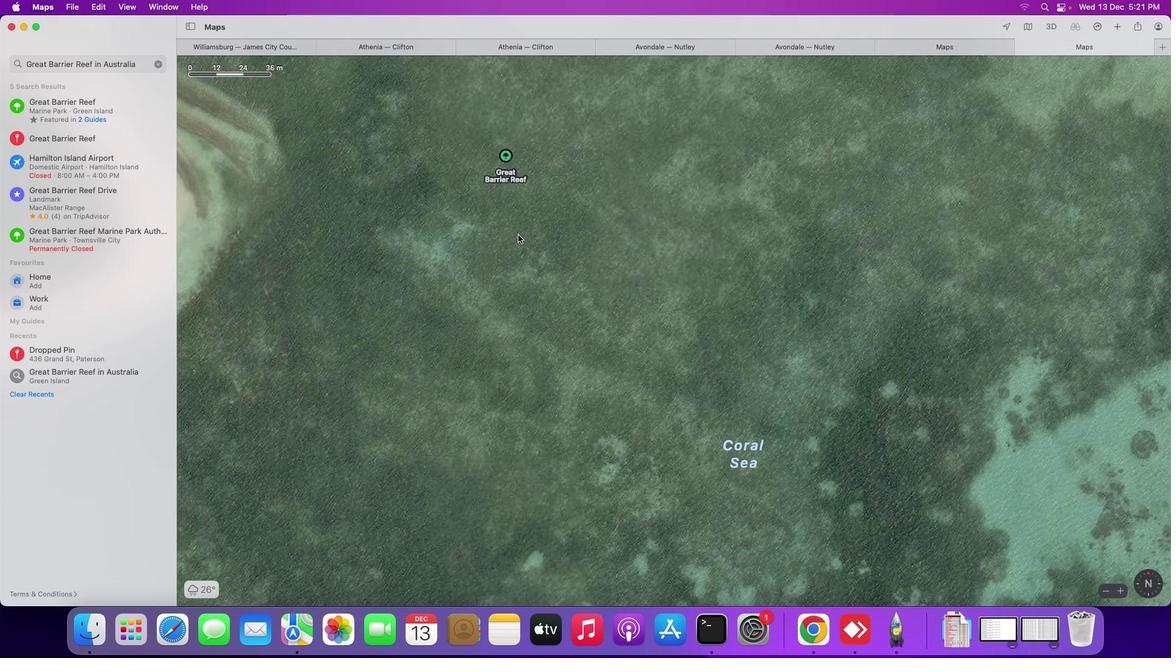 
Action: Mouse scrolled (525, 251) with delta (0, 3)
Screenshot: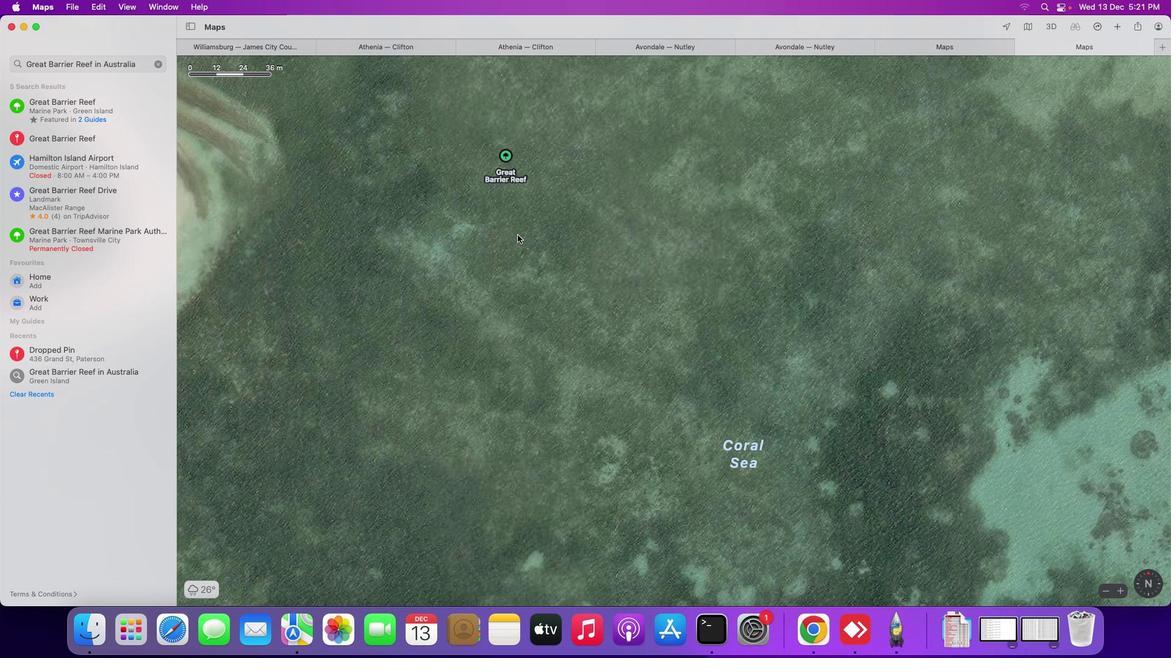 
Action: Mouse moved to (517, 234)
Screenshot: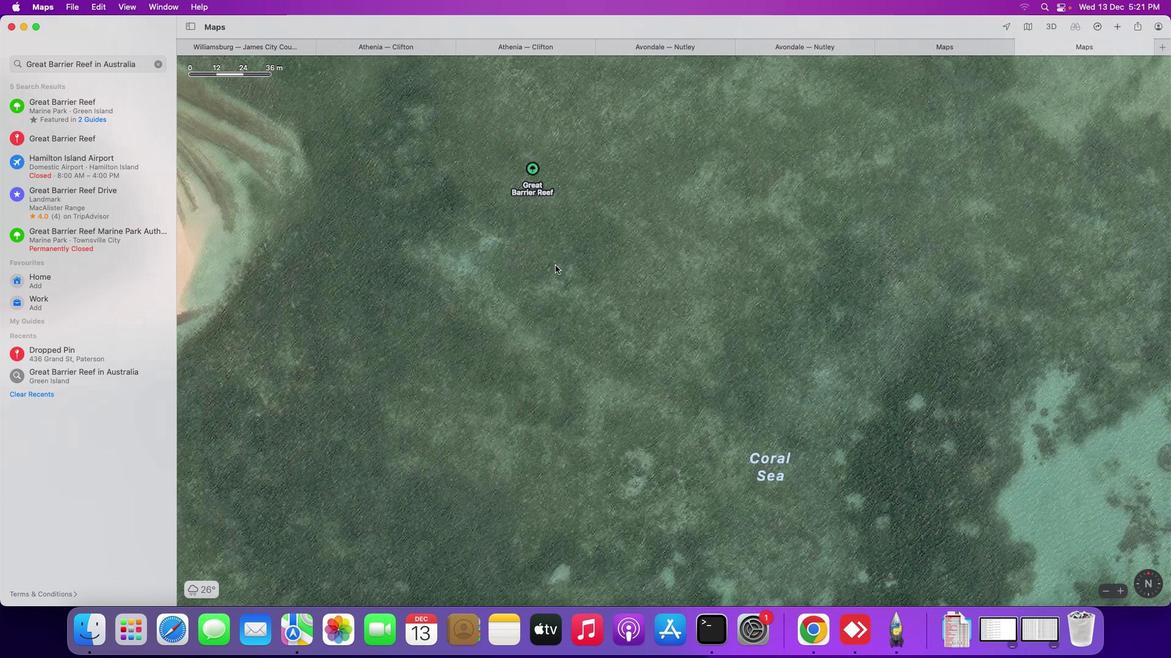 
Action: Mouse pressed left at (517, 234)
Screenshot: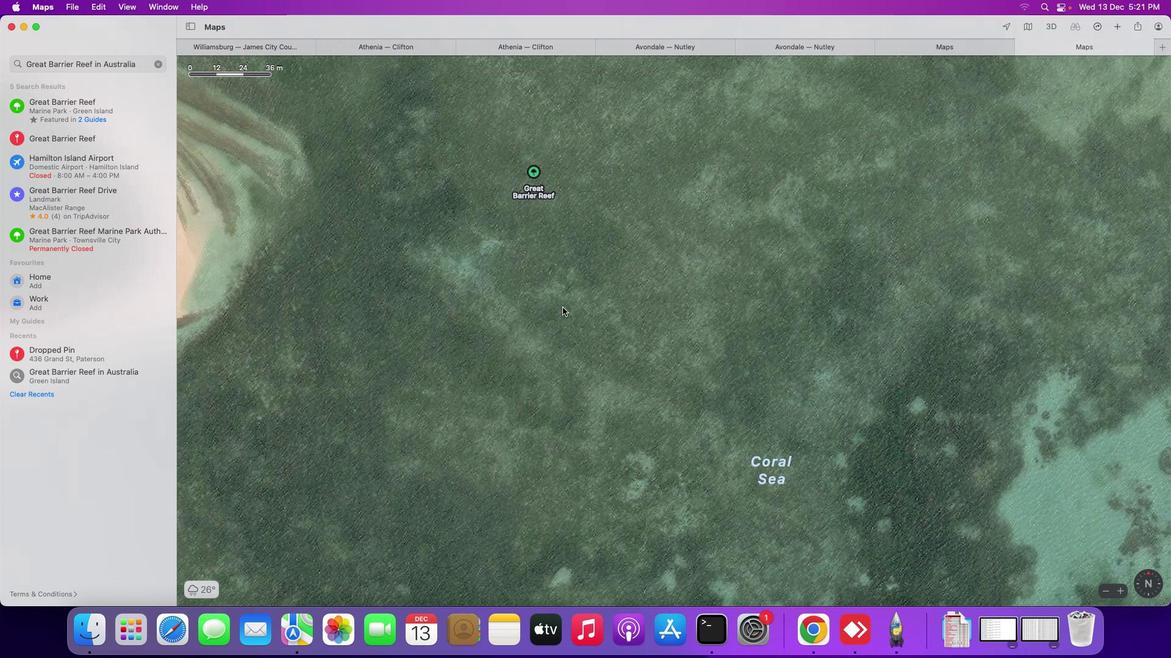 
Action: Mouse moved to (575, 356)
Screenshot: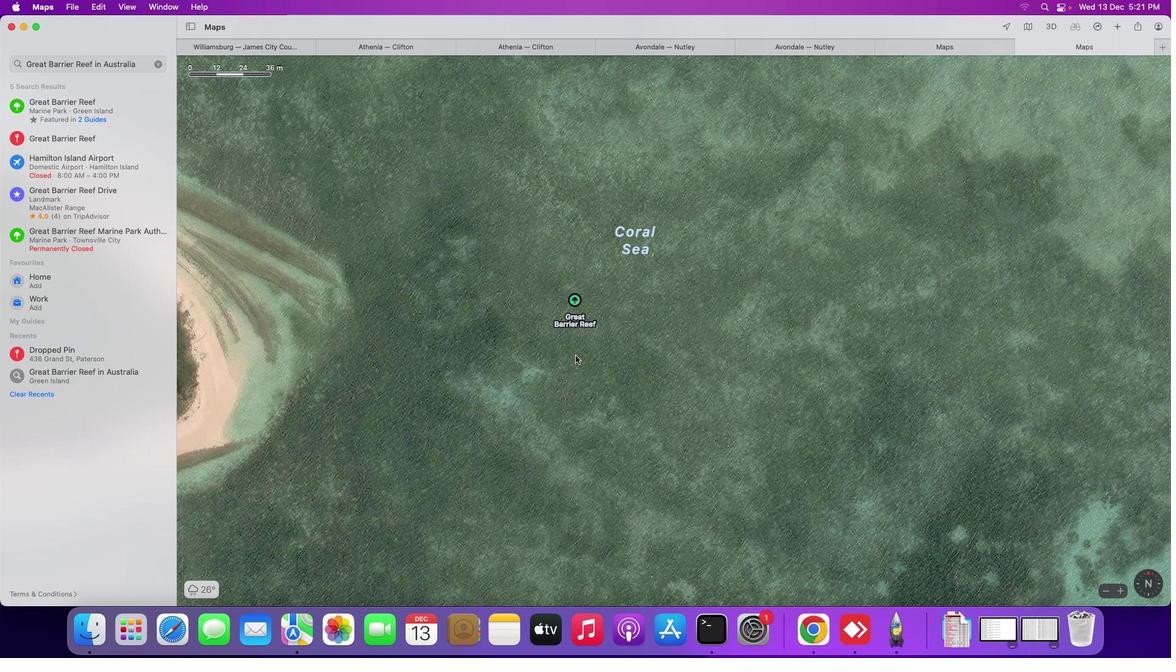 
Action: Mouse scrolled (575, 356) with delta (0, 0)
Screenshot: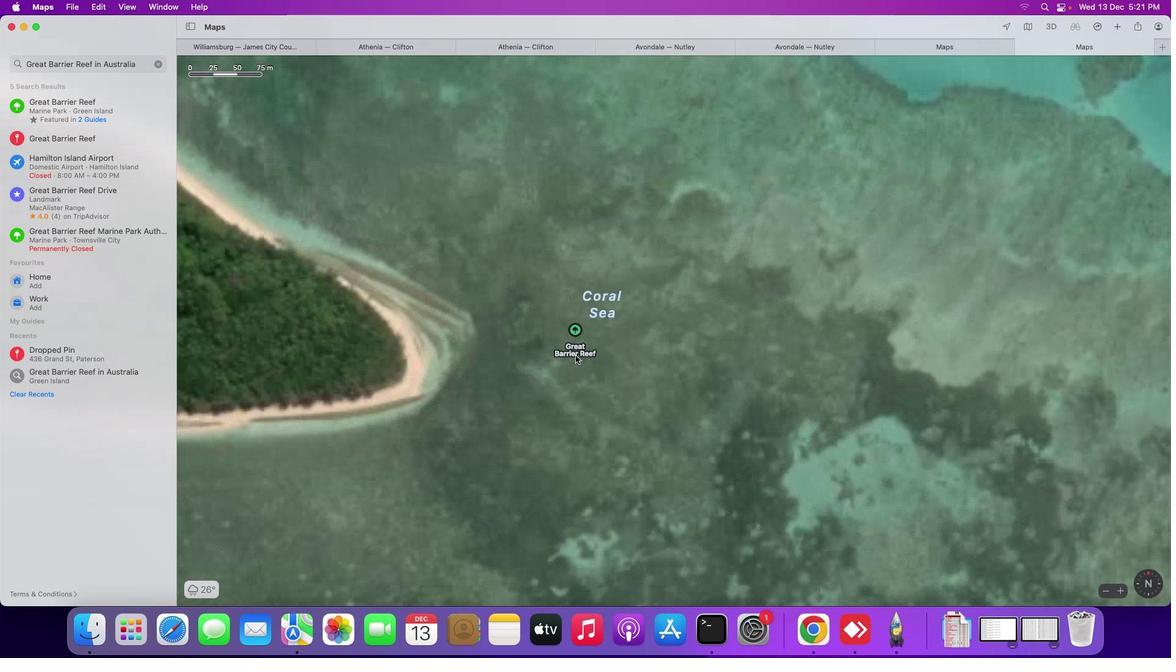 
Action: Mouse scrolled (575, 356) with delta (0, 0)
Screenshot: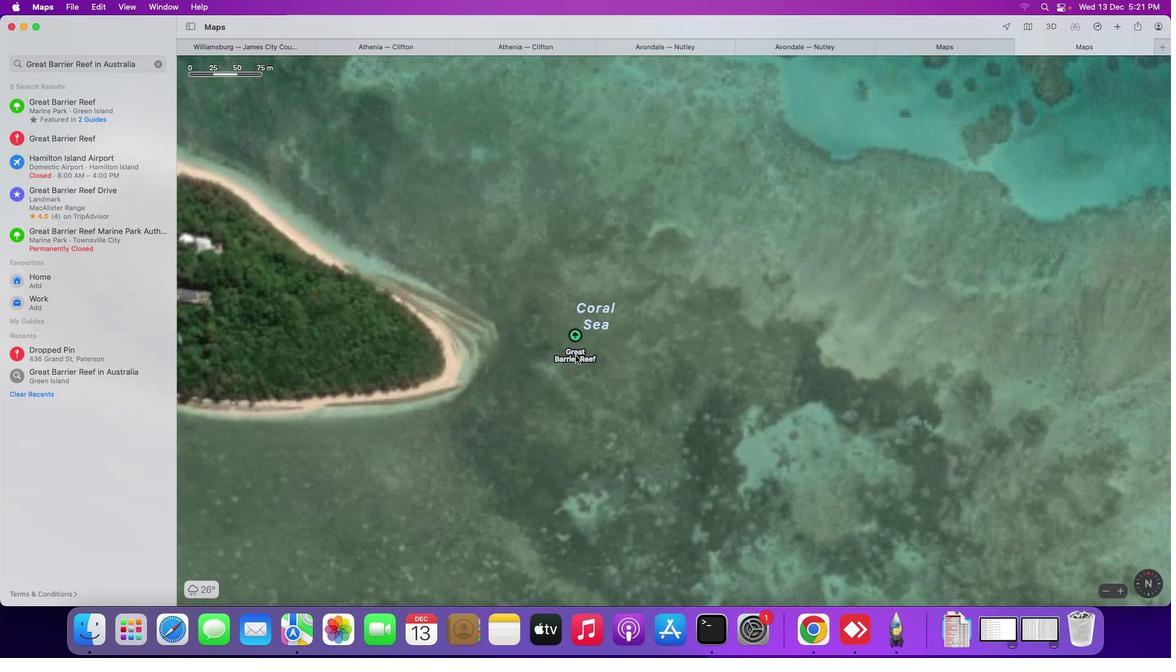 
Action: Mouse scrolled (575, 356) with delta (0, -1)
Screenshot: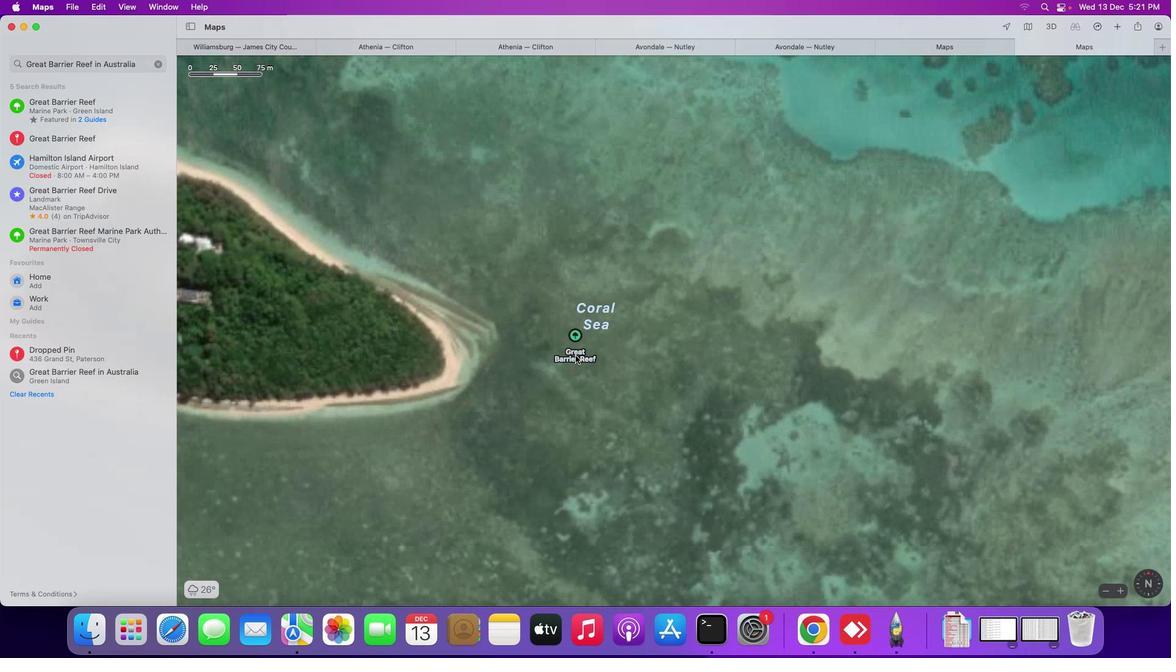 
Action: Mouse scrolled (575, 356) with delta (0, -2)
Screenshot: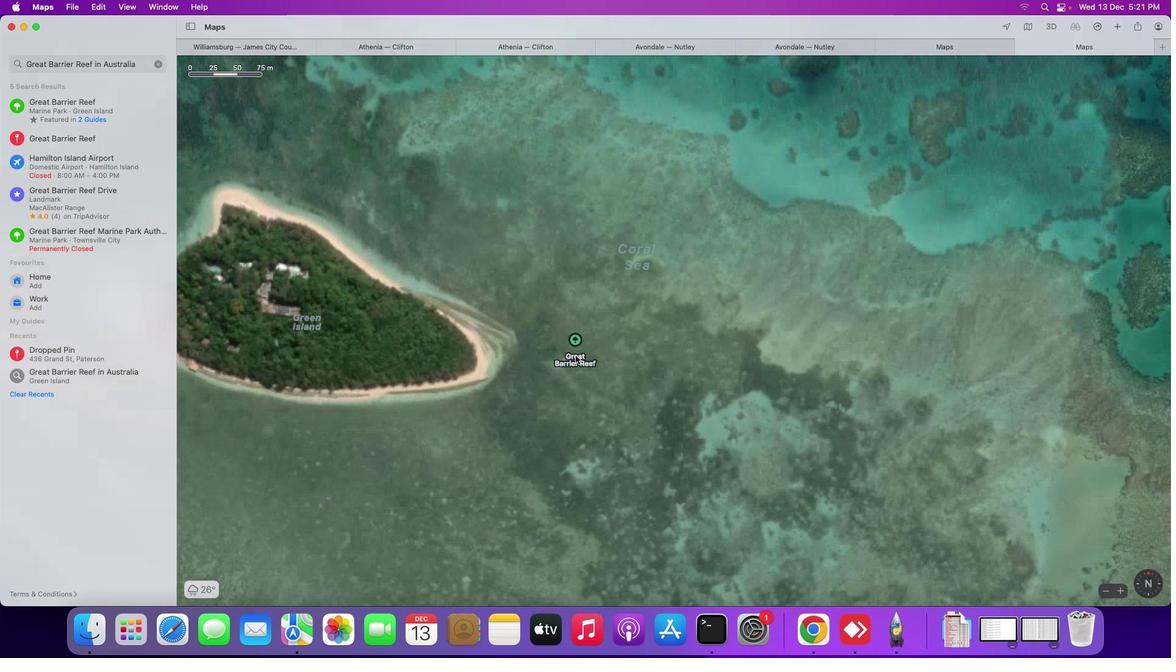 
Action: Mouse scrolled (575, 356) with delta (0, -2)
Screenshot: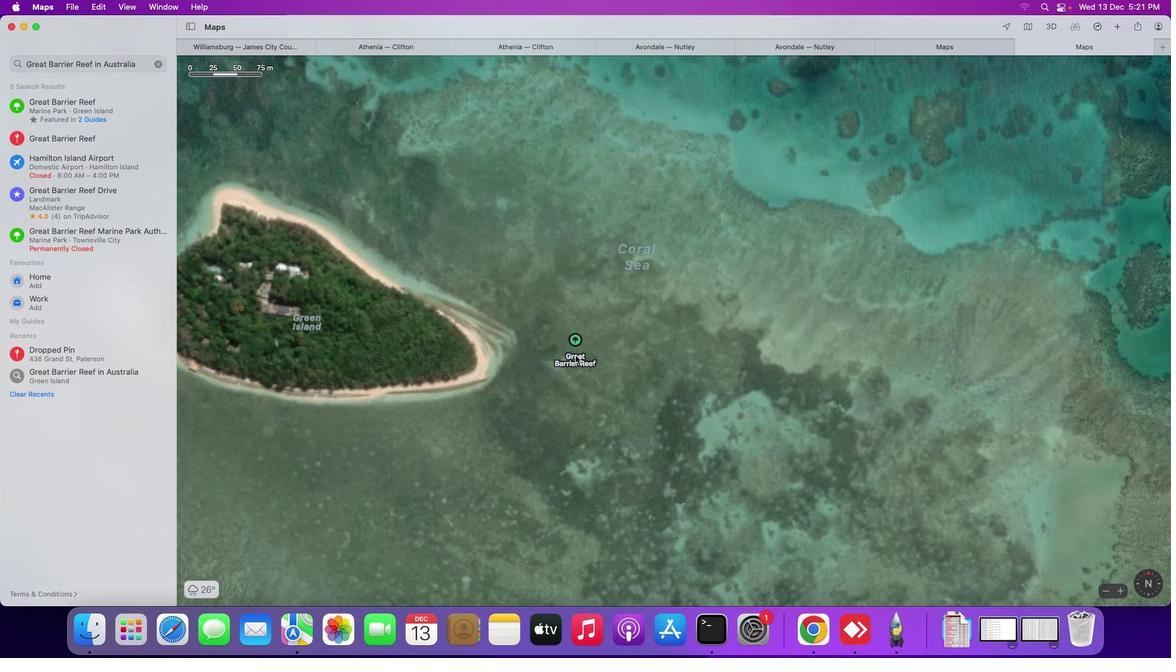 
Action: Mouse scrolled (575, 356) with delta (0, -3)
Screenshot: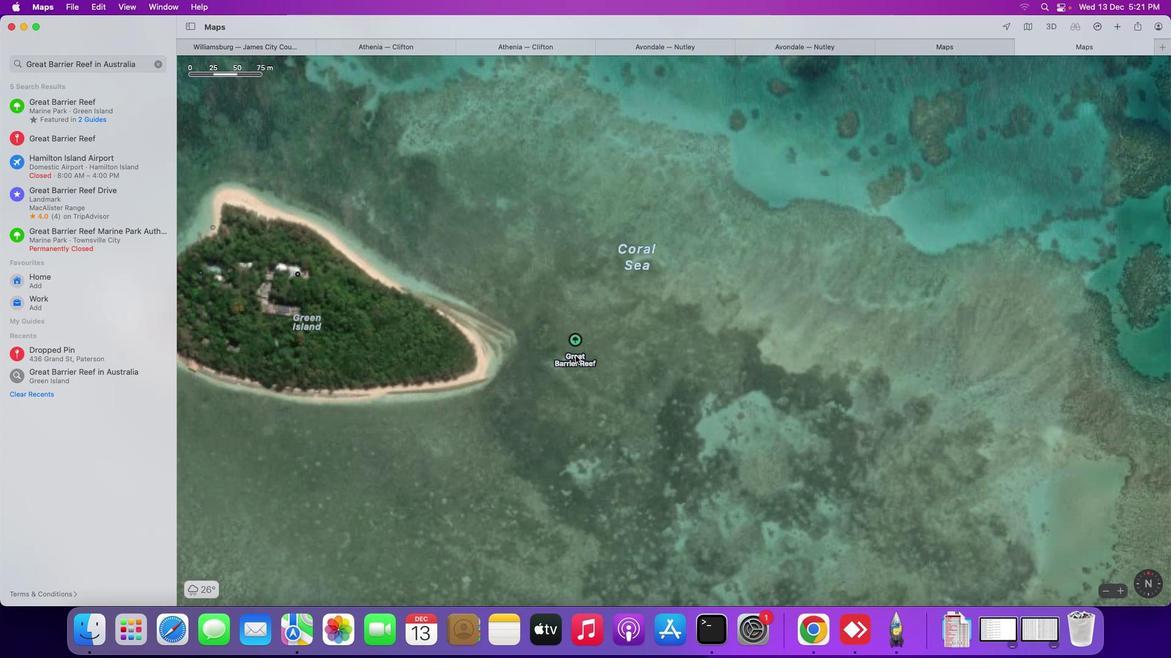 
Action: Mouse scrolled (575, 356) with delta (0, -3)
Screenshot: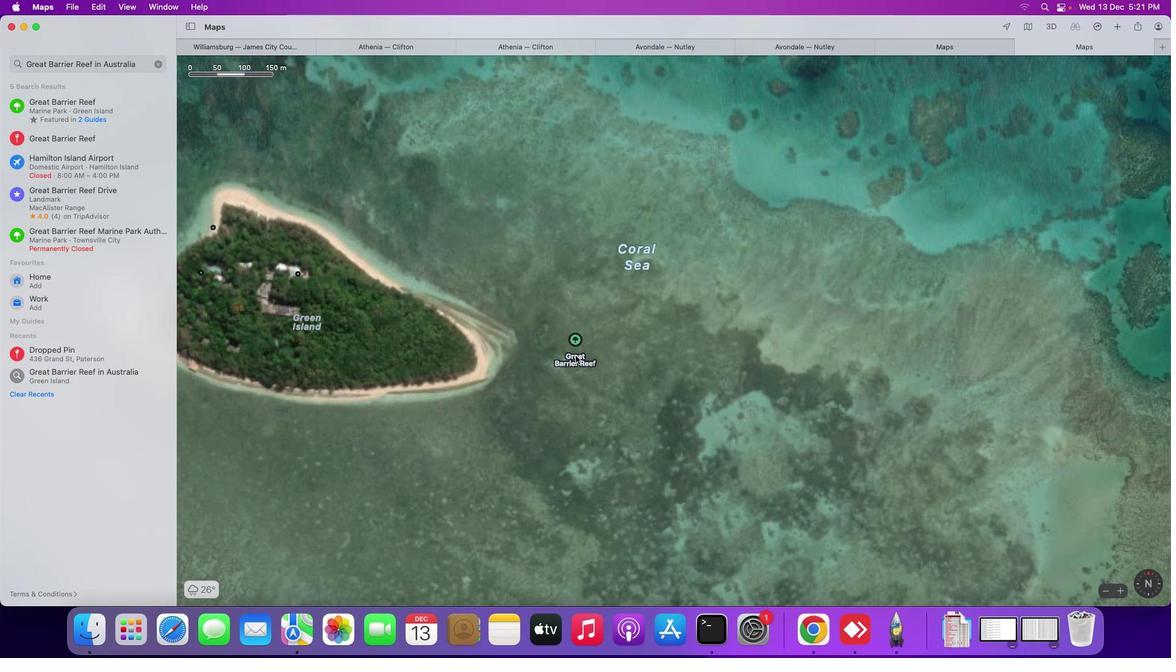 
Action: Mouse scrolled (575, 356) with delta (0, -3)
Screenshot: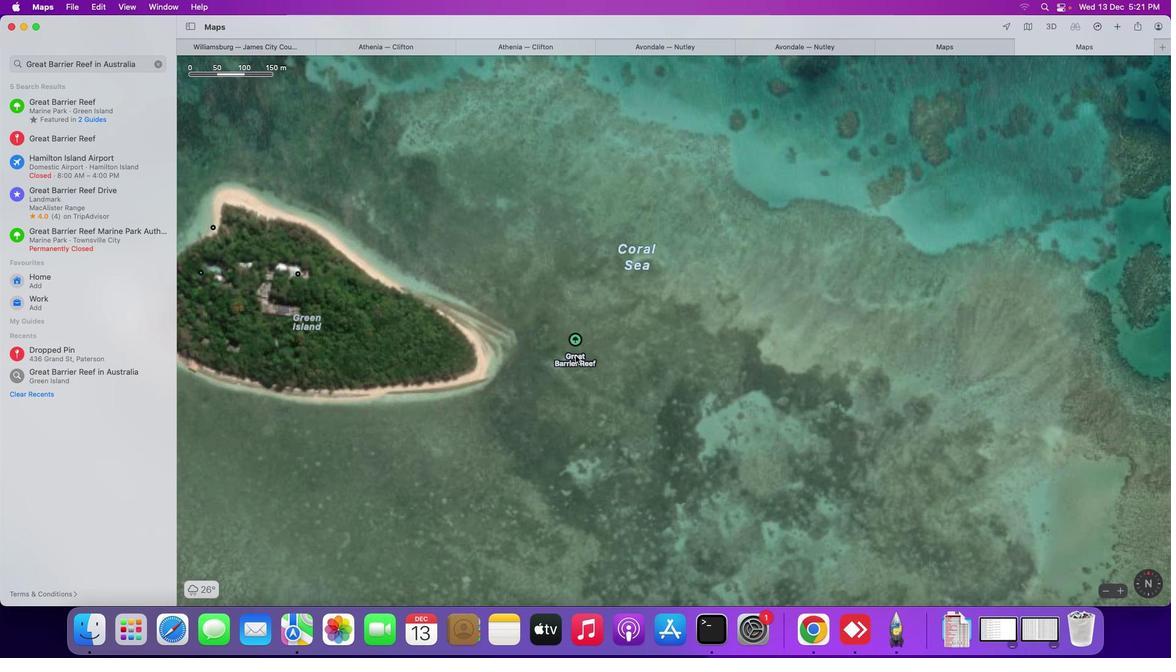 
Action: Mouse scrolled (575, 356) with delta (0, 0)
Screenshot: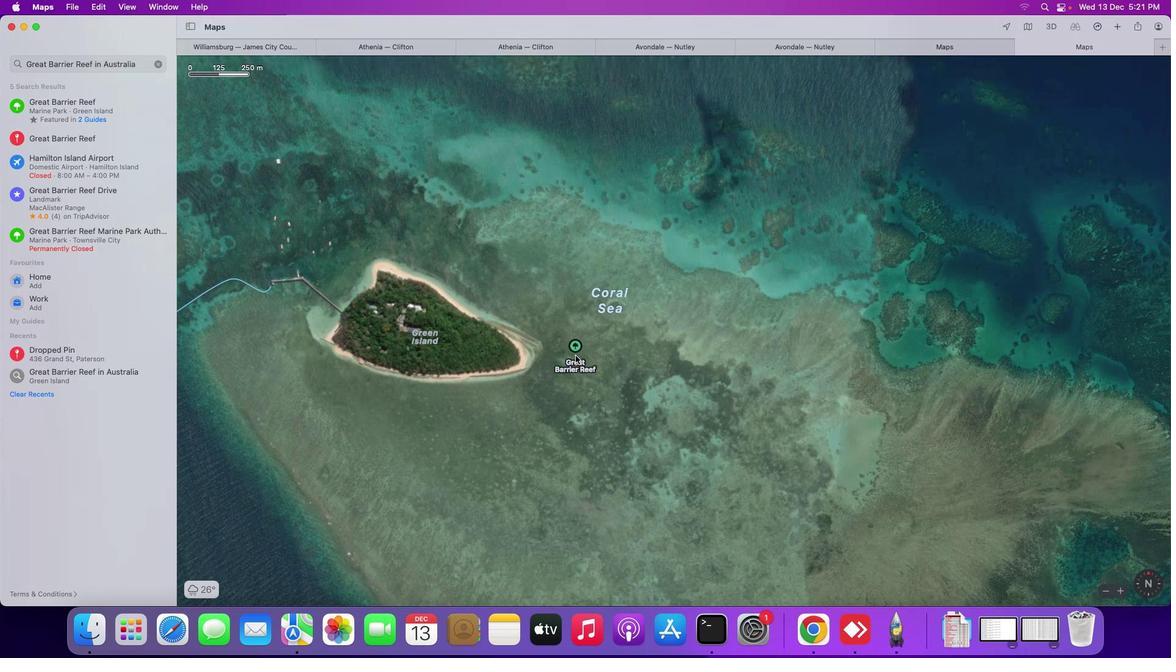 
Action: Mouse scrolled (575, 356) with delta (0, 0)
Screenshot: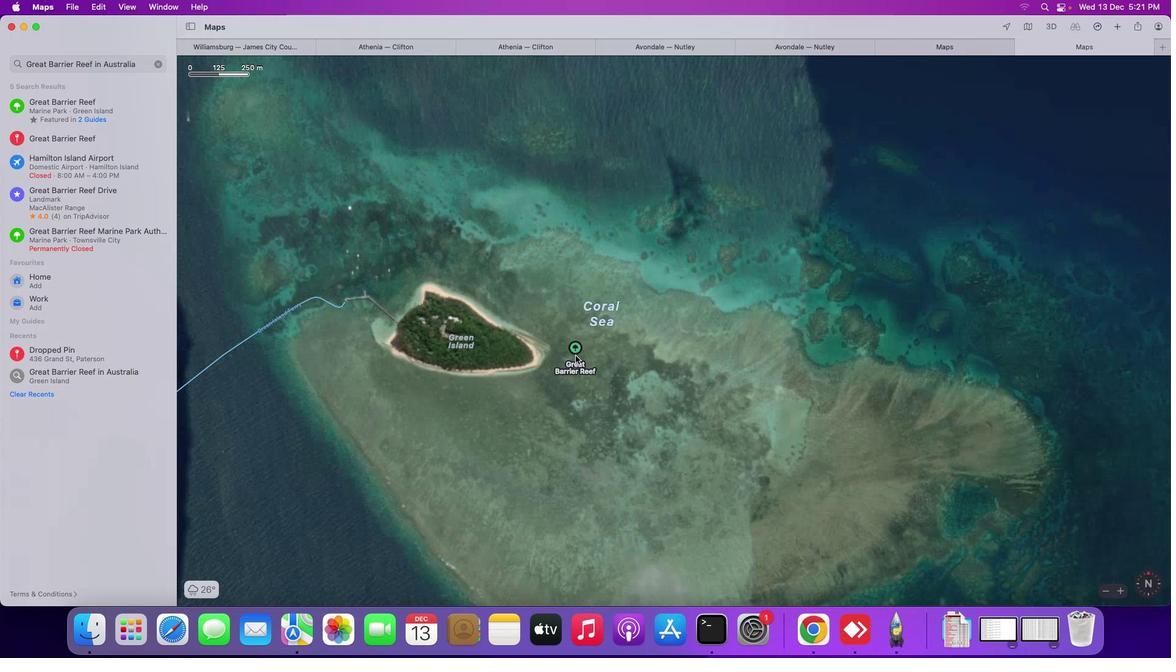 
Action: Mouse scrolled (575, 356) with delta (0, -1)
Screenshot: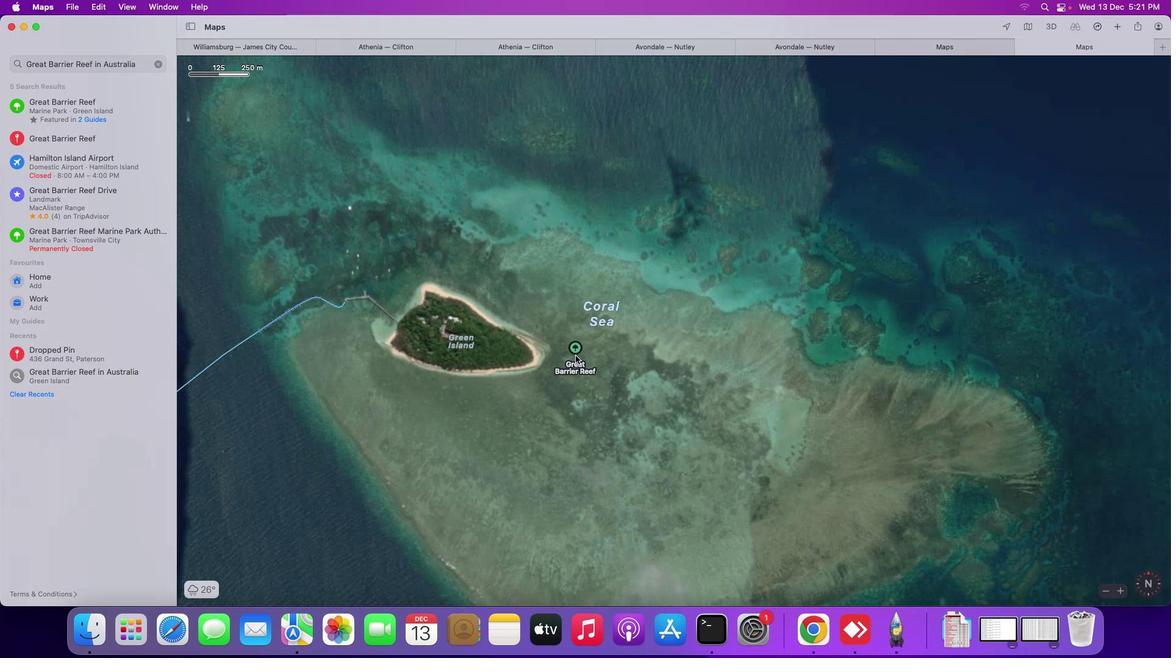 
Action: Mouse scrolled (575, 356) with delta (0, -2)
Screenshot: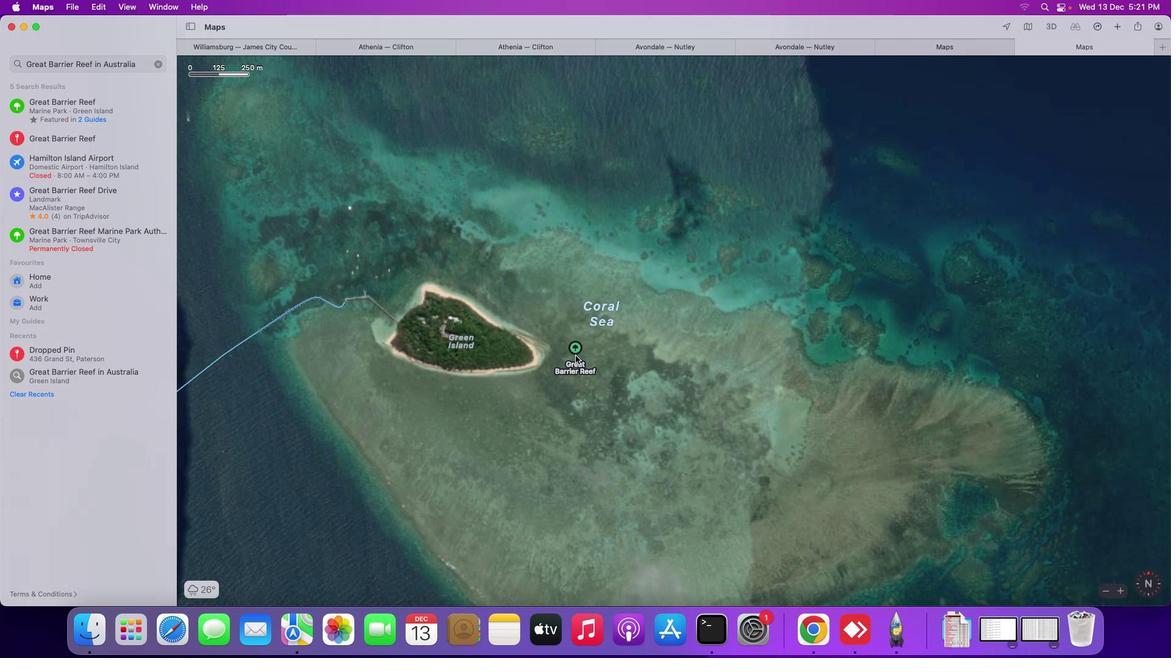 
Action: Mouse scrolled (575, 356) with delta (0, -3)
Screenshot: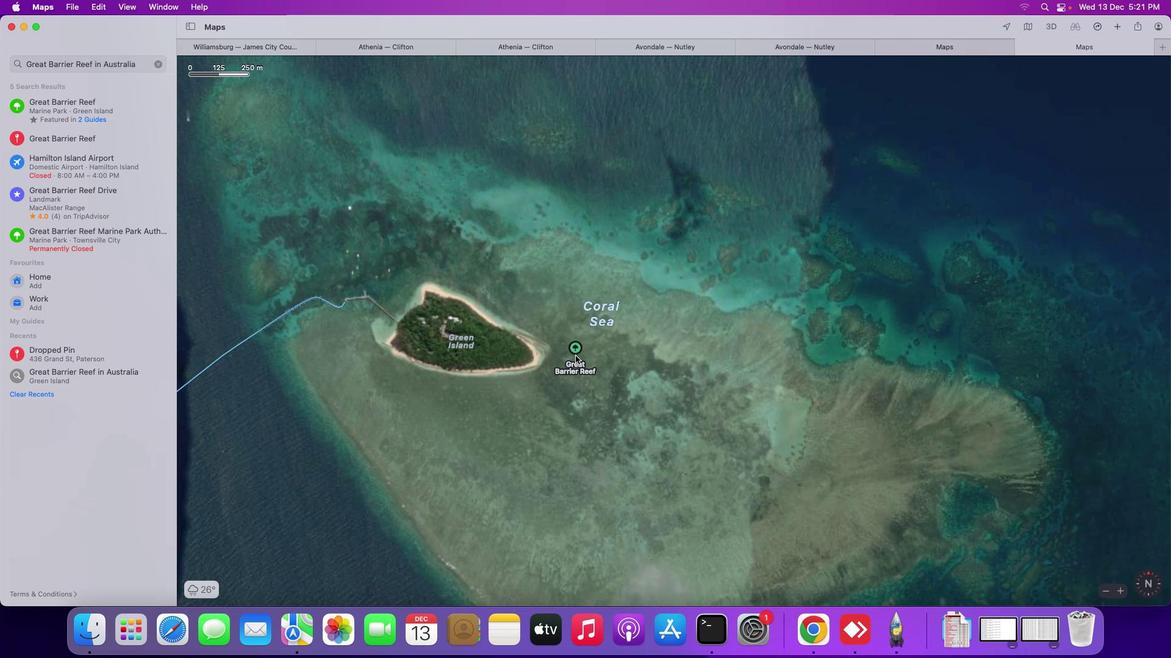 
Action: Mouse scrolled (575, 356) with delta (0, -3)
Screenshot: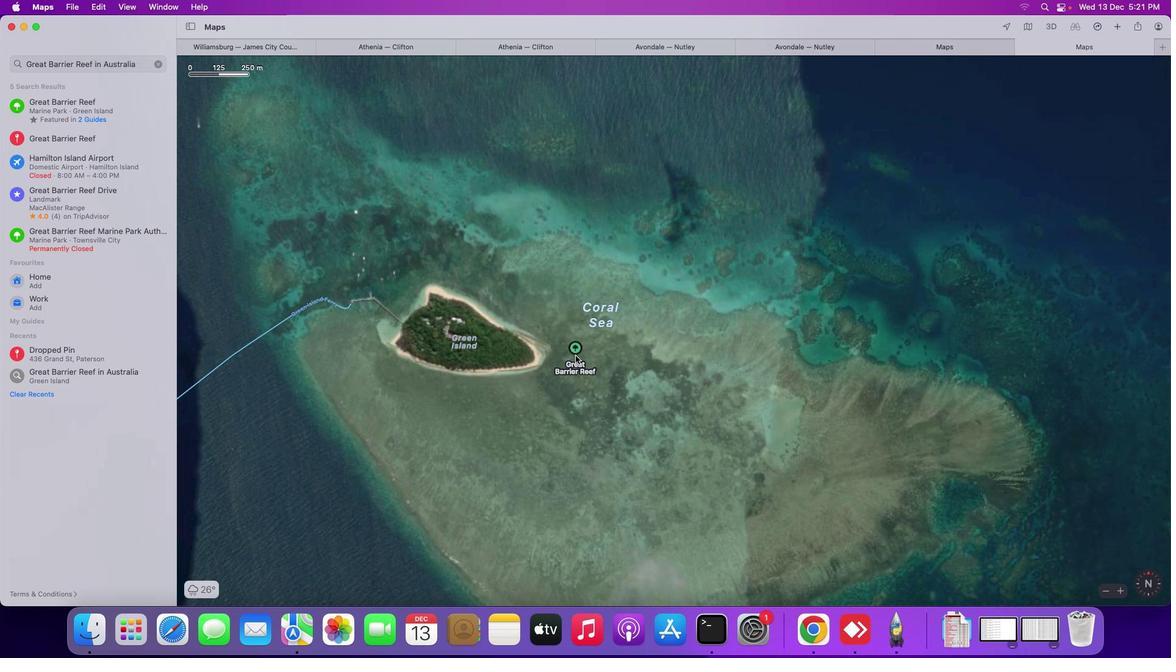 
Action: Mouse scrolled (575, 356) with delta (0, 0)
Screenshot: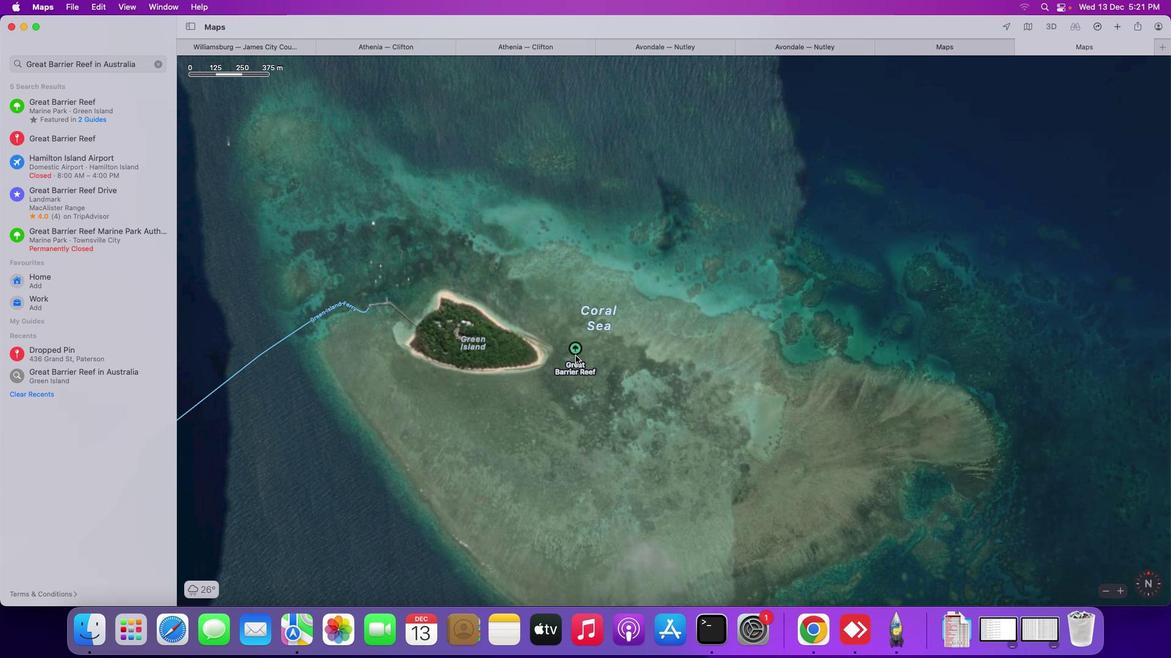 
Action: Mouse scrolled (575, 356) with delta (0, 0)
Screenshot: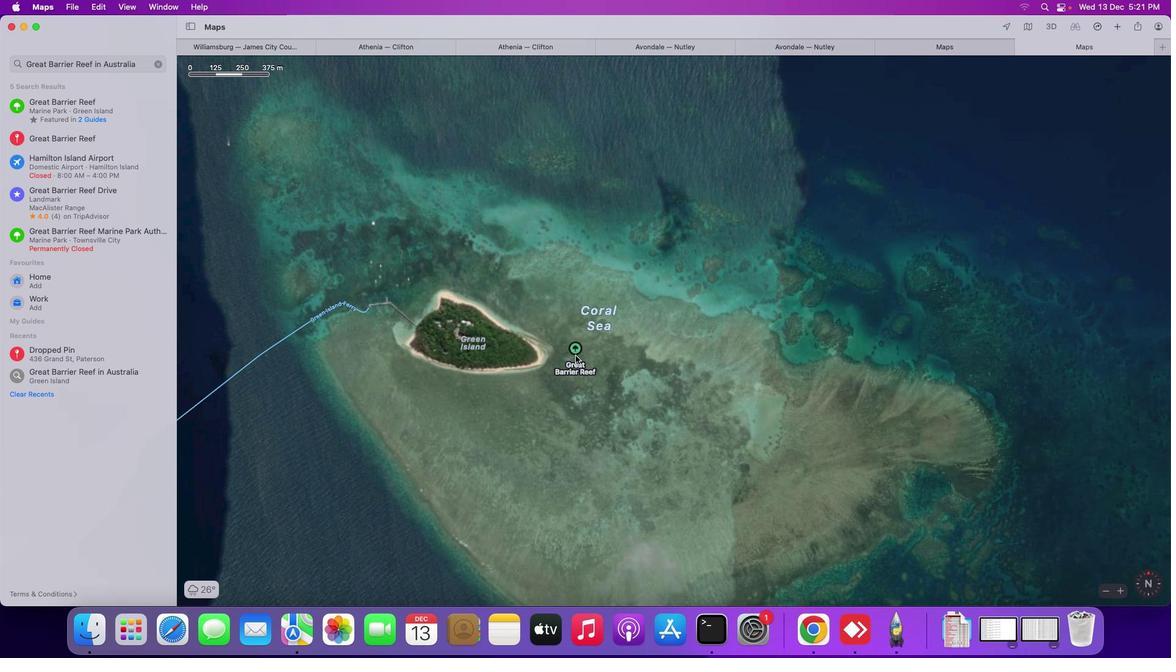 
Action: Mouse scrolled (575, 356) with delta (0, 0)
Screenshot: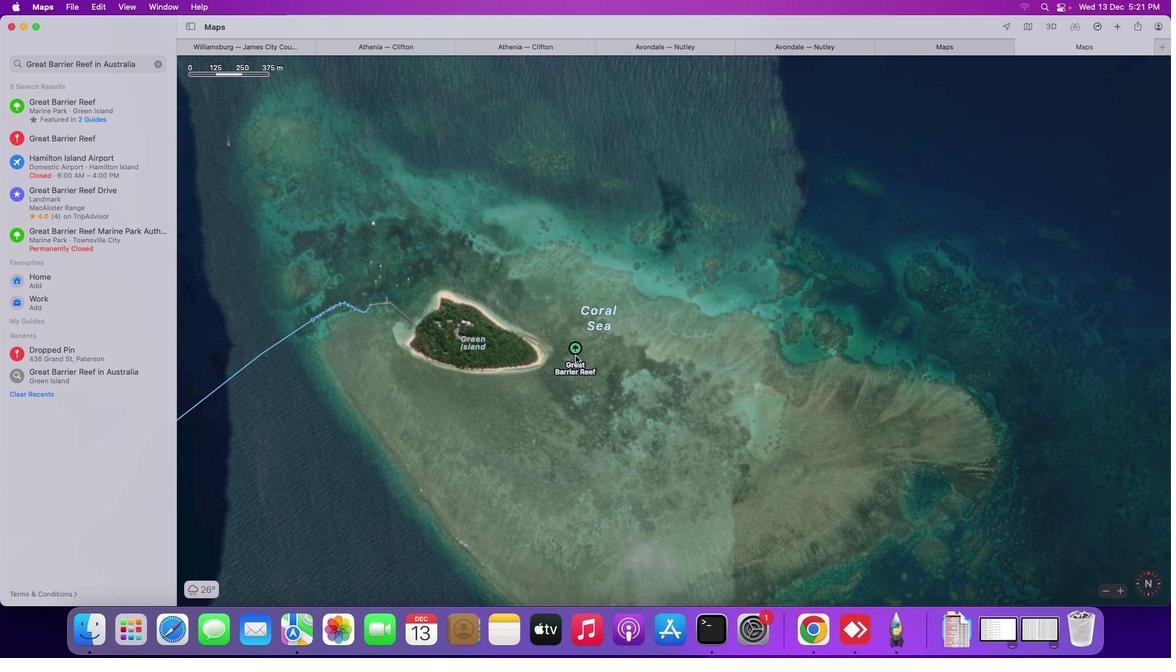 
Action: Mouse moved to (579, 354)
Screenshot: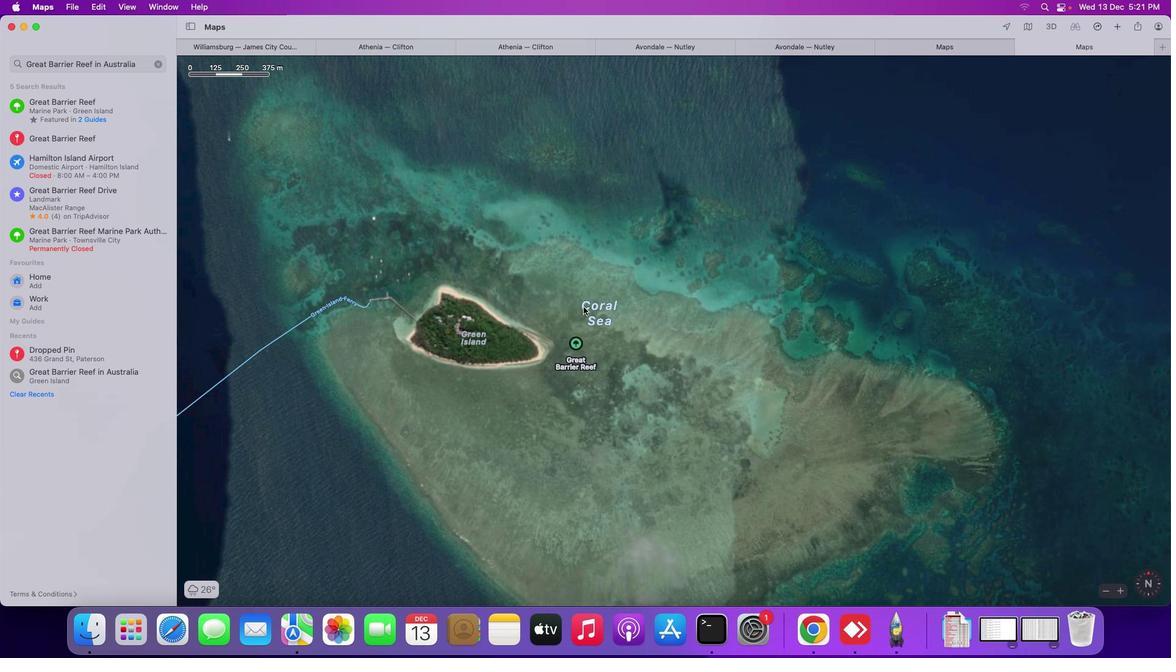
Action: Mouse pressed left at (579, 354)
Screenshot: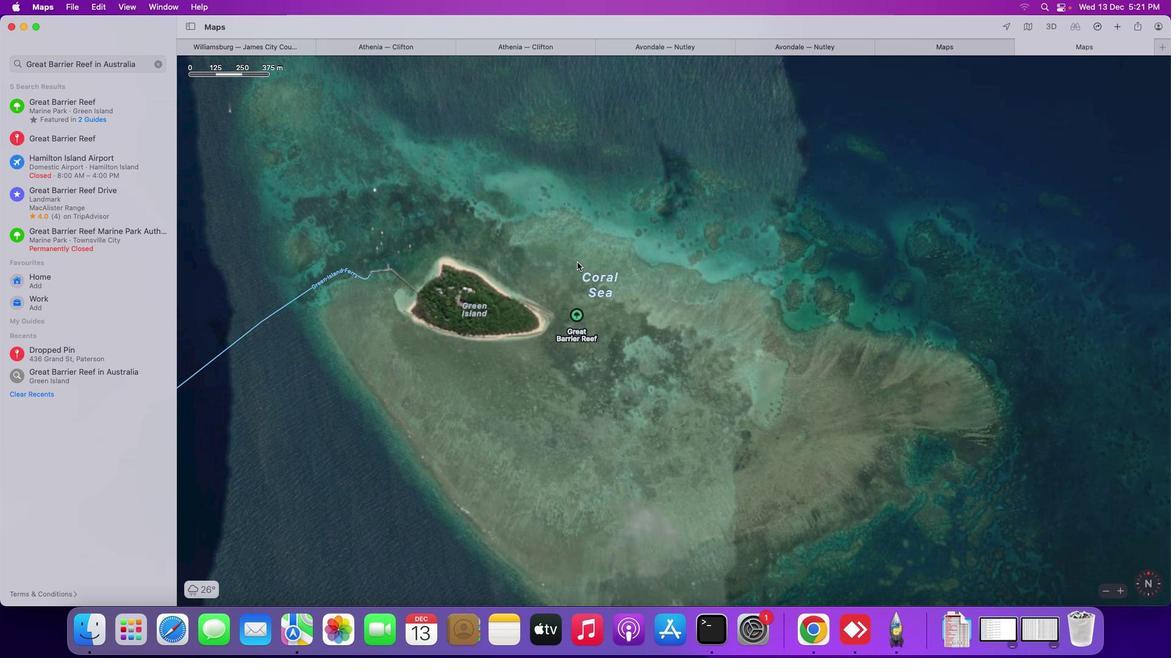 
Action: Mouse moved to (595, 339)
Screenshot: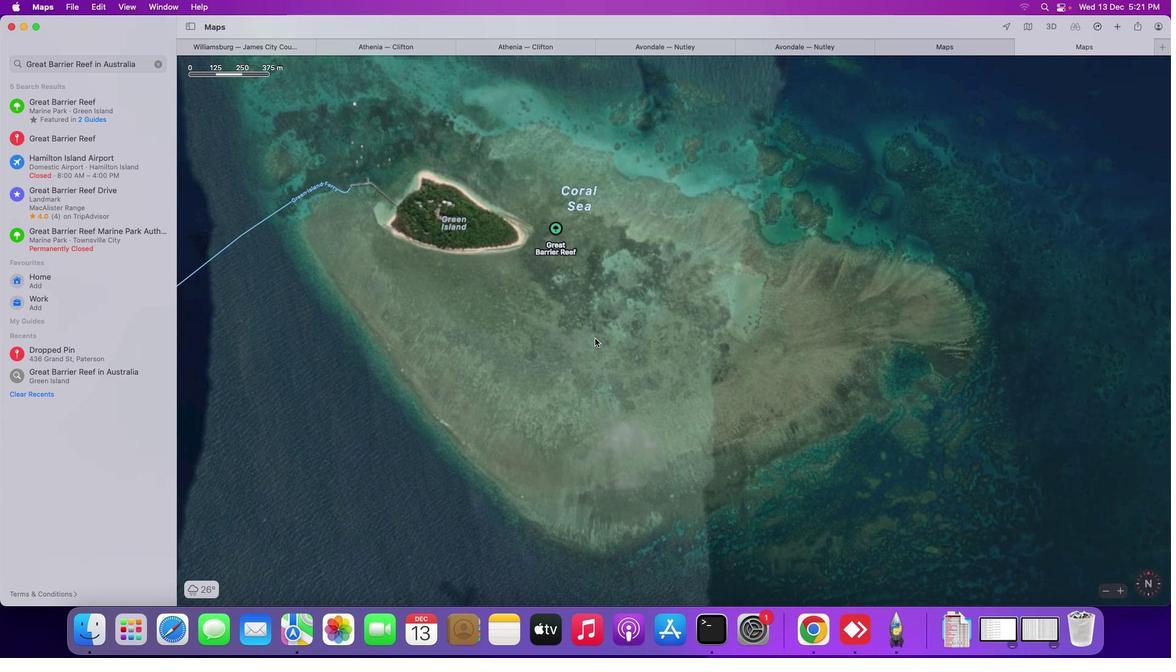
Action: Mouse scrolled (595, 339) with delta (0, 0)
Screenshot: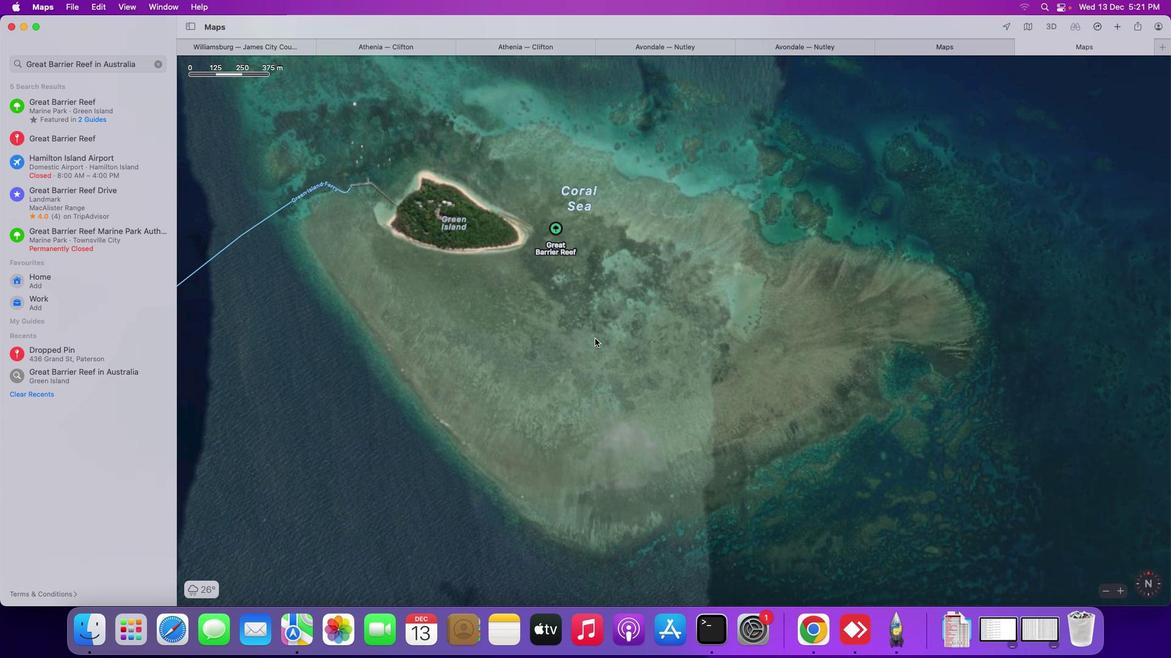 
Action: Mouse scrolled (595, 339) with delta (0, 0)
Screenshot: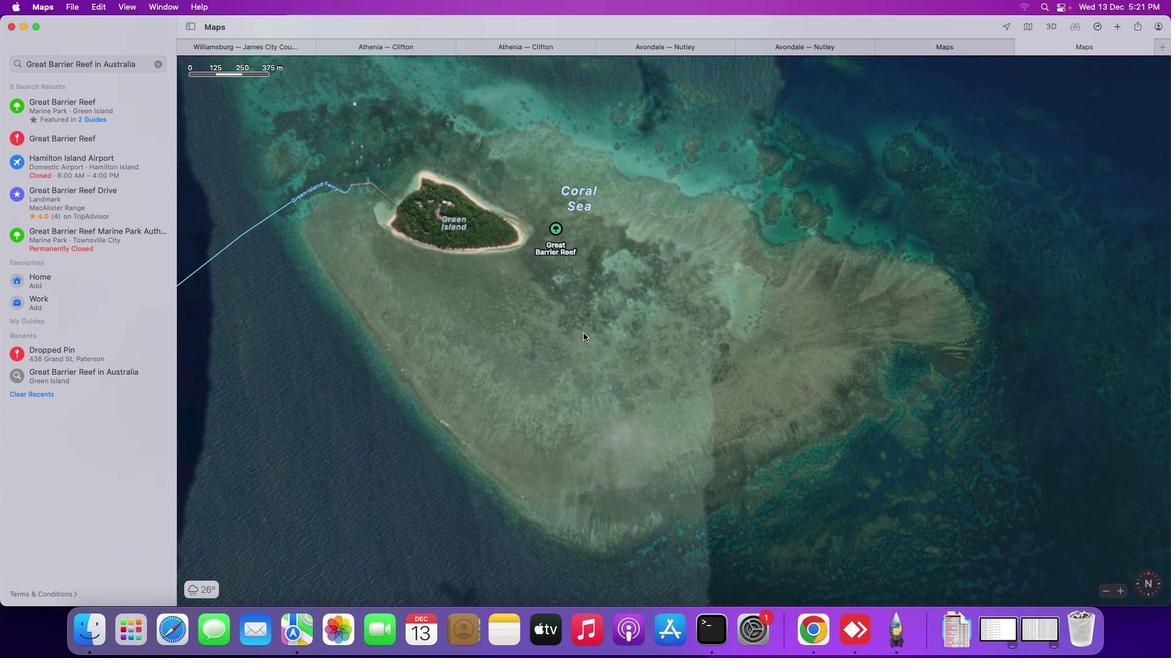 
Action: Mouse moved to (583, 333)
Screenshot: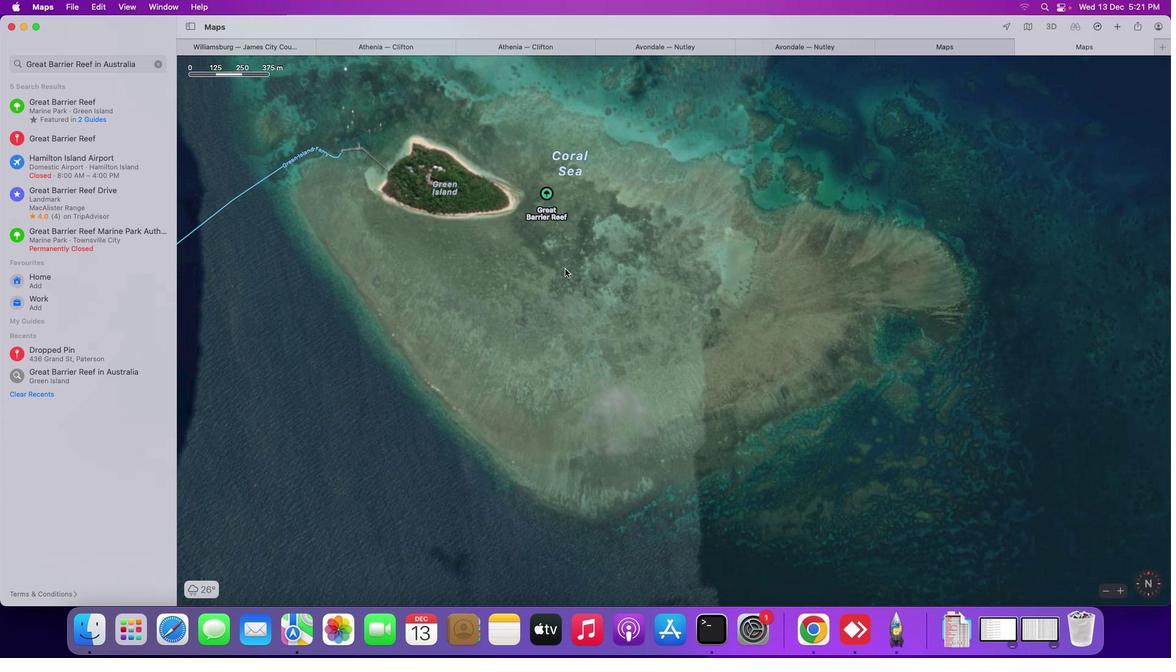 
Action: Mouse pressed left at (583, 333)
Screenshot: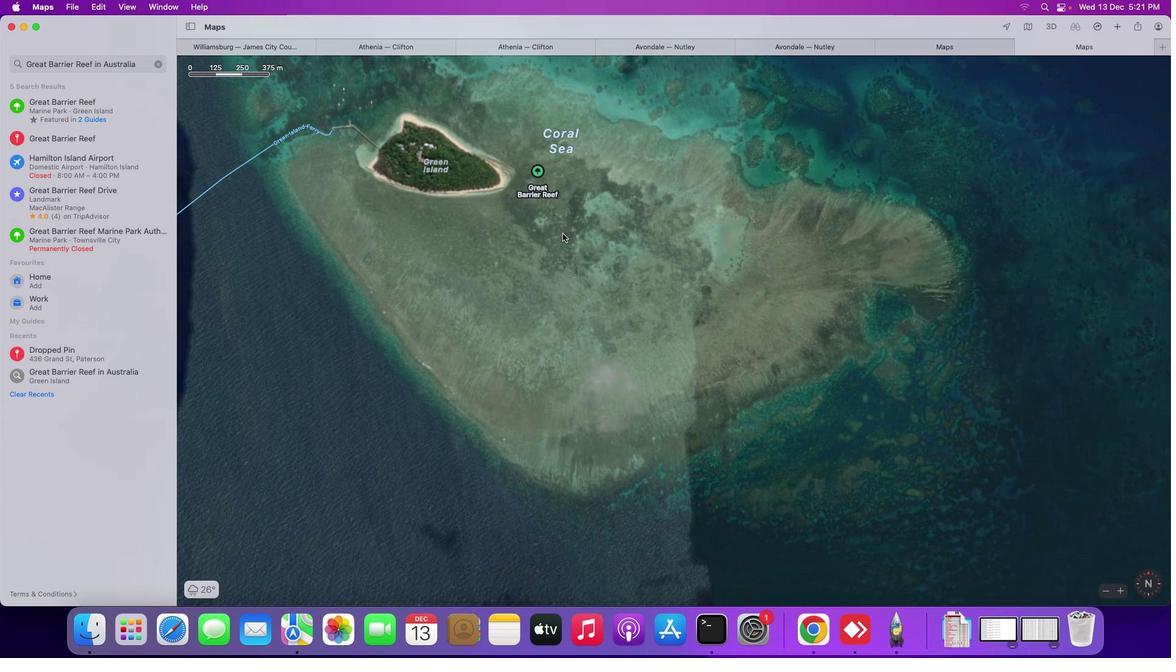 
Action: Mouse moved to (561, 290)
Screenshot: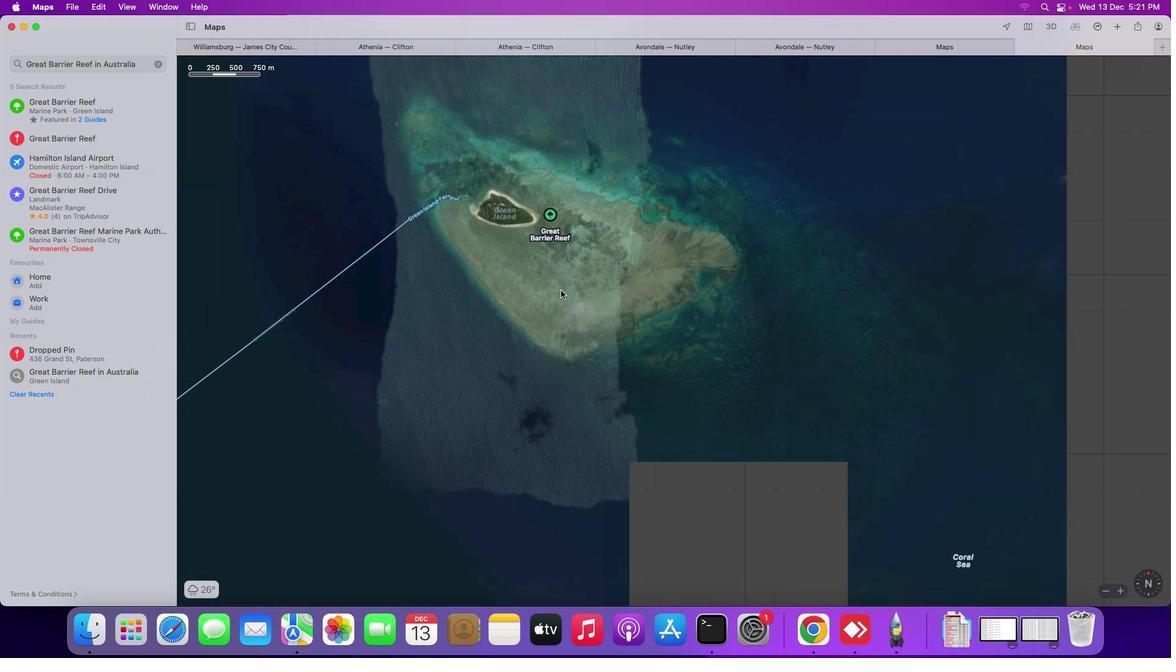 
Action: Mouse scrolled (561, 290) with delta (0, 0)
Screenshot: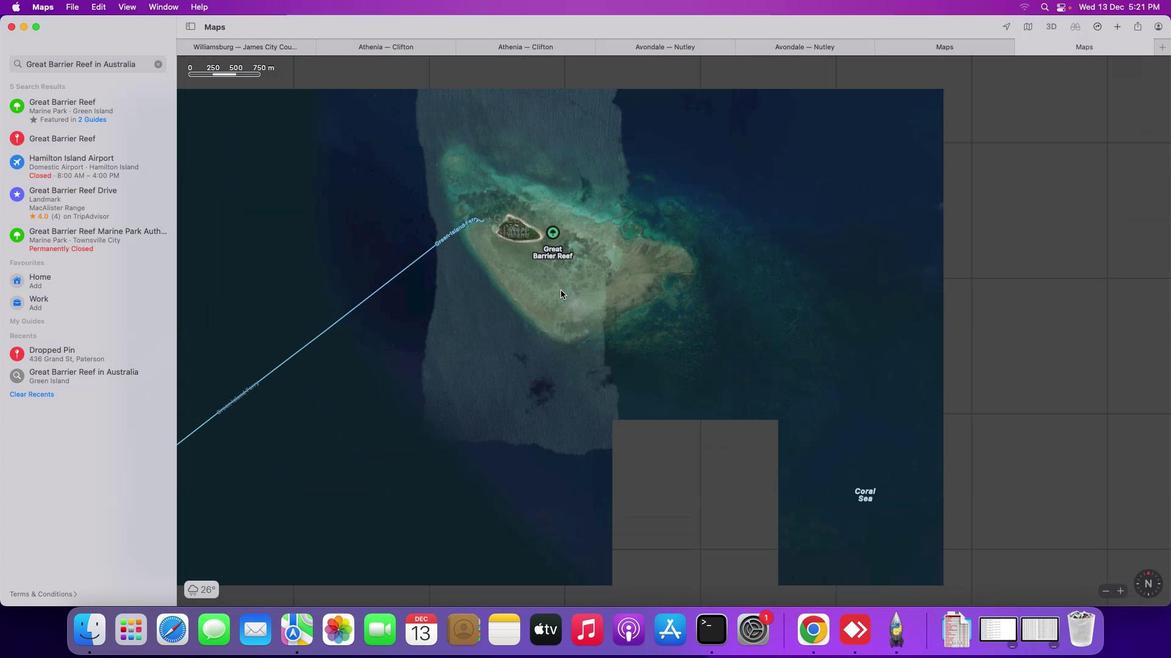 
Action: Mouse scrolled (561, 290) with delta (0, 0)
Screenshot: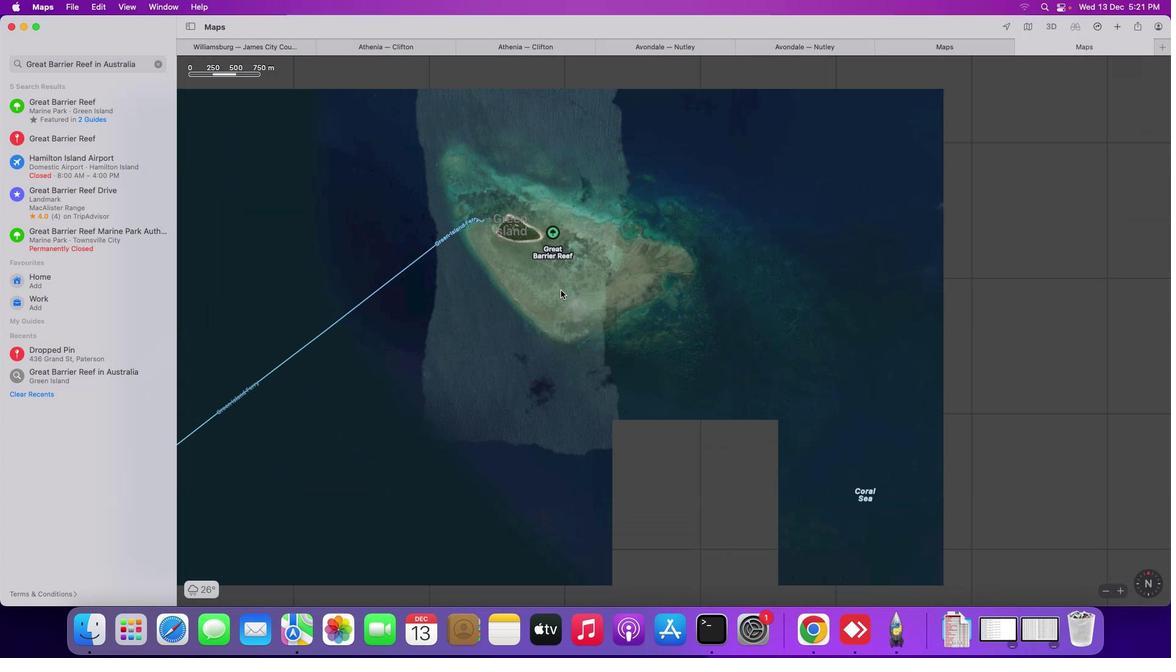 
Action: Mouse scrolled (561, 290) with delta (0, -1)
Screenshot: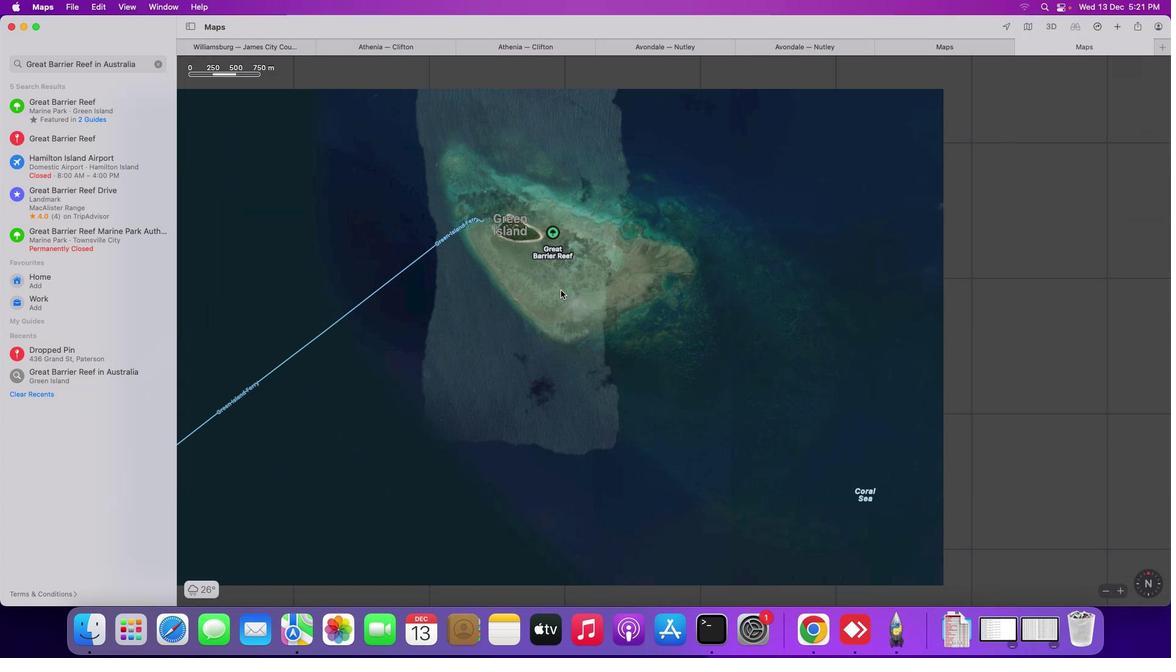 
Action: Mouse scrolled (561, 290) with delta (0, -1)
Screenshot: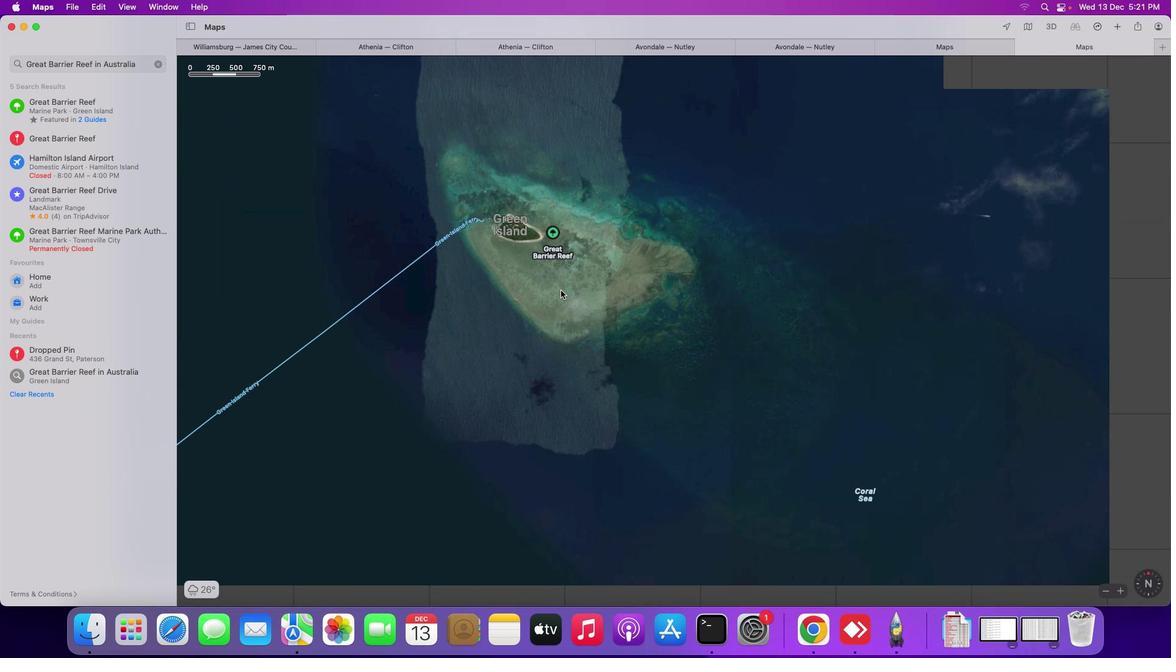 
Action: Mouse scrolled (561, 290) with delta (0, -2)
Screenshot: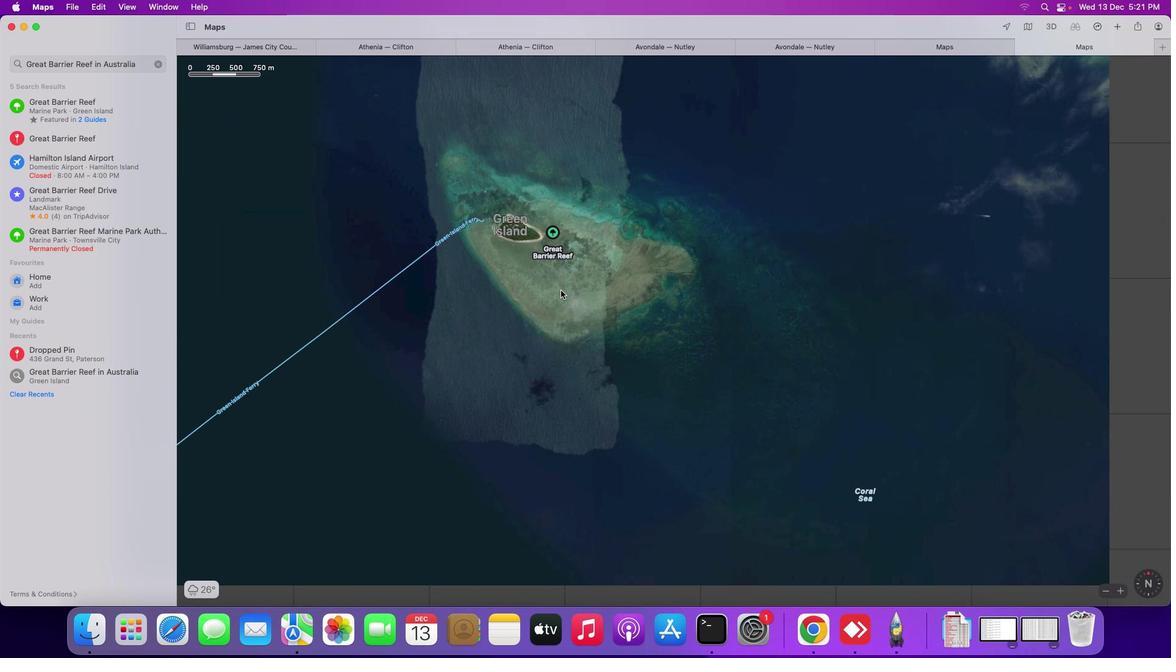 
Action: Mouse scrolled (561, 290) with delta (0, -3)
Screenshot: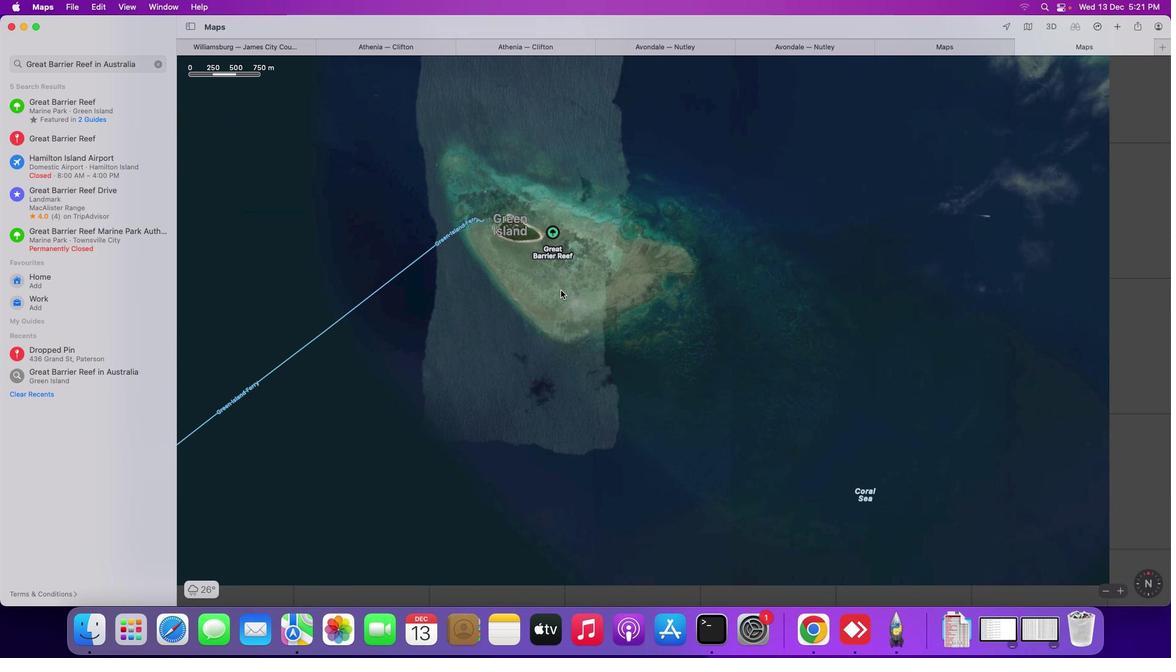 
Action: Mouse scrolled (561, 290) with delta (0, -3)
Screenshot: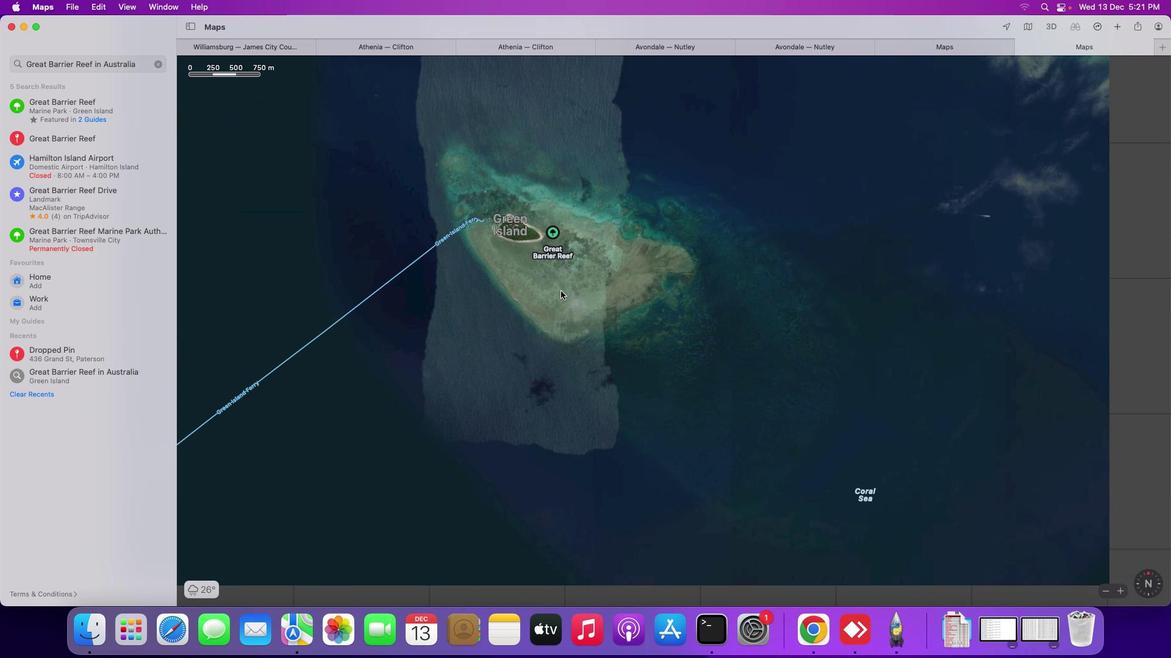 
Action: Mouse moved to (567, 310)
Screenshot: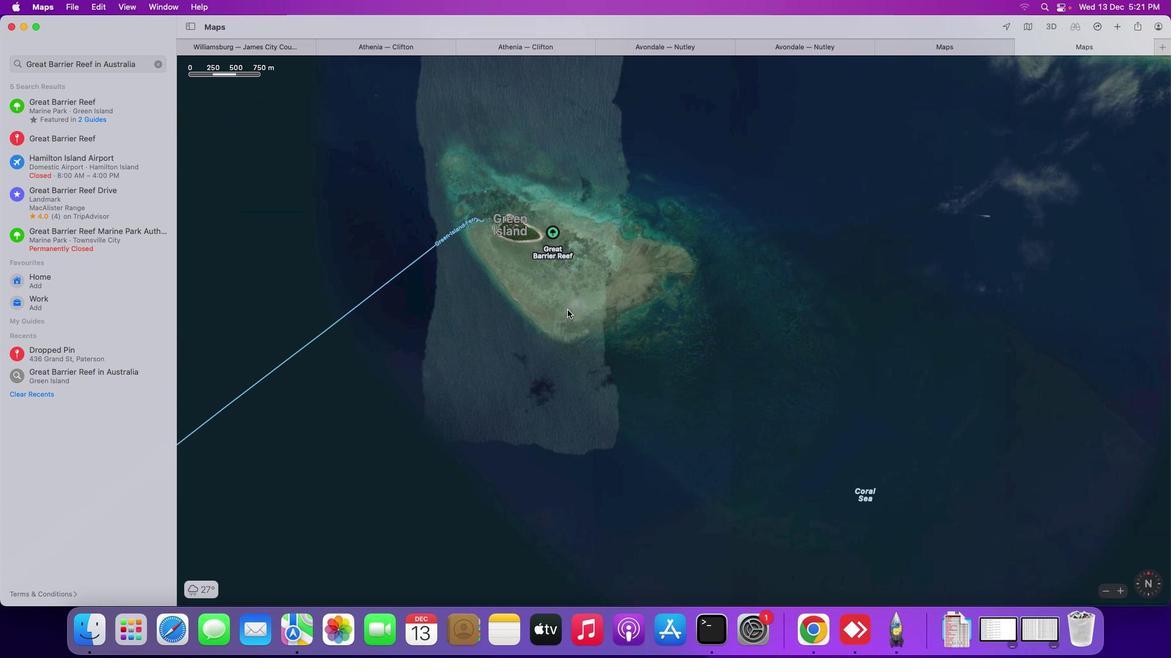 
Action: Mouse scrolled (567, 310) with delta (0, 0)
Screenshot: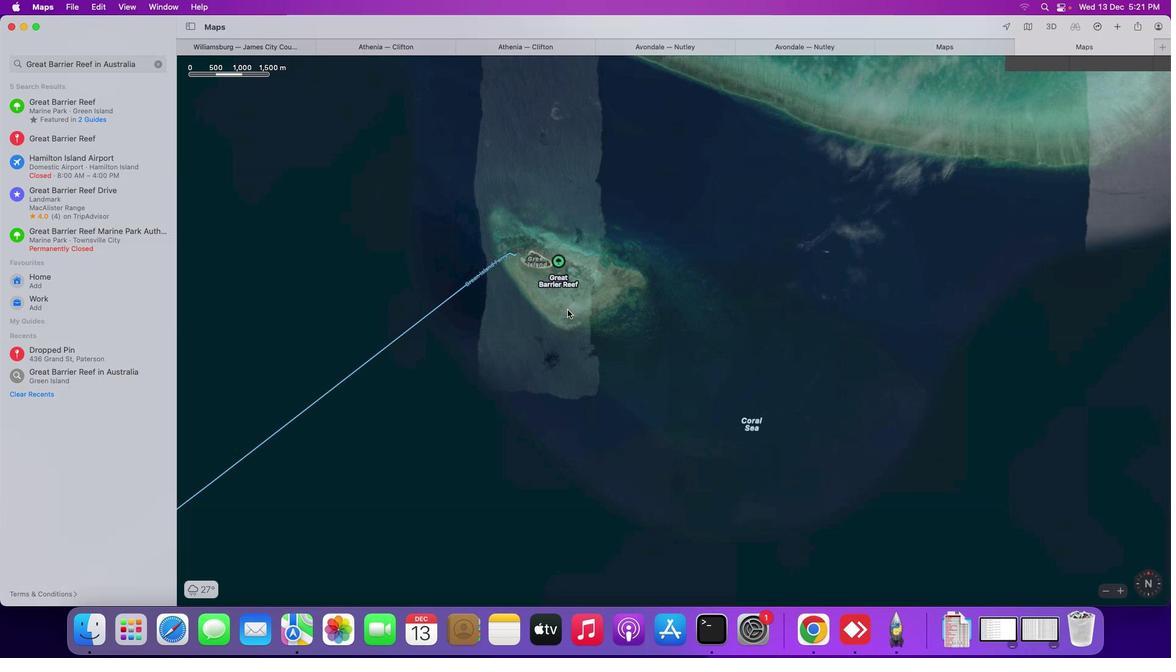 
Action: Mouse scrolled (567, 310) with delta (0, 0)
Screenshot: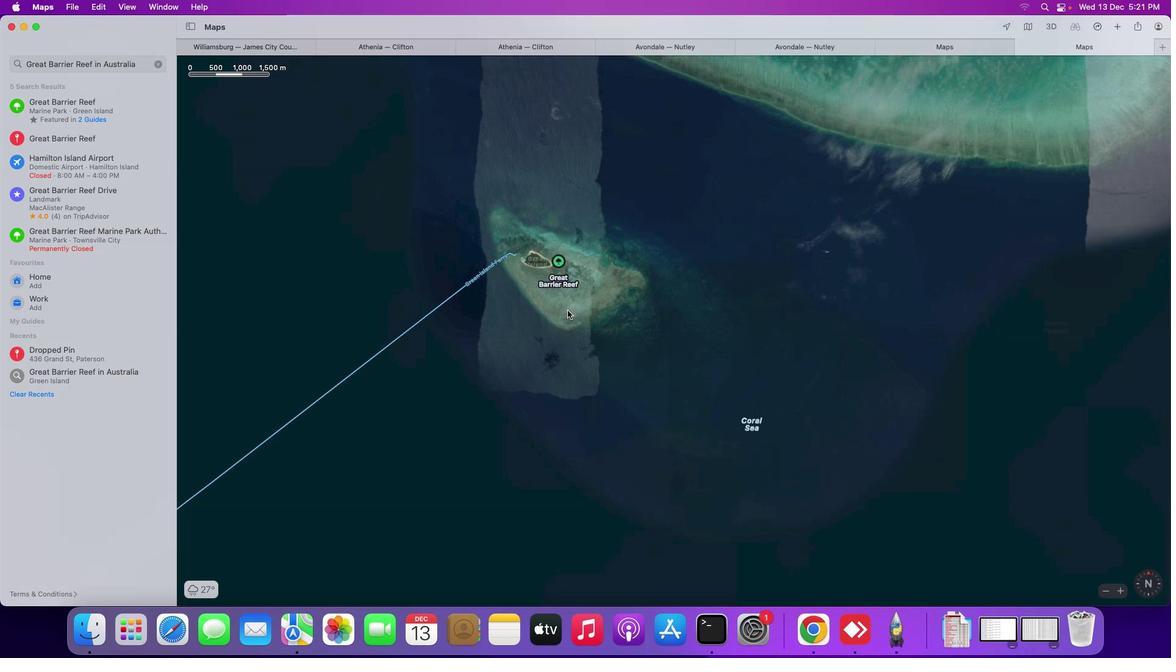 
Action: Mouse scrolled (567, 310) with delta (0, -1)
Screenshot: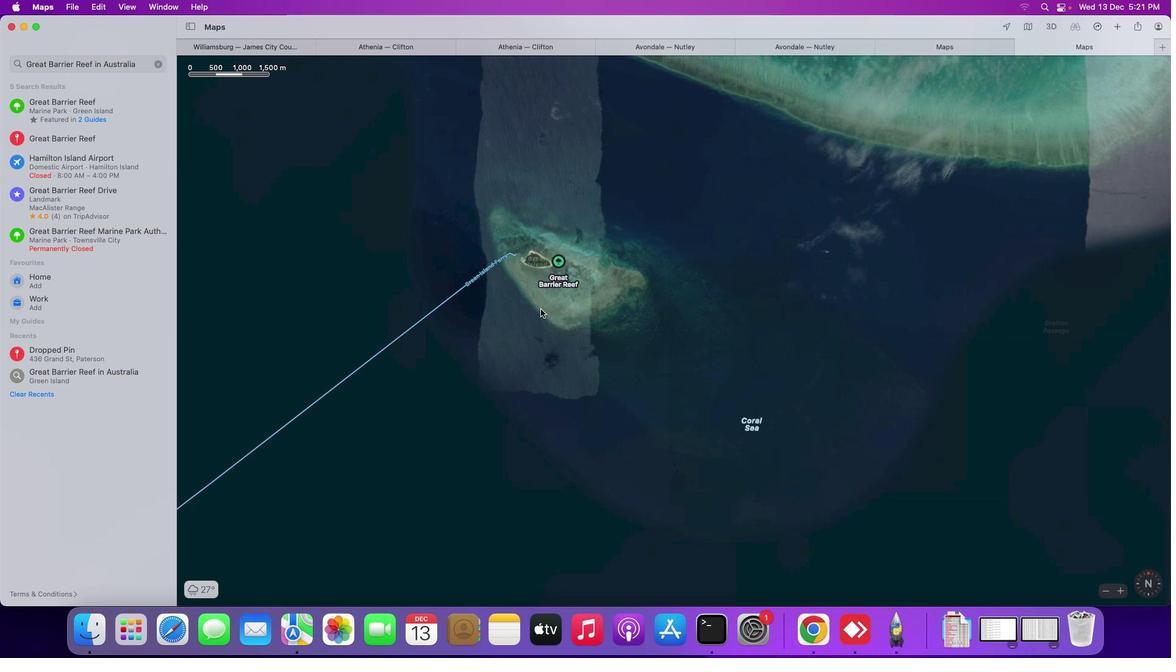 
Action: Mouse scrolled (567, 310) with delta (0, -1)
Screenshot: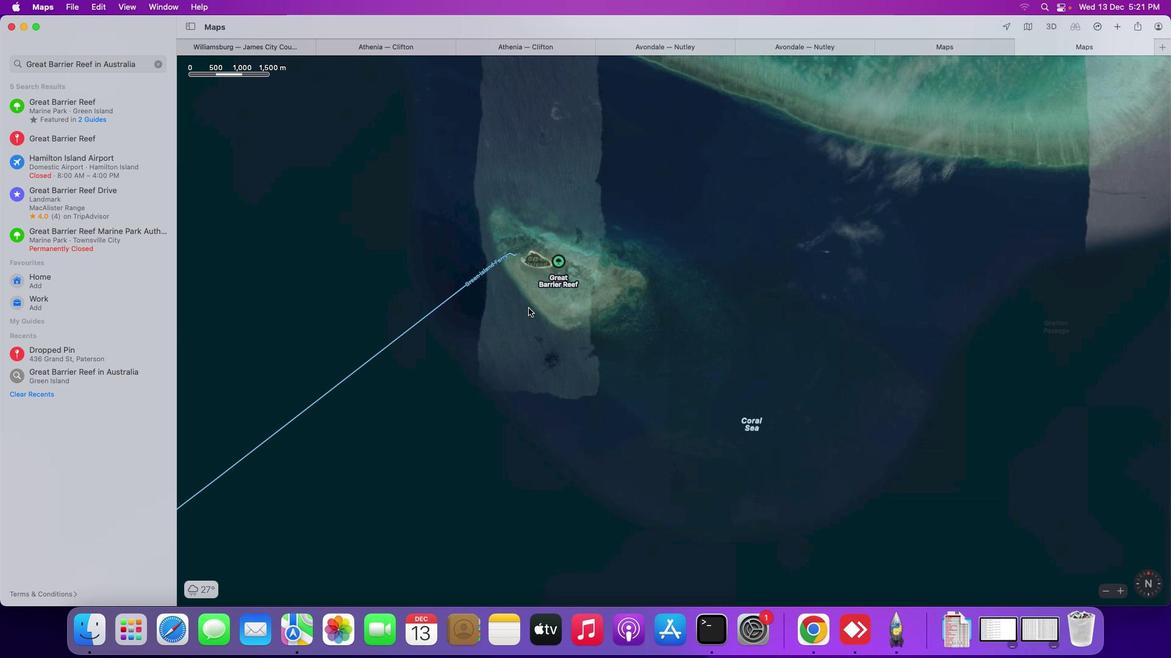 
Action: Mouse scrolled (567, 310) with delta (0, -2)
Screenshot: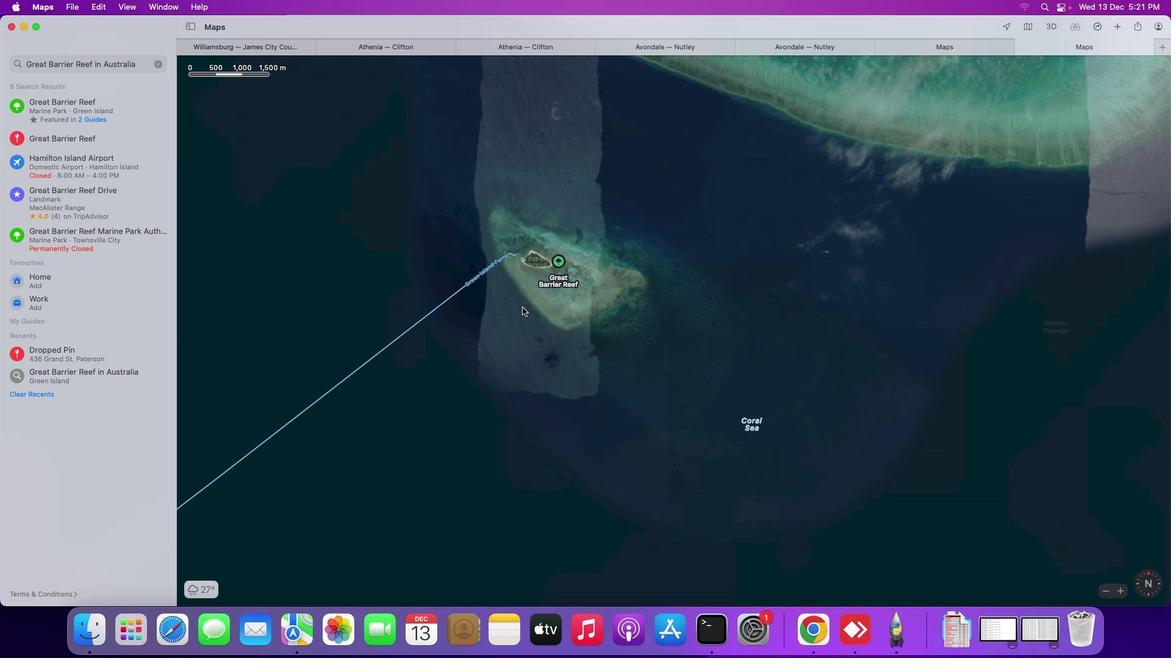 
Action: Mouse moved to (519, 306)
Screenshot: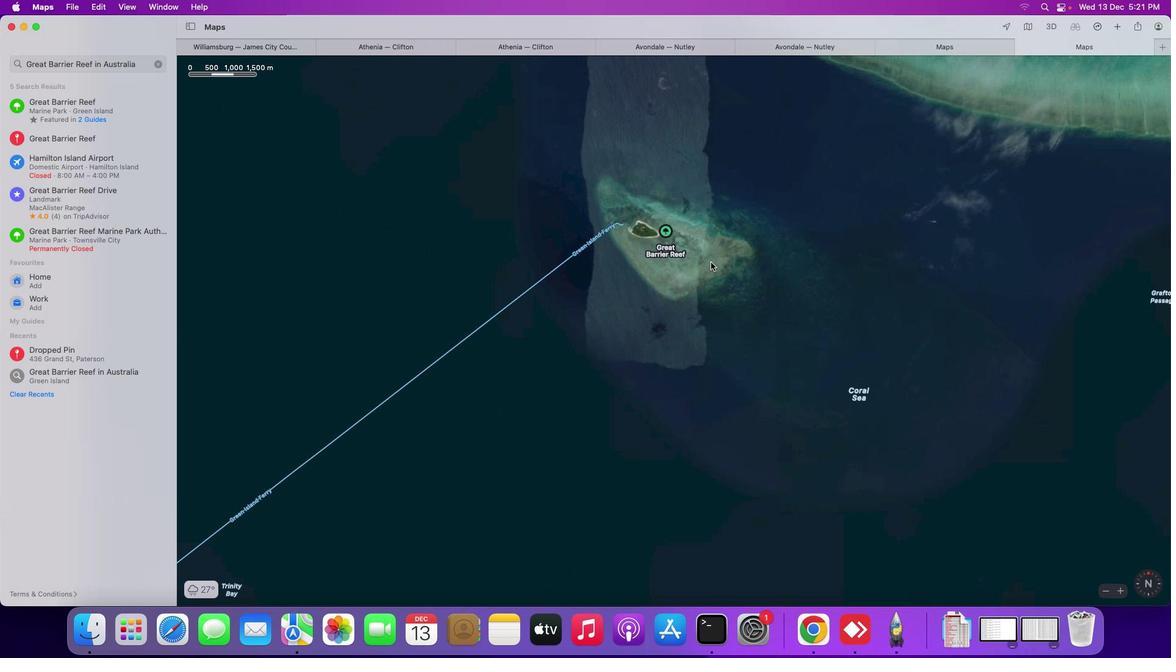 
Action: Mouse pressed left at (519, 306)
Screenshot: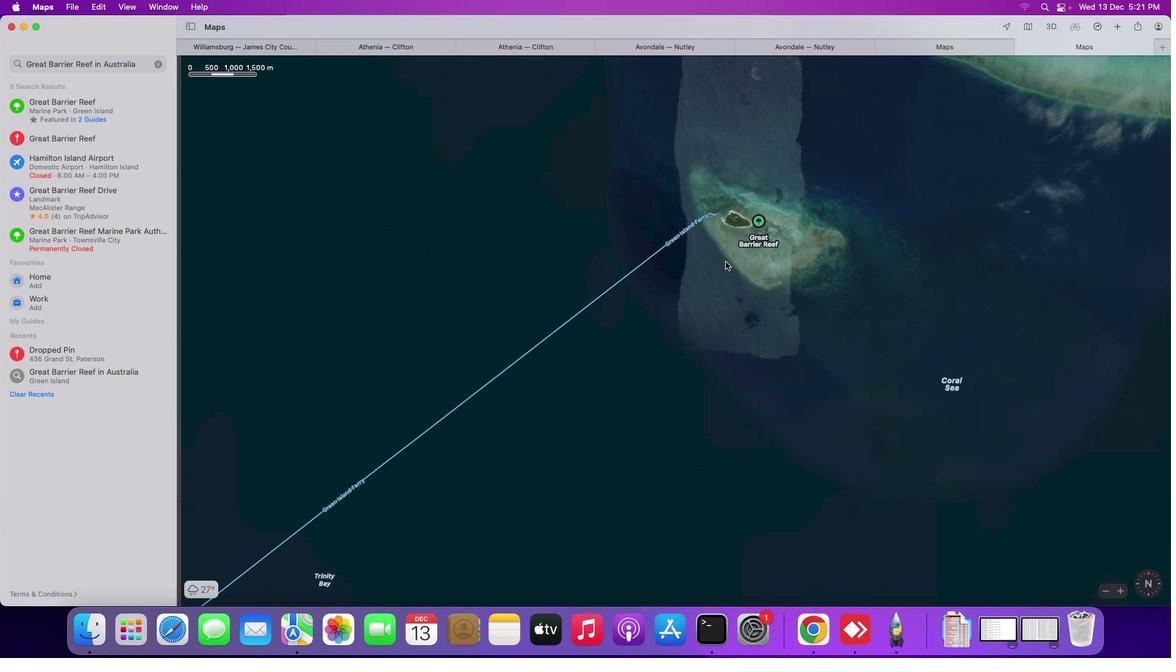 
Action: Mouse moved to (634, 329)
Screenshot: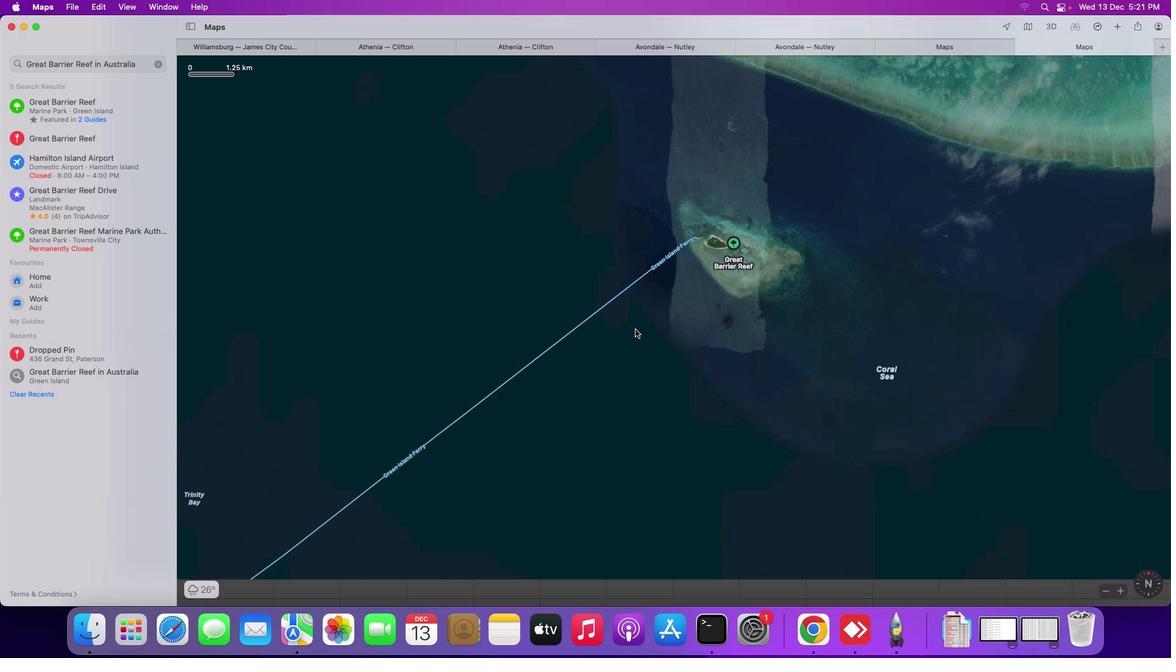 
Action: Mouse scrolled (634, 329) with delta (0, 0)
Screenshot: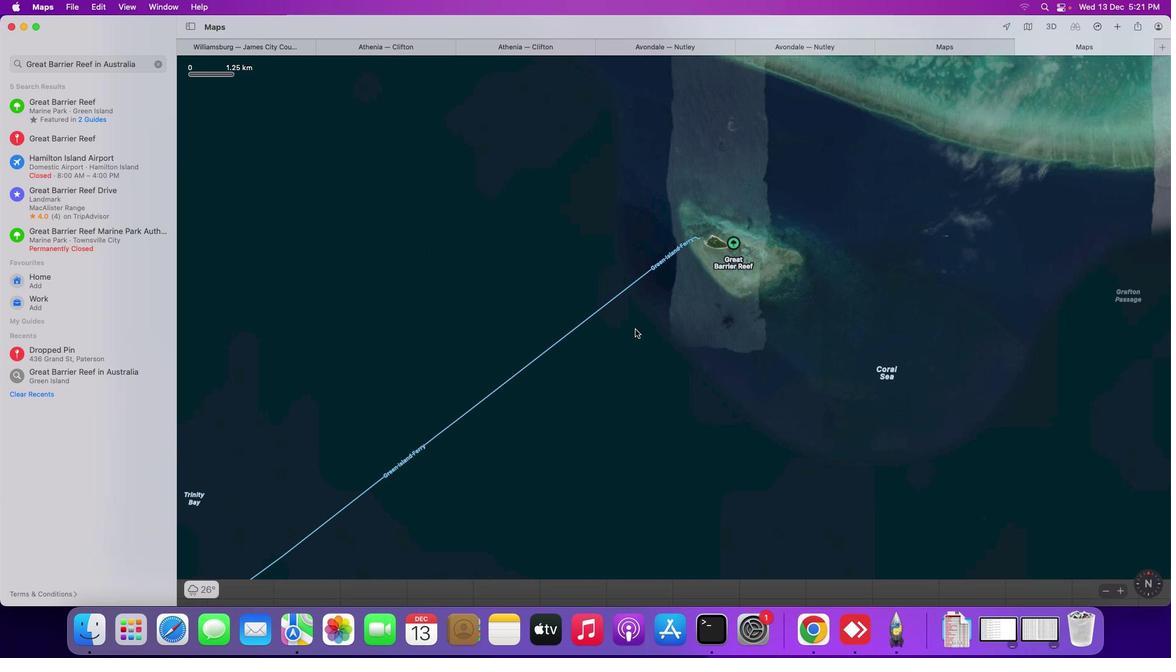 
Action: Mouse scrolled (634, 329) with delta (0, 0)
Screenshot: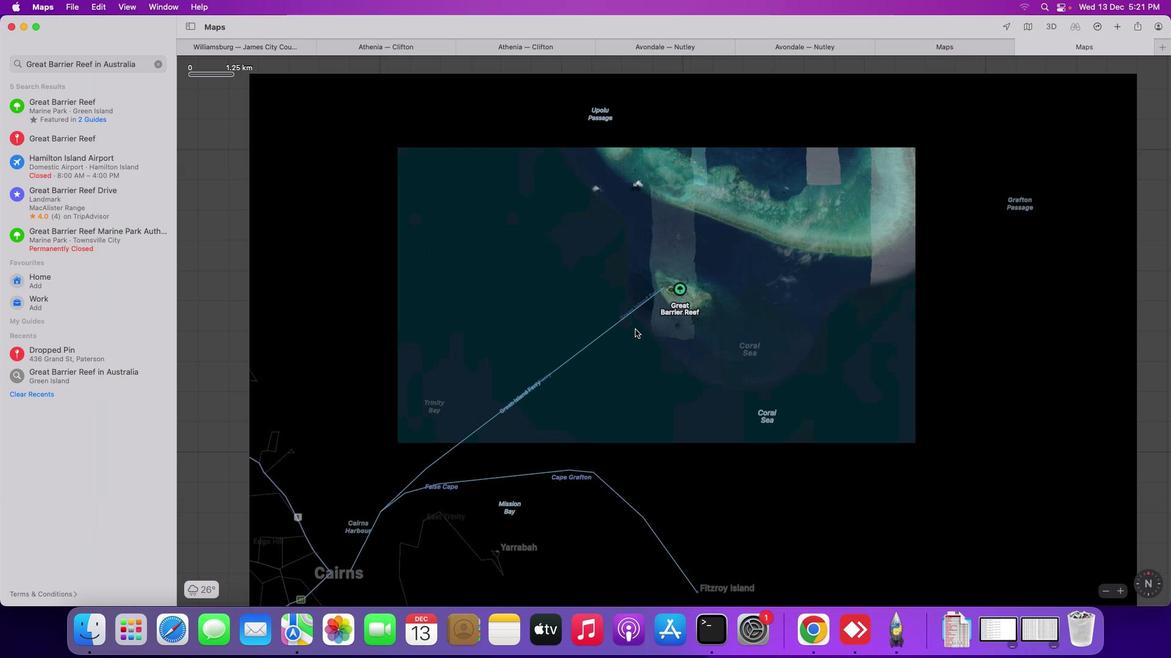 
Action: Mouse scrolled (634, 329) with delta (0, 0)
Screenshot: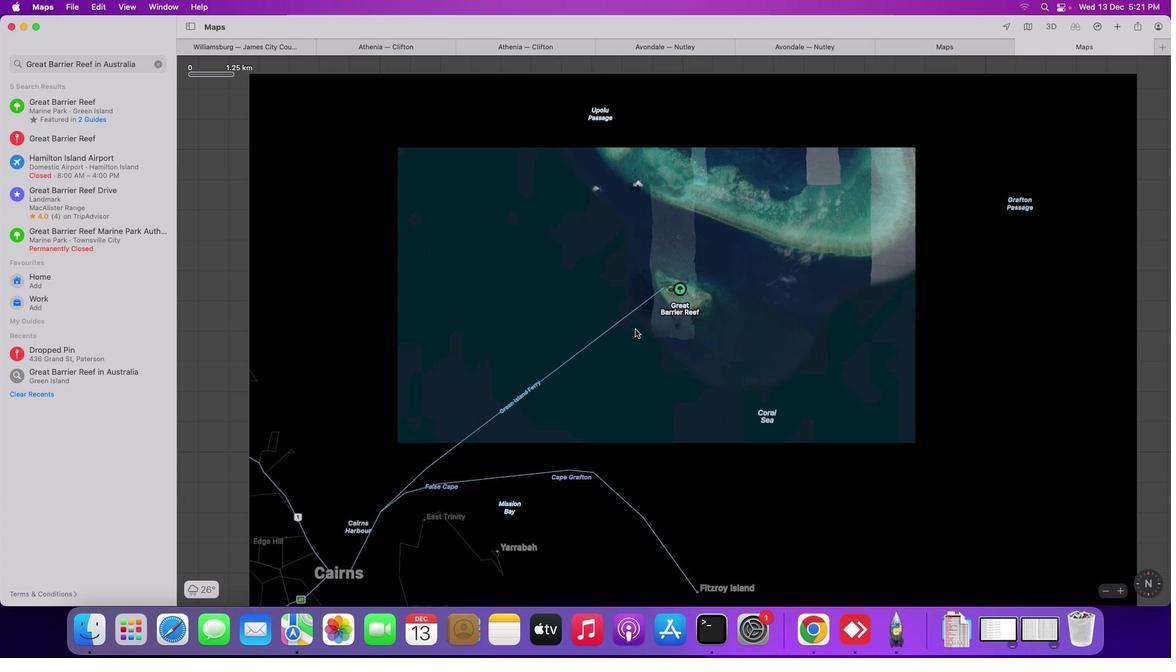 
Action: Mouse scrolled (634, 329) with delta (0, -1)
Screenshot: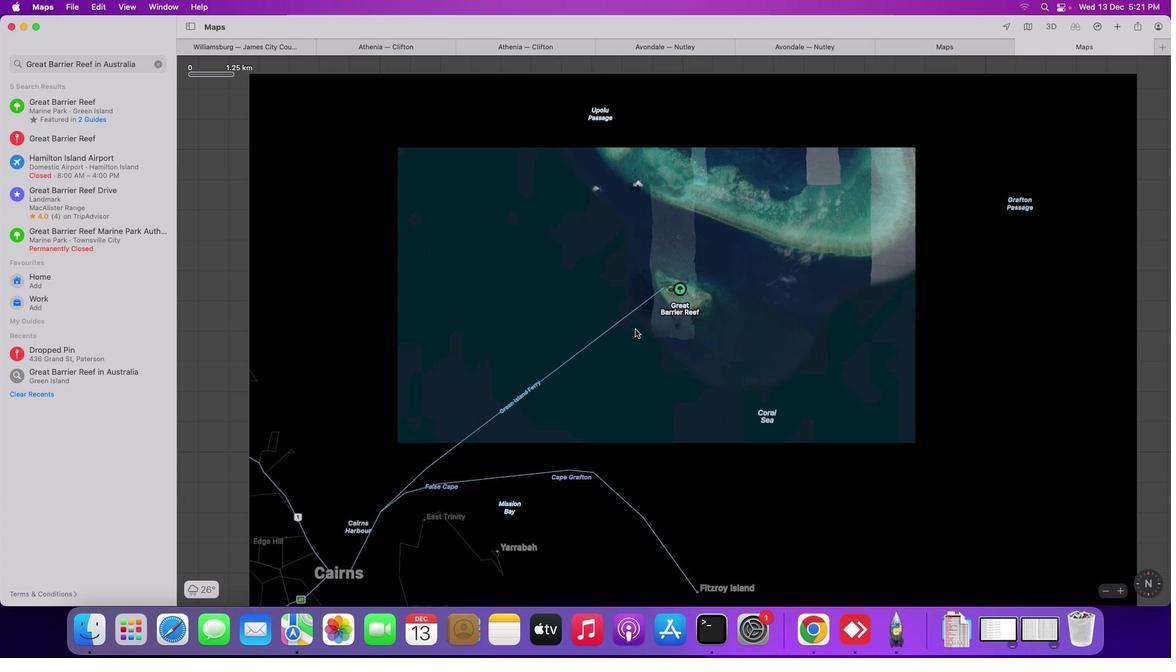 
Action: Mouse scrolled (634, 329) with delta (0, -2)
Screenshot: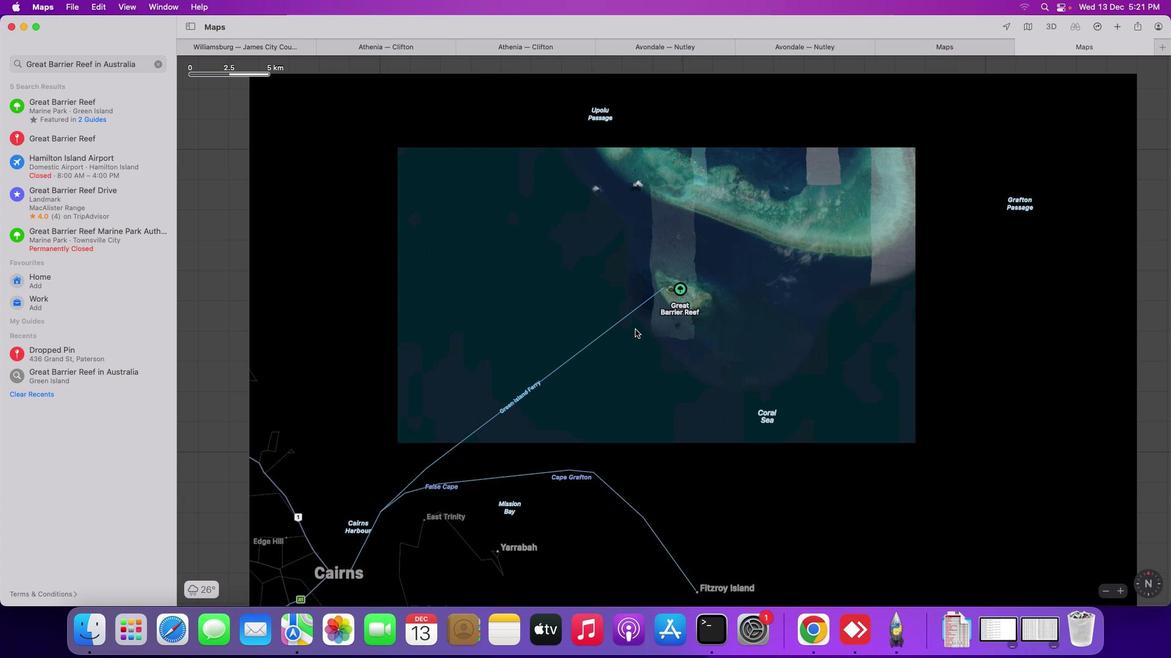 
Action: Mouse scrolled (634, 329) with delta (0, -3)
Screenshot: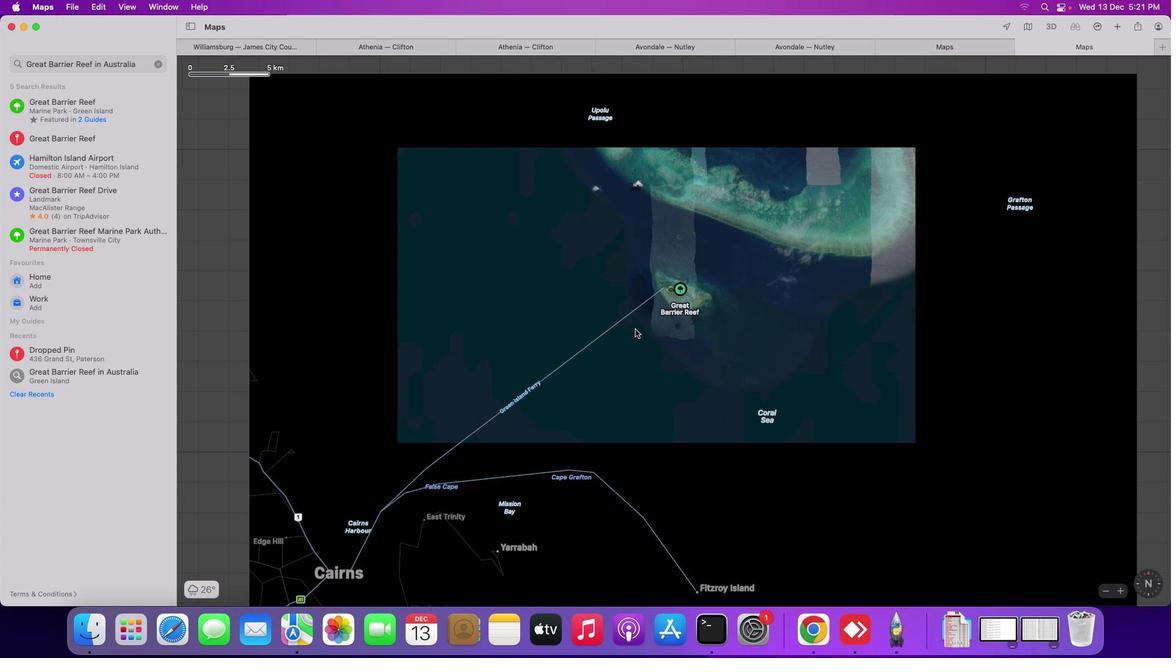 
Action: Mouse scrolled (634, 329) with delta (0, -3)
Screenshot: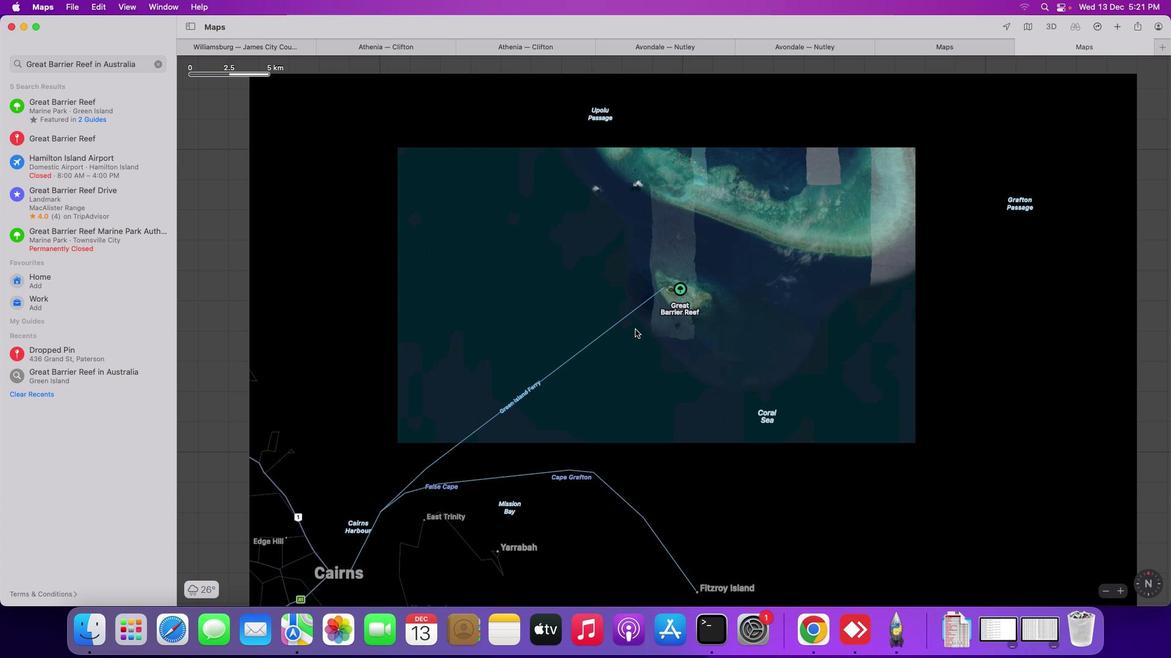 
Action: Mouse moved to (634, 329)
Screenshot: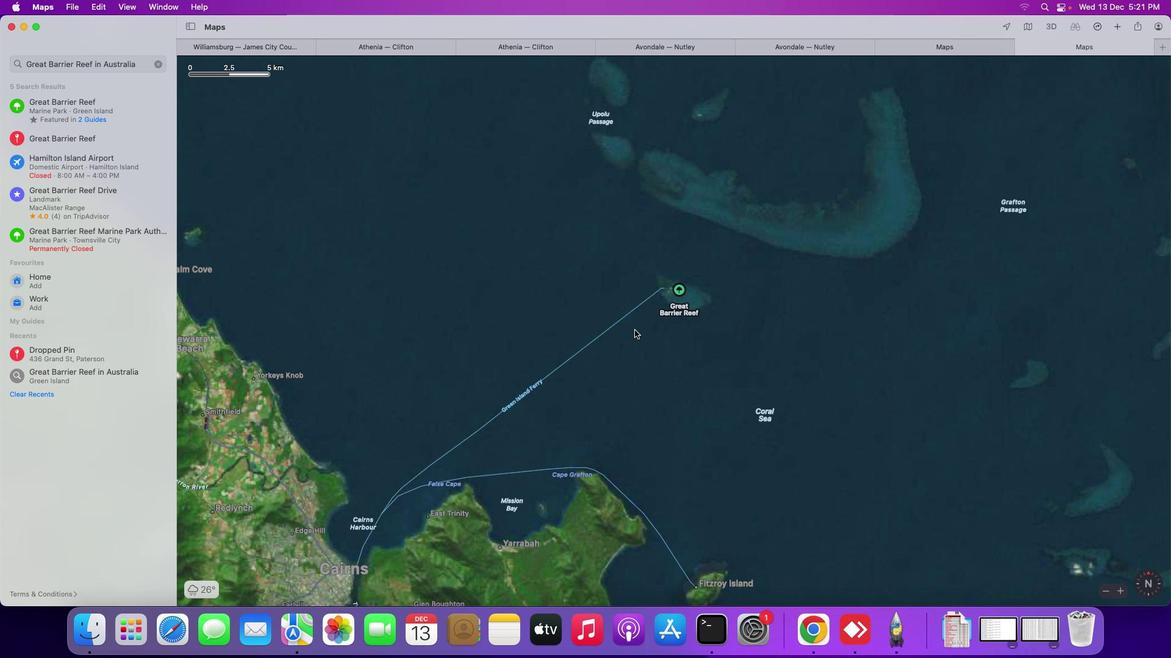 
Action: Mouse scrolled (634, 329) with delta (0, 0)
Screenshot: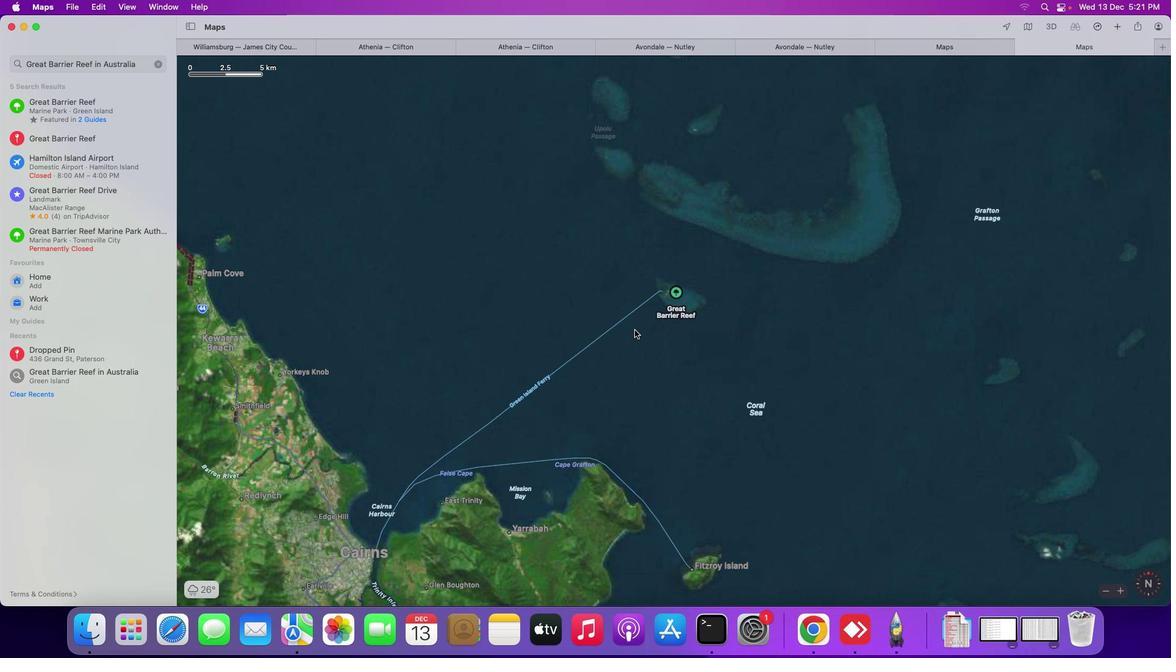 
Action: Mouse scrolled (634, 329) with delta (0, 0)
Screenshot: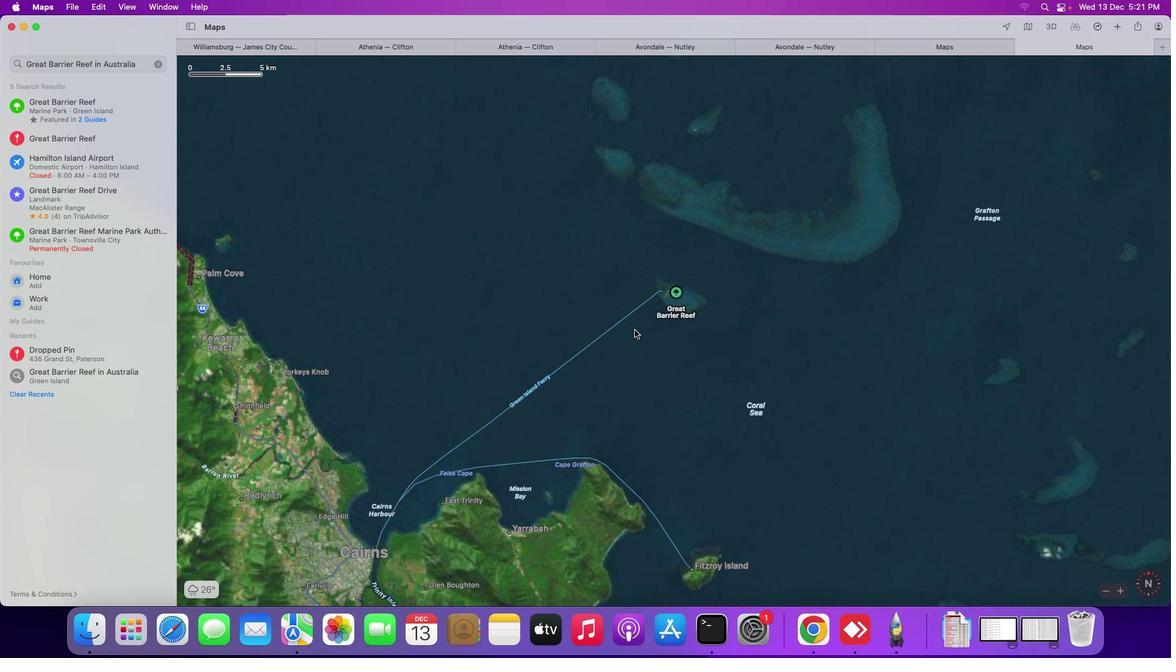 
Action: Mouse scrolled (634, 329) with delta (0, 0)
Screenshot: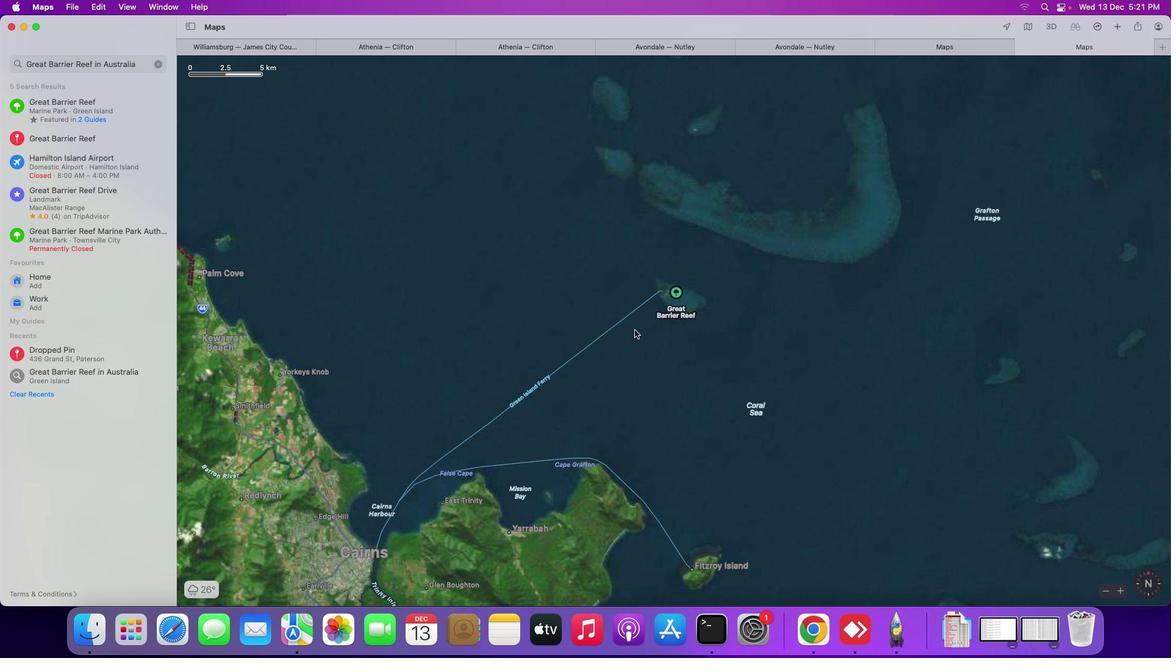 
Action: Mouse scrolled (634, 329) with delta (0, 0)
Screenshot: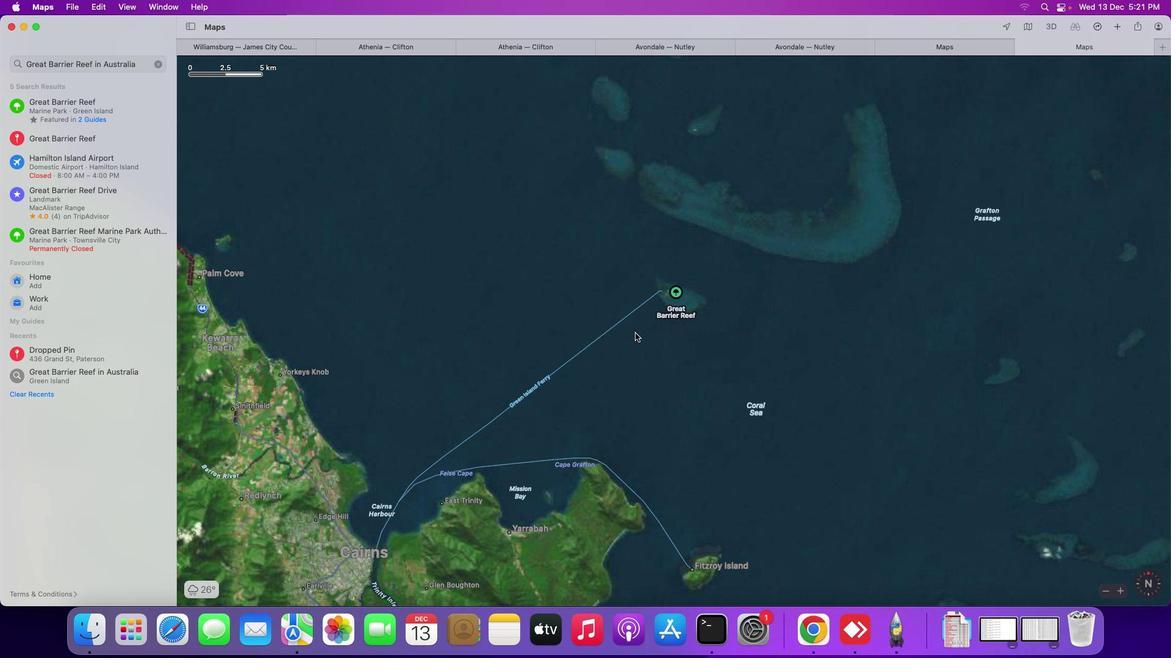 
Action: Mouse moved to (638, 327)
Screenshot: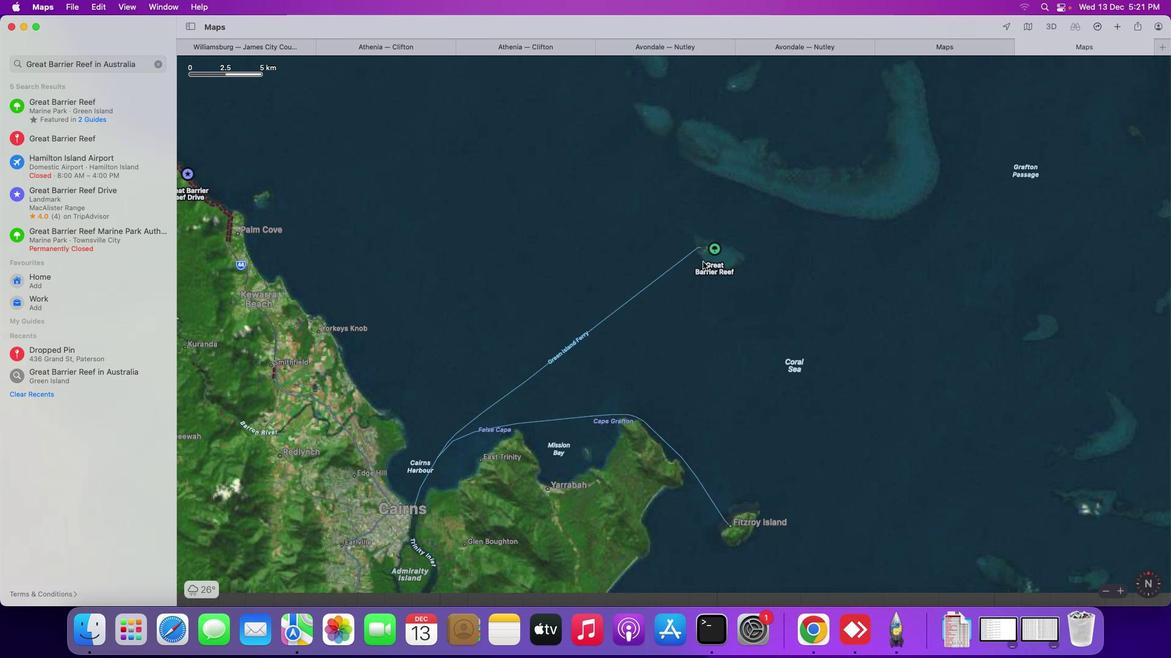 
Action: Mouse pressed left at (638, 327)
Screenshot: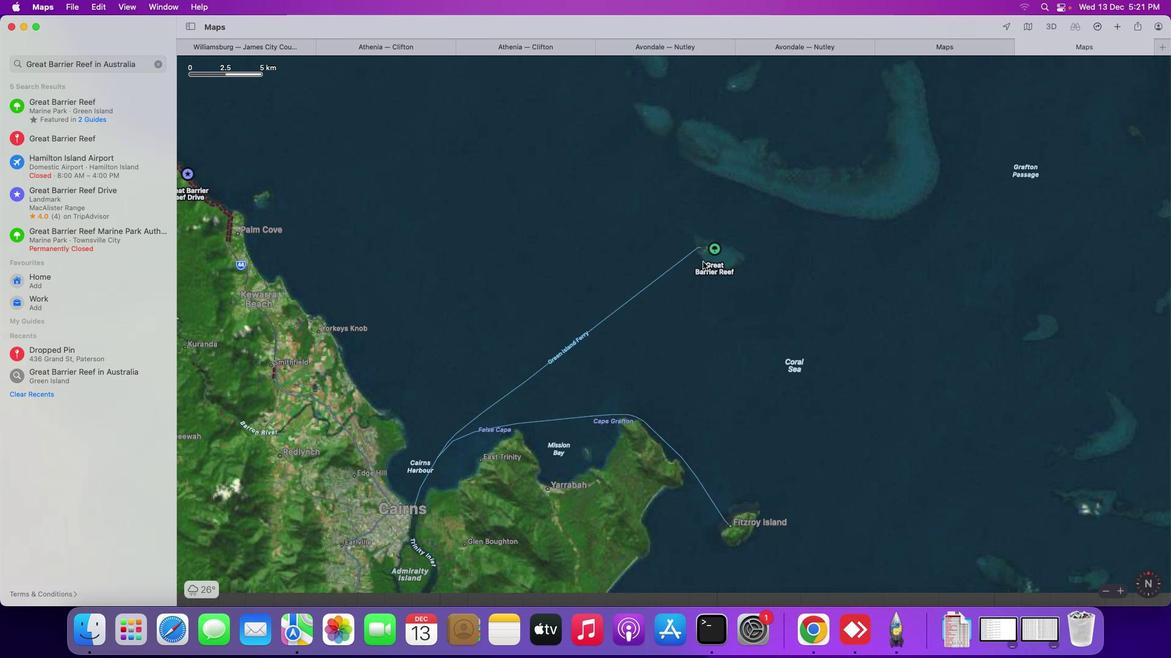 
Action: Mouse moved to (668, 344)
Screenshot: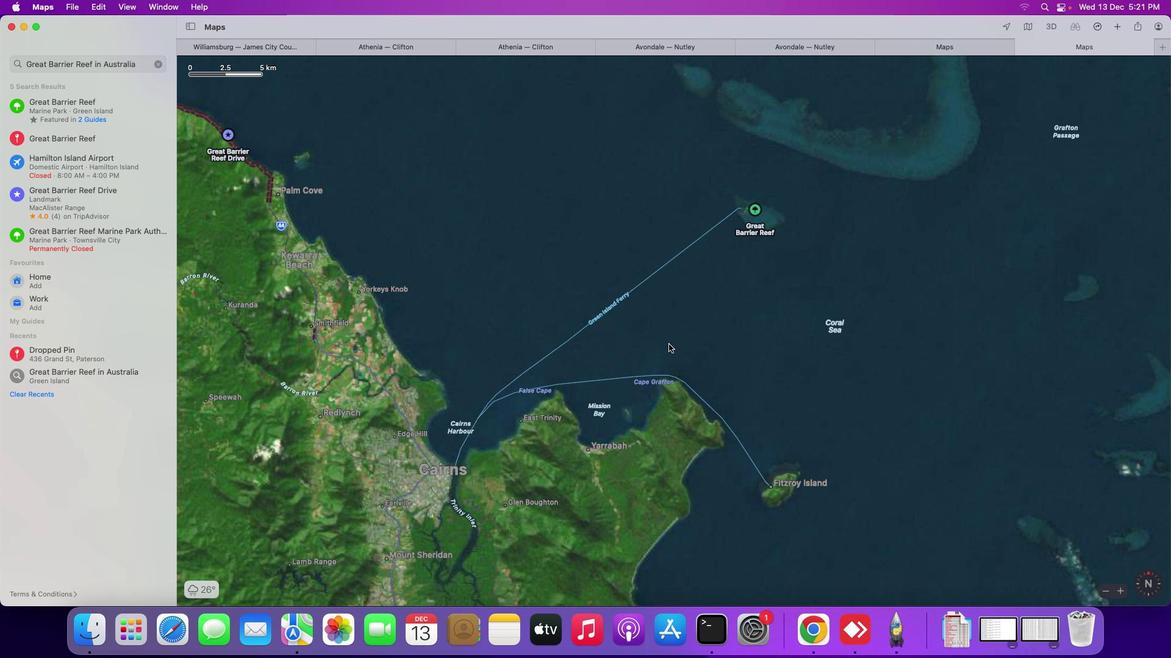 
Action: Mouse scrolled (668, 344) with delta (0, 0)
Screenshot: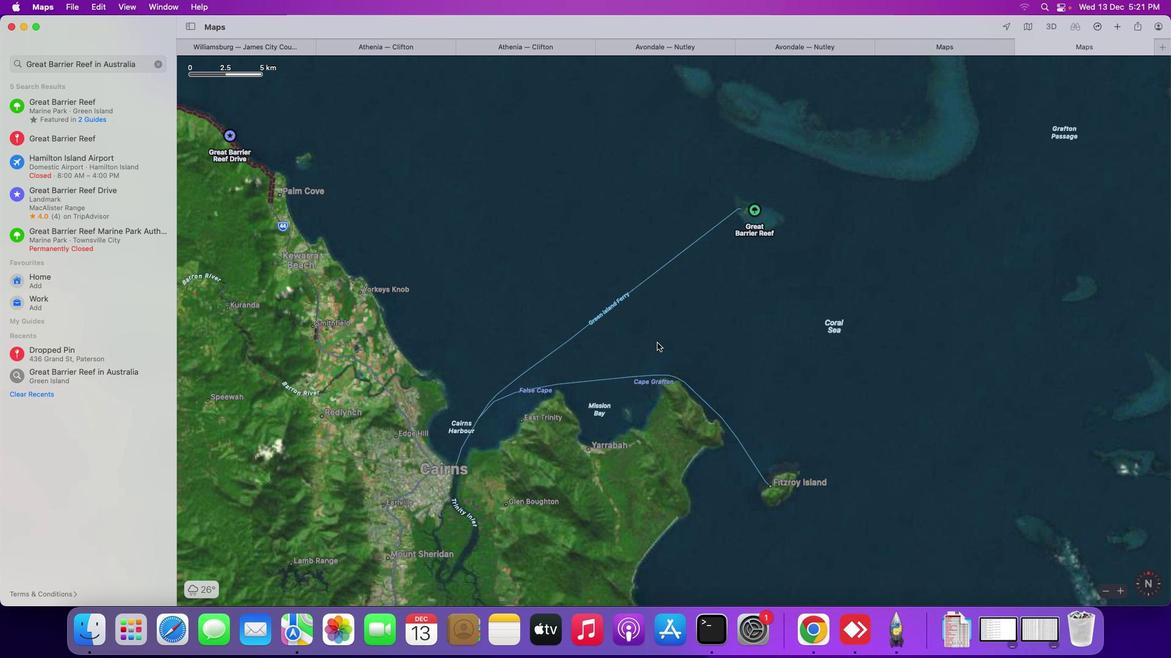 
Action: Mouse scrolled (668, 344) with delta (0, 0)
Screenshot: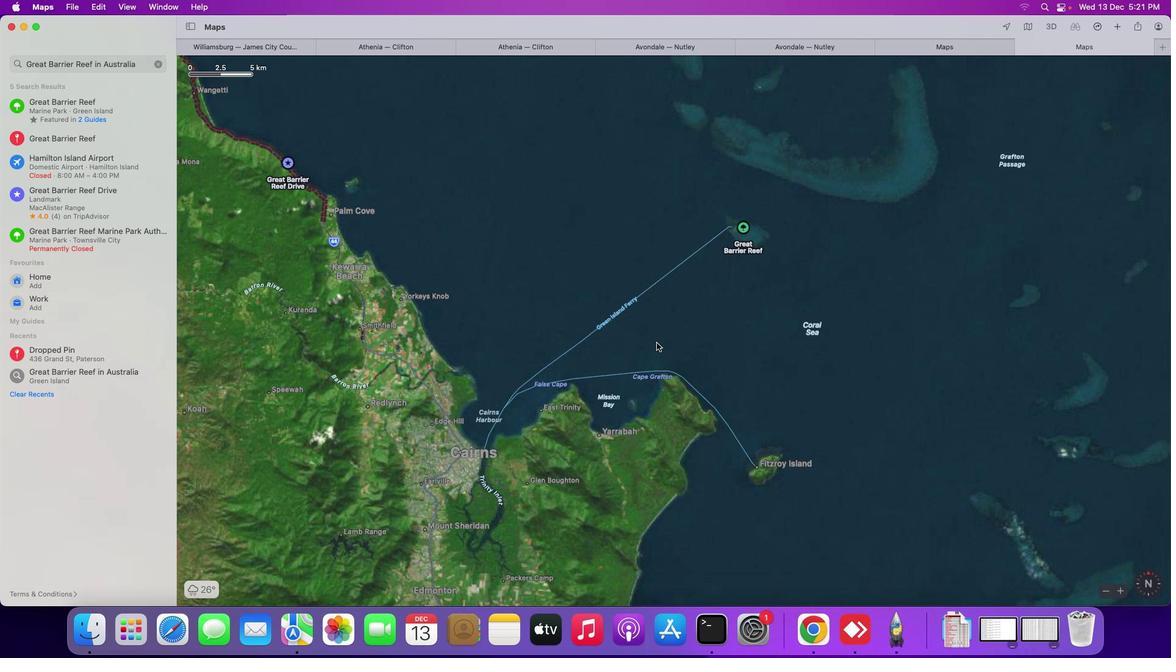 
Action: Mouse moved to (660, 344)
Screenshot: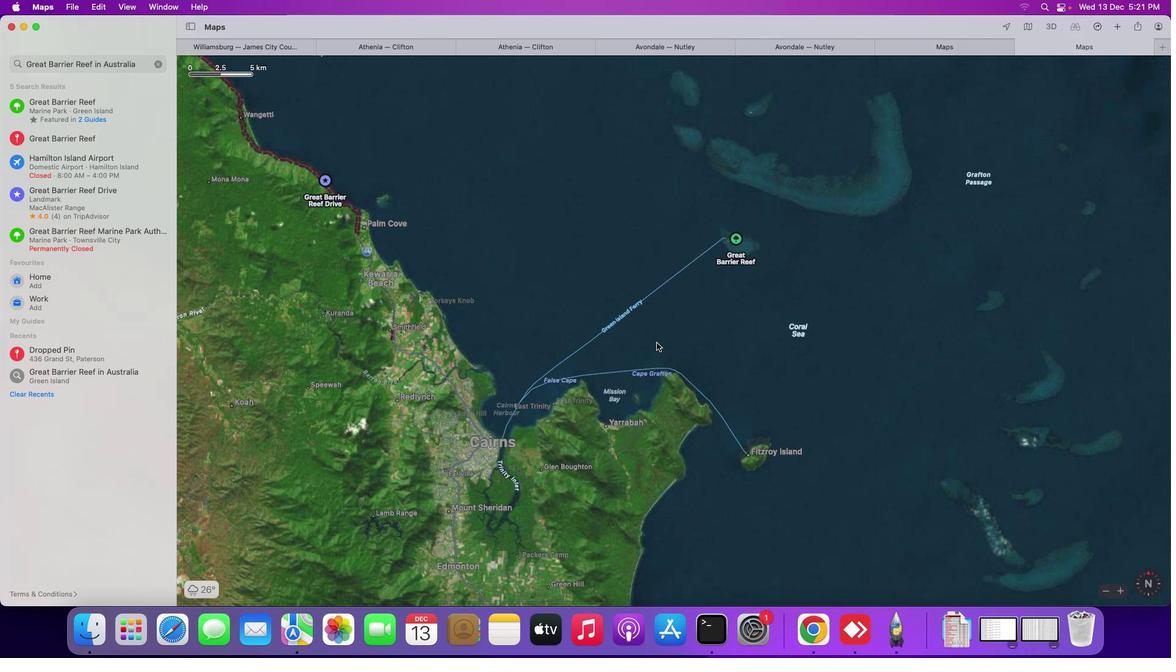 
Action: Mouse scrolled (660, 344) with delta (0, 0)
Screenshot: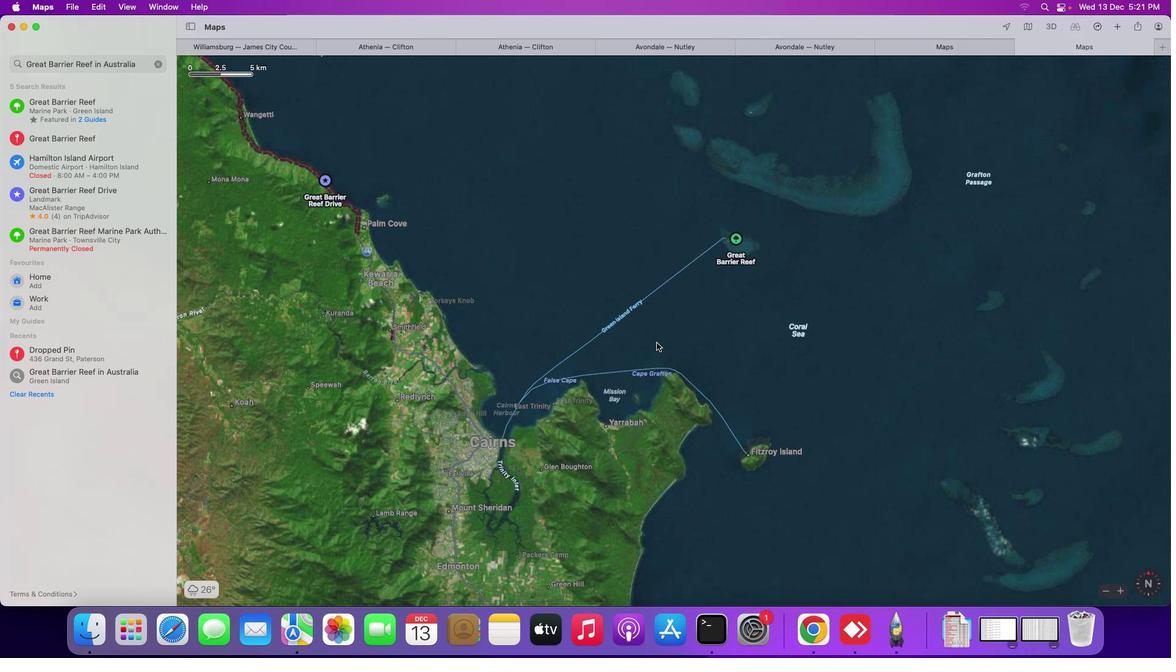 
Action: Mouse moved to (656, 343)
Screenshot: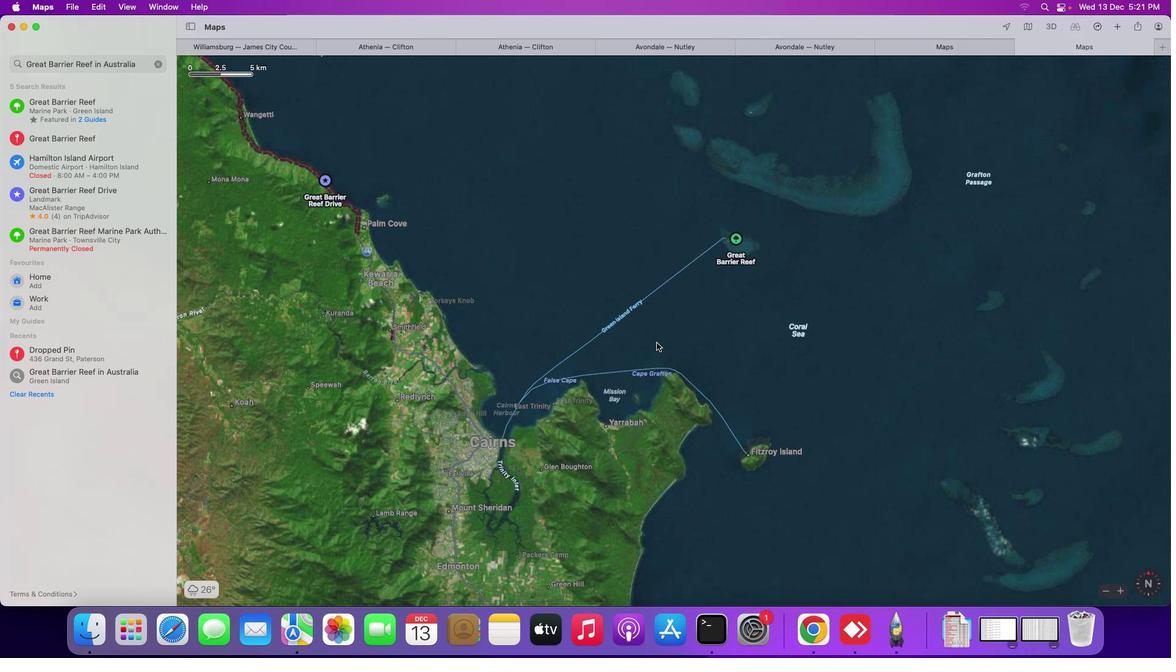 
Action: Mouse scrolled (656, 343) with delta (0, 0)
Screenshot: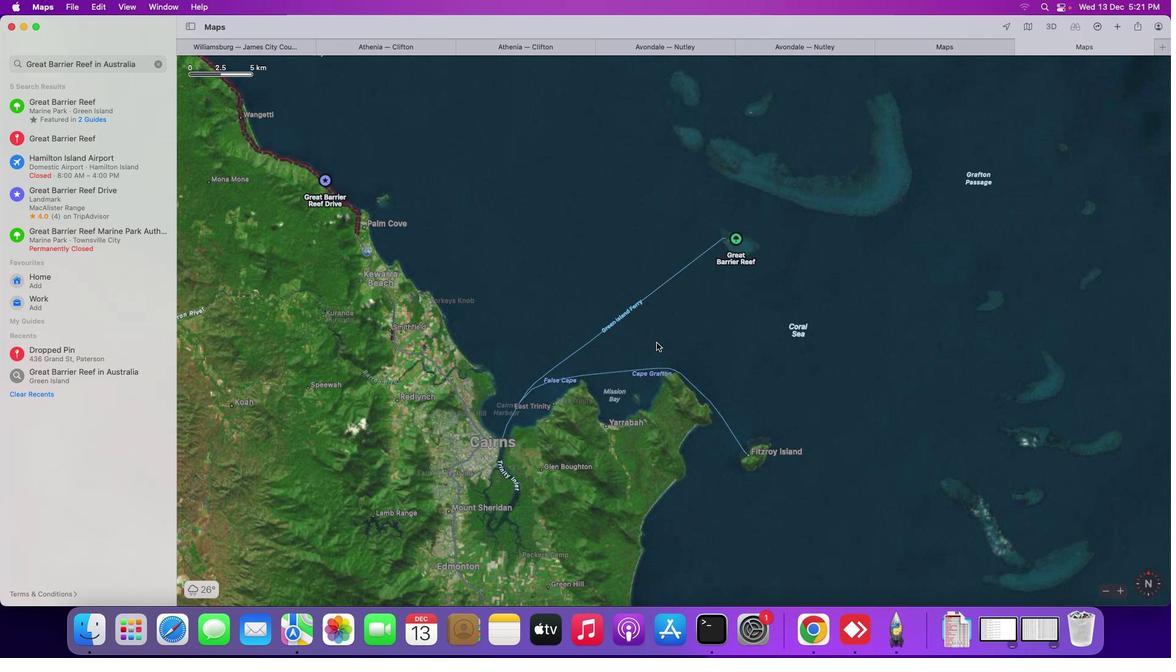 
Action: Mouse moved to (656, 342)
Screenshot: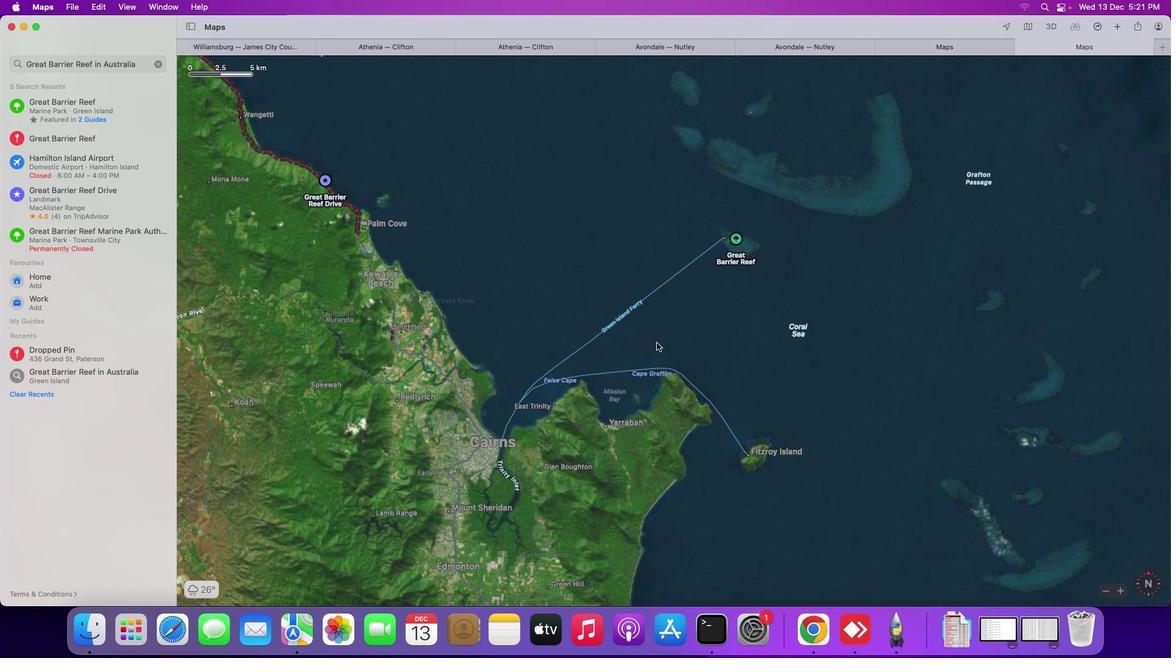 
Action: Mouse scrolled (656, 342) with delta (0, -1)
Screenshot: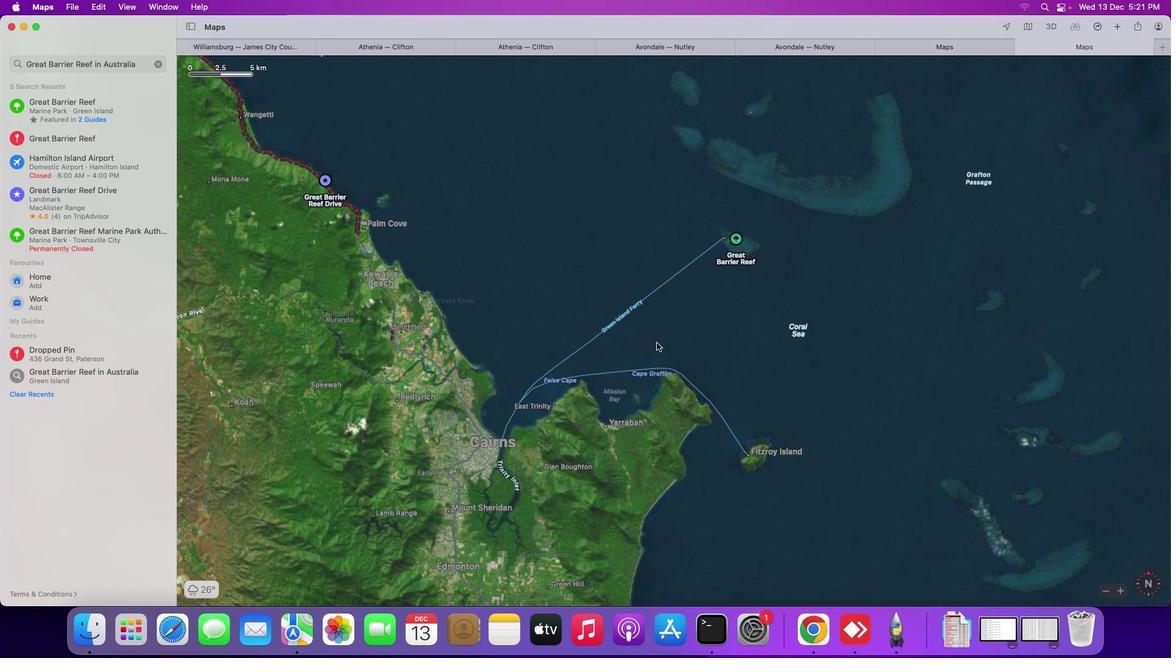 
Action: Mouse moved to (656, 342)
Screenshot: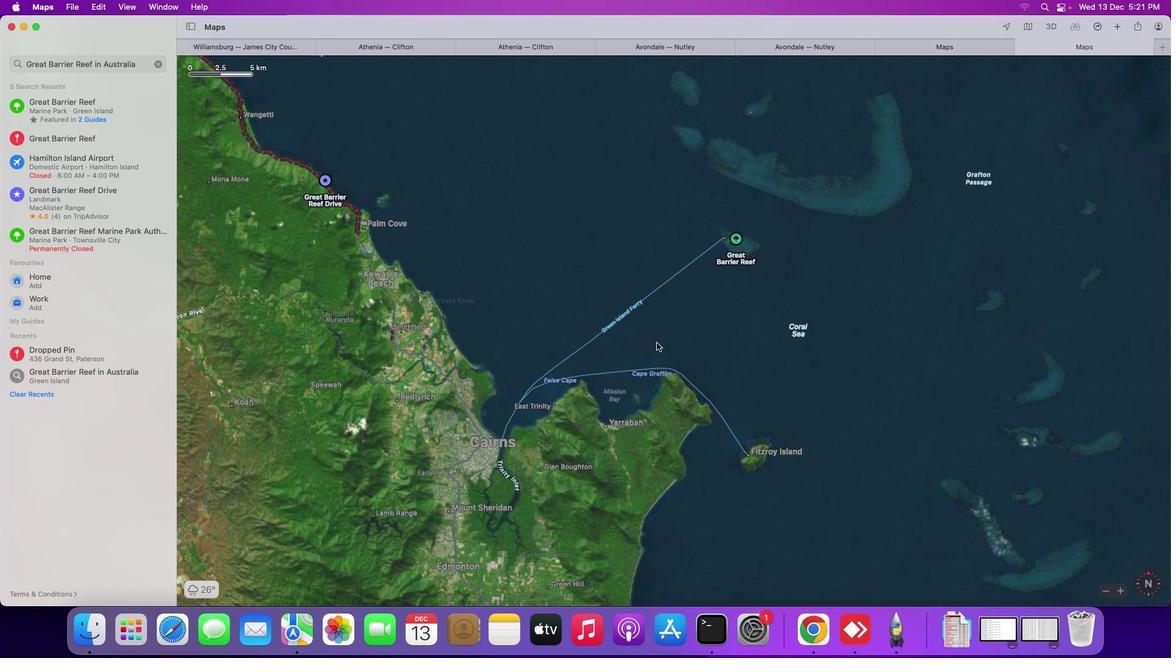 
Action: Mouse scrolled (656, 342) with delta (0, -1)
Screenshot: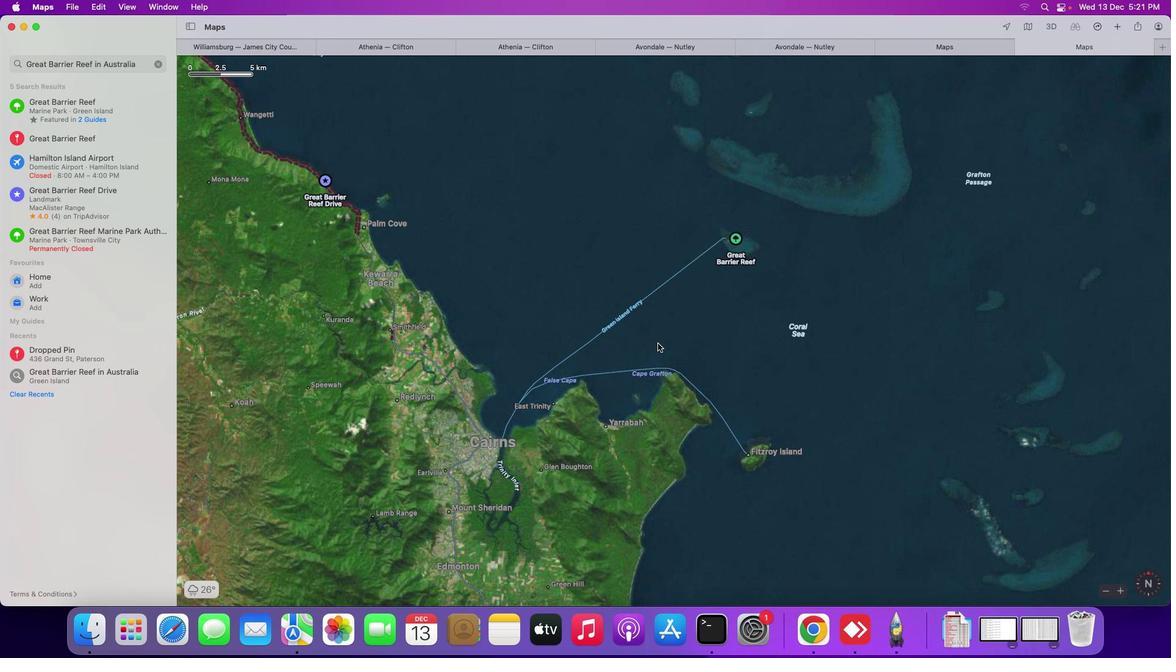 
Action: Mouse moved to (661, 346)
Screenshot: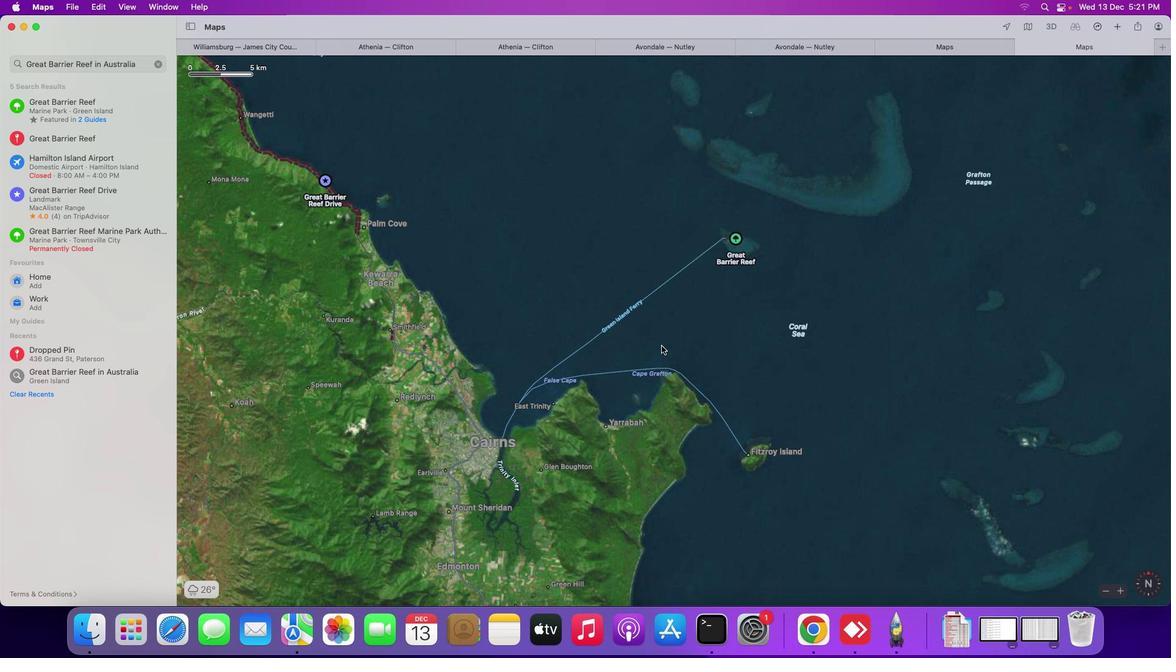 
Action: Mouse scrolled (661, 346) with delta (0, 0)
Screenshot: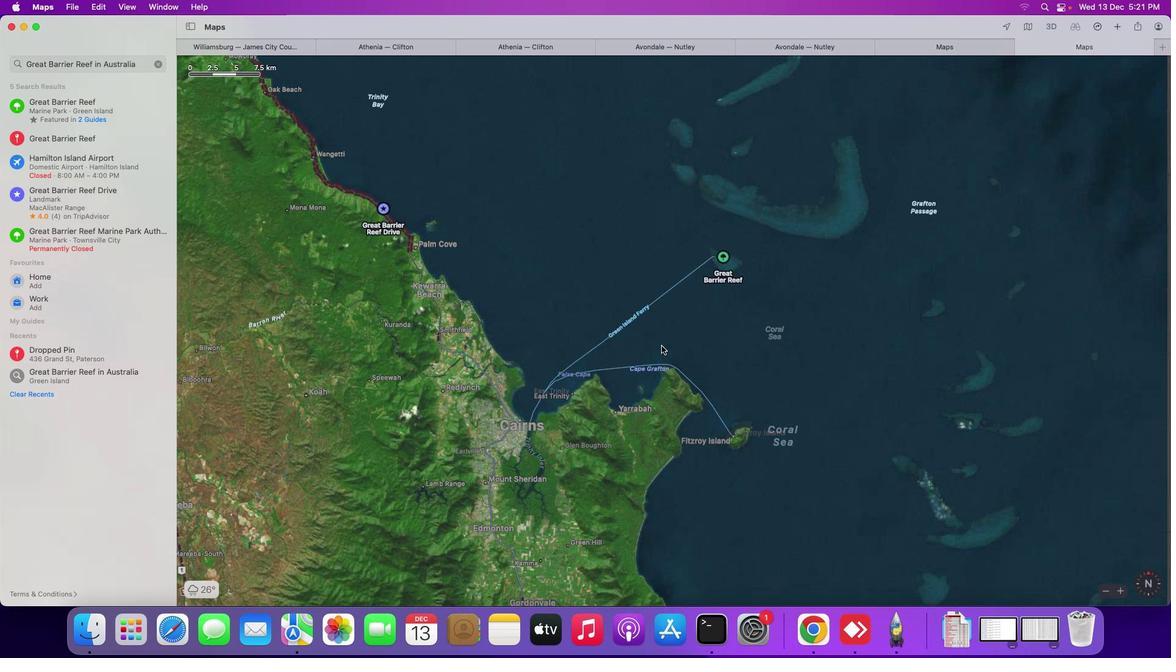 
Action: Mouse scrolled (661, 346) with delta (0, 0)
Screenshot: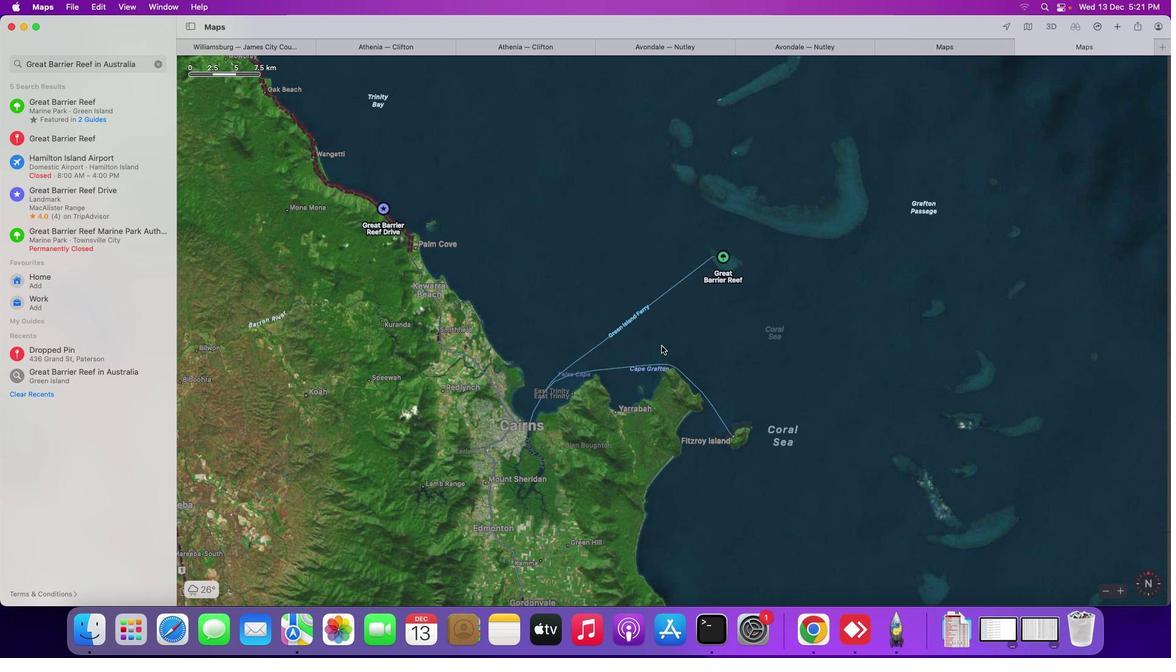 
Action: Mouse scrolled (661, 346) with delta (0, 0)
Screenshot: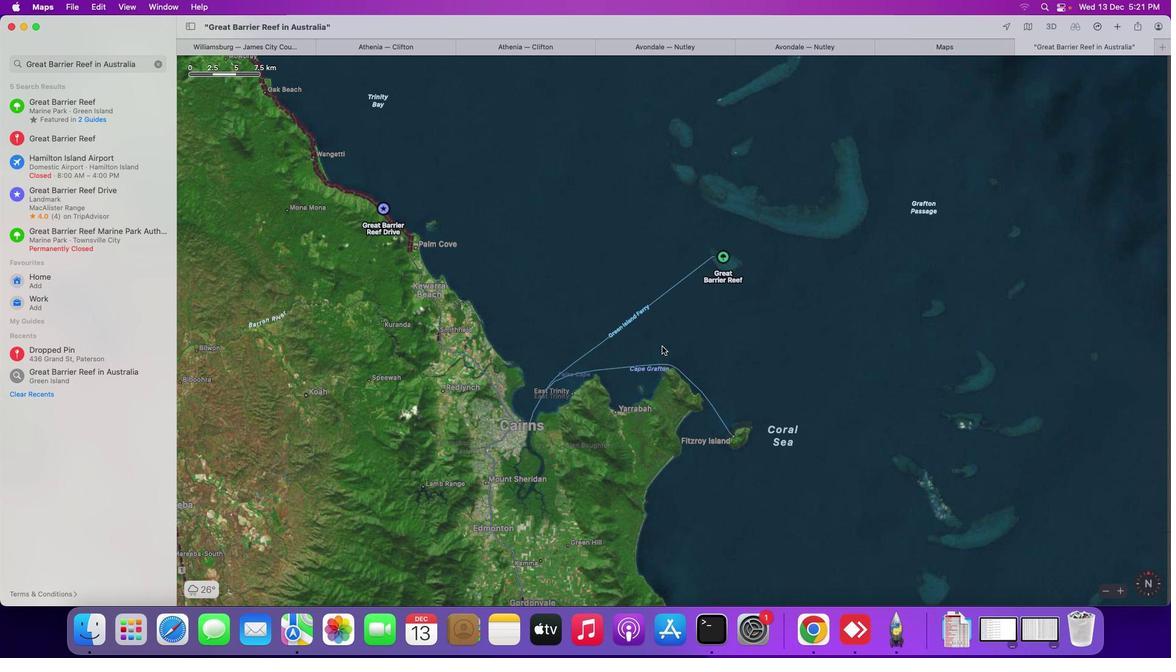 
Action: Mouse scrolled (661, 346) with delta (0, -1)
Screenshot: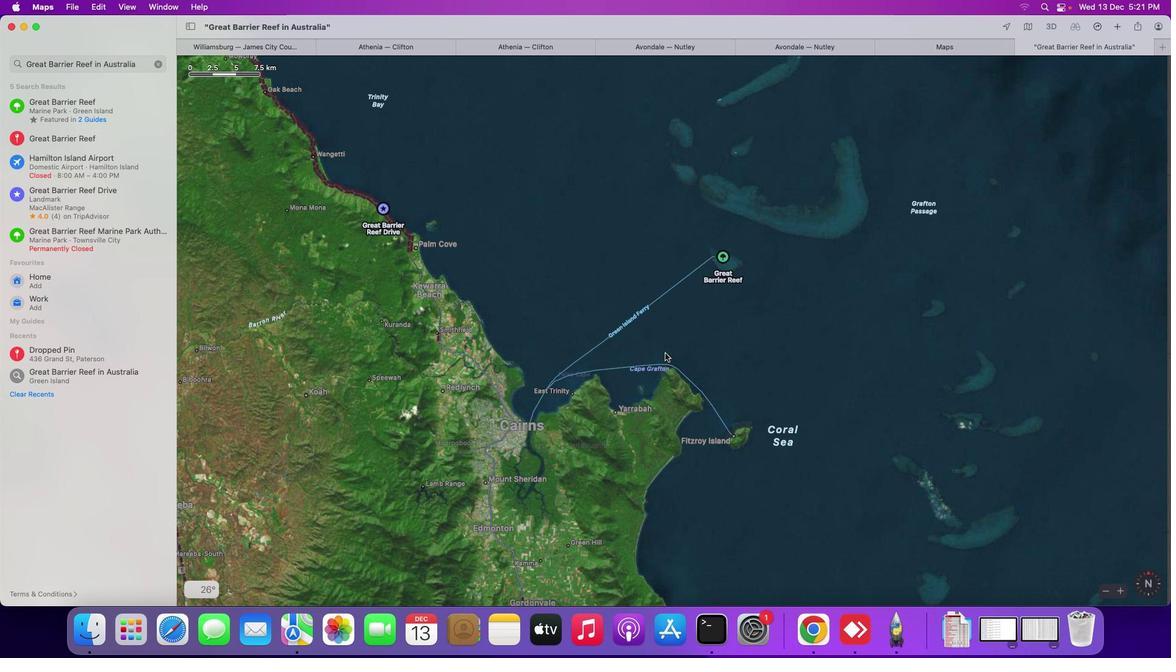 
Action: Mouse moved to (665, 353)
